 Task: Buy 3 Cheese Slicers from Cheese Tools section under best seller category for shipping address: Jeremy Carter, 4201 Skips Lane, Phoenix, Arizona 85012, Cell Number 9285042162. Pay from credit card ending with 9757, CVV 798
Action: Mouse moved to (30, 109)
Screenshot: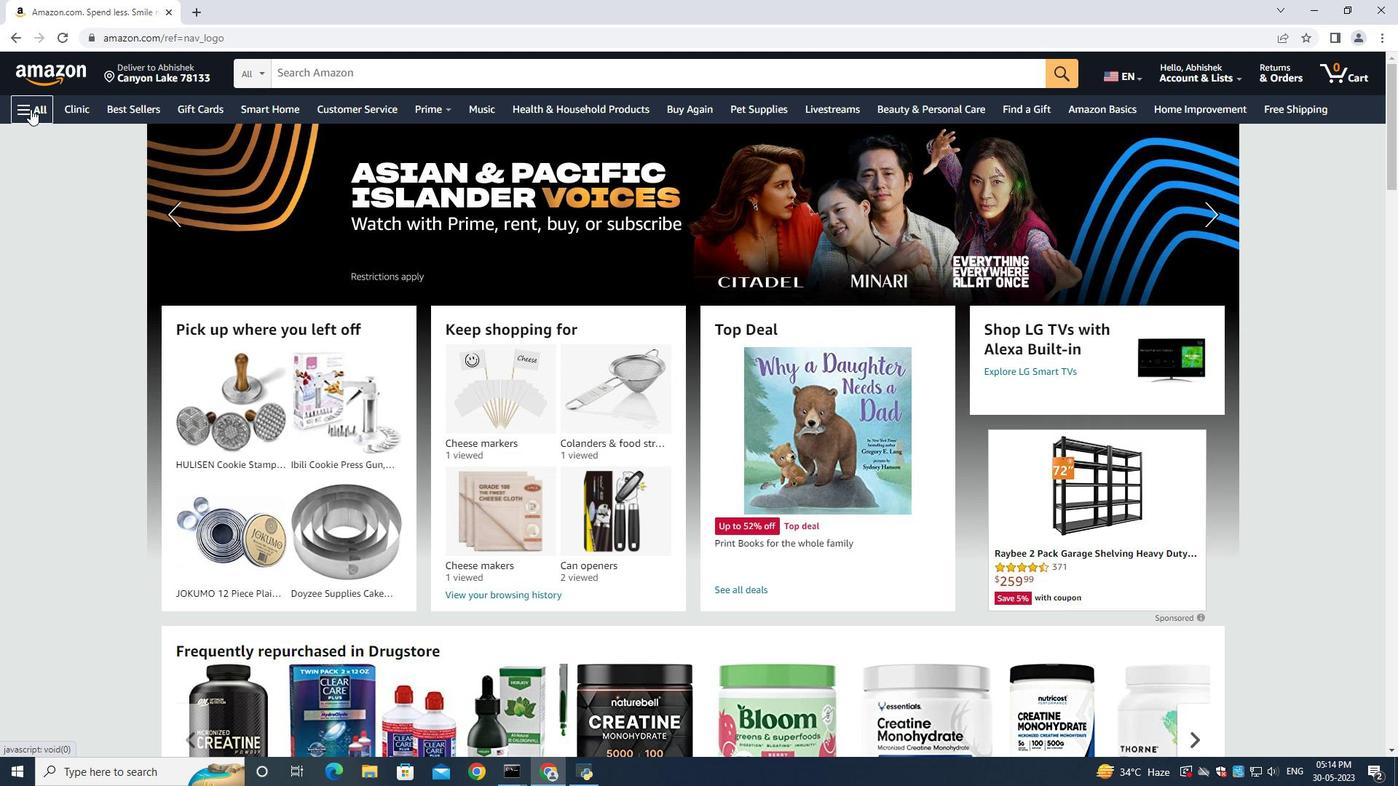 
Action: Mouse pressed left at (30, 109)
Screenshot: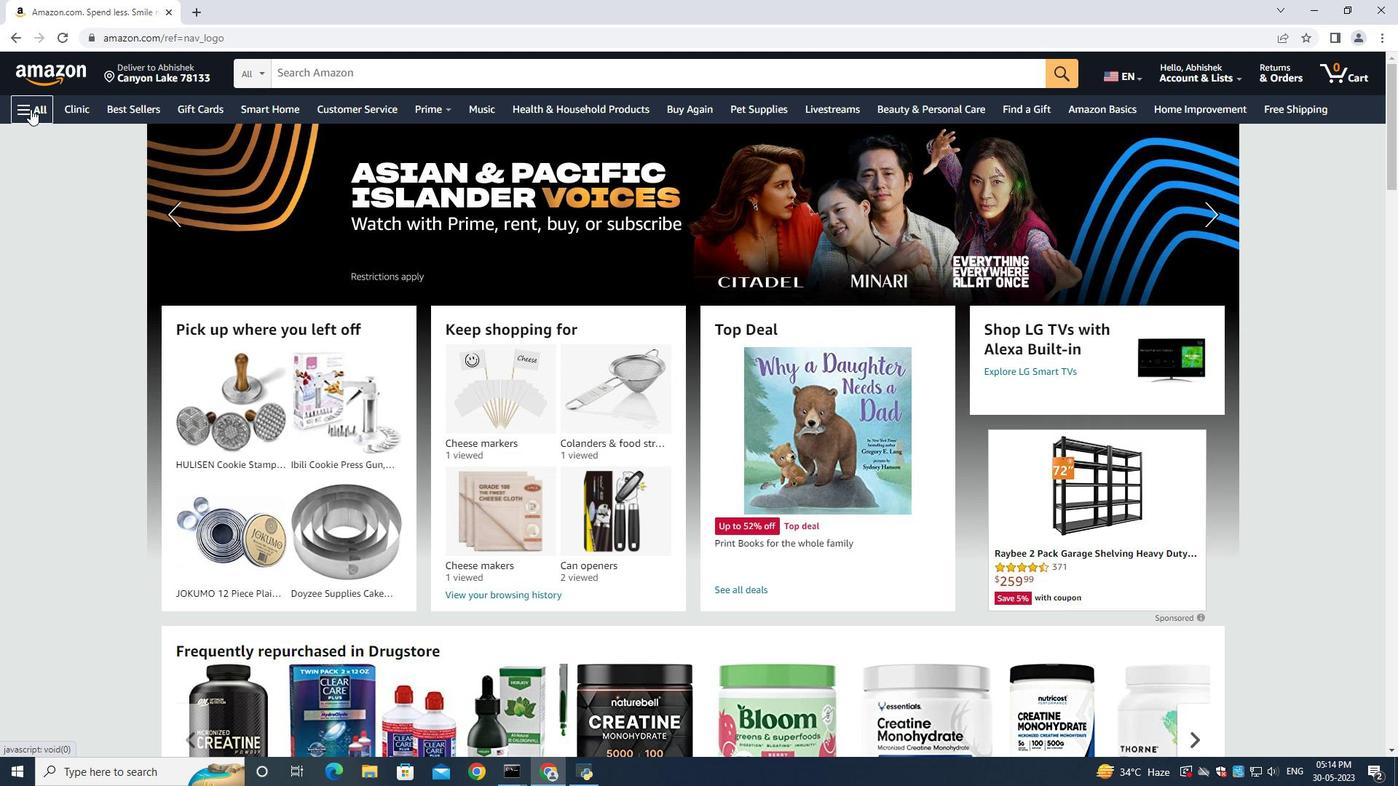 
Action: Mouse moved to (51, 129)
Screenshot: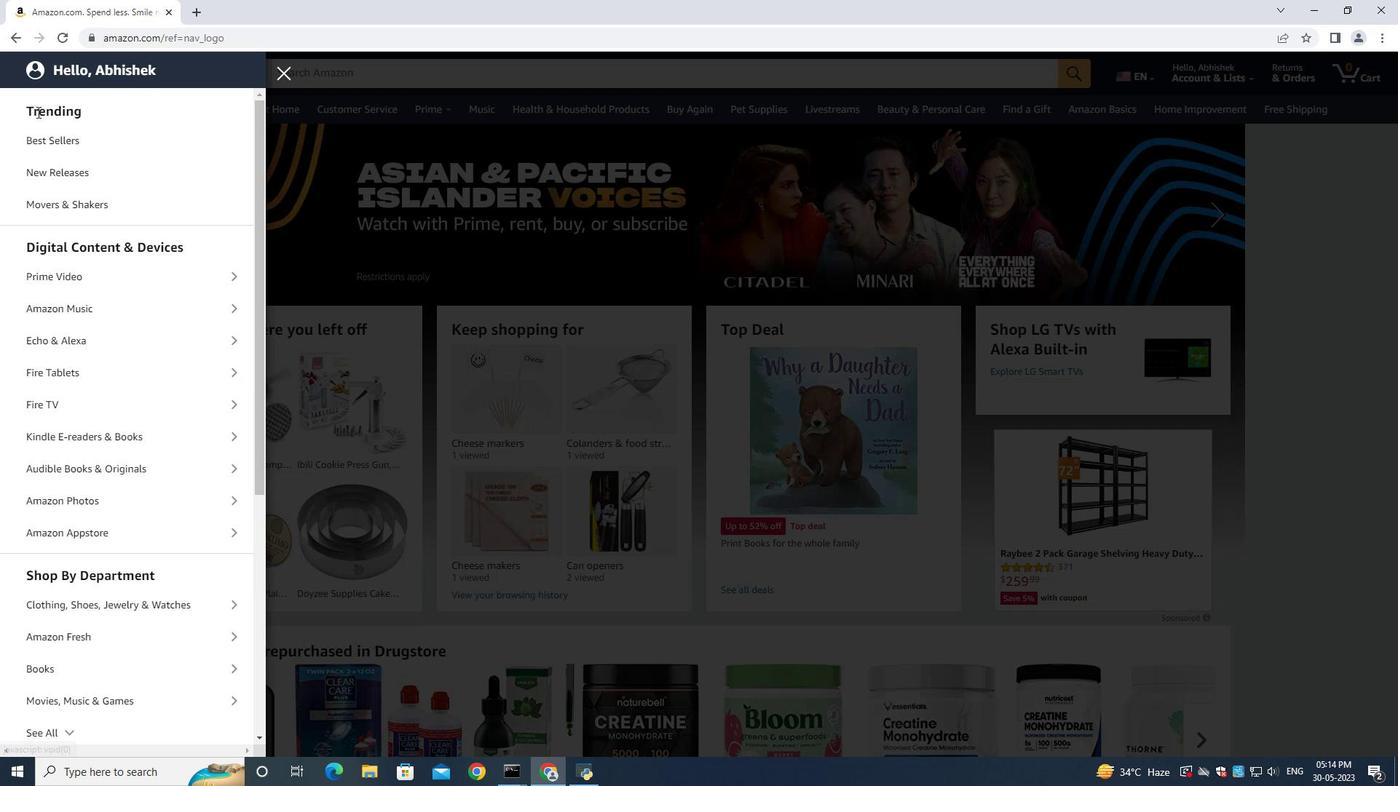 
Action: Mouse pressed left at (51, 129)
Screenshot: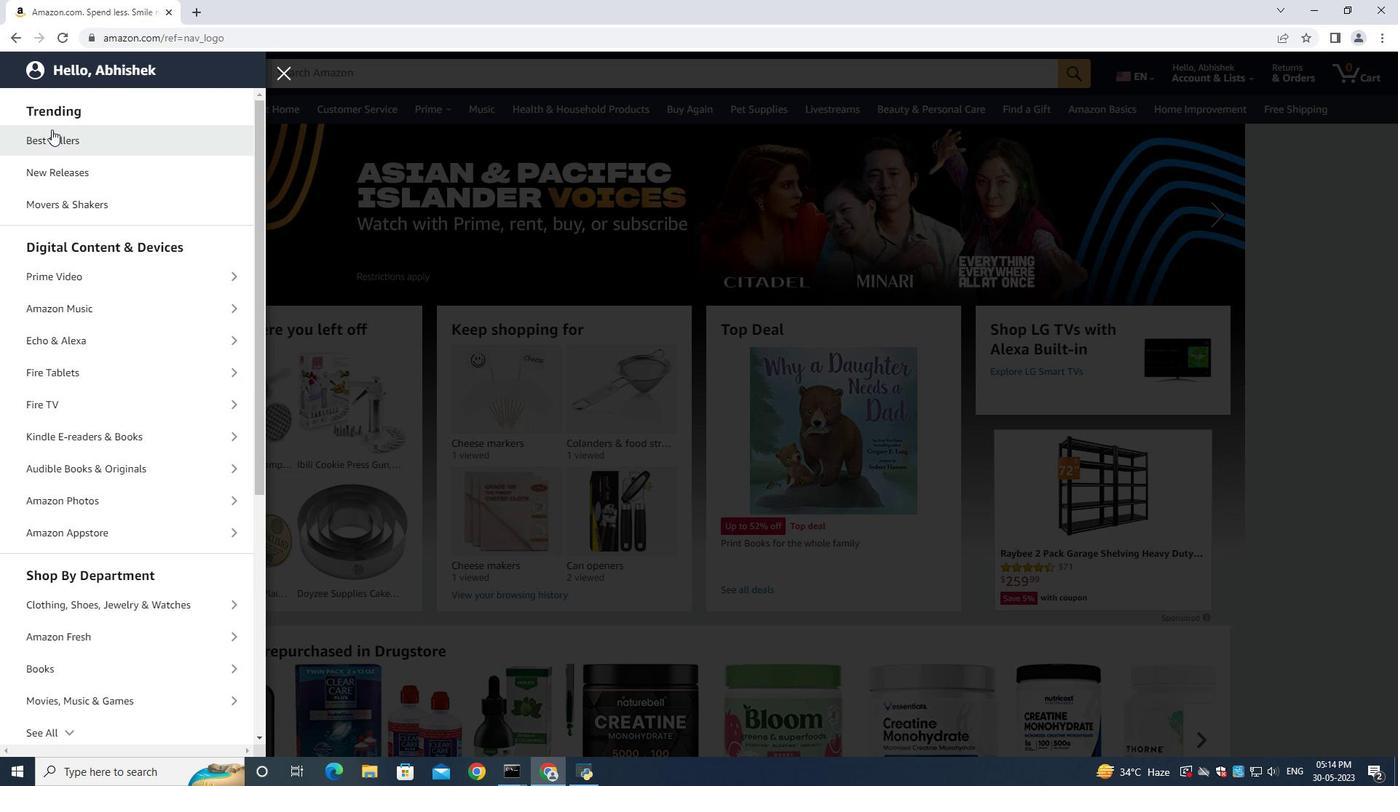 
Action: Mouse moved to (318, 80)
Screenshot: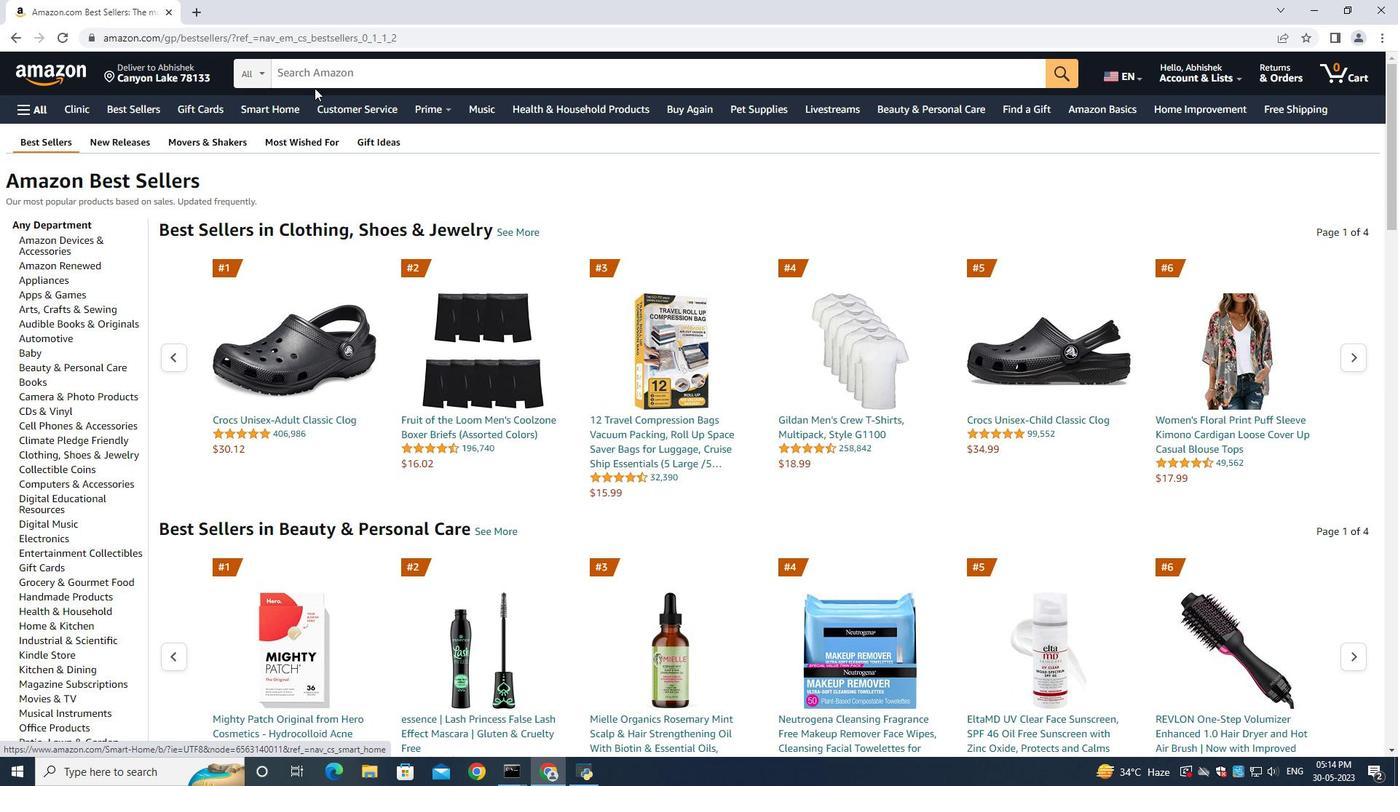 
Action: Mouse pressed left at (318, 80)
Screenshot: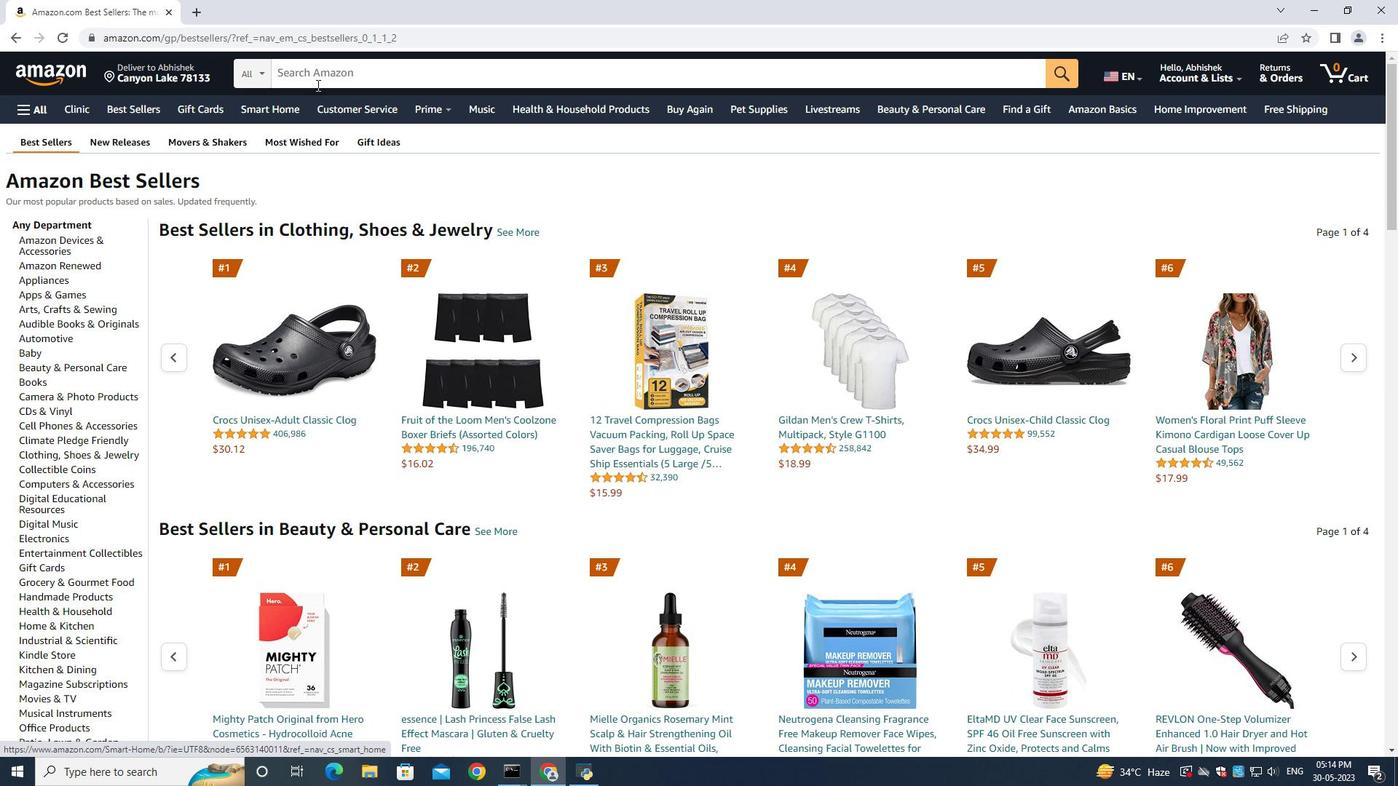 
Action: Key pressed <Key.shift><Key.shift><Key.shift><Key.shift><Key.shift><Key.shift><Key.shift><Key.shift>Cheese<Key.space><Key.shift><Key.shift><Key.shift><Key.shift><Key.shift><Key.shift><Key.shift><Key.shift><Key.shift><Key.shift><Key.shift><Key.shift><Key.shift><Key.shift><Key.shift><Key.shift><Key.shift><Key.shift><Key.shift><Key.shift><Key.shift><Key.shift>Slicers<Key.enter>
Screenshot: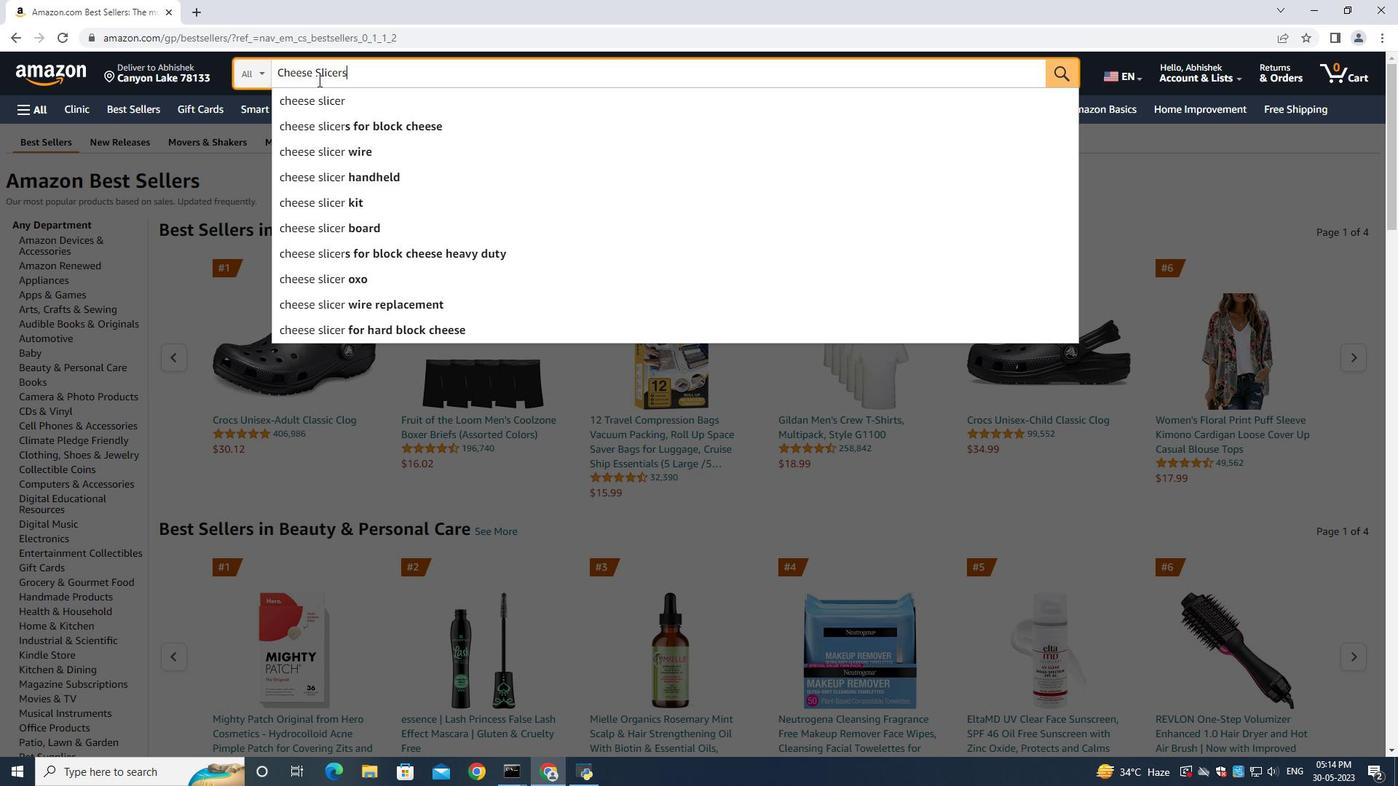 
Action: Mouse moved to (121, 100)
Screenshot: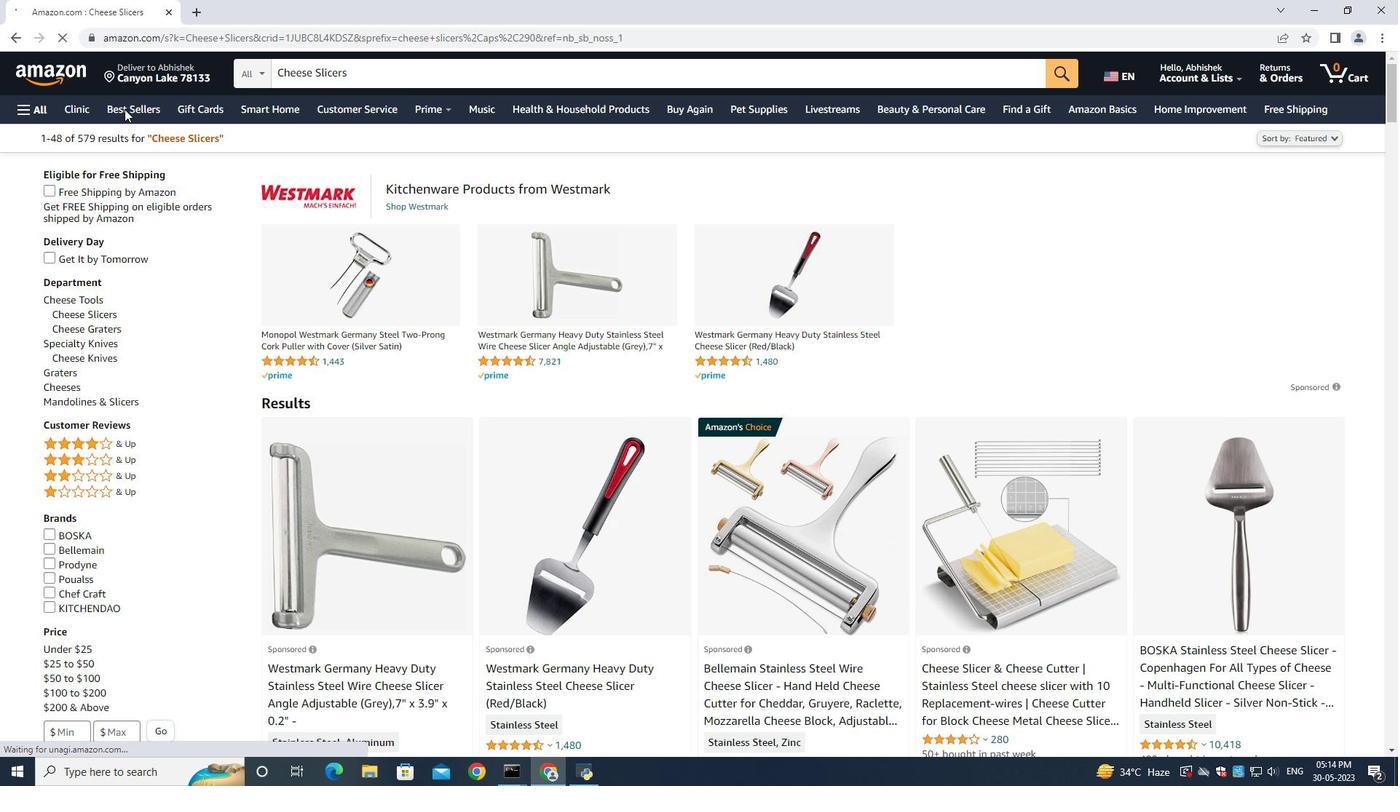 
Action: Mouse pressed left at (121, 100)
Screenshot: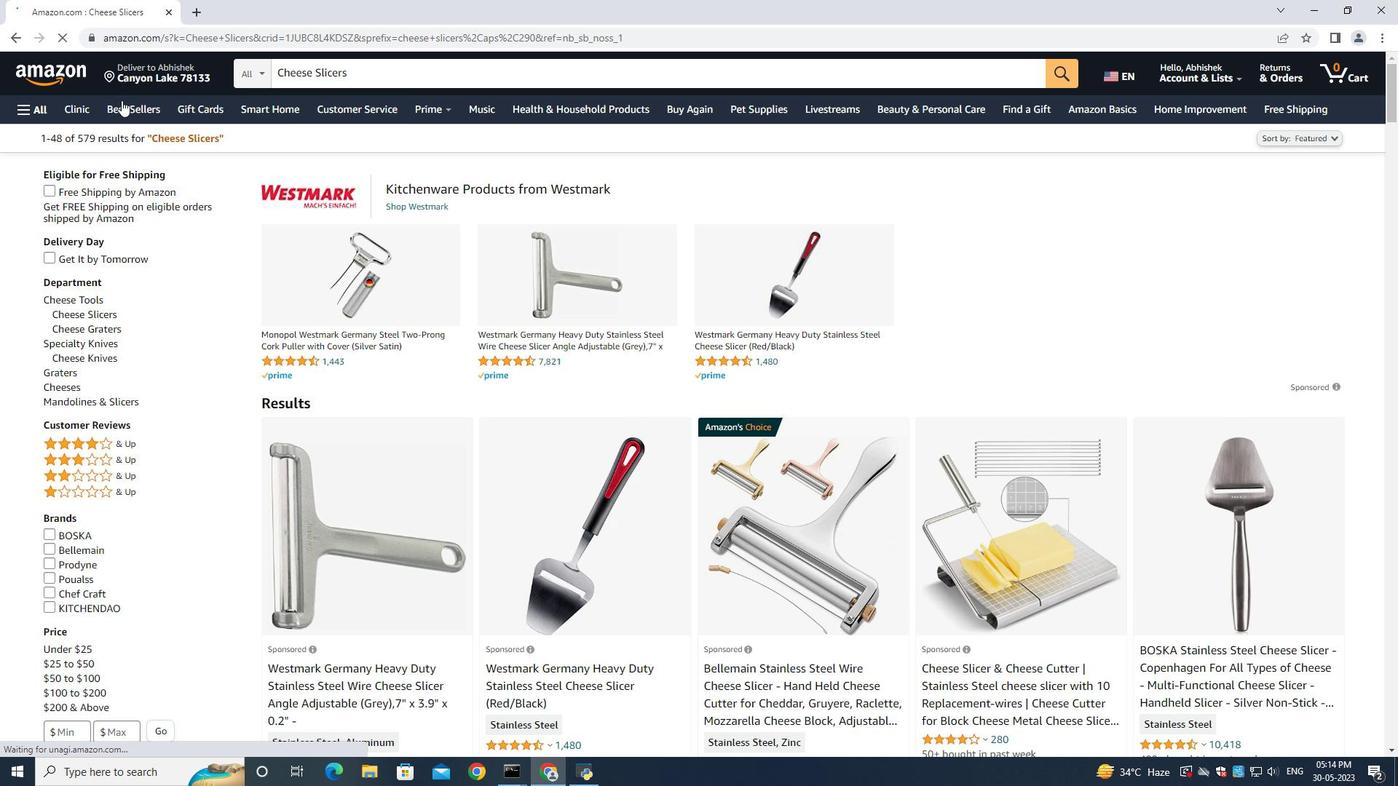 
Action: Mouse moved to (379, 75)
Screenshot: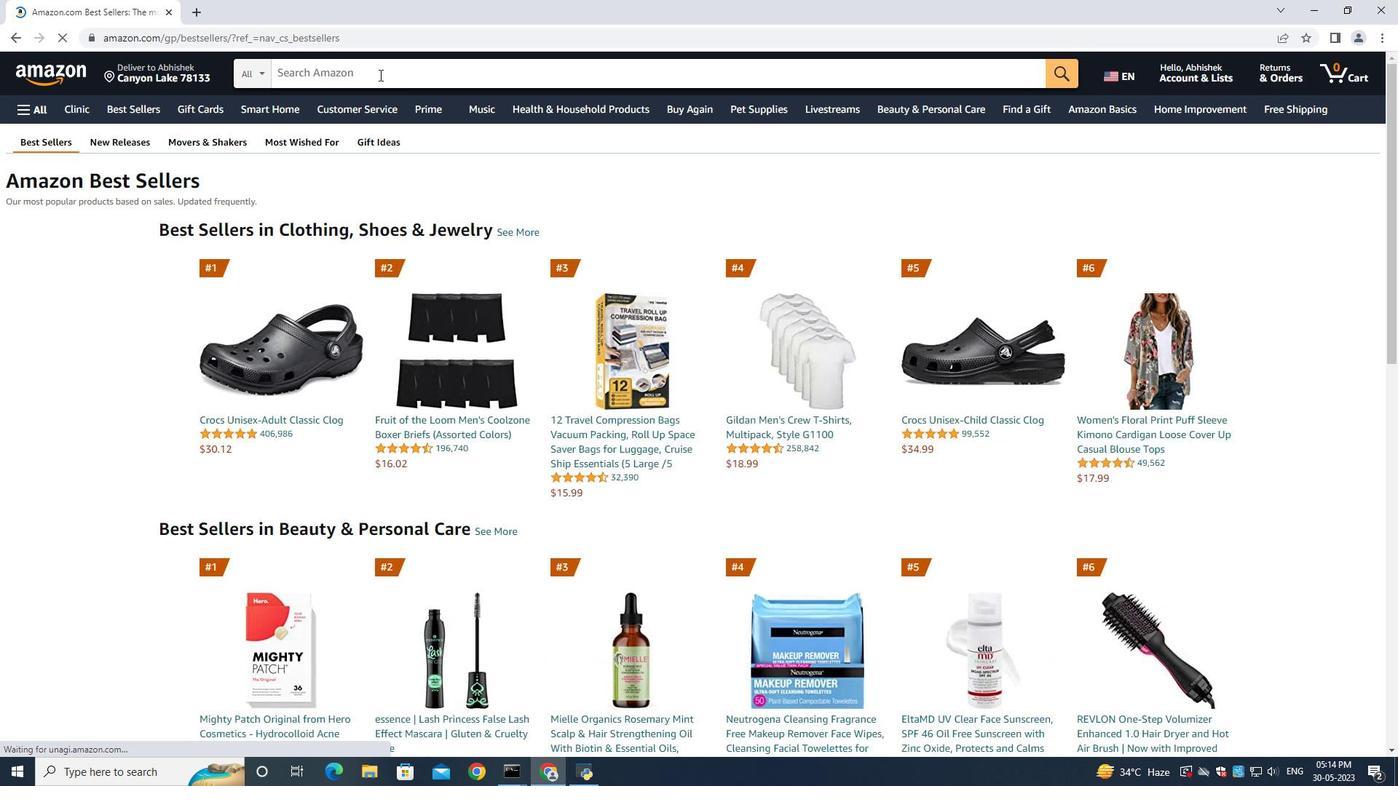 
Action: Mouse pressed left at (379, 75)
Screenshot: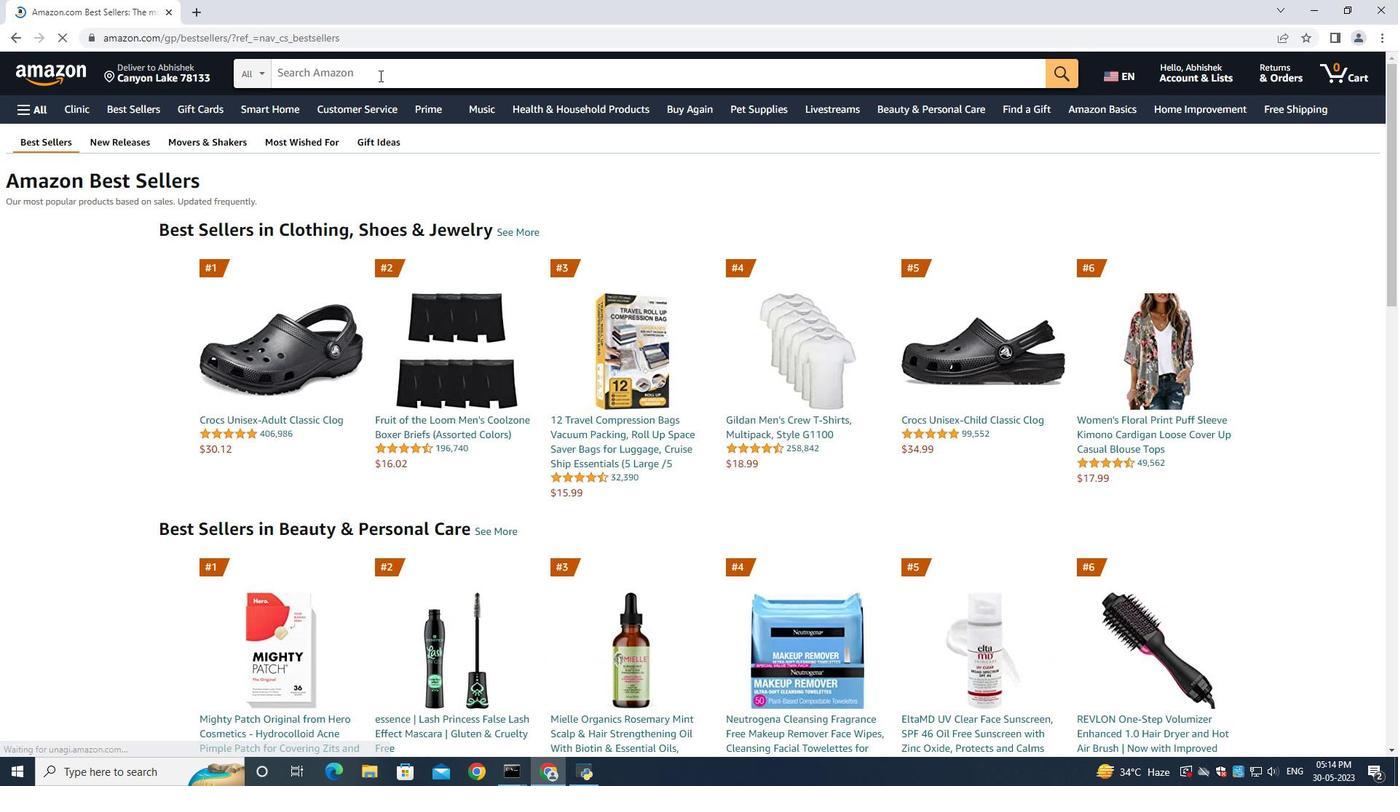 
Action: Mouse moved to (362, 99)
Screenshot: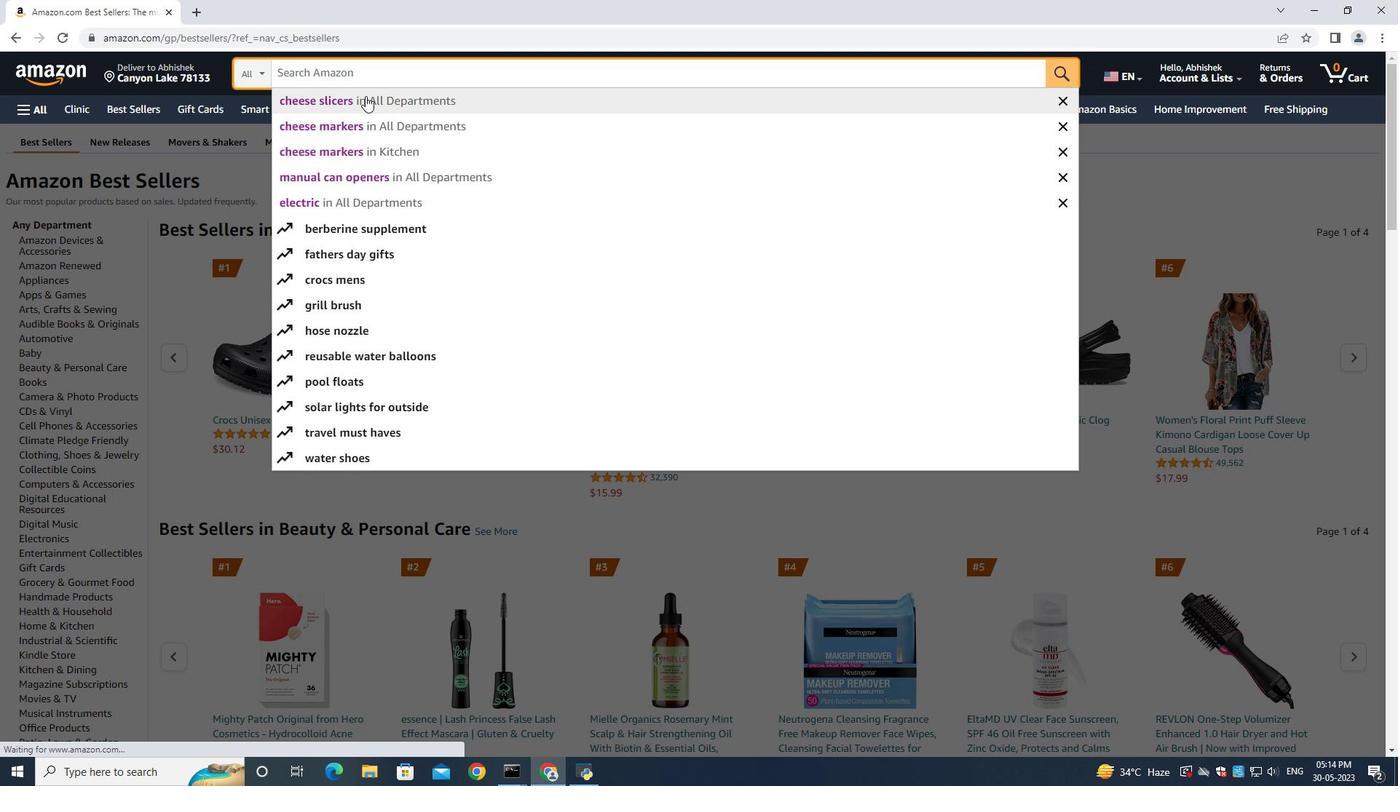 
Action: Mouse pressed left at (362, 99)
Screenshot: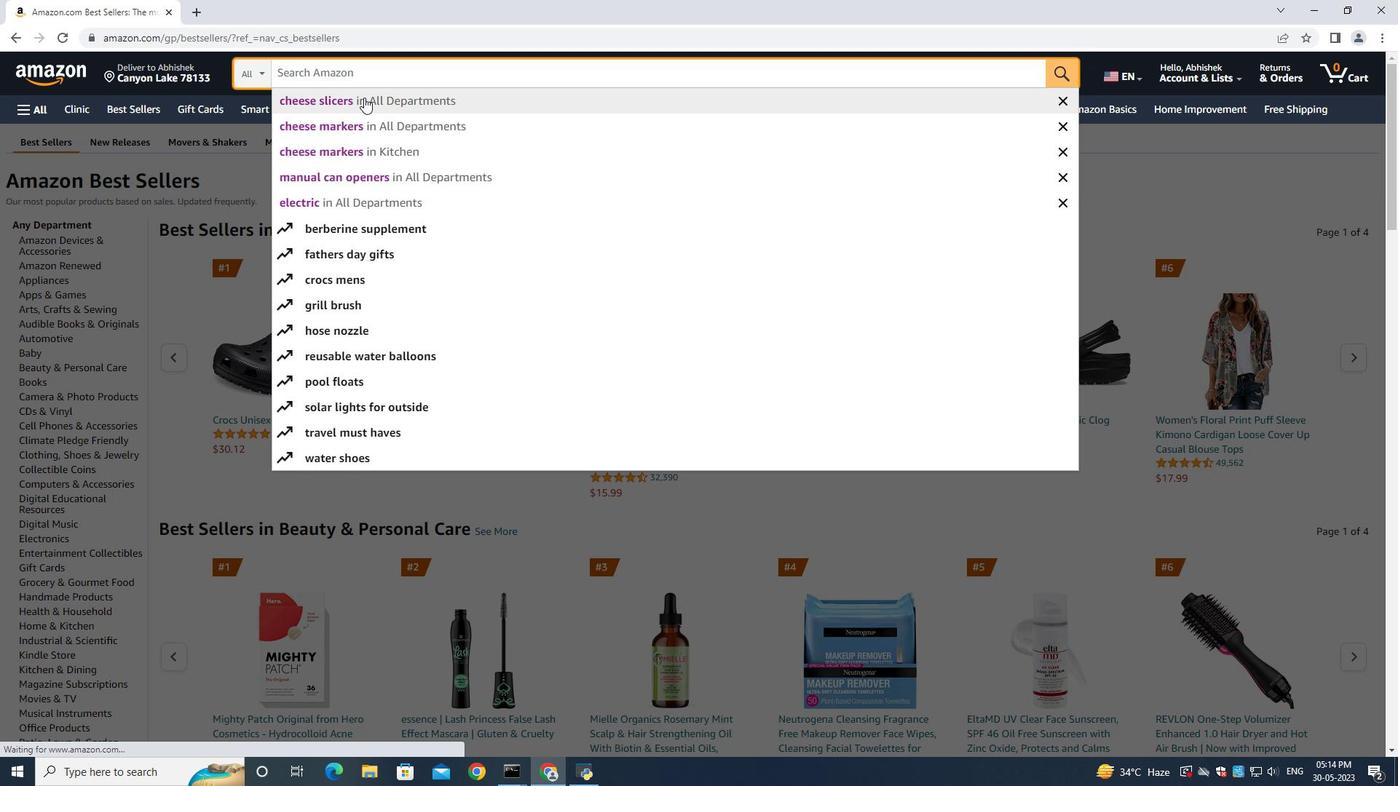 
Action: Mouse moved to (57, 300)
Screenshot: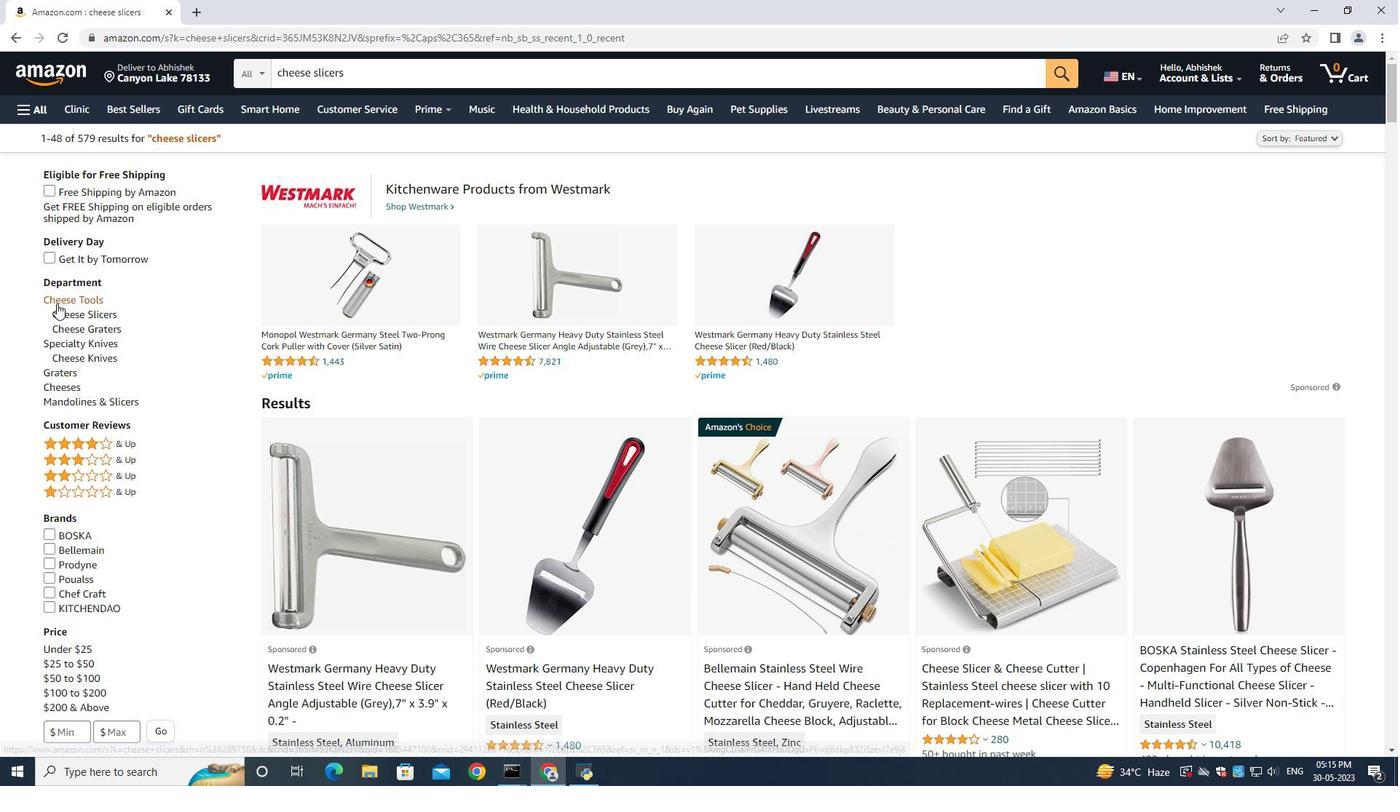 
Action: Mouse pressed left at (57, 300)
Screenshot: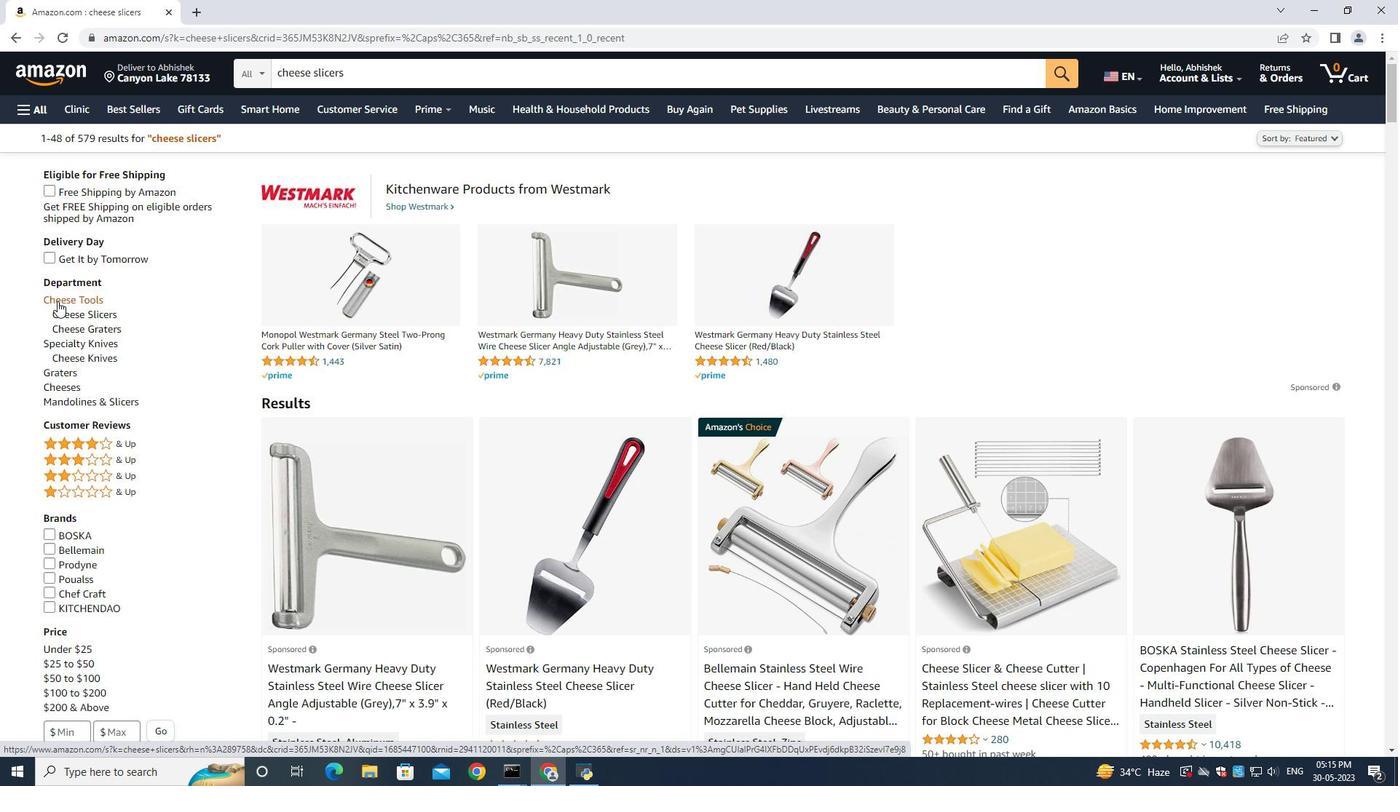 
Action: Mouse moved to (692, 480)
Screenshot: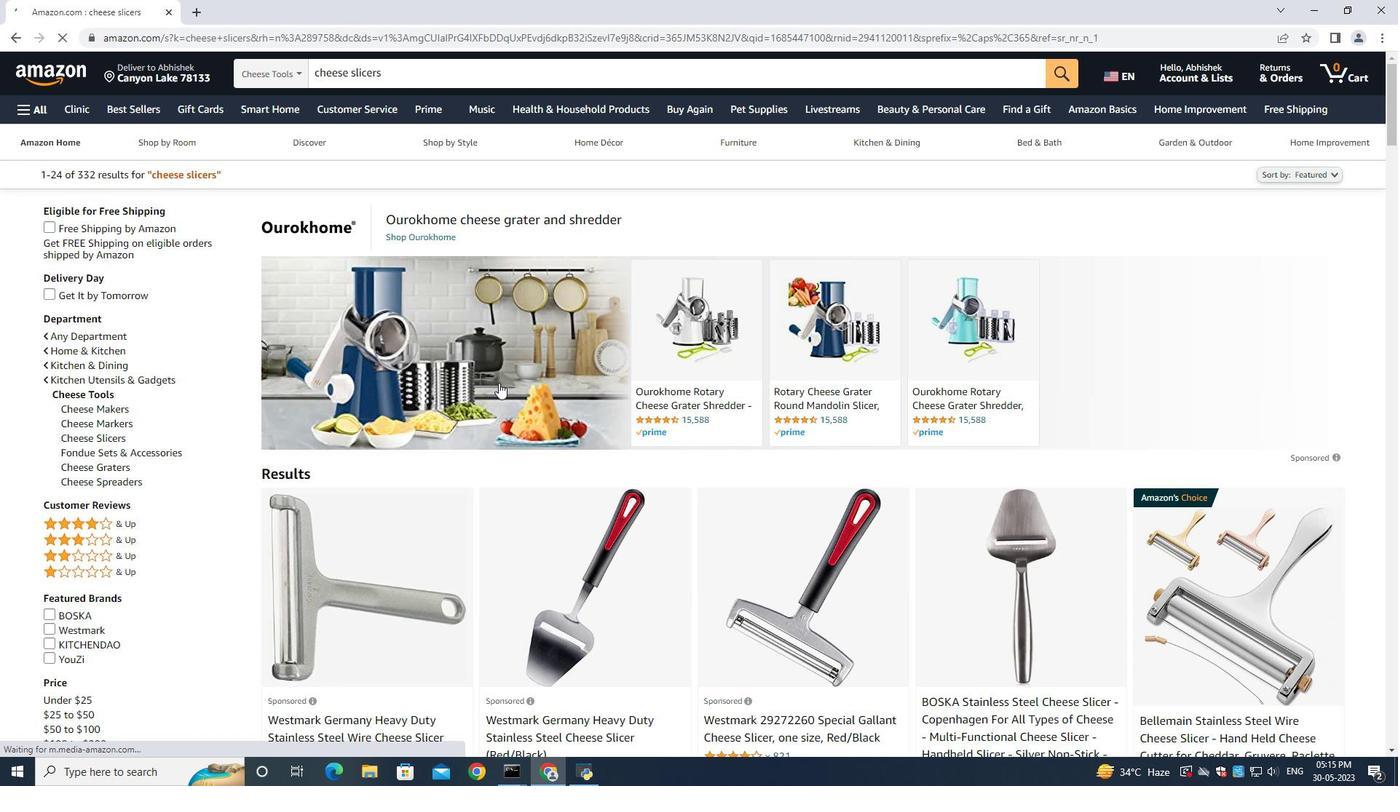 
Action: Mouse scrolled (692, 479) with delta (0, 0)
Screenshot: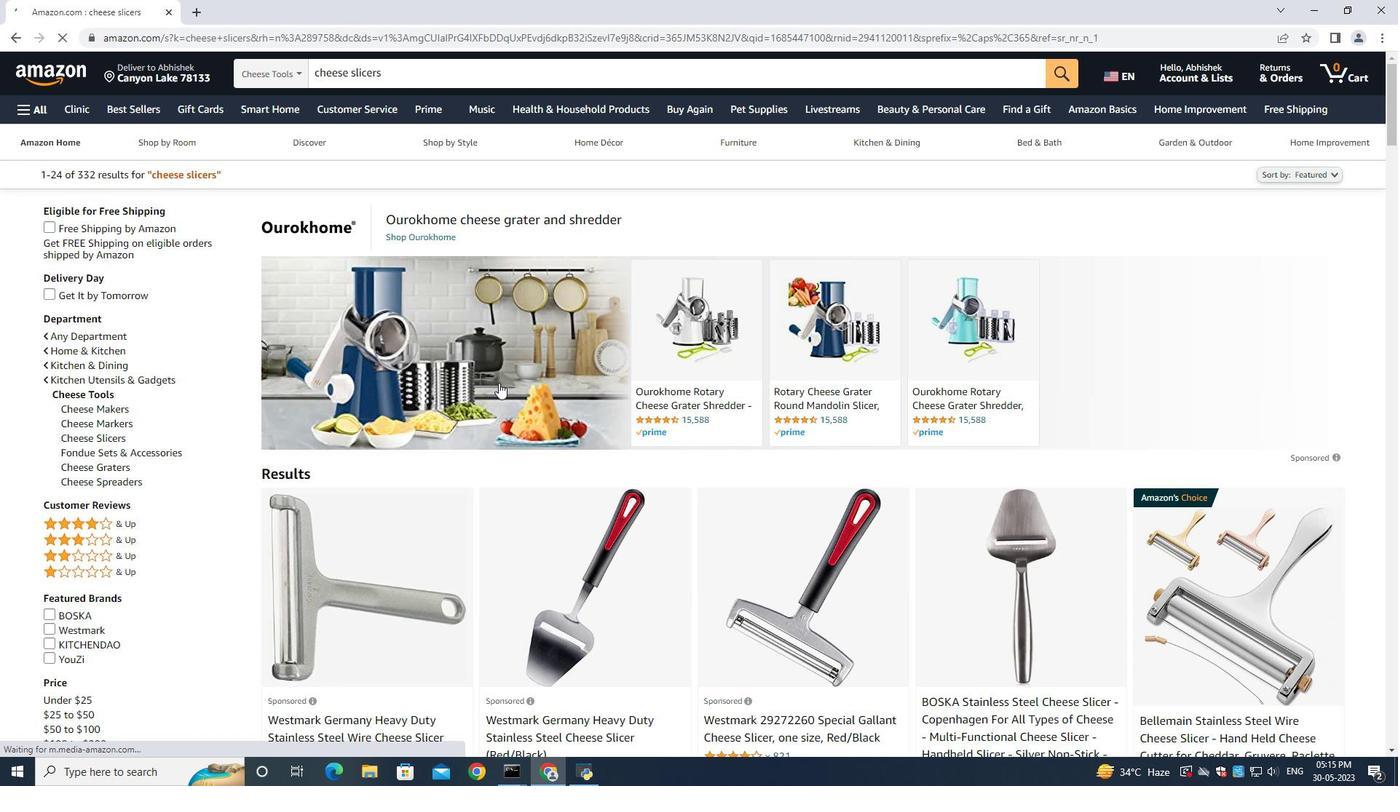 
Action: Mouse moved to (913, 446)
Screenshot: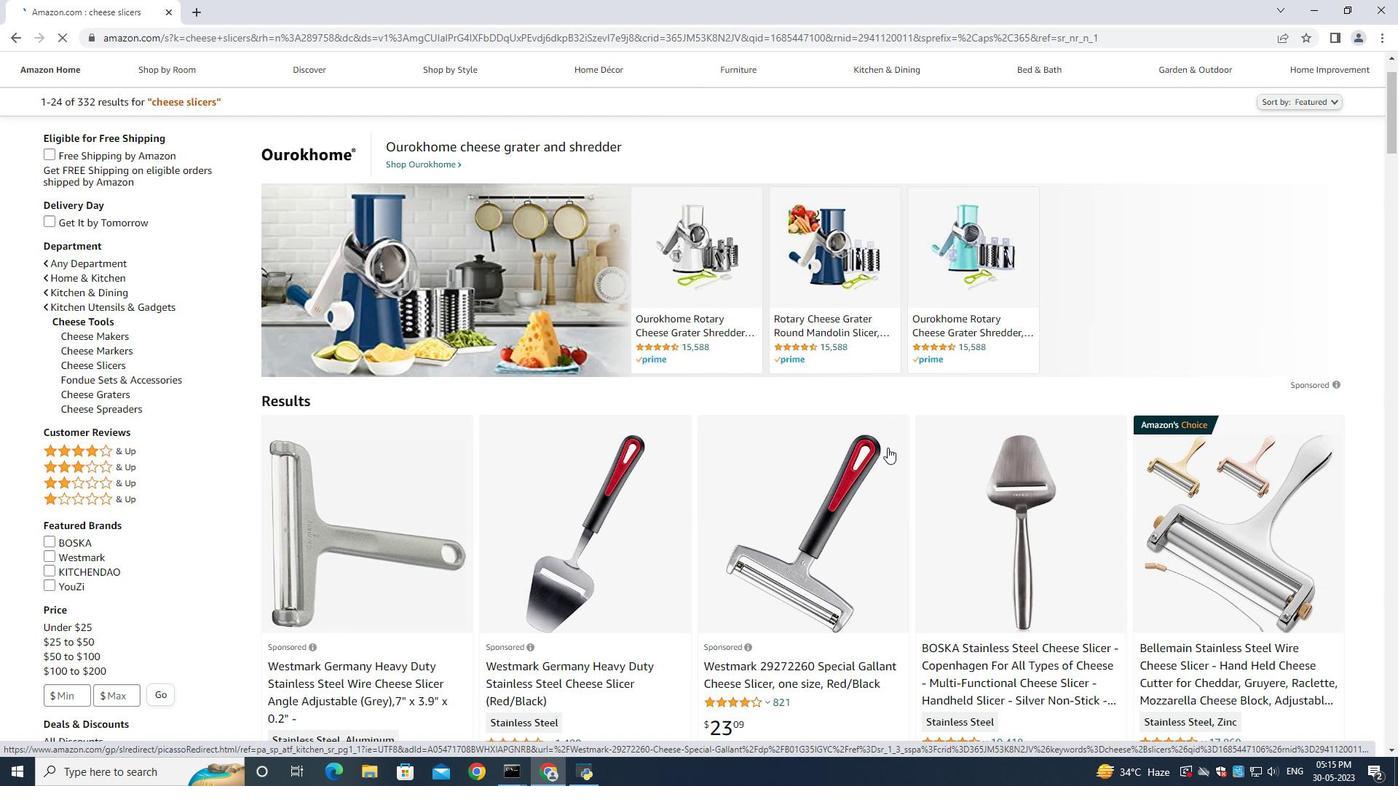 
Action: Mouse scrolled (913, 445) with delta (0, 0)
Screenshot: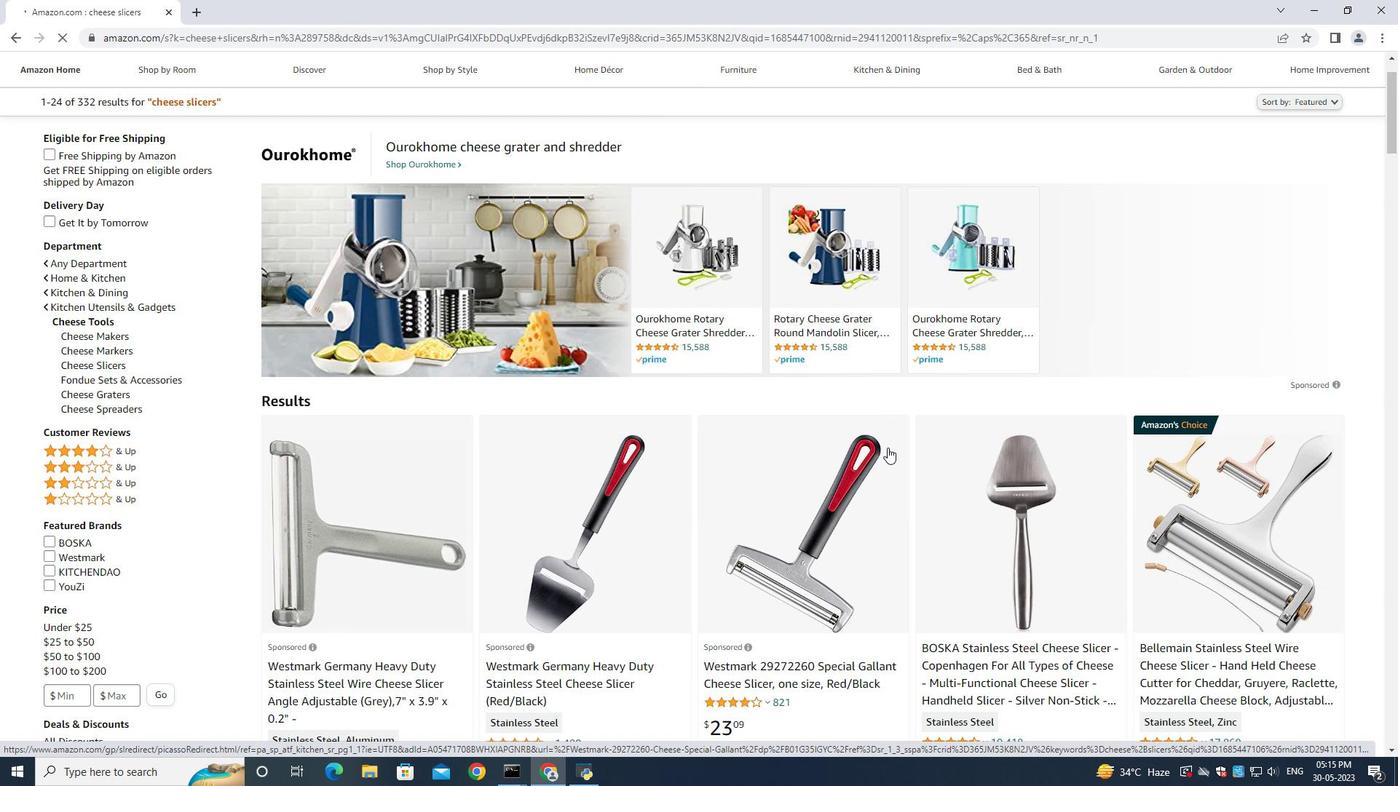 
Action: Mouse scrolled (913, 445) with delta (0, 0)
Screenshot: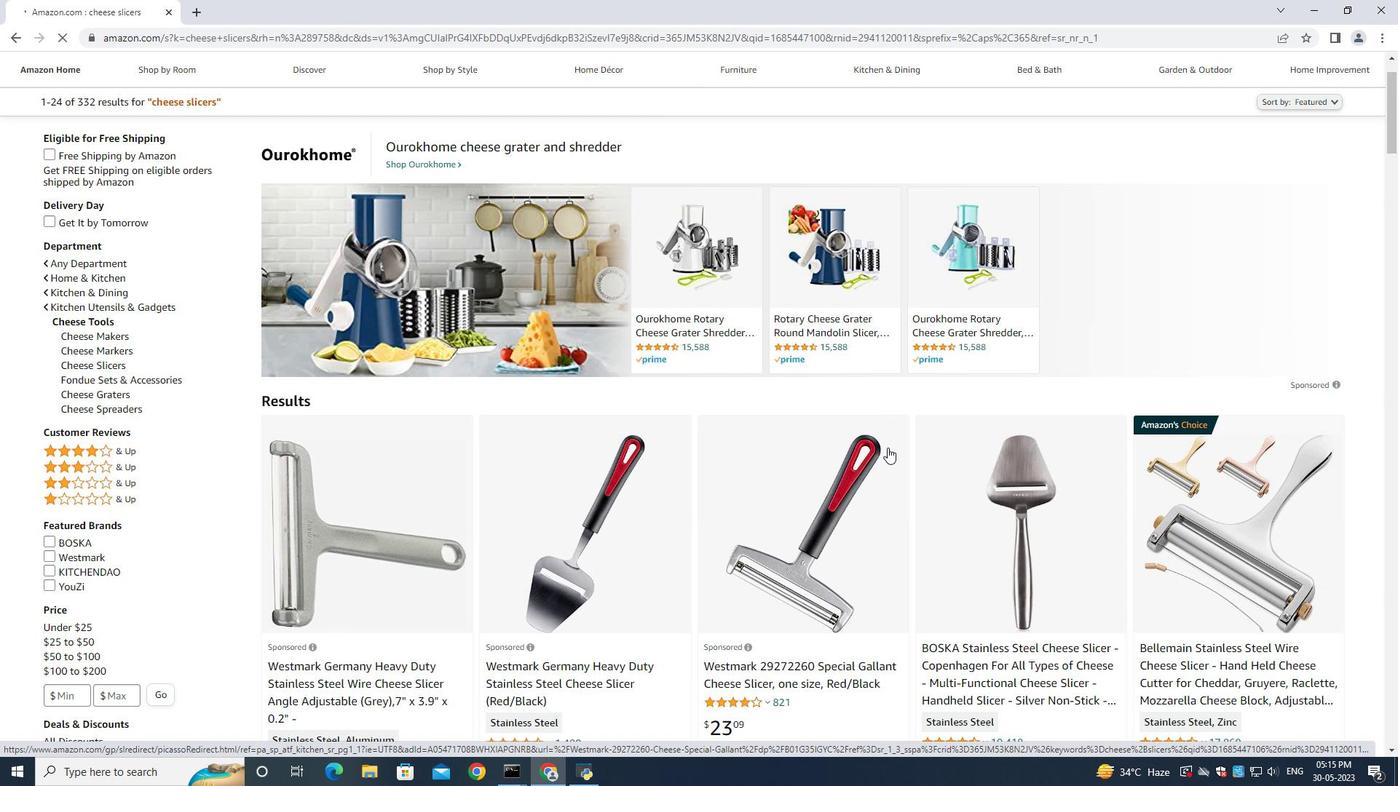 
Action: Mouse moved to (1206, 503)
Screenshot: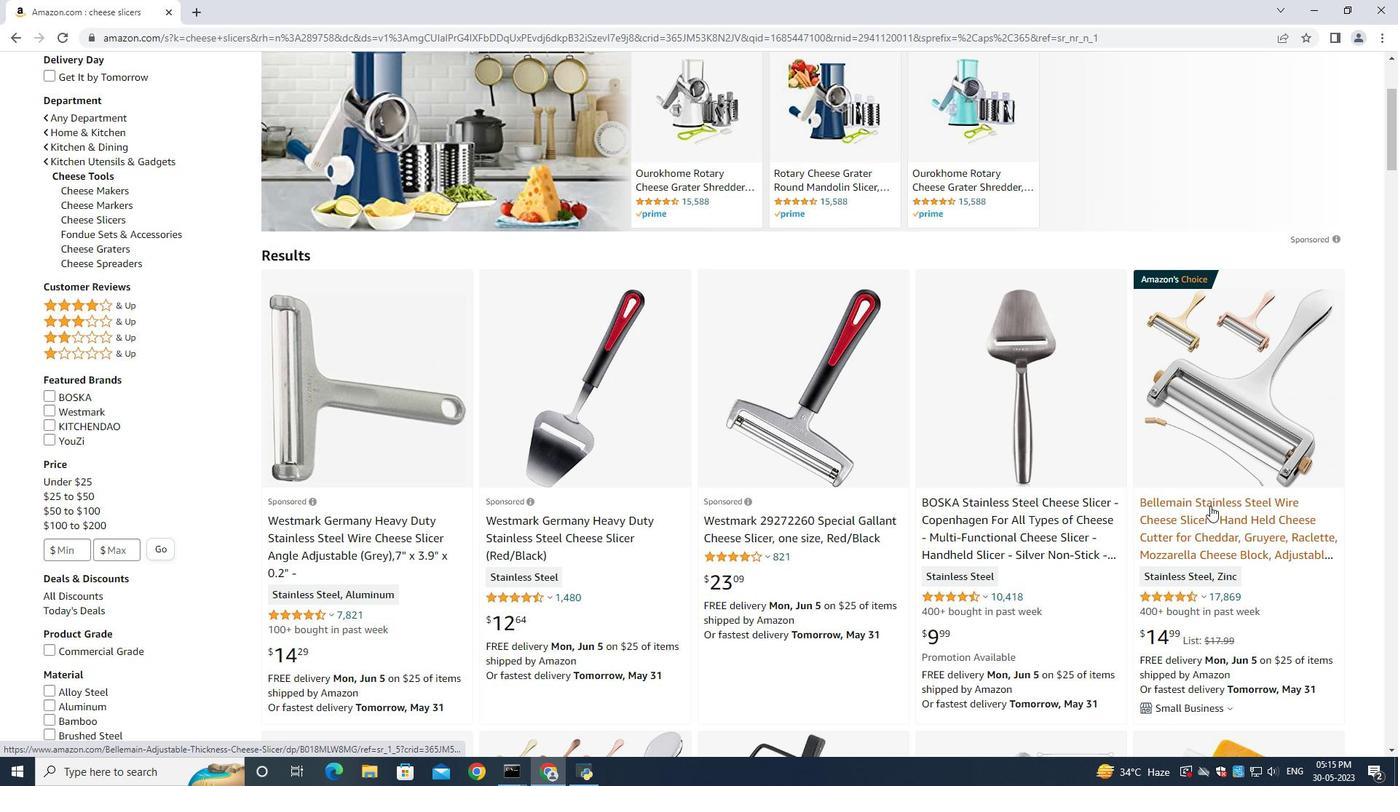 
Action: Mouse pressed left at (1206, 503)
Screenshot: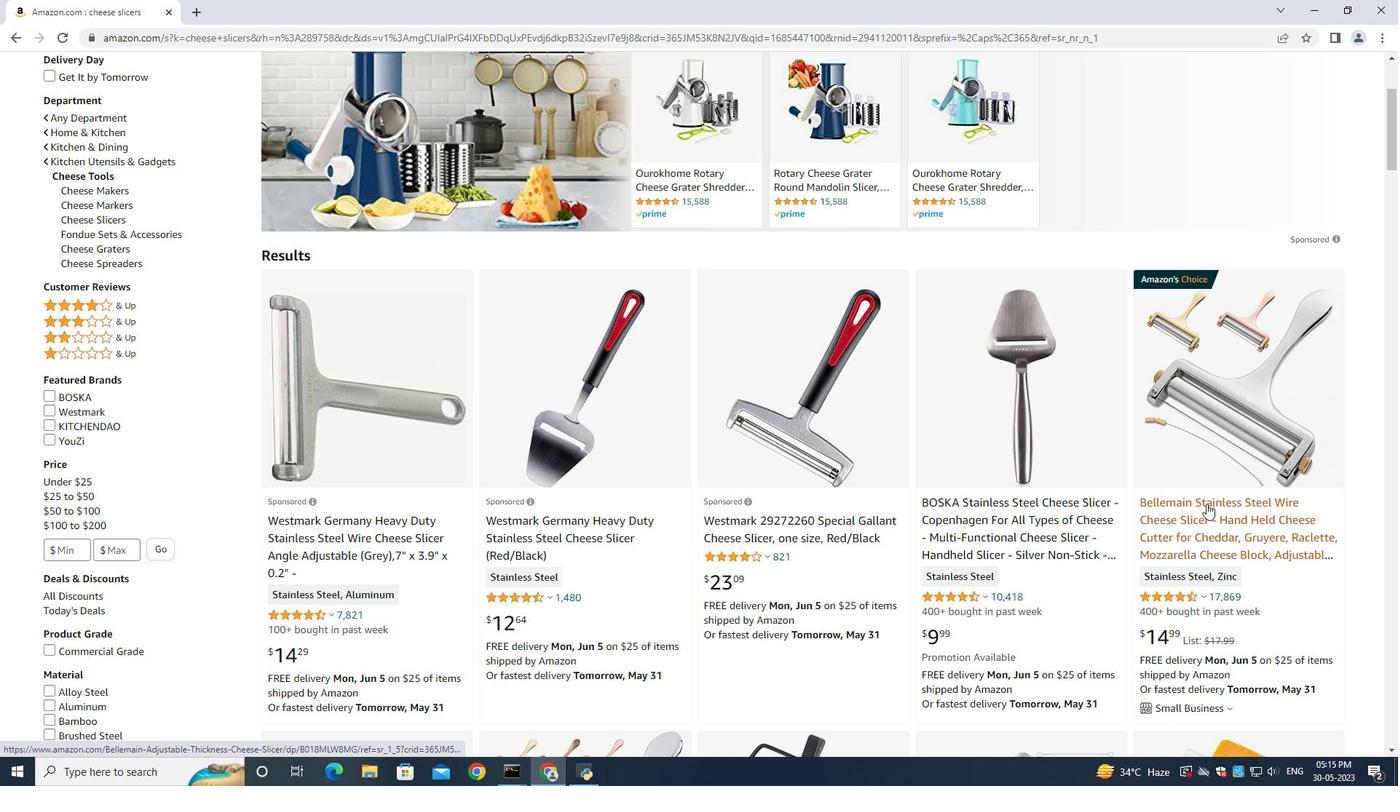 
Action: Mouse moved to (1094, 573)
Screenshot: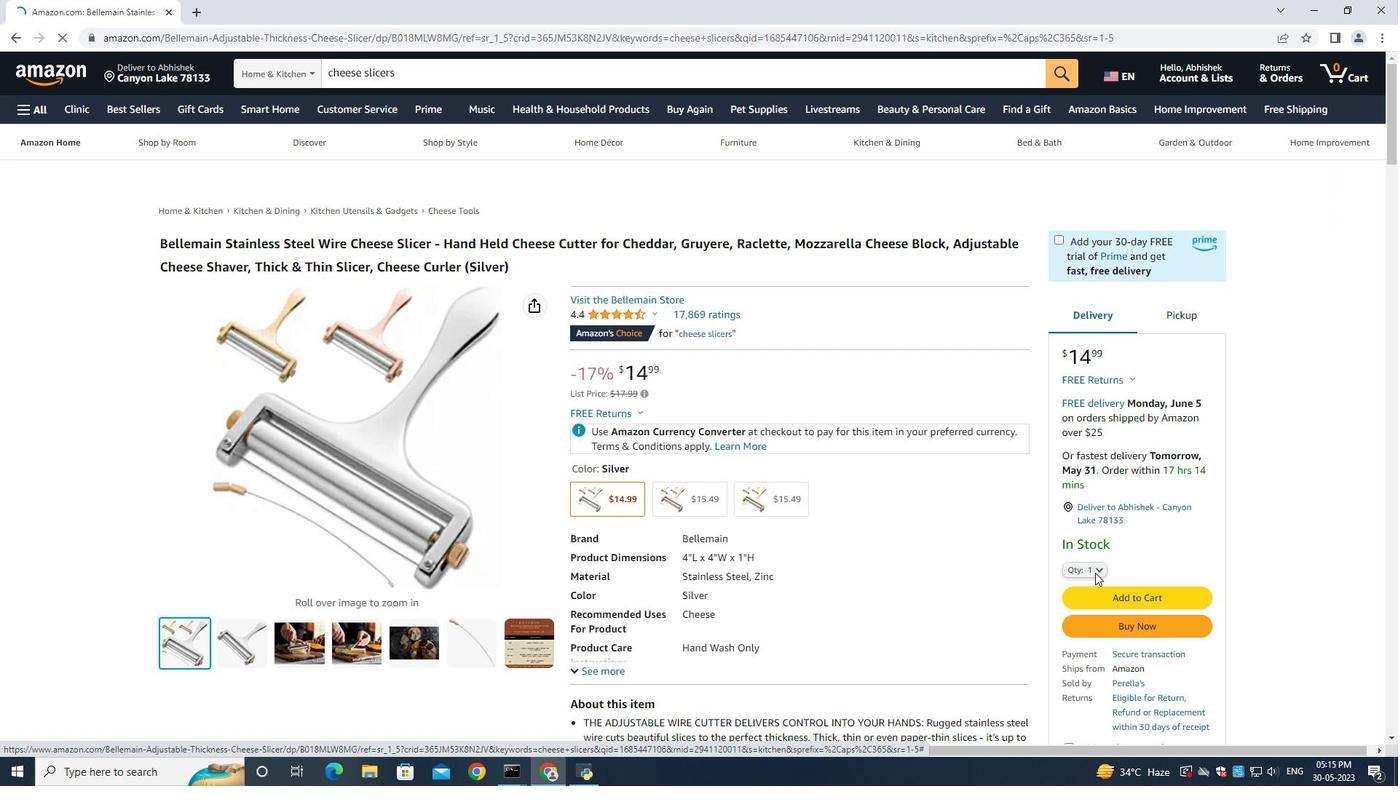 
Action: Mouse pressed left at (1094, 573)
Screenshot: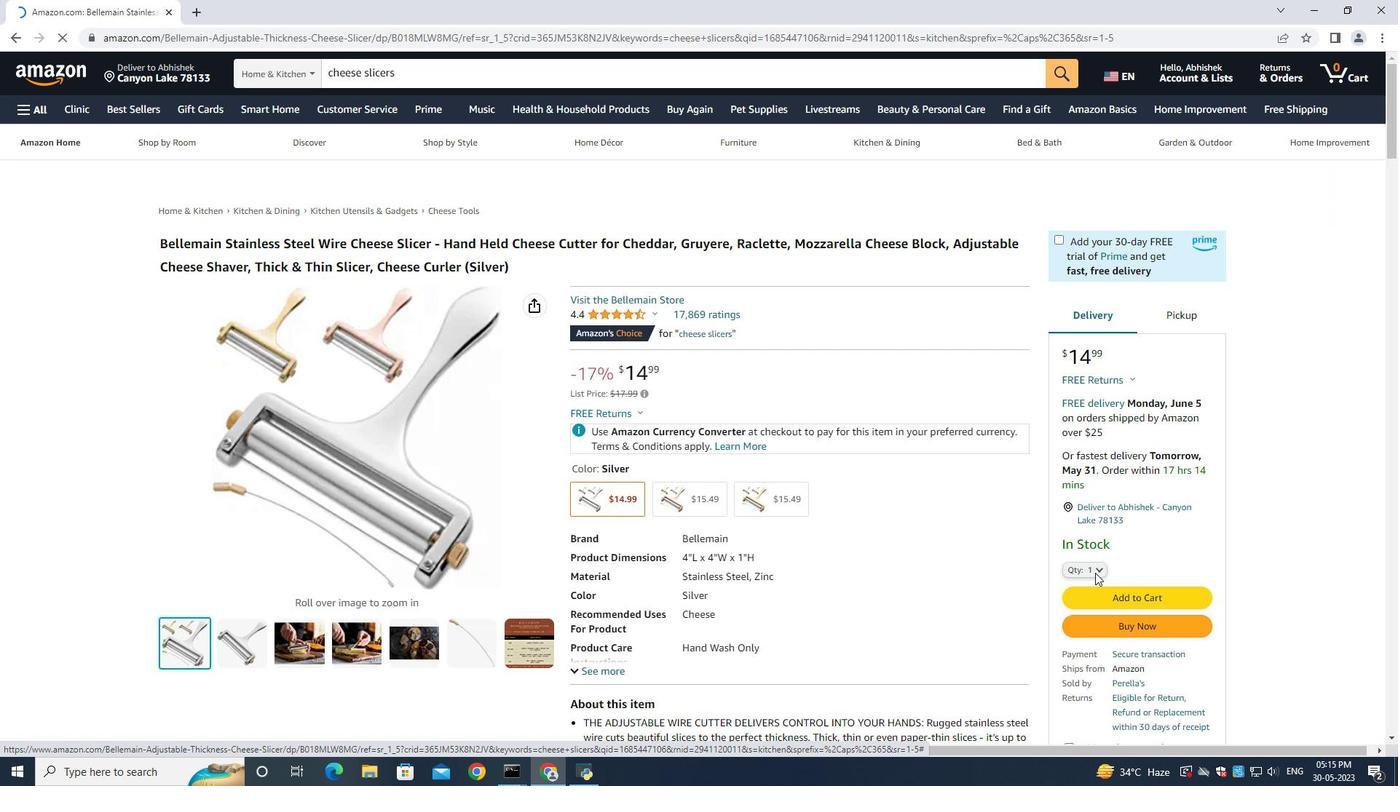 
Action: Mouse moved to (1082, 123)
Screenshot: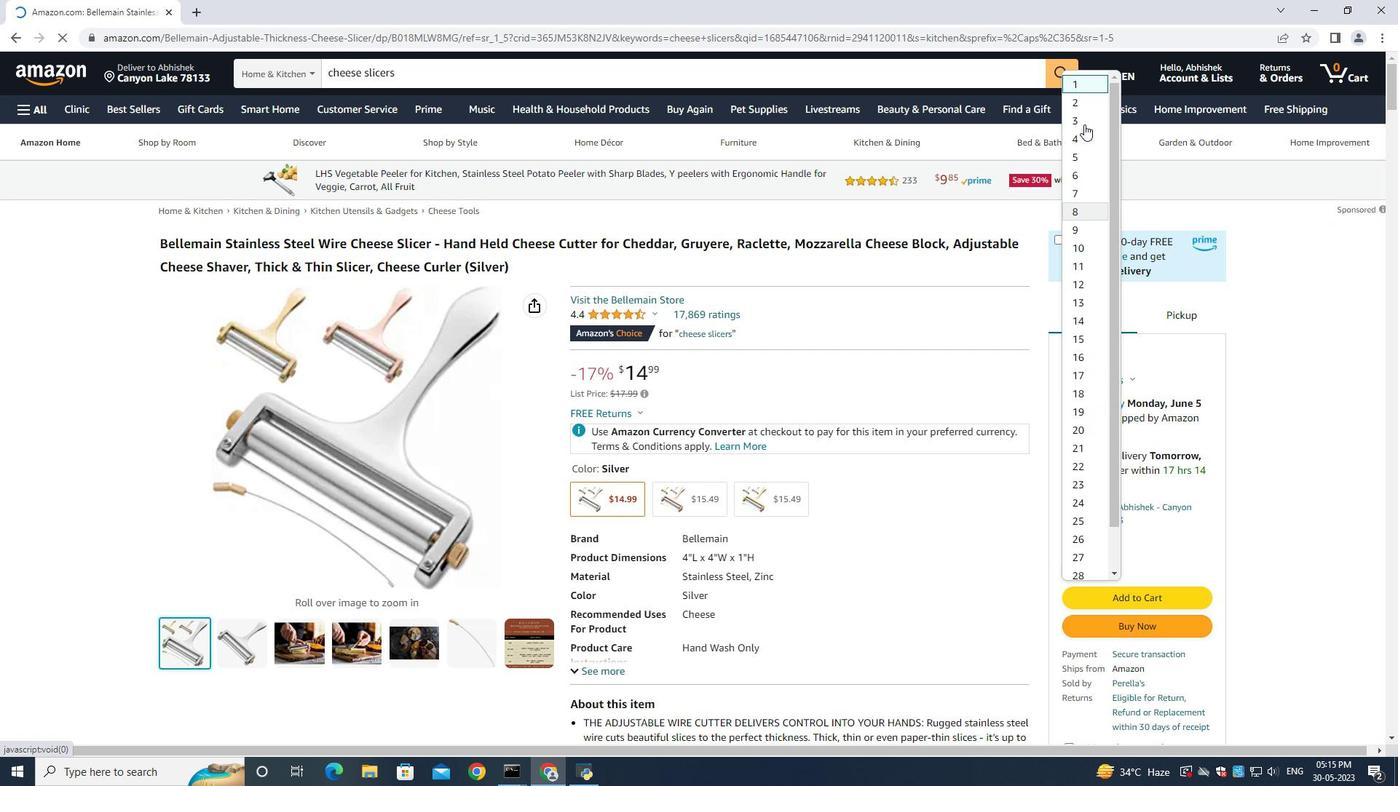 
Action: Mouse pressed left at (1082, 123)
Screenshot: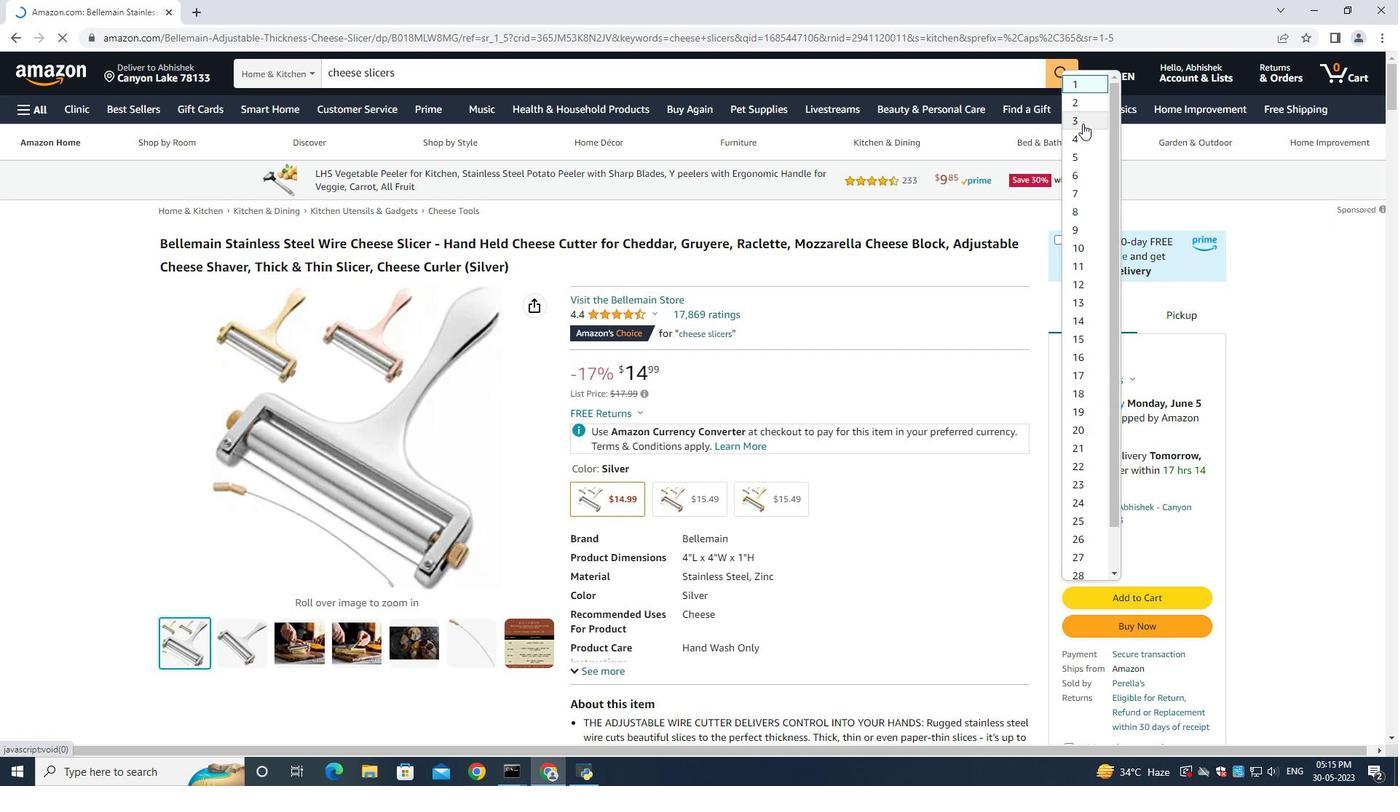 
Action: Mouse moved to (1129, 600)
Screenshot: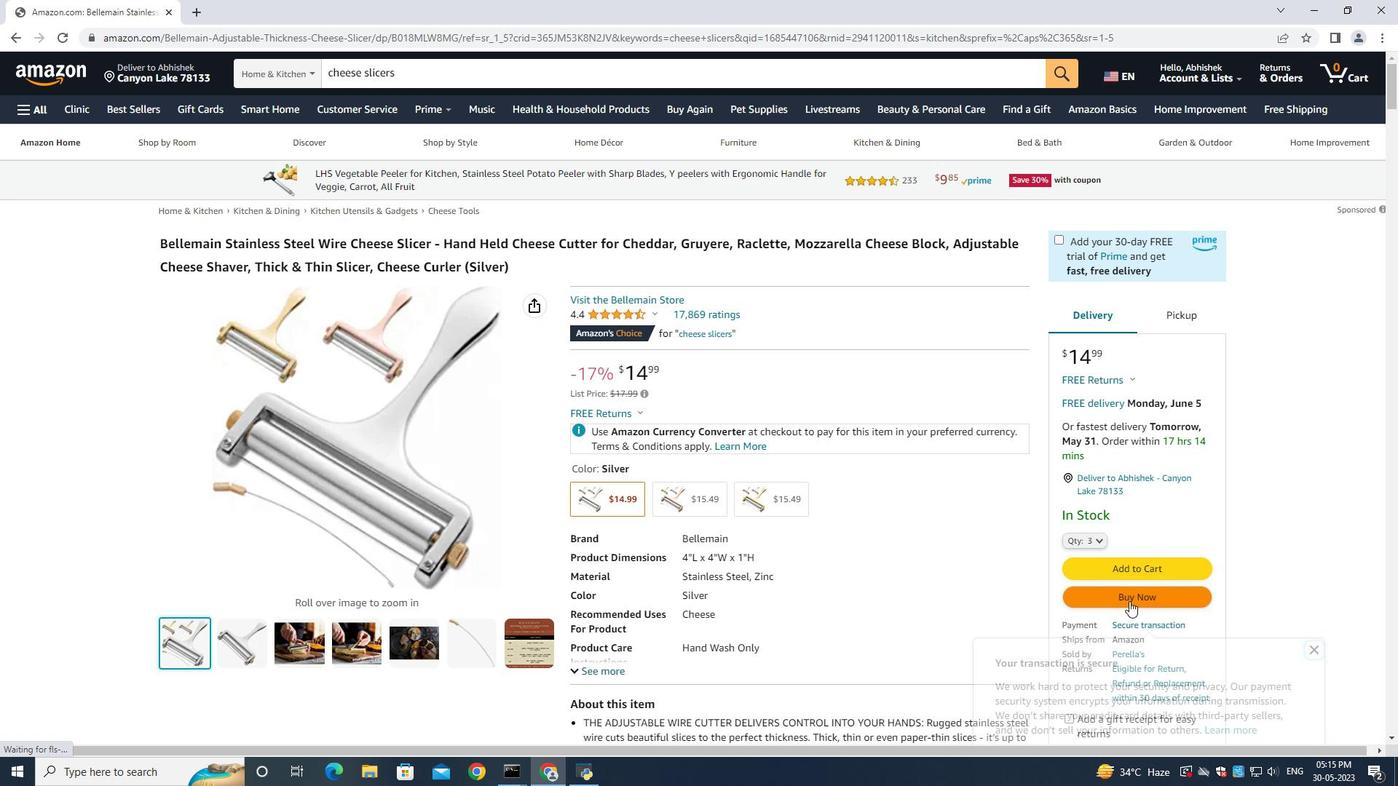 
Action: Mouse pressed left at (1129, 600)
Screenshot: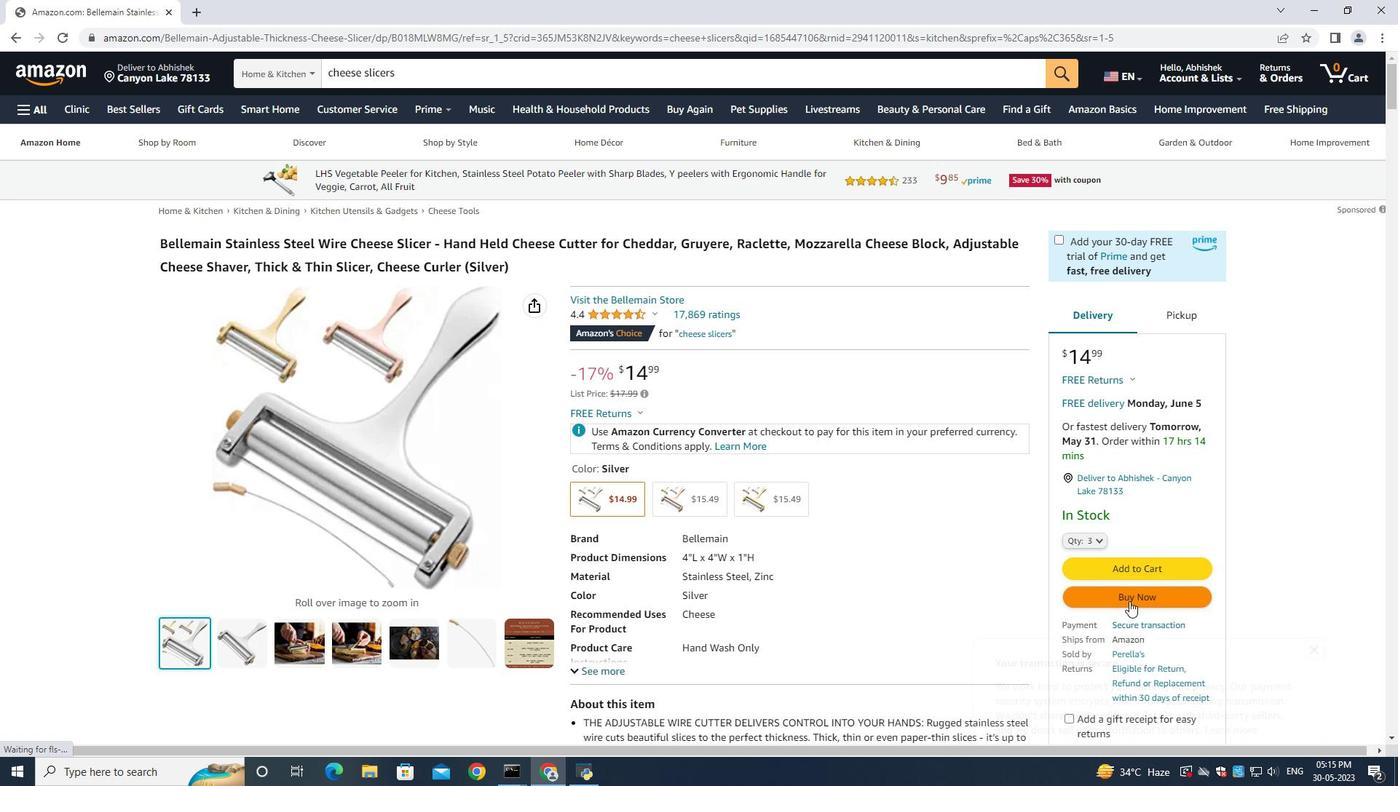 
Action: Mouse moved to (1231, 569)
Screenshot: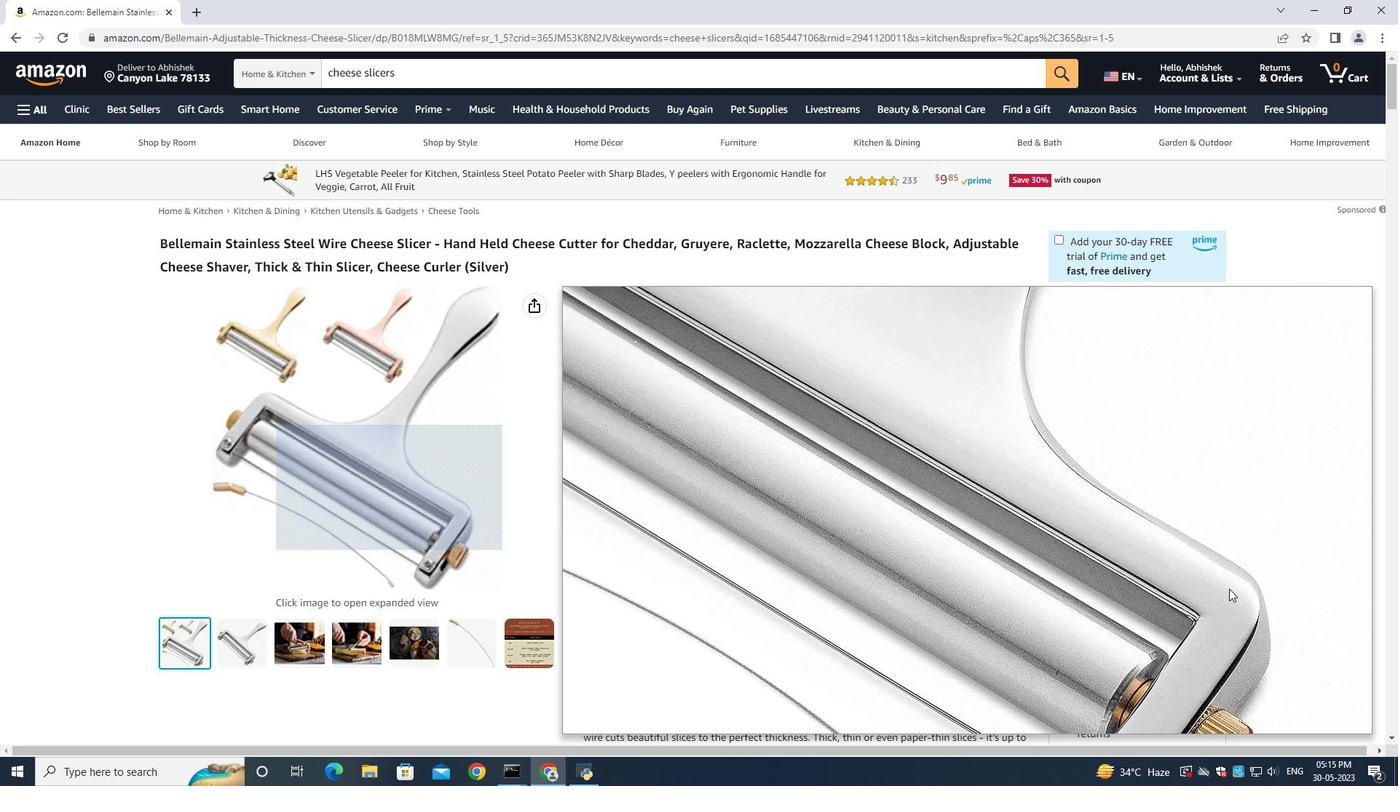 
Action: Mouse scrolled (1231, 568) with delta (0, 0)
Screenshot: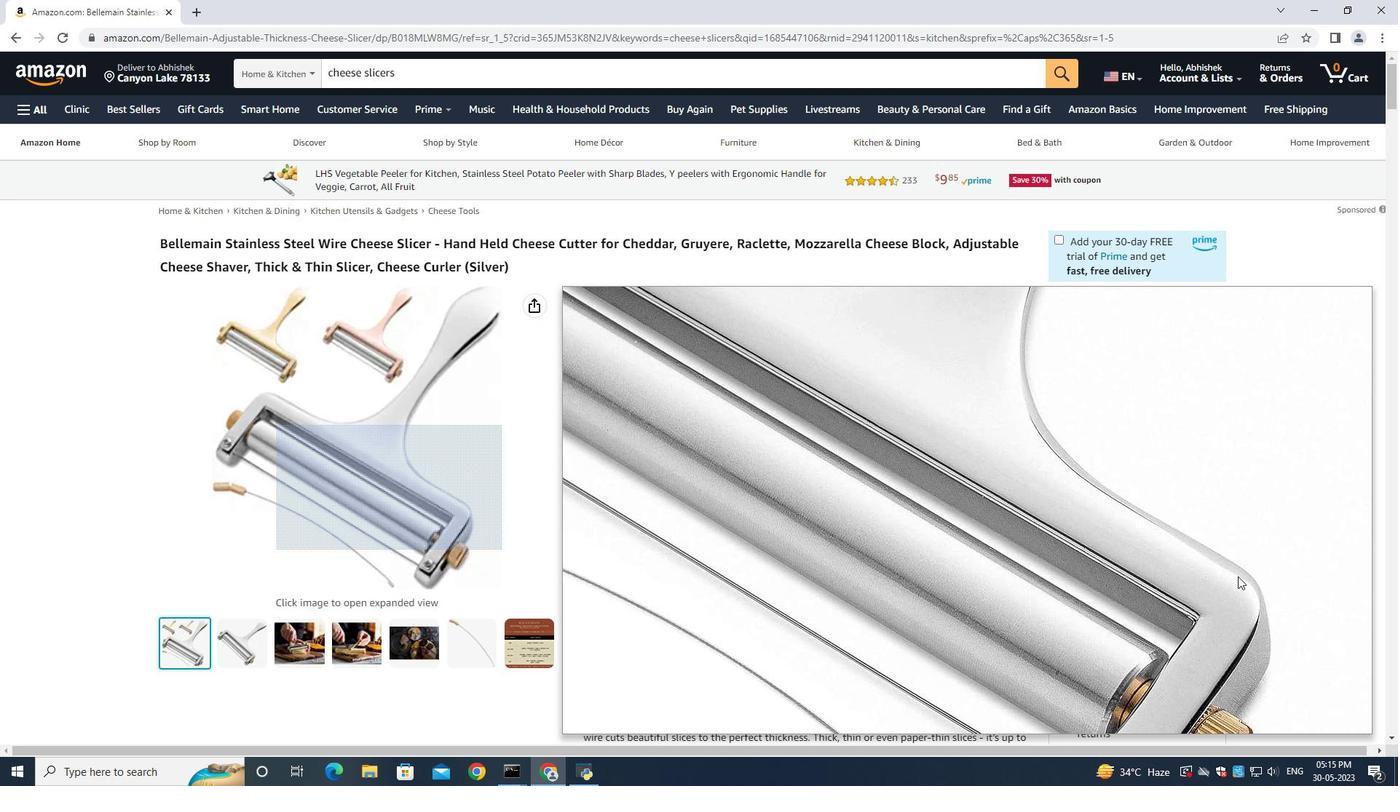 
Action: Mouse scrolled (1231, 568) with delta (0, 0)
Screenshot: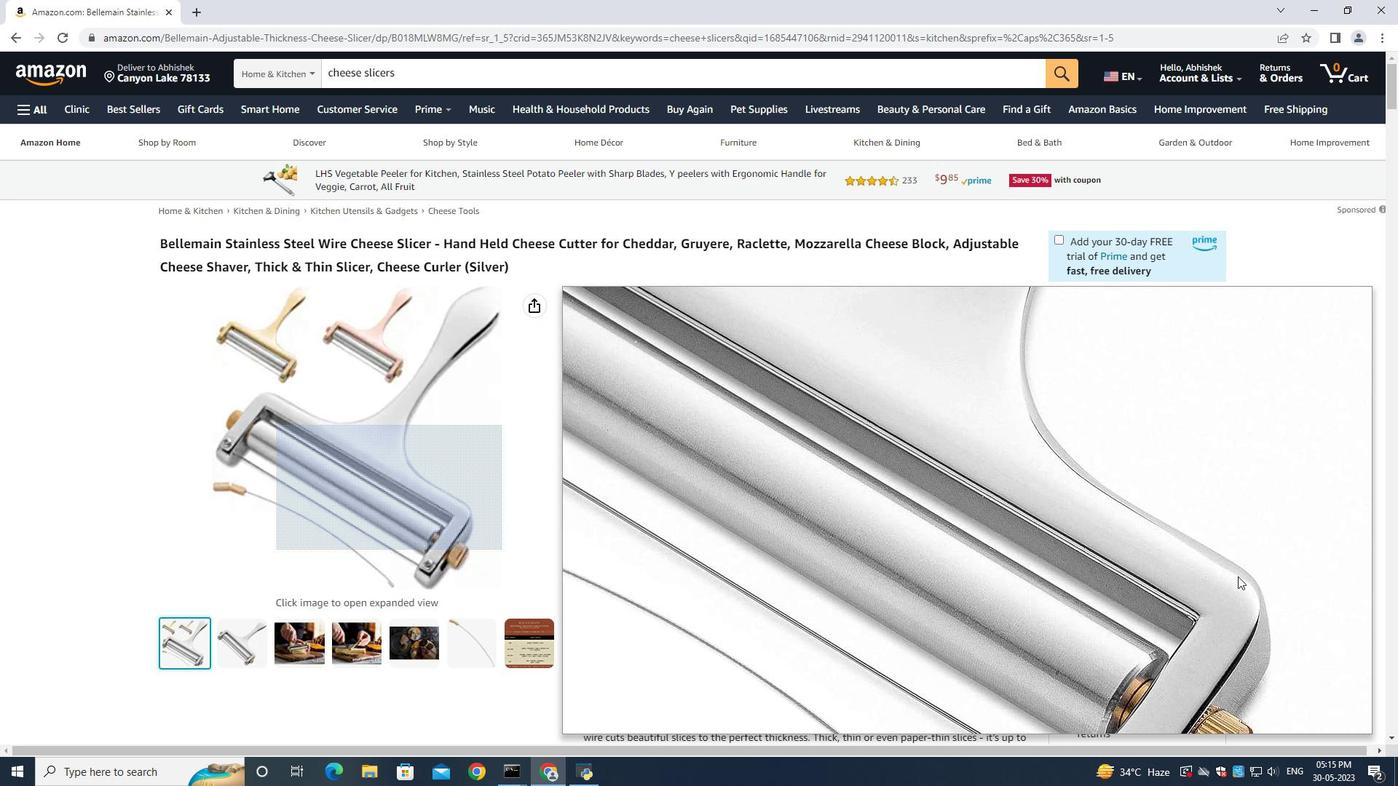 
Action: Mouse scrolled (1231, 568) with delta (0, 0)
Screenshot: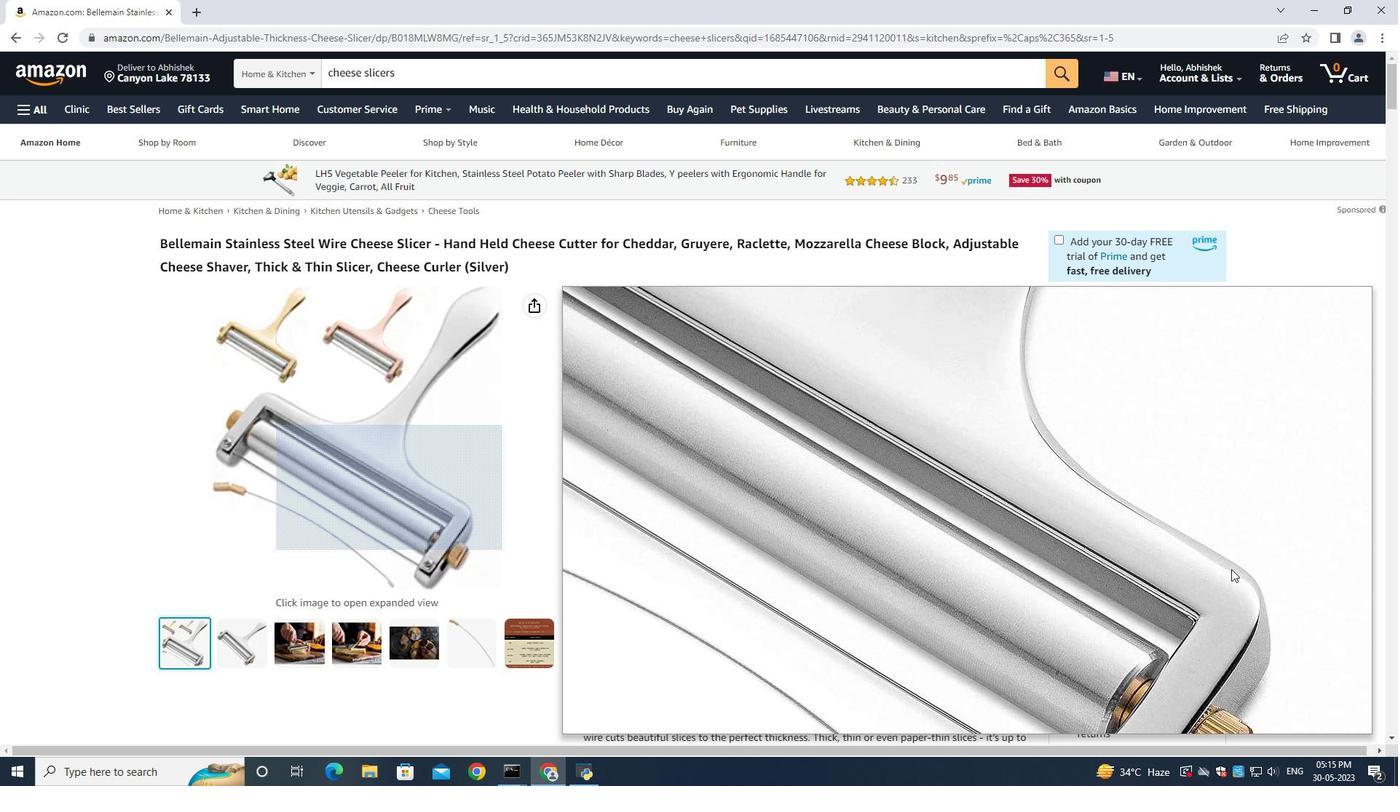 
Action: Mouse moved to (1140, 377)
Screenshot: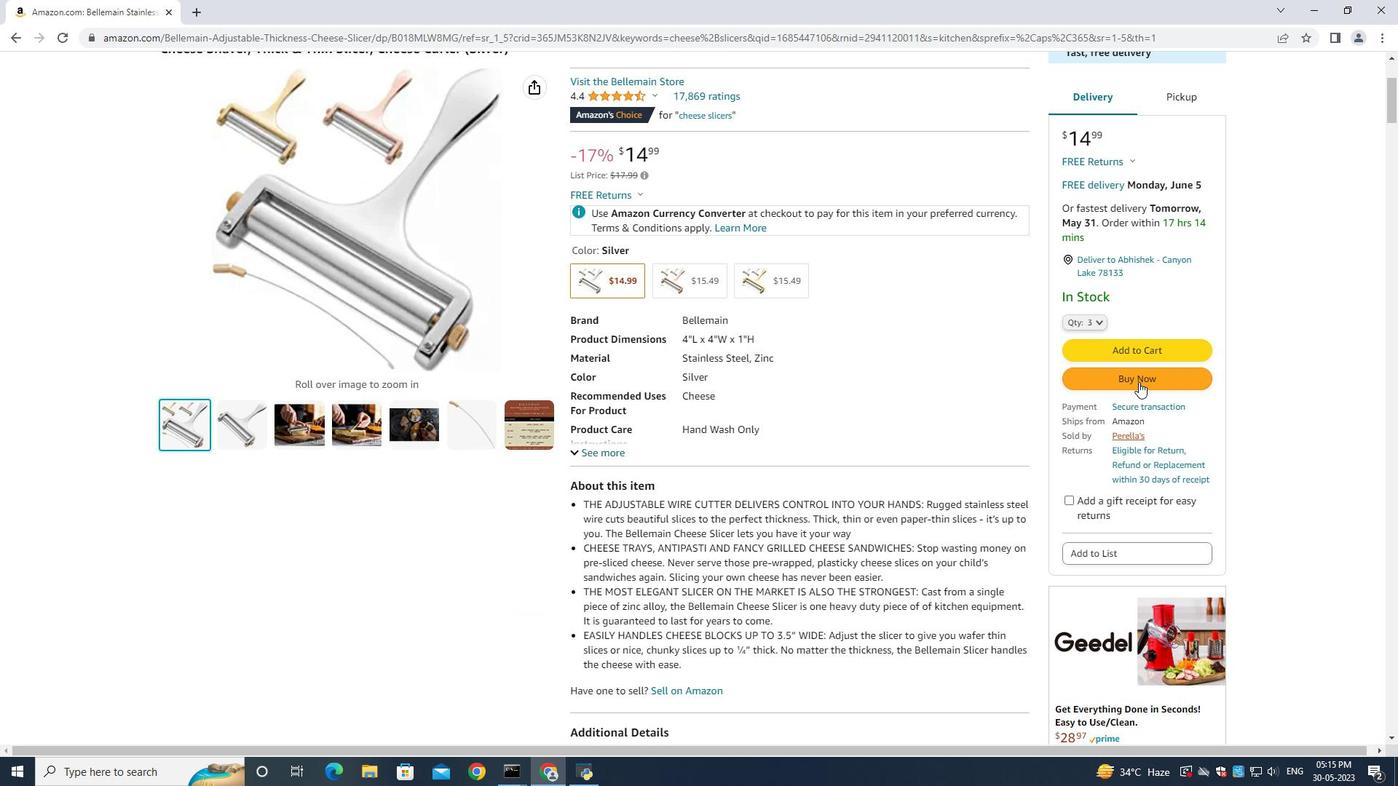 
Action: Mouse pressed left at (1140, 377)
Screenshot: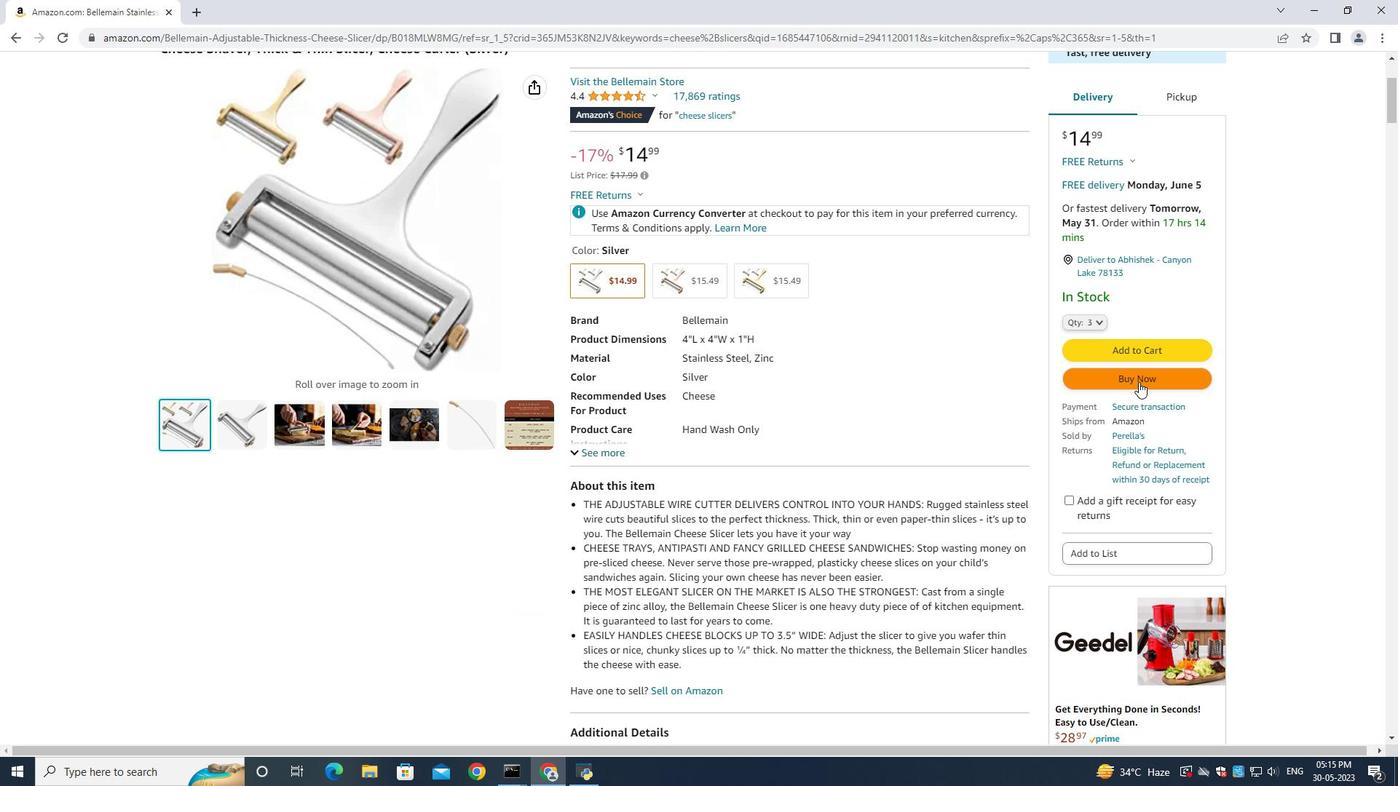 
Action: Mouse moved to (781, 433)
Screenshot: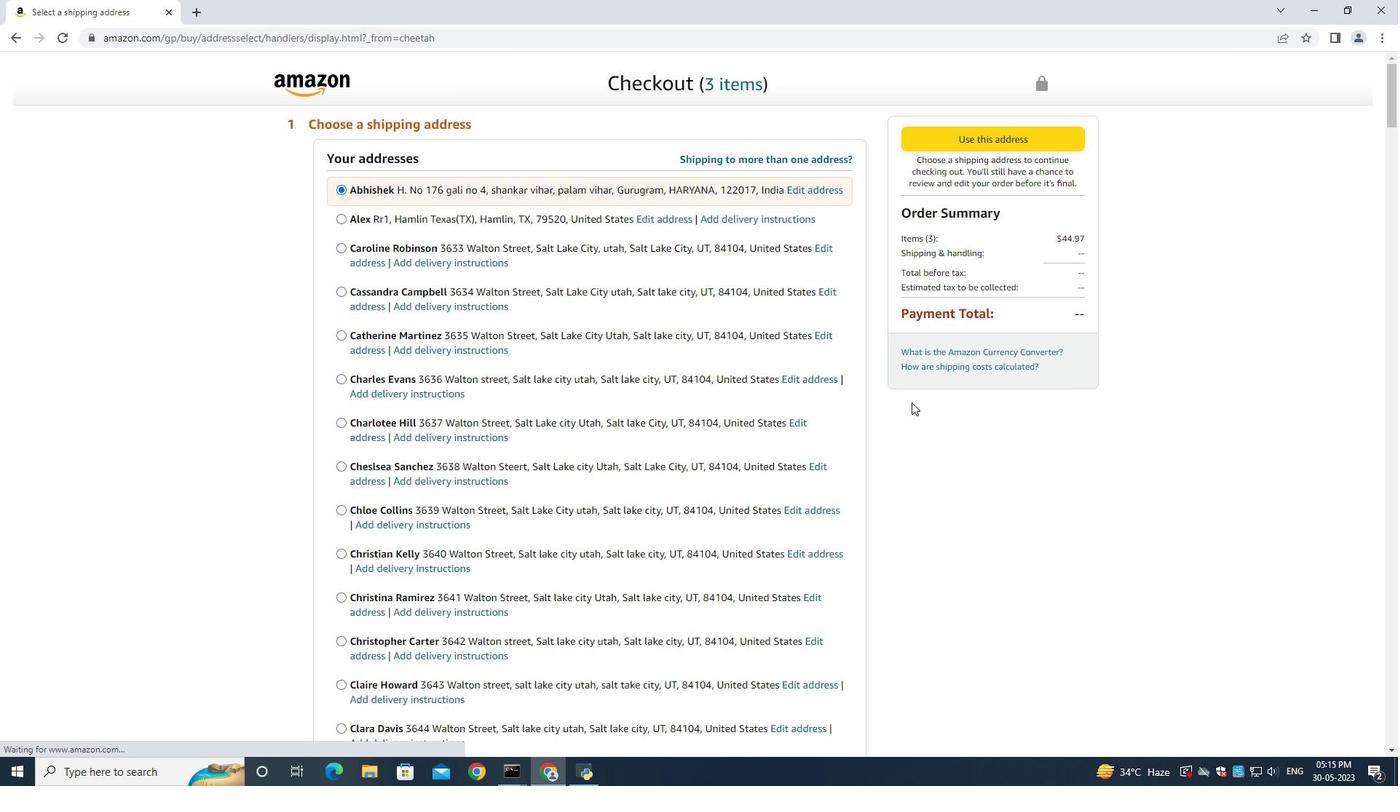 
Action: Mouse scrolled (781, 433) with delta (0, 0)
Screenshot: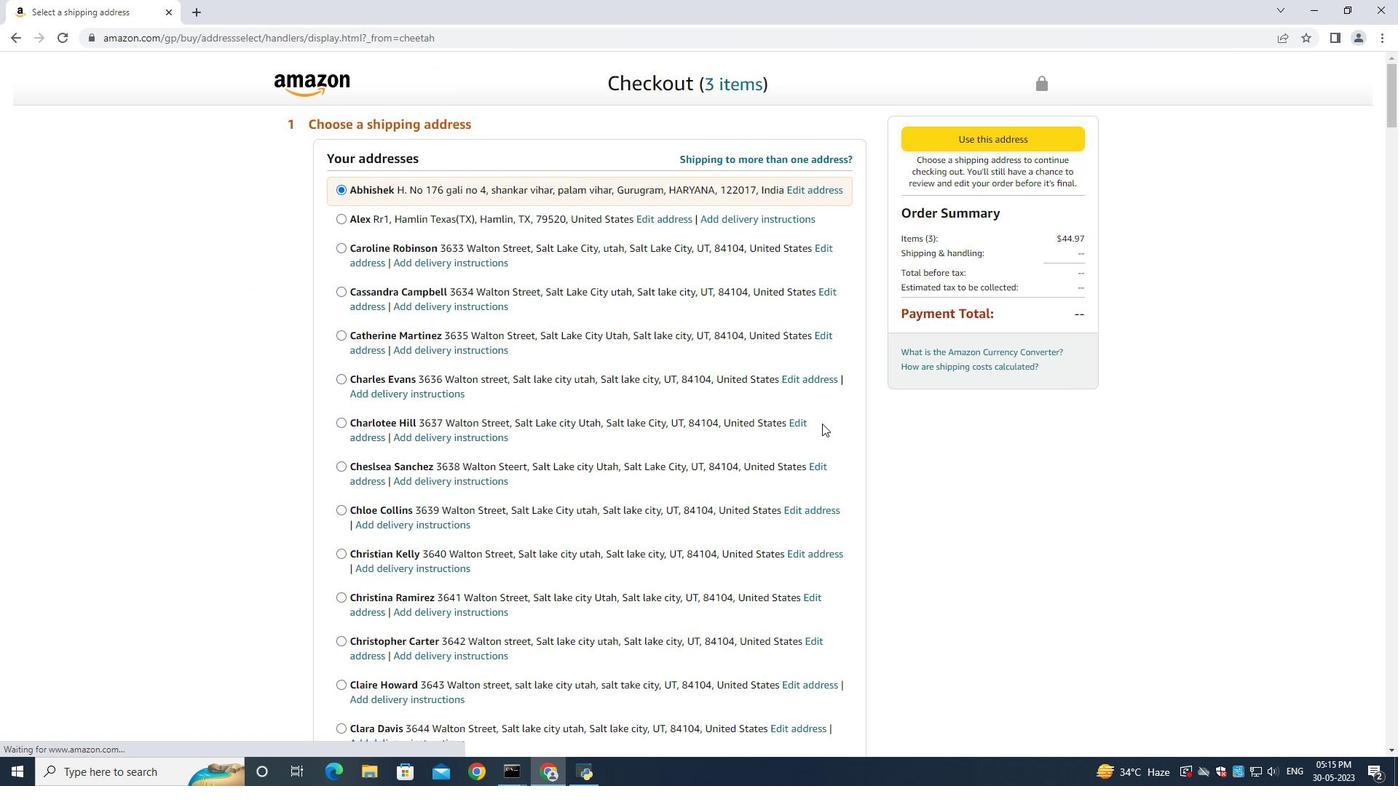 
Action: Mouse moved to (780, 435)
Screenshot: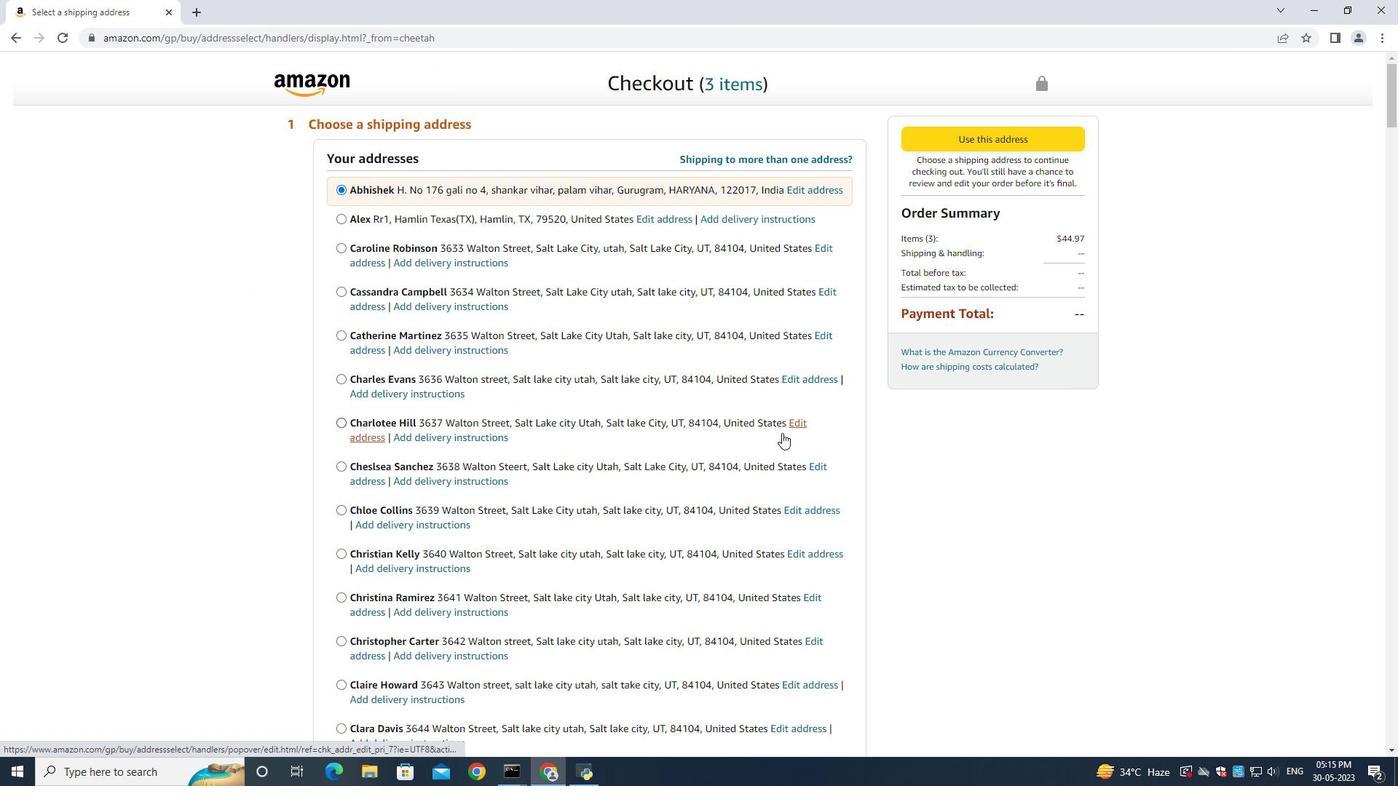 
Action: Mouse scrolled (780, 434) with delta (0, 0)
Screenshot: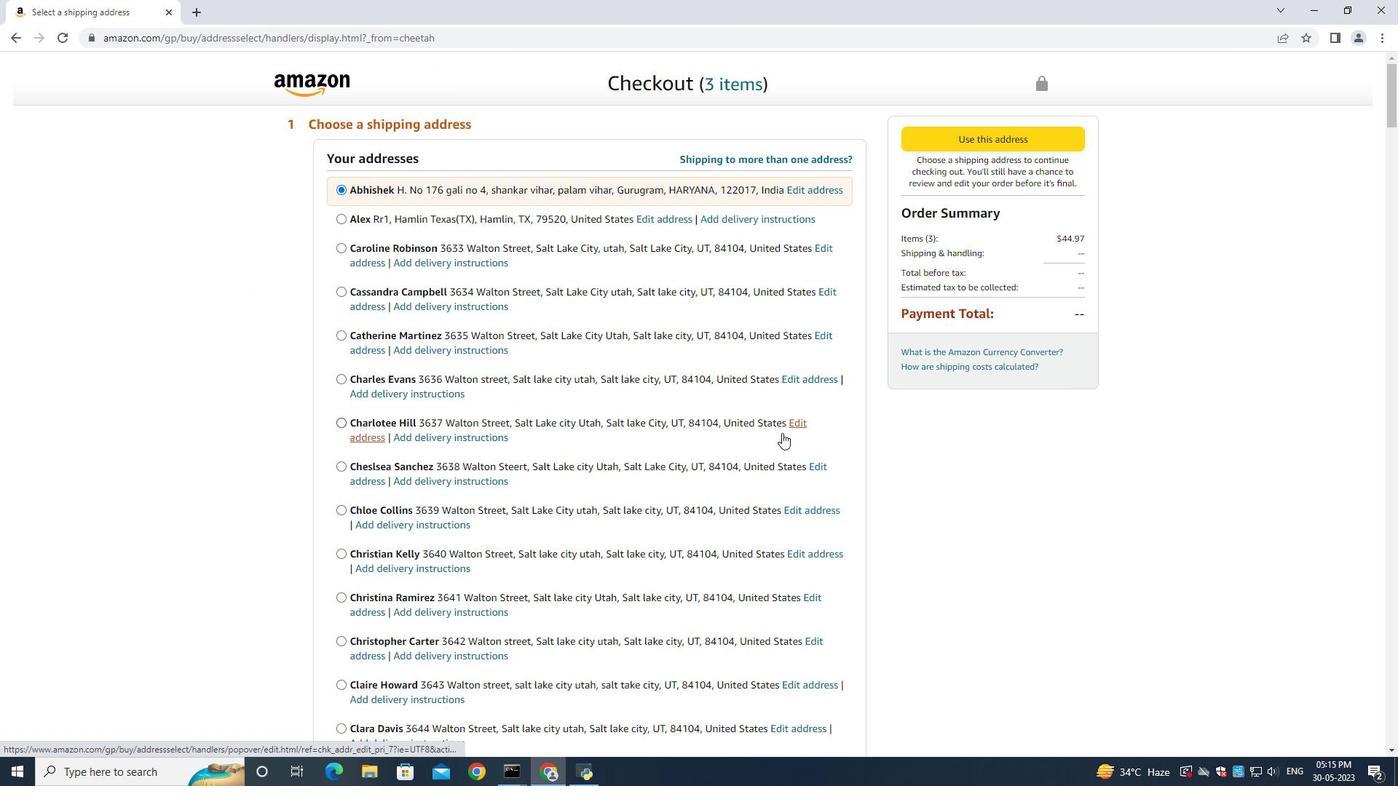 
Action: Mouse moved to (779, 436)
Screenshot: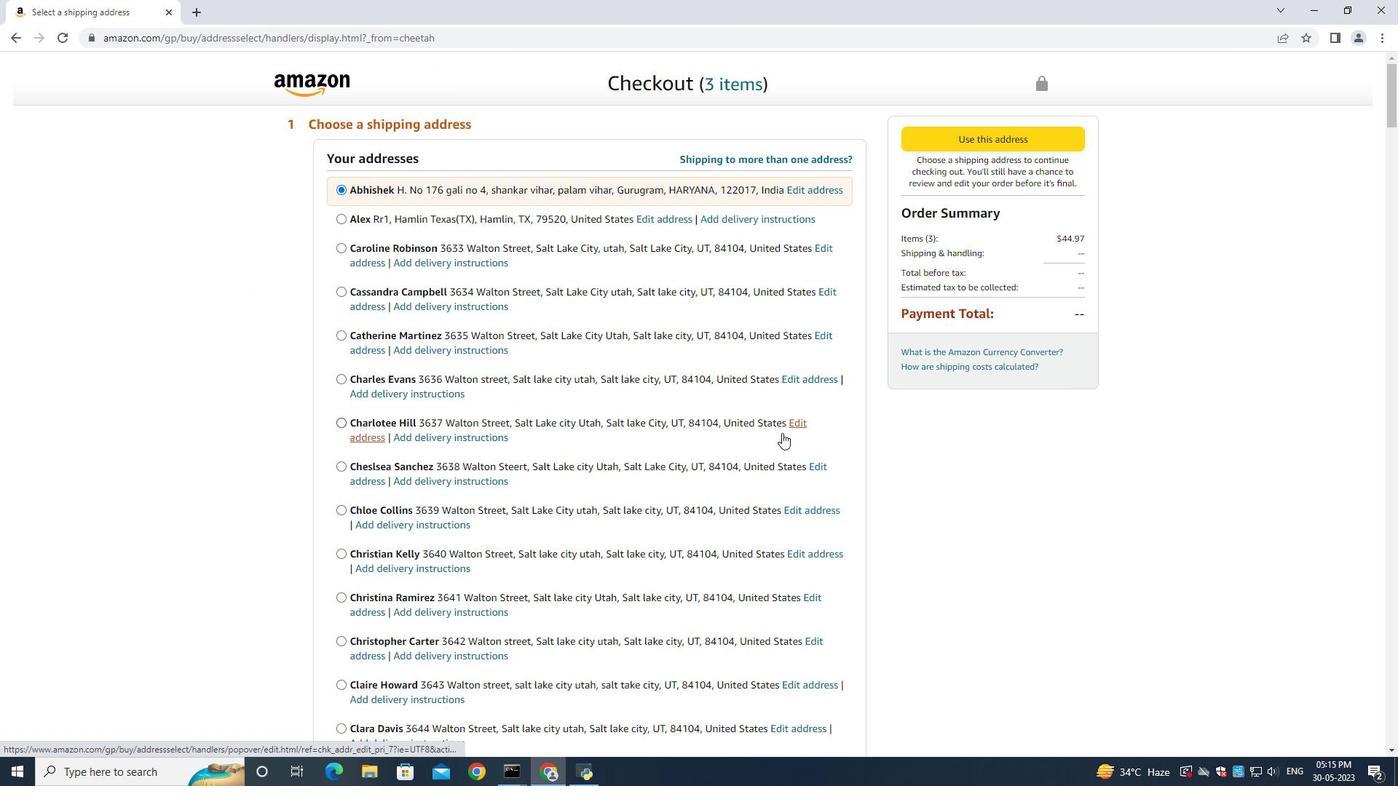 
Action: Mouse scrolled (779, 434) with delta (0, 0)
Screenshot: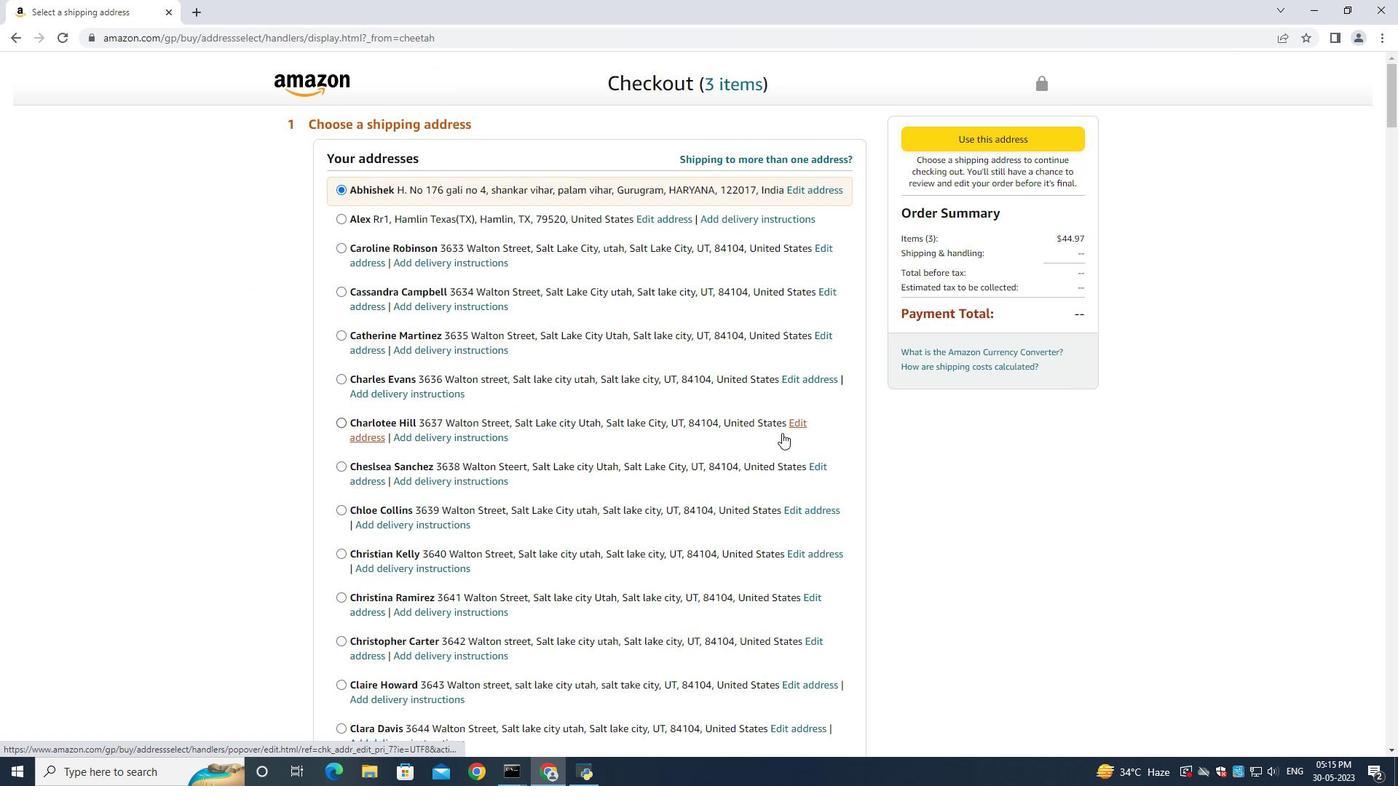 
Action: Mouse moved to (779, 436)
Screenshot: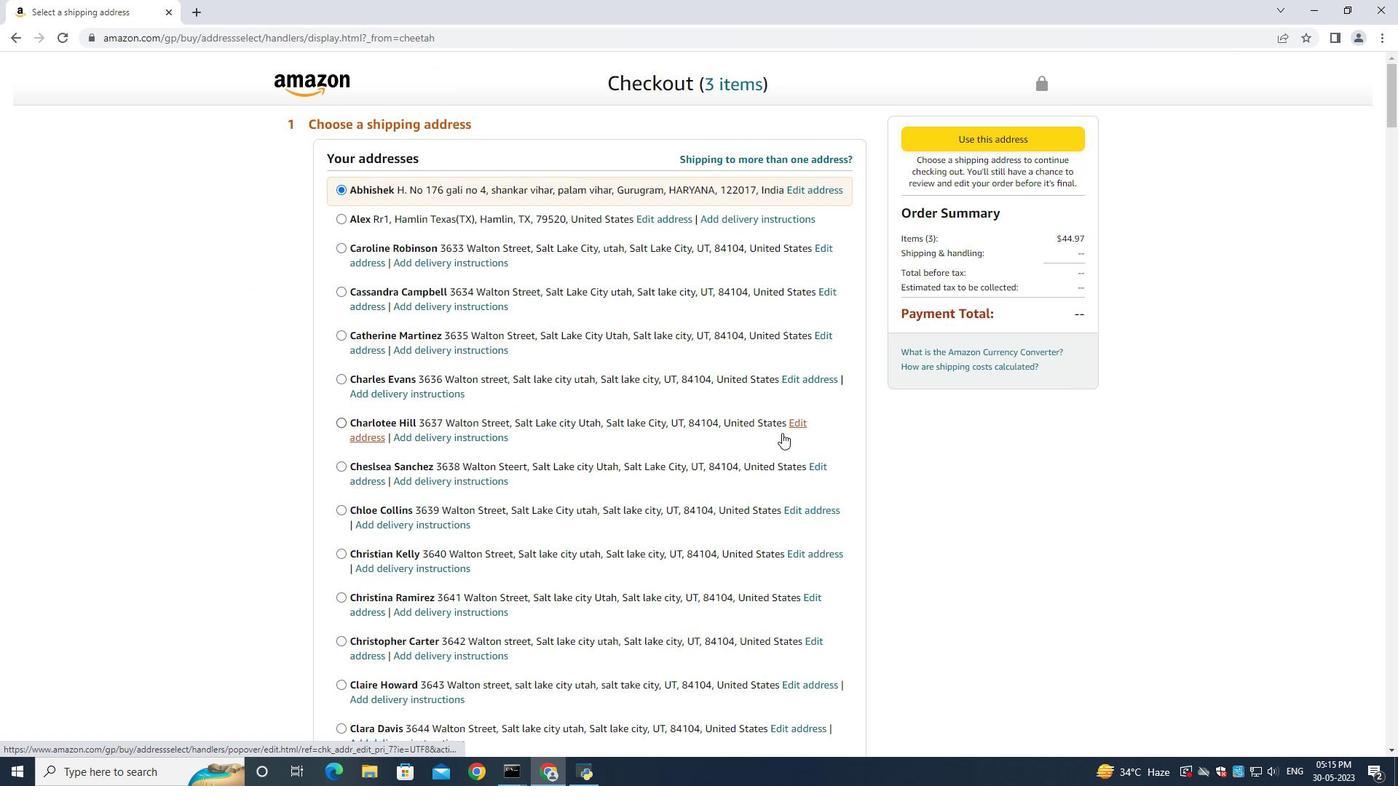 
Action: Mouse scrolled (779, 435) with delta (0, 0)
Screenshot: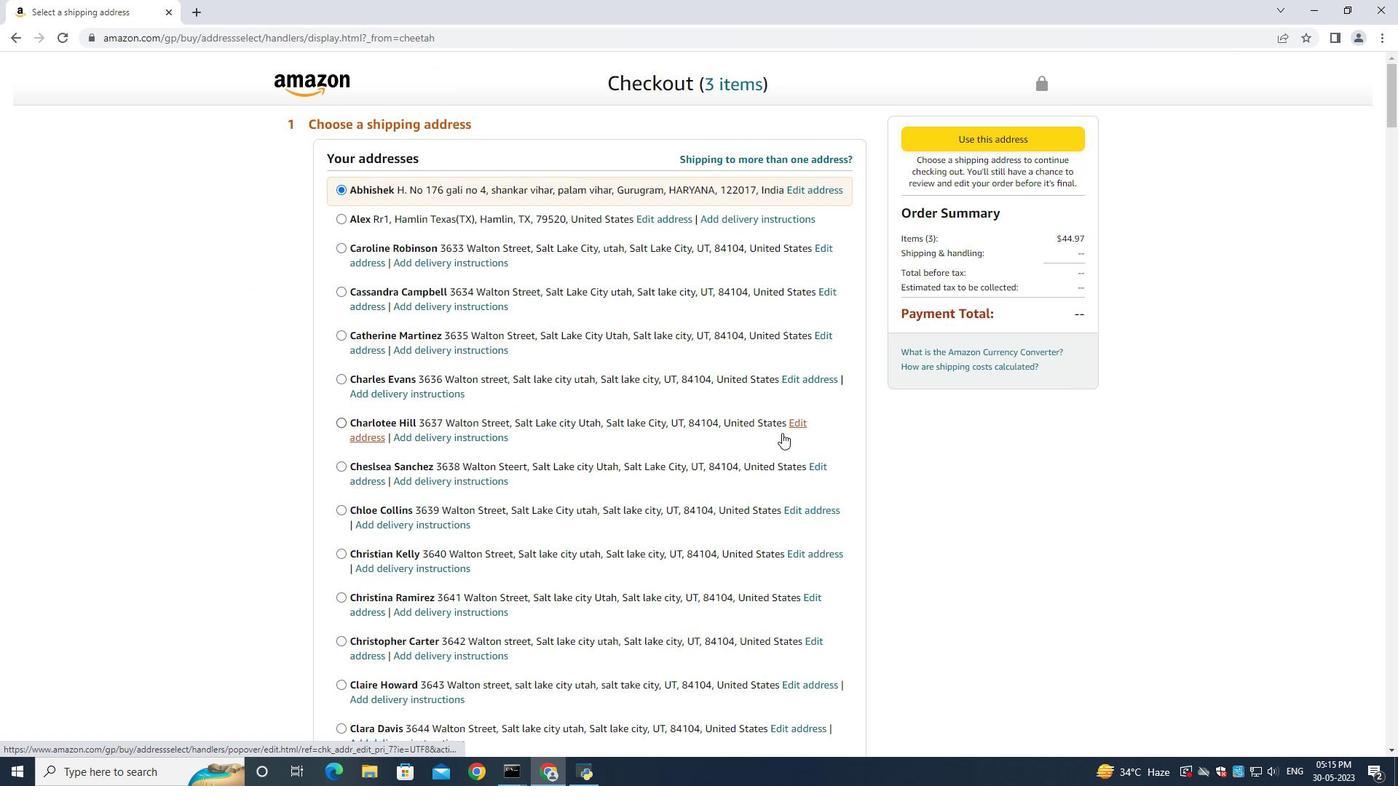 
Action: Mouse scrolled (779, 435) with delta (0, 0)
Screenshot: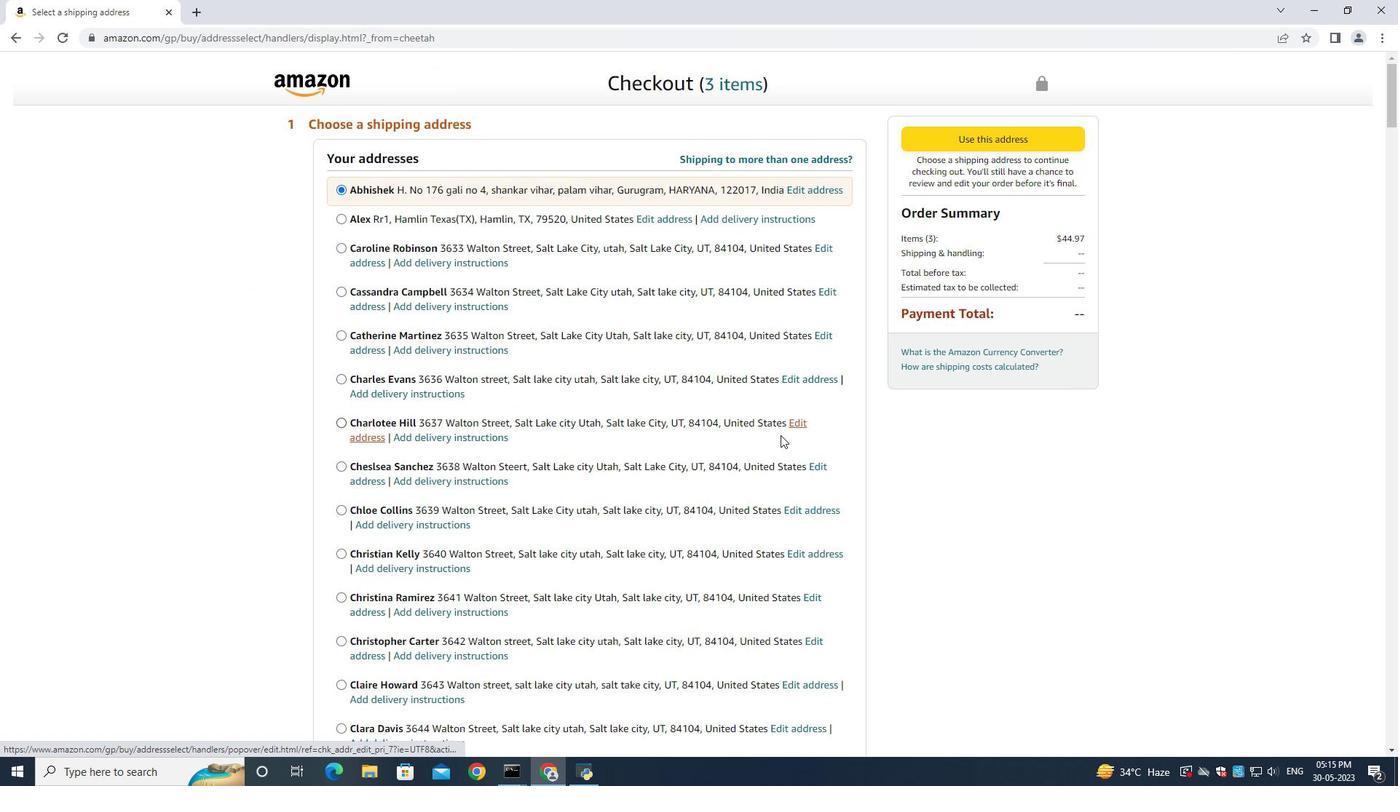 
Action: Mouse scrolled (779, 435) with delta (0, 0)
Screenshot: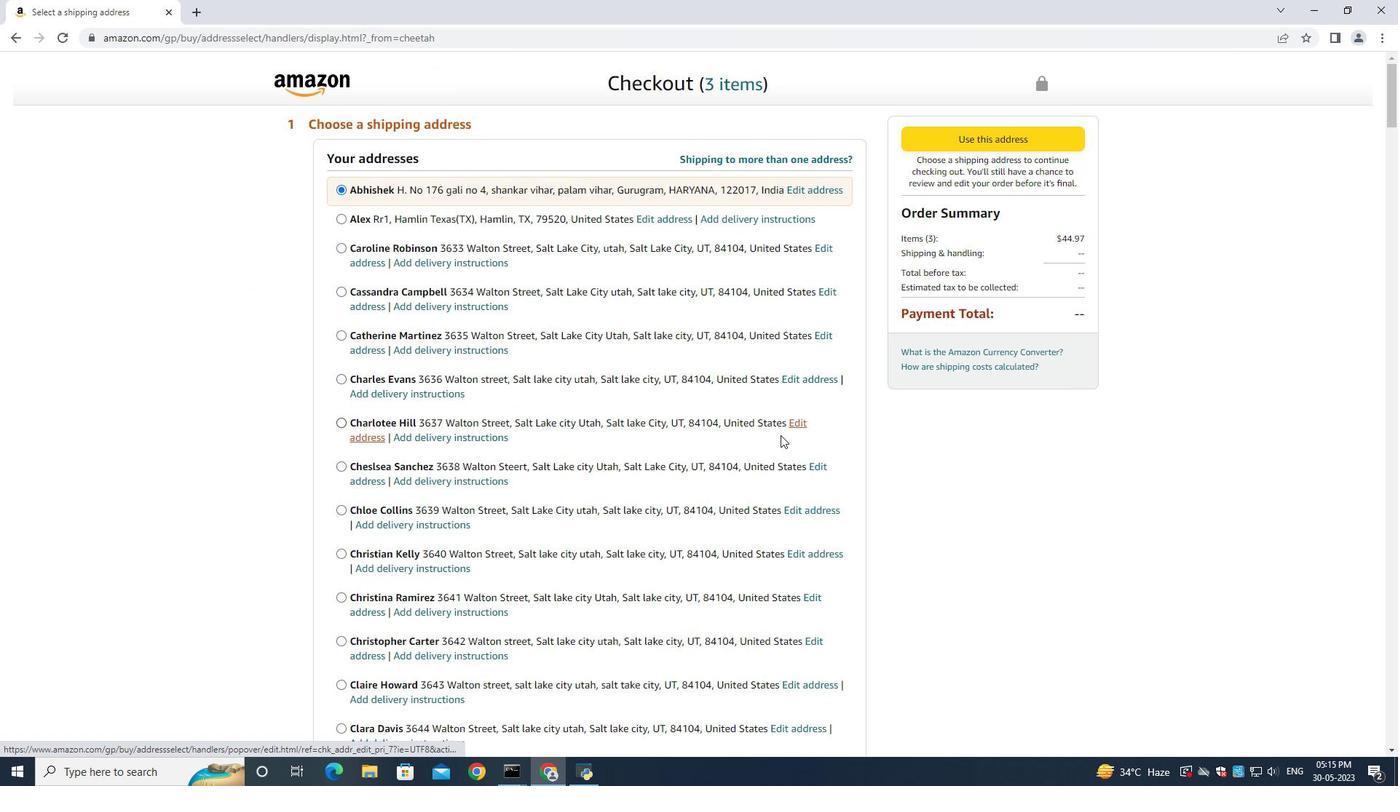 
Action: Mouse scrolled (779, 435) with delta (0, 0)
Screenshot: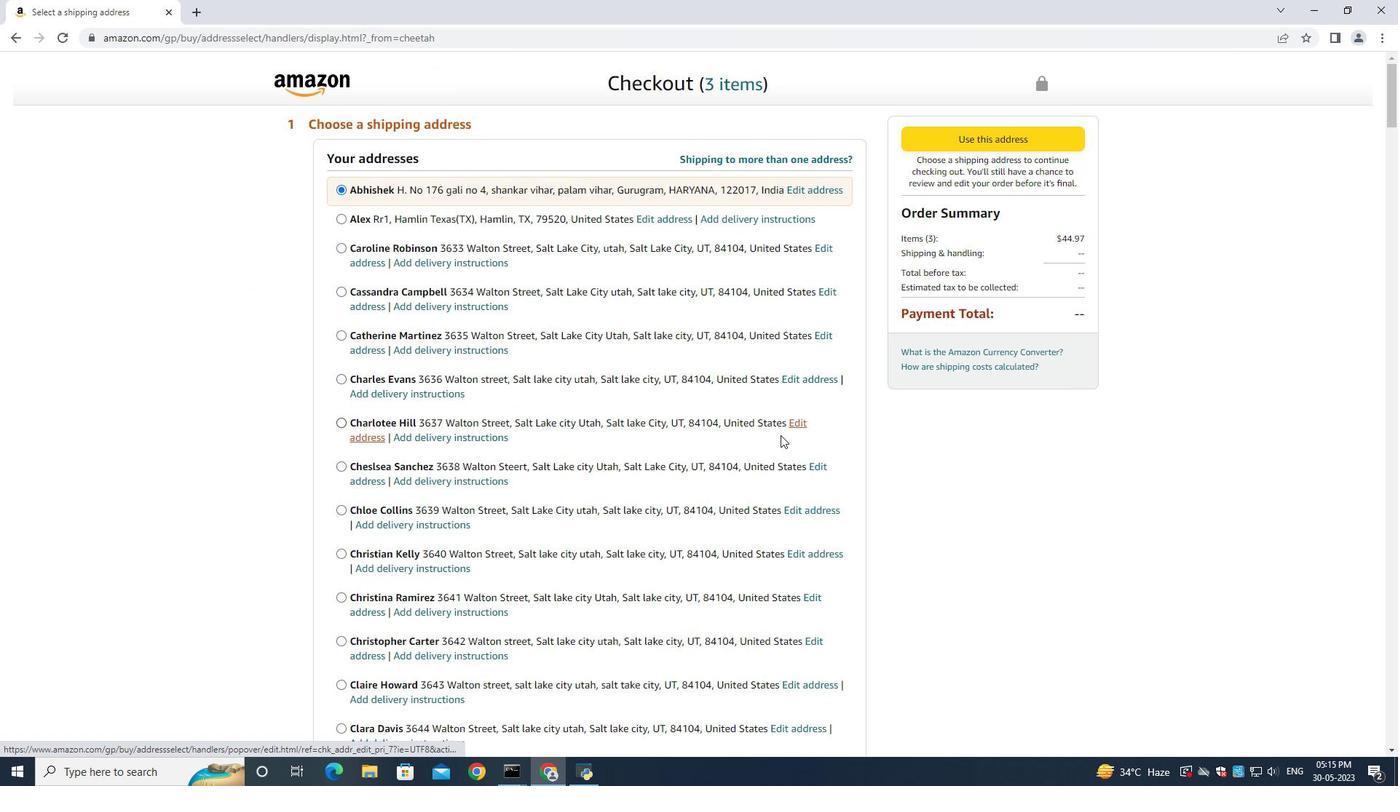 
Action: Mouse moved to (779, 436)
Screenshot: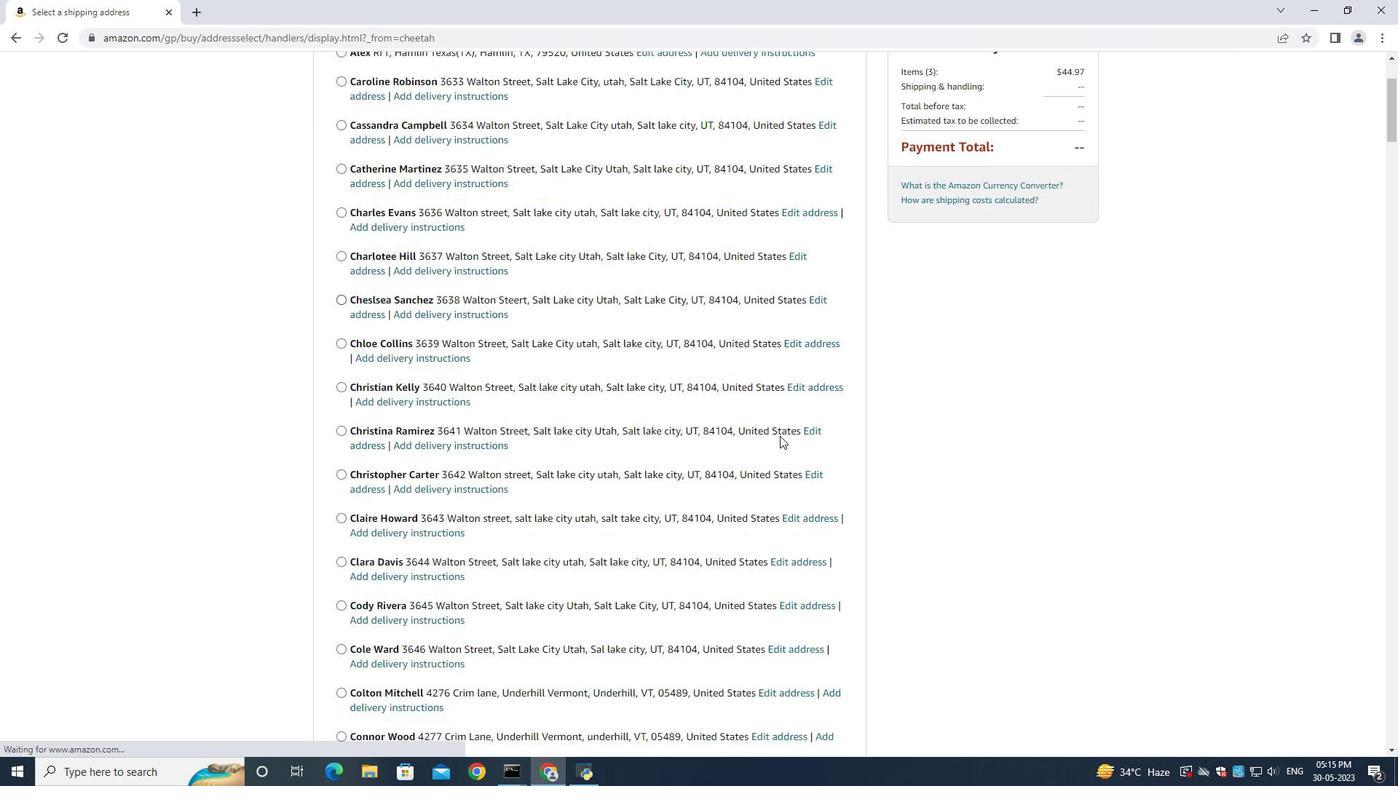 
Action: Mouse scrolled (779, 435) with delta (0, 0)
Screenshot: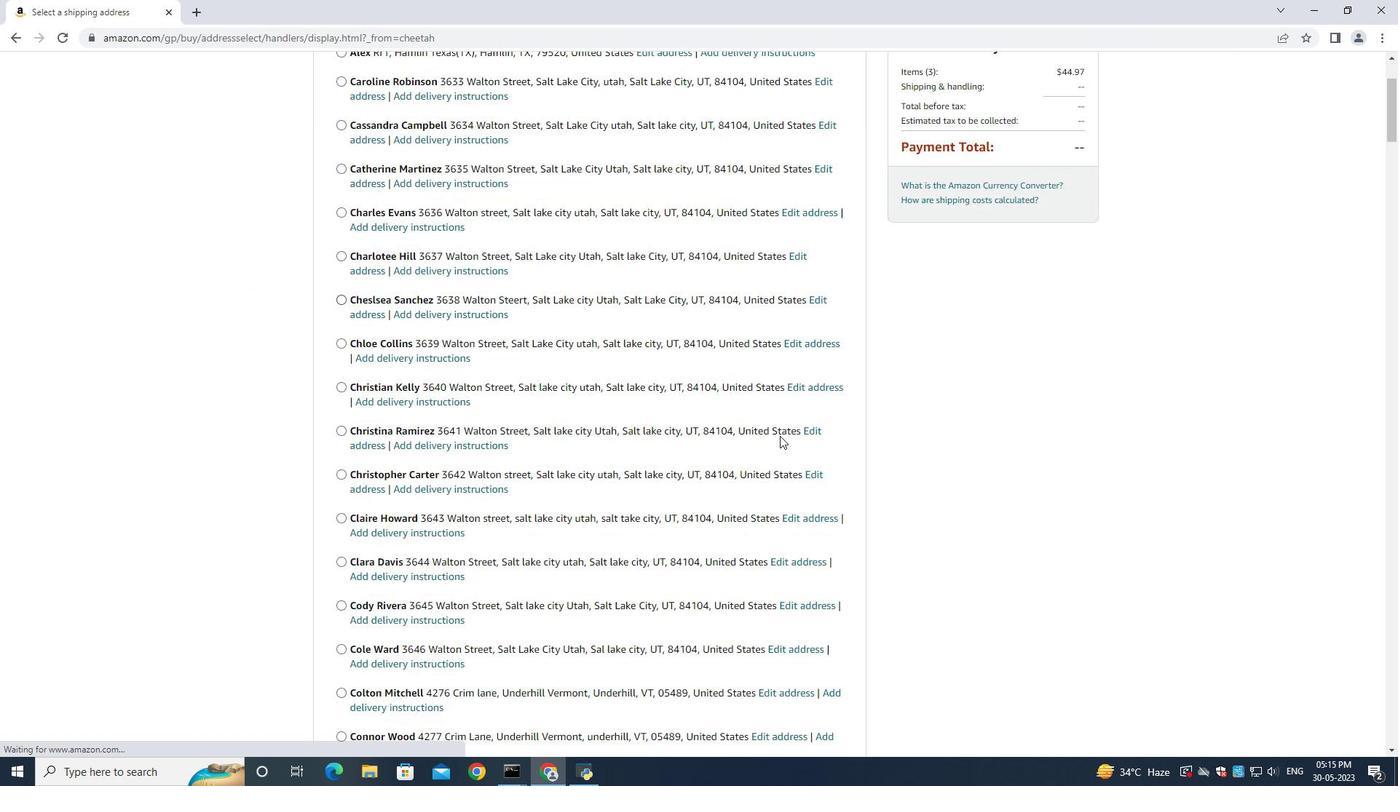 
Action: Mouse scrolled (779, 435) with delta (0, 0)
Screenshot: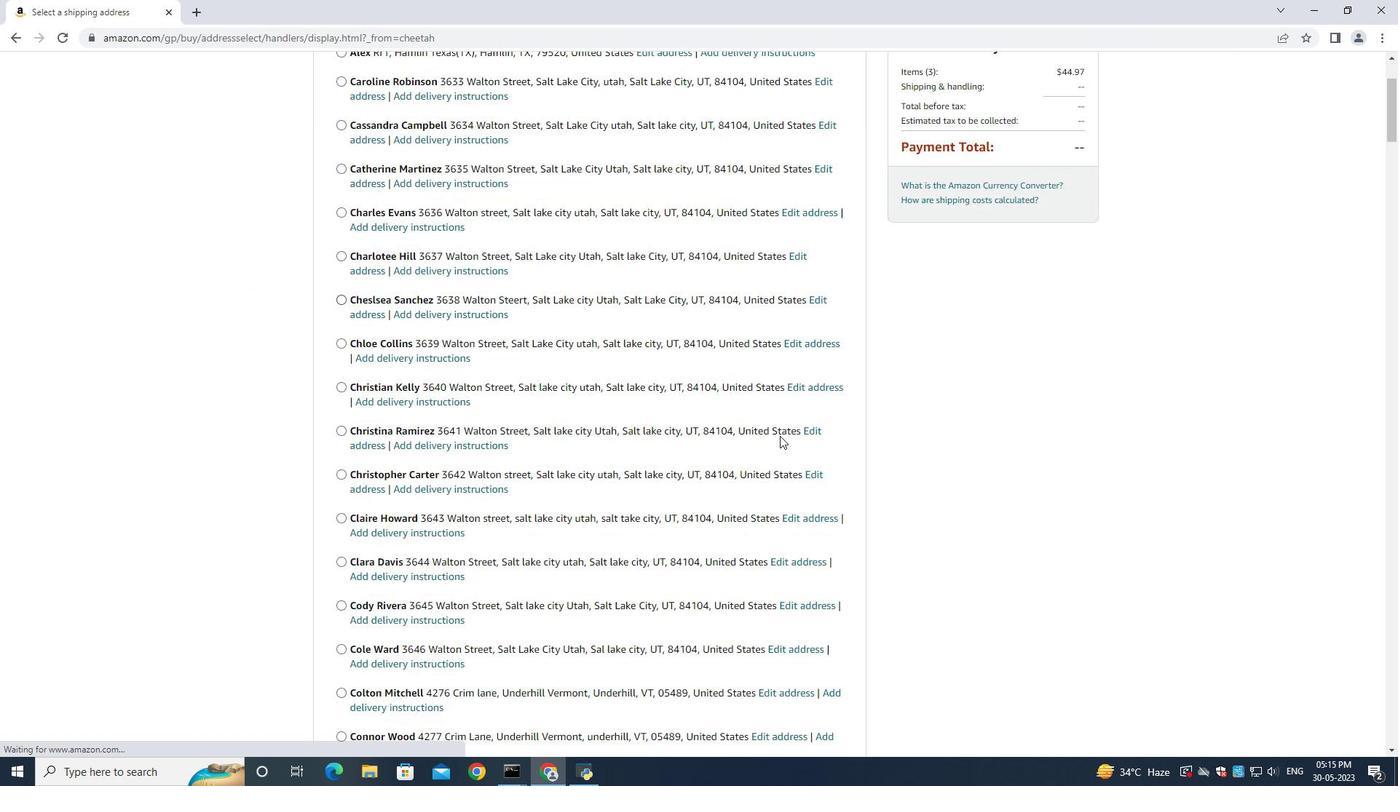 
Action: Mouse scrolled (779, 435) with delta (0, 0)
Screenshot: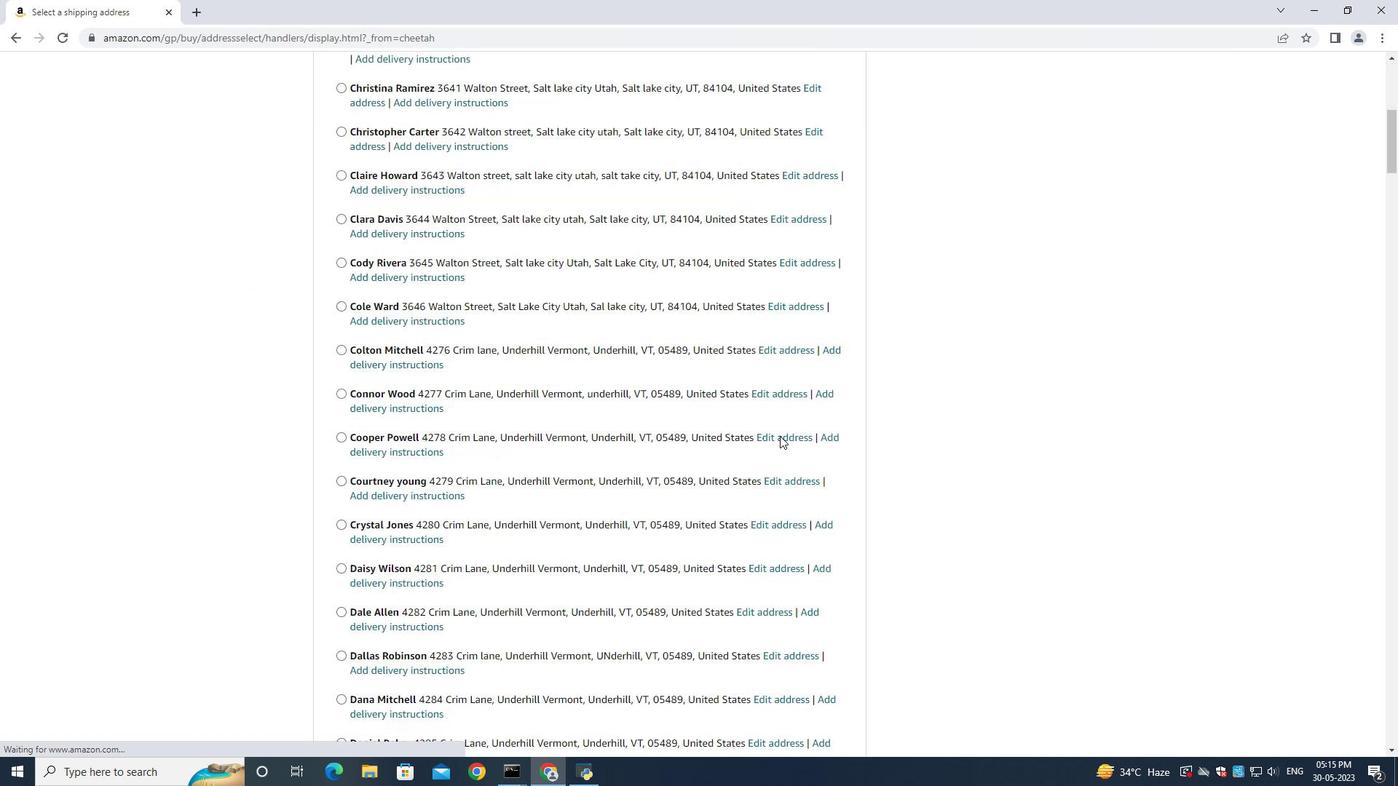 
Action: Mouse scrolled (779, 435) with delta (0, 0)
Screenshot: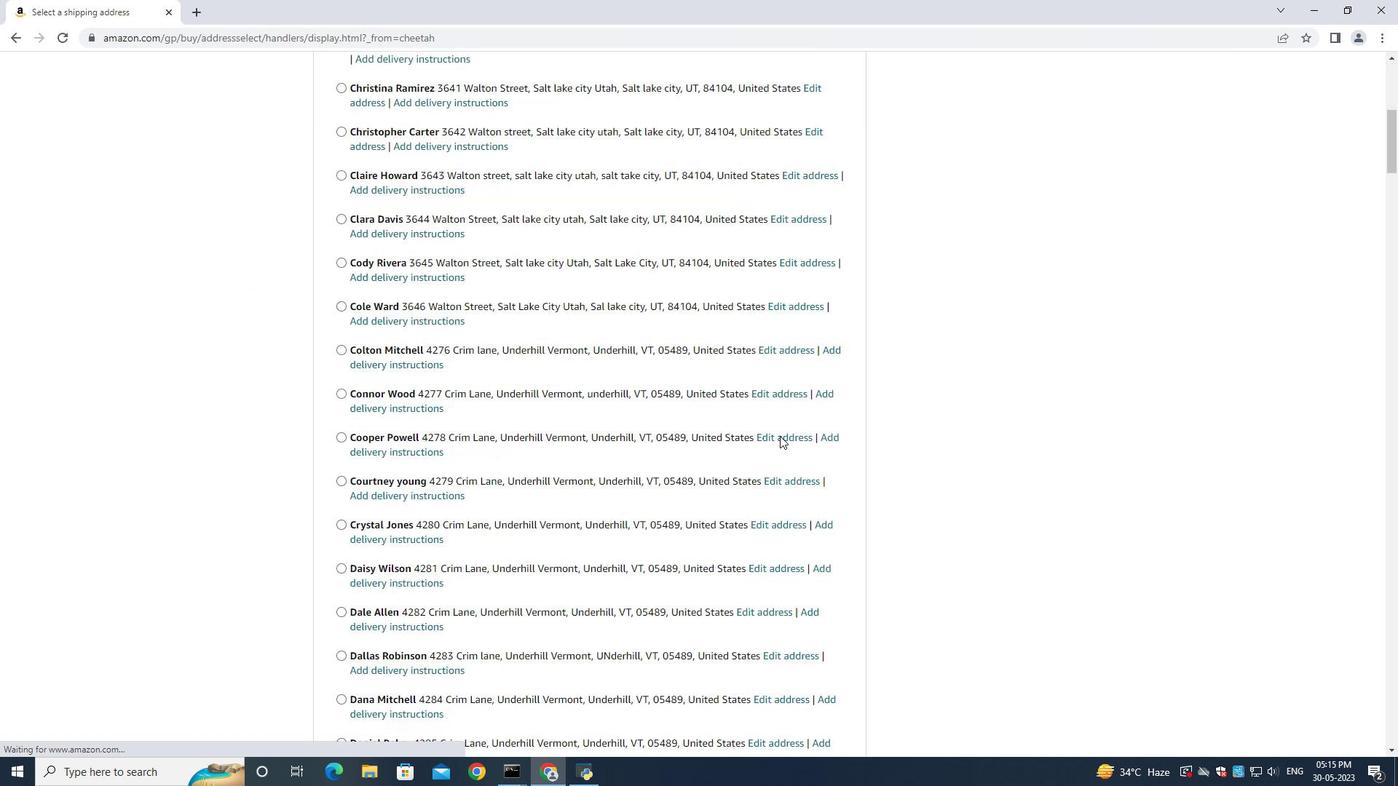 
Action: Mouse scrolled (779, 435) with delta (0, 0)
Screenshot: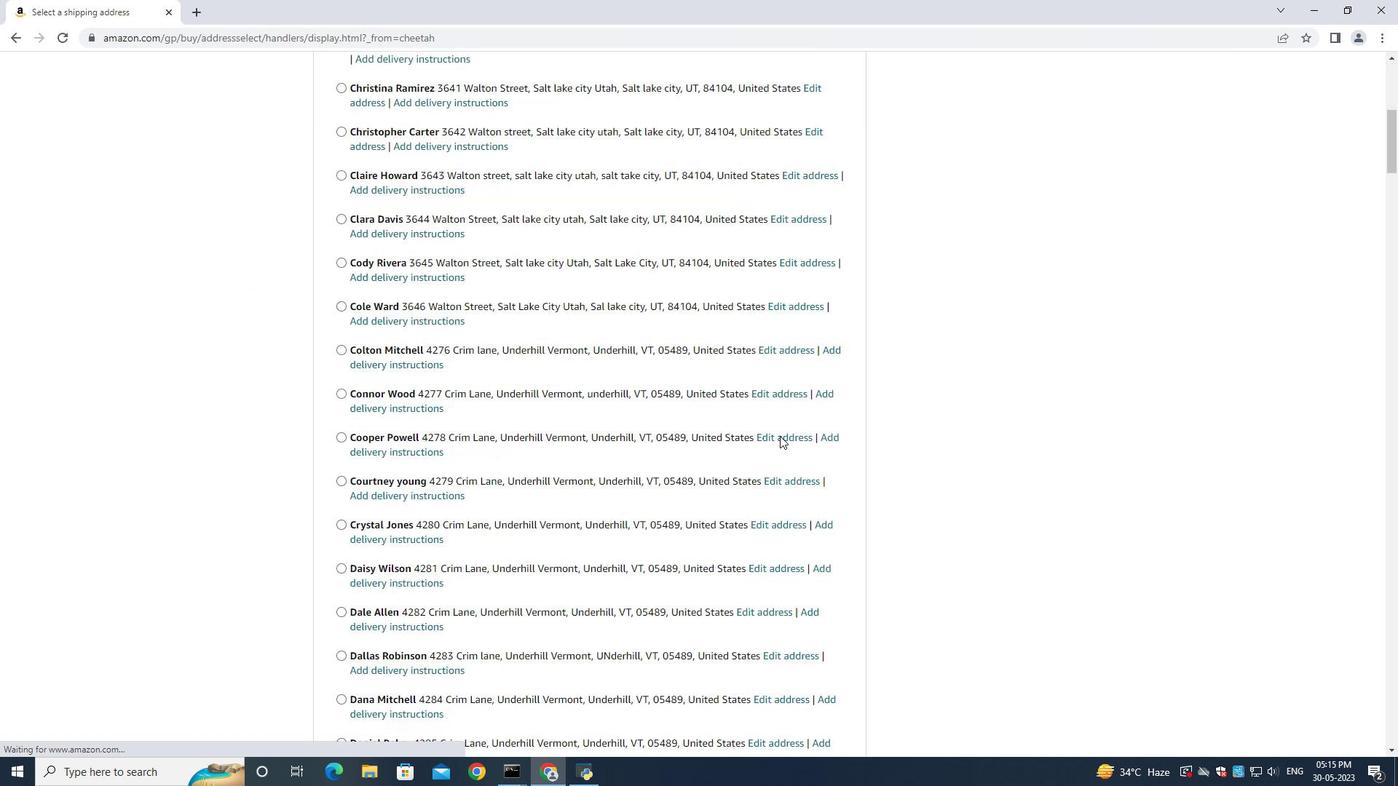 
Action: Mouse scrolled (779, 435) with delta (0, 0)
Screenshot: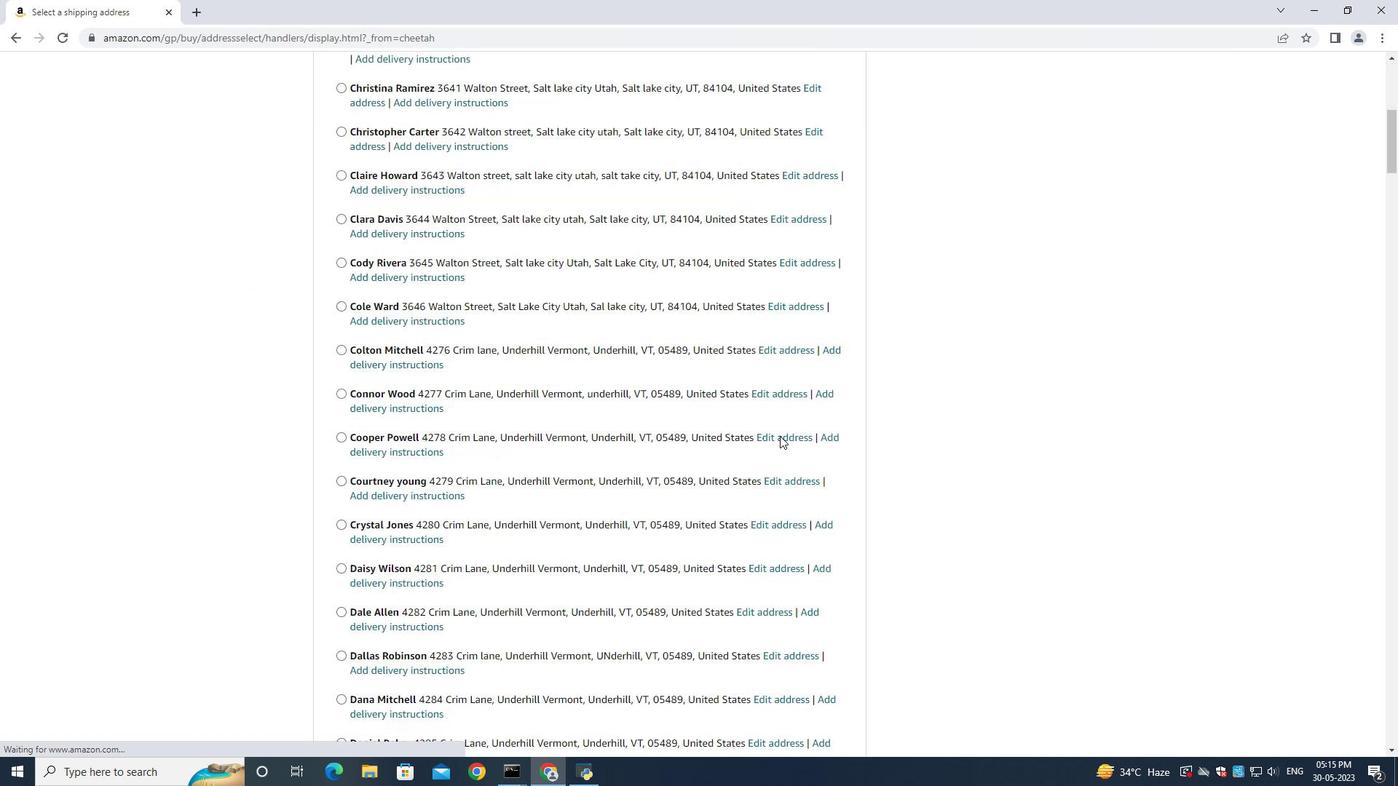 
Action: Mouse scrolled (779, 435) with delta (0, 0)
Screenshot: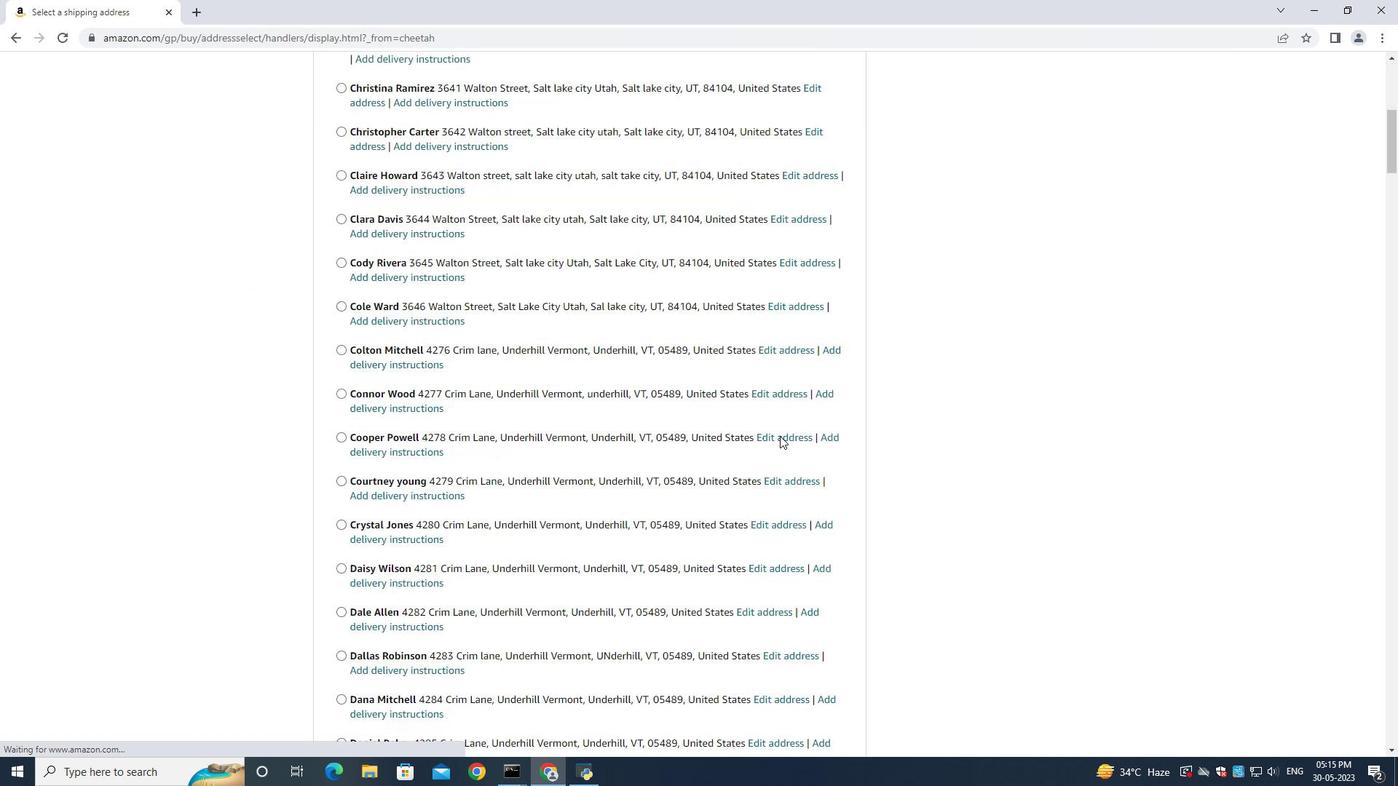 
Action: Mouse scrolled (779, 435) with delta (0, 0)
Screenshot: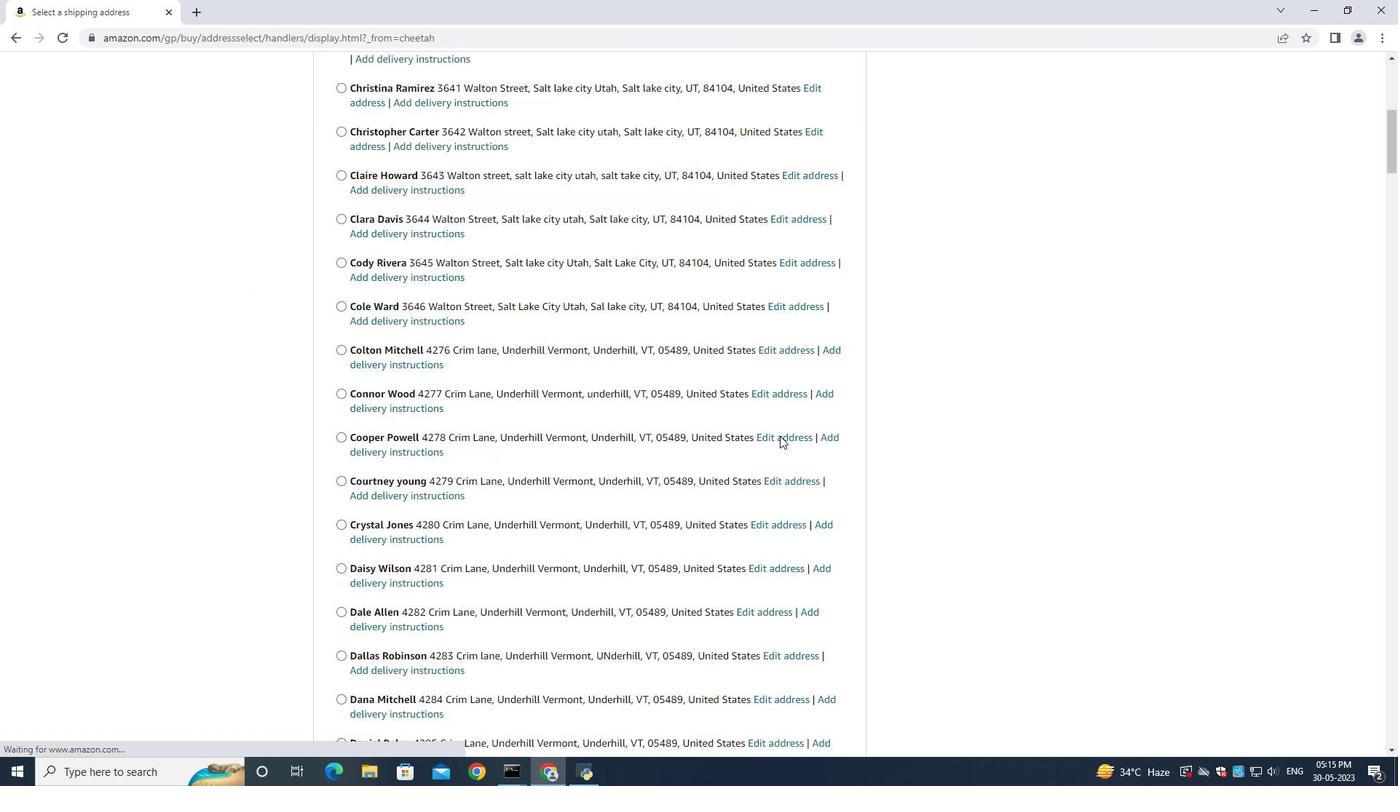
Action: Mouse scrolled (779, 435) with delta (0, 0)
Screenshot: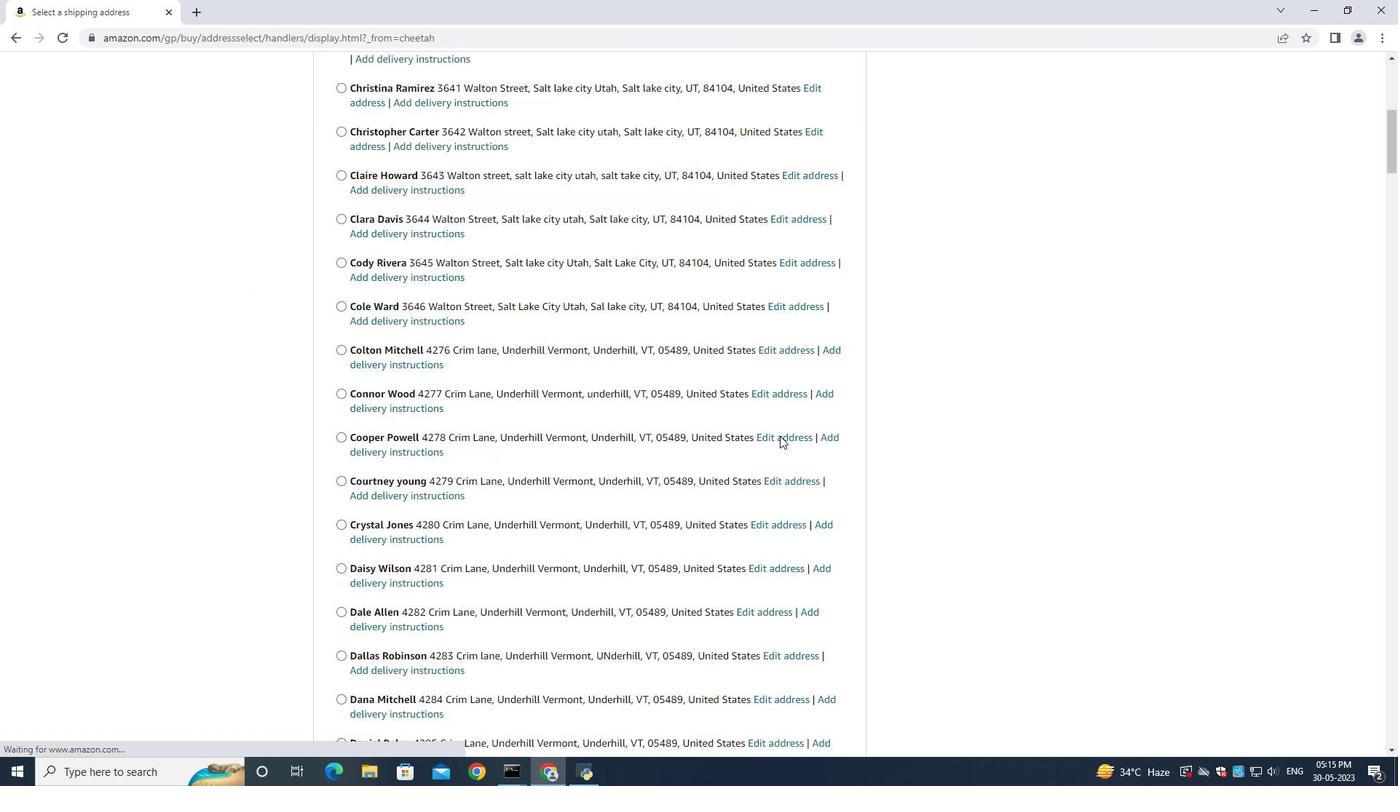 
Action: Mouse moved to (779, 431)
Screenshot: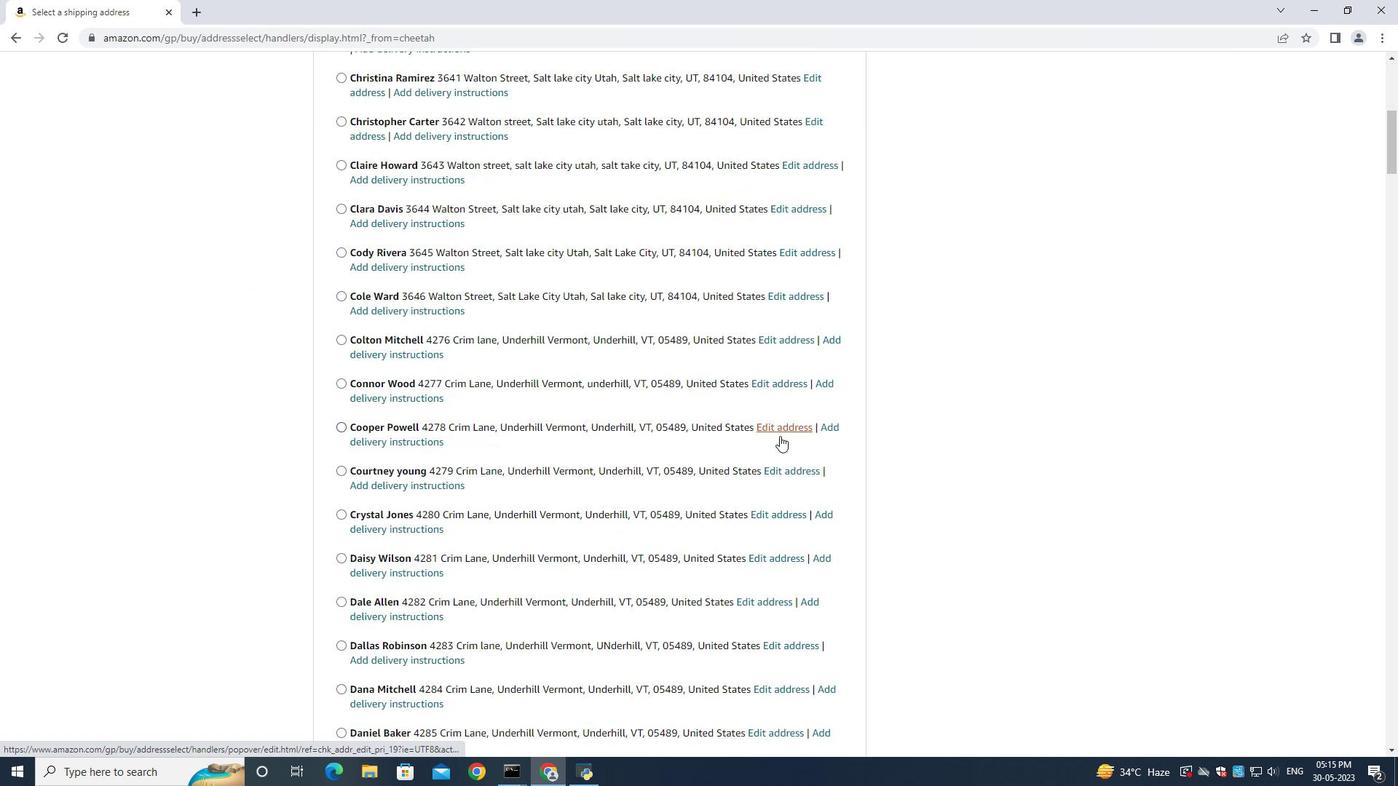 
Action: Mouse scrolled (779, 431) with delta (0, 0)
Screenshot: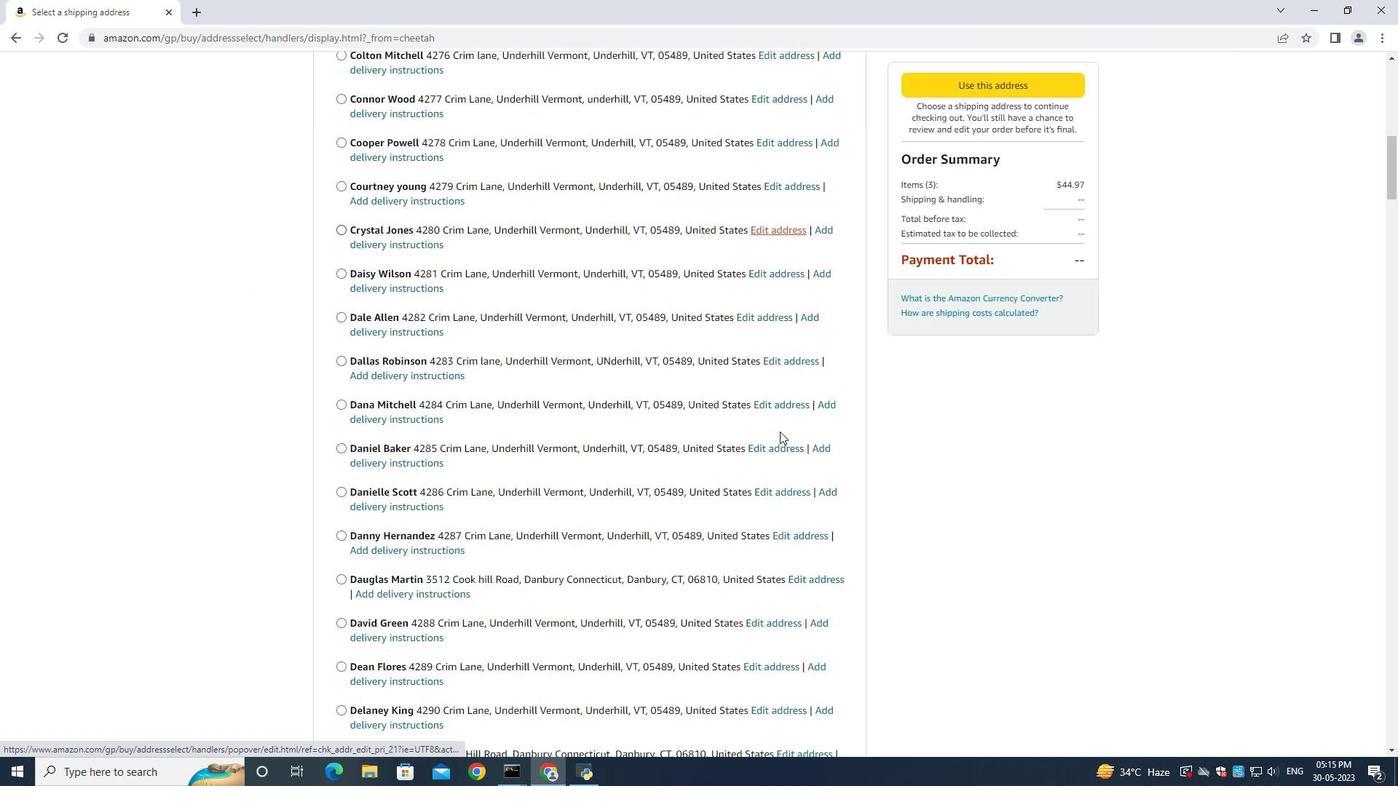 
Action: Mouse scrolled (779, 431) with delta (0, 0)
Screenshot: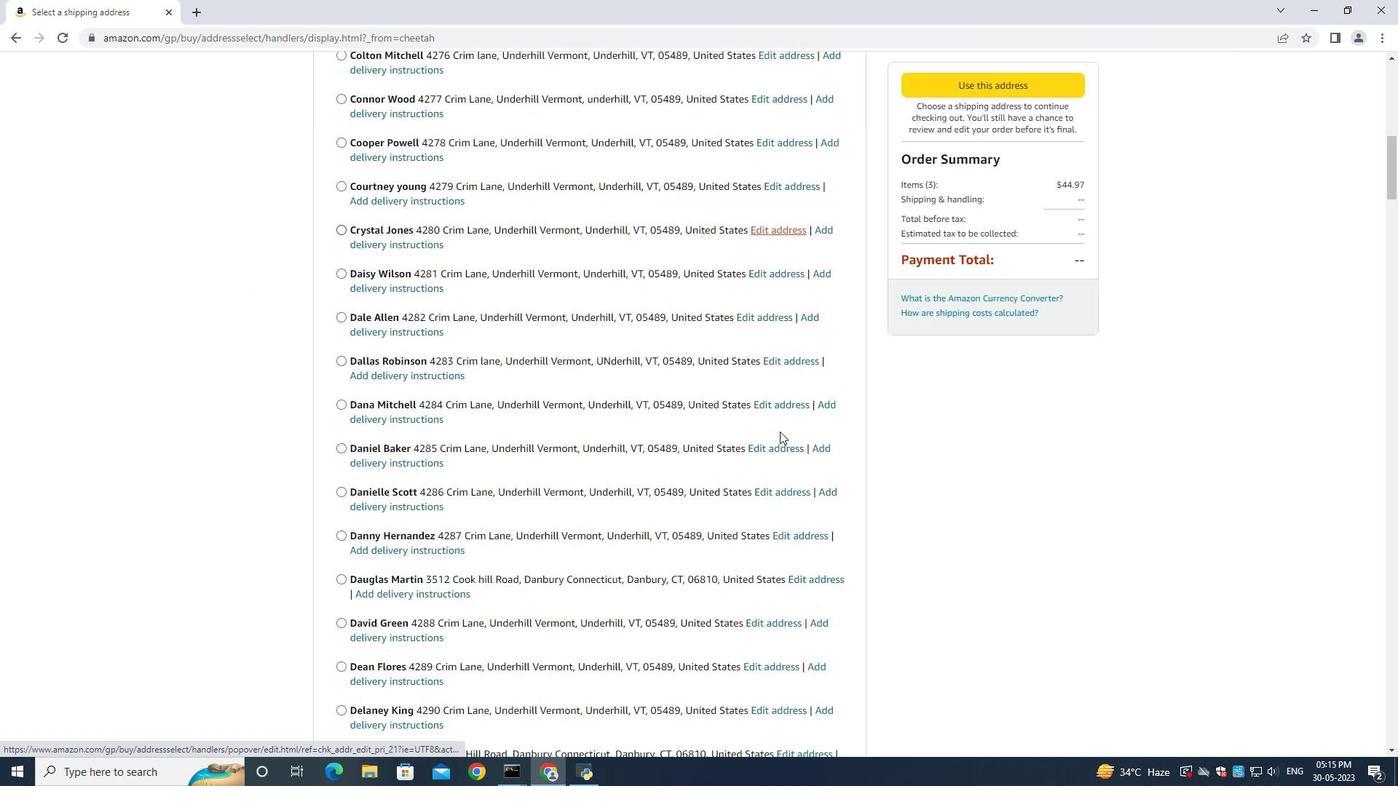 
Action: Mouse scrolled (779, 431) with delta (0, 0)
Screenshot: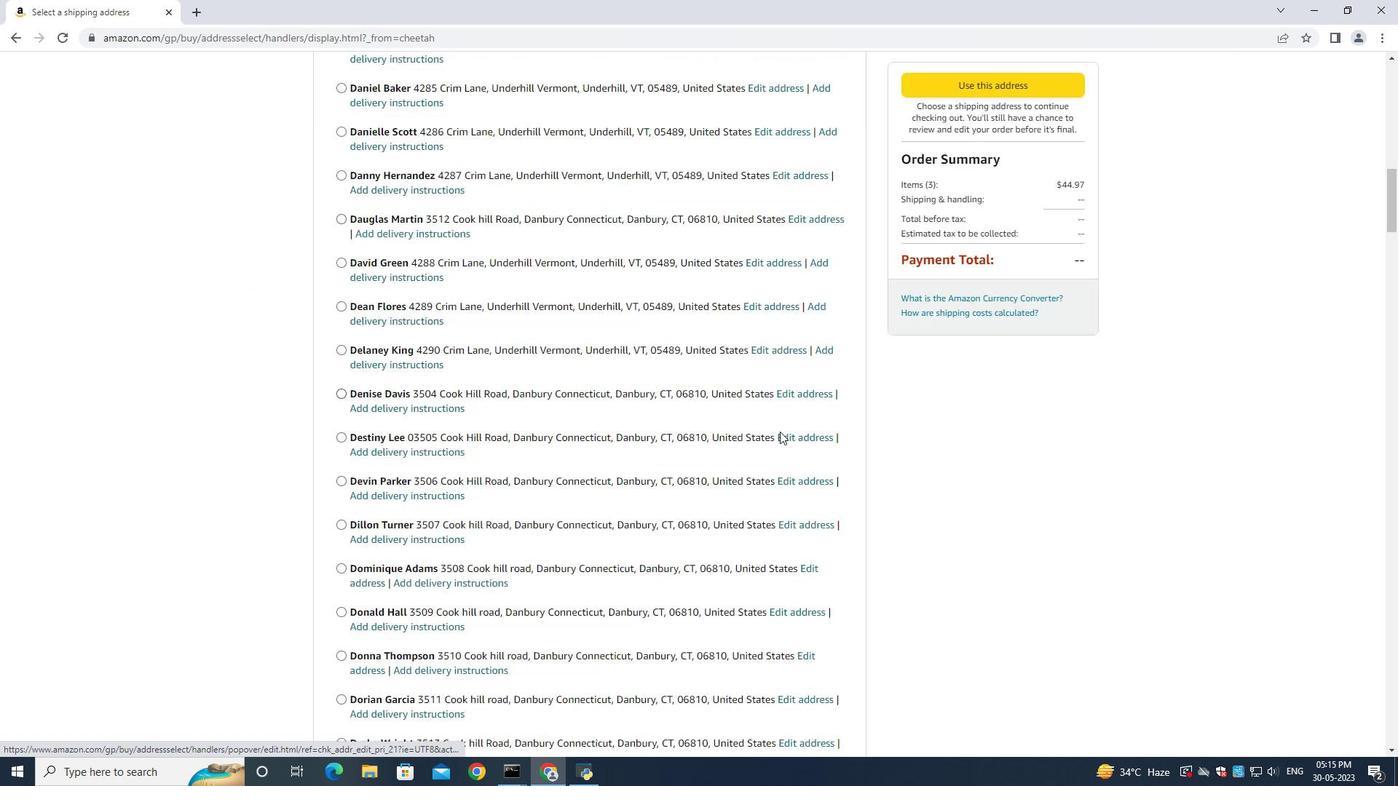 
Action: Mouse scrolled (779, 430) with delta (0, -1)
Screenshot: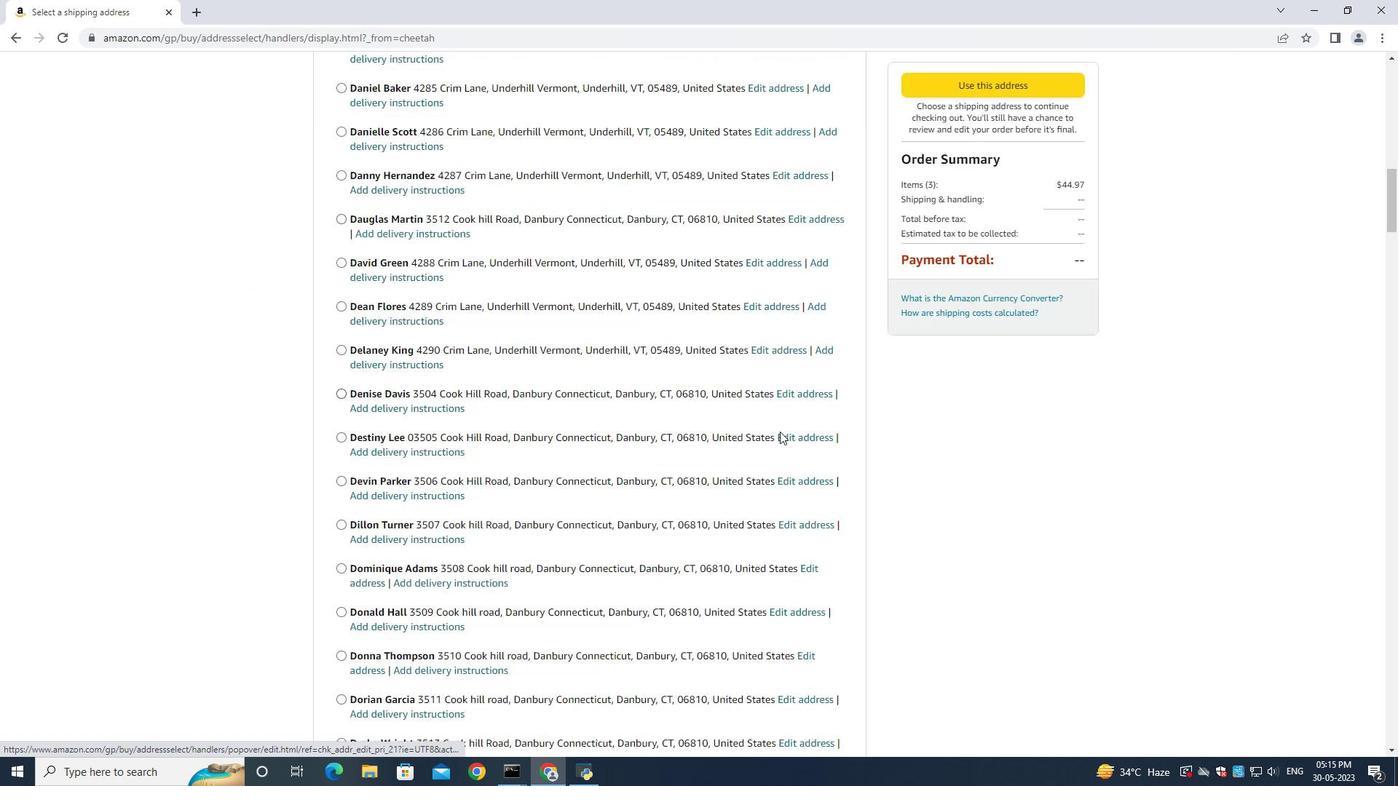 
Action: Mouse scrolled (779, 431) with delta (0, 0)
Screenshot: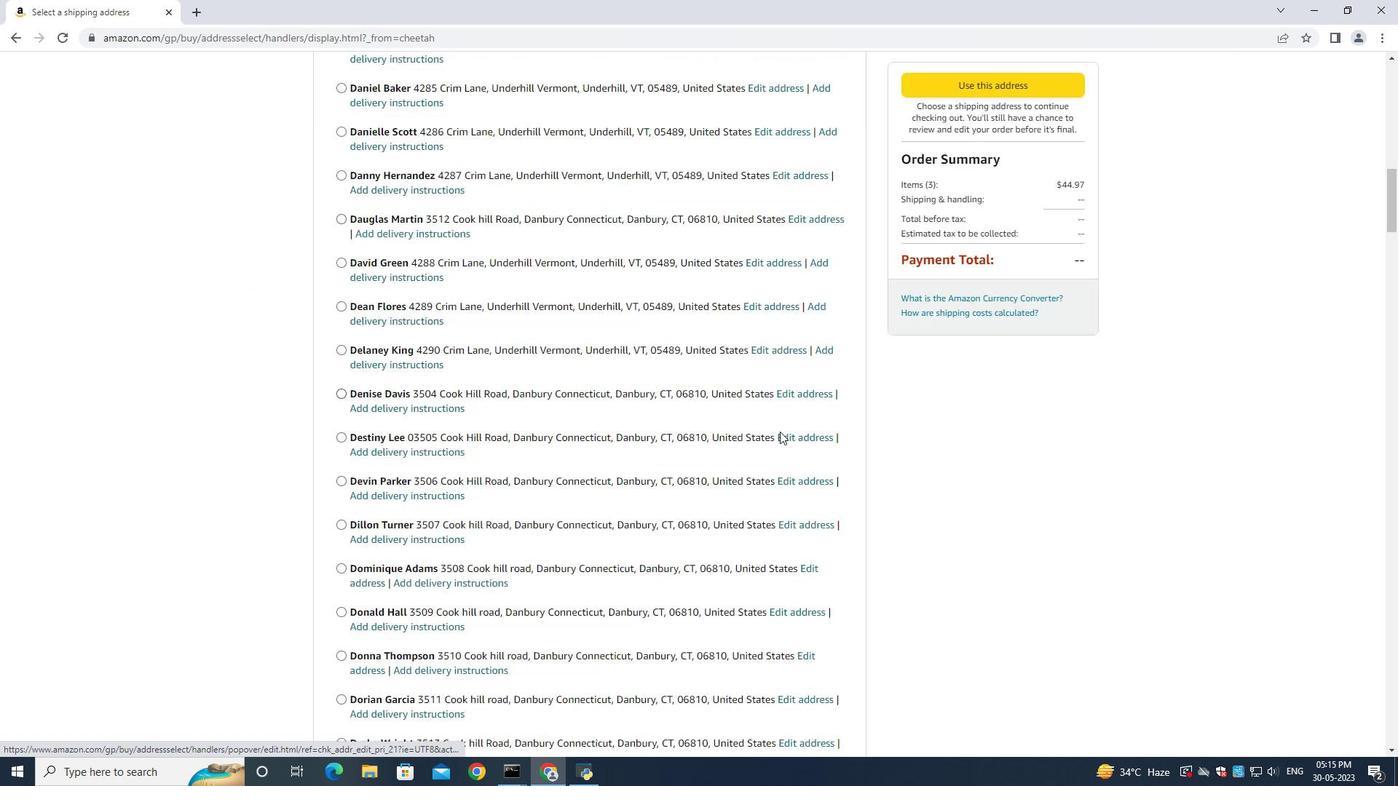 
Action: Mouse scrolled (779, 431) with delta (0, 0)
Screenshot: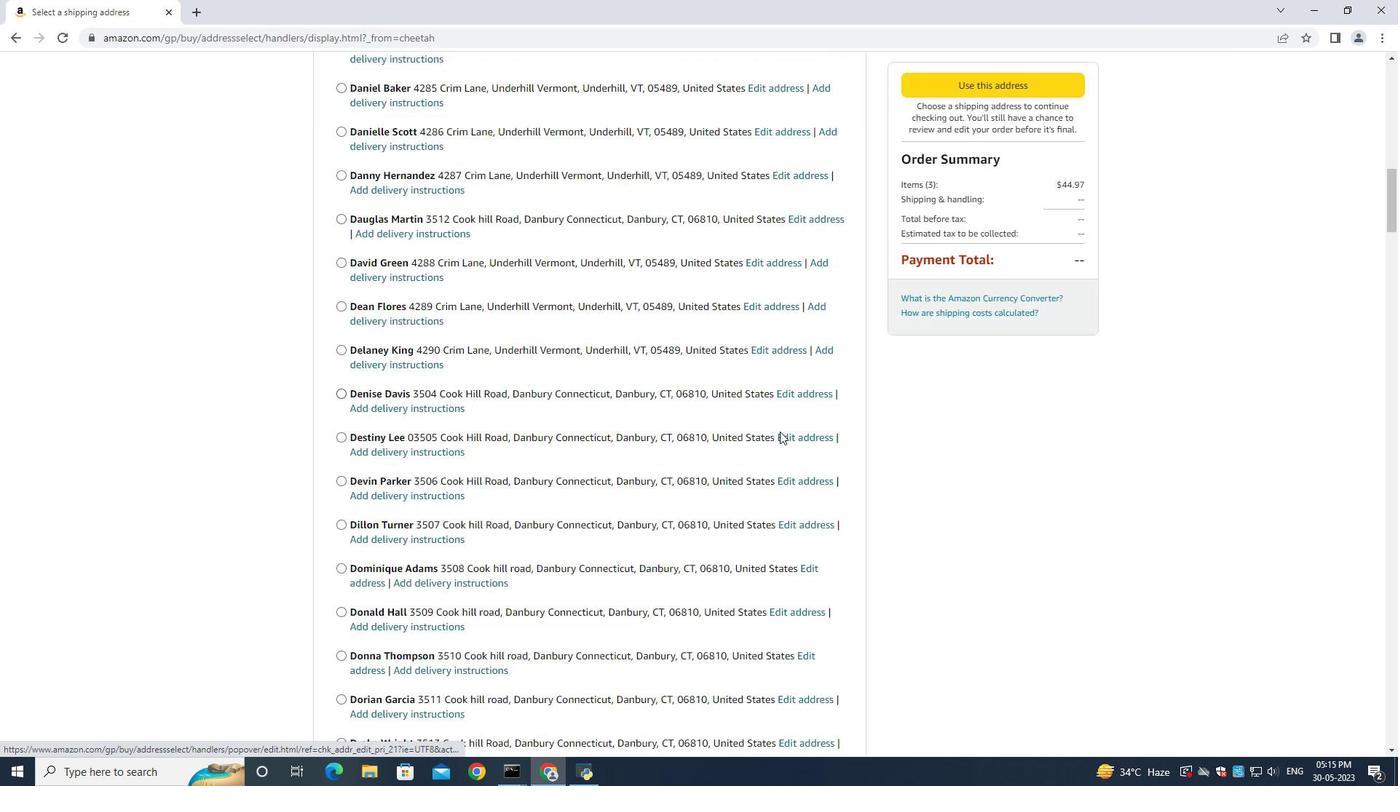 
Action: Mouse scrolled (779, 431) with delta (0, 0)
Screenshot: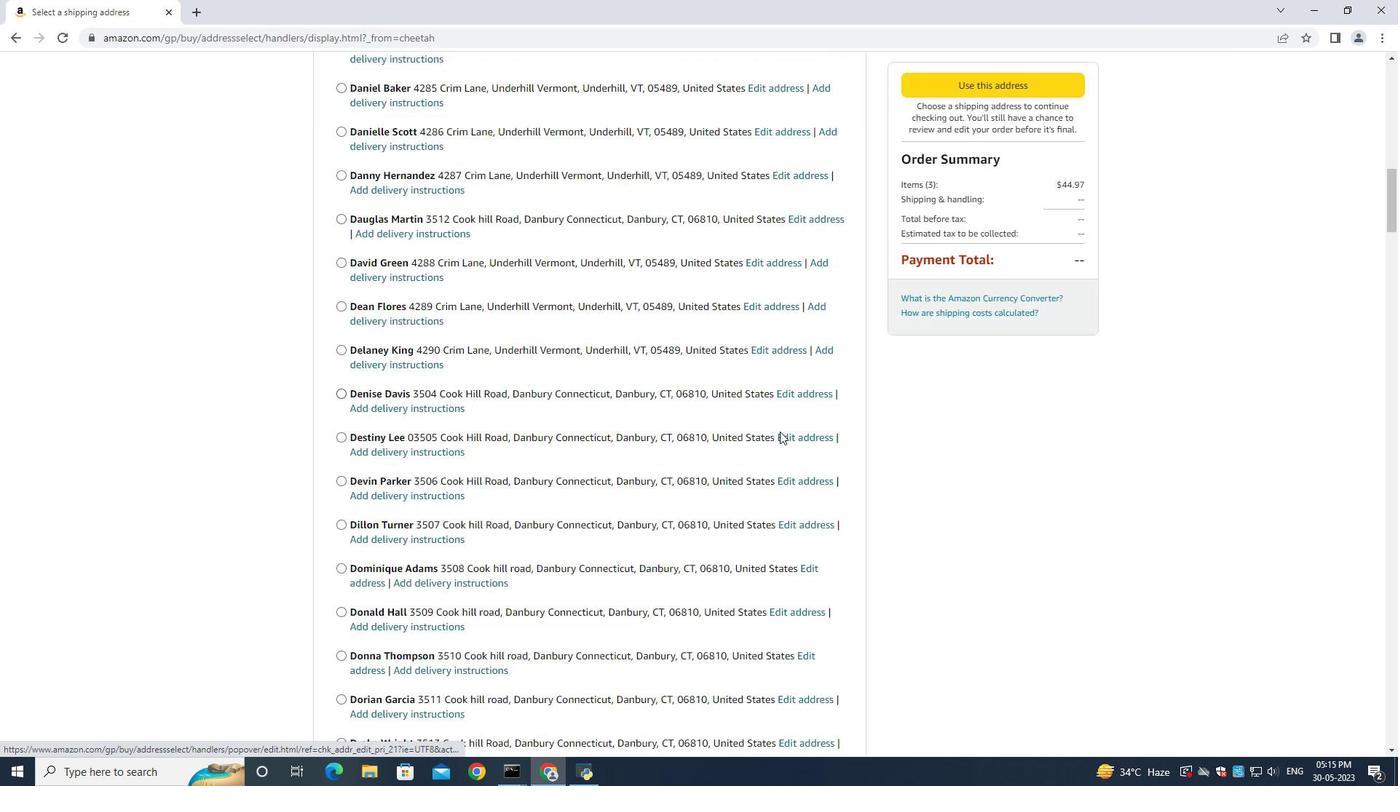 
Action: Mouse moved to (779, 431)
Screenshot: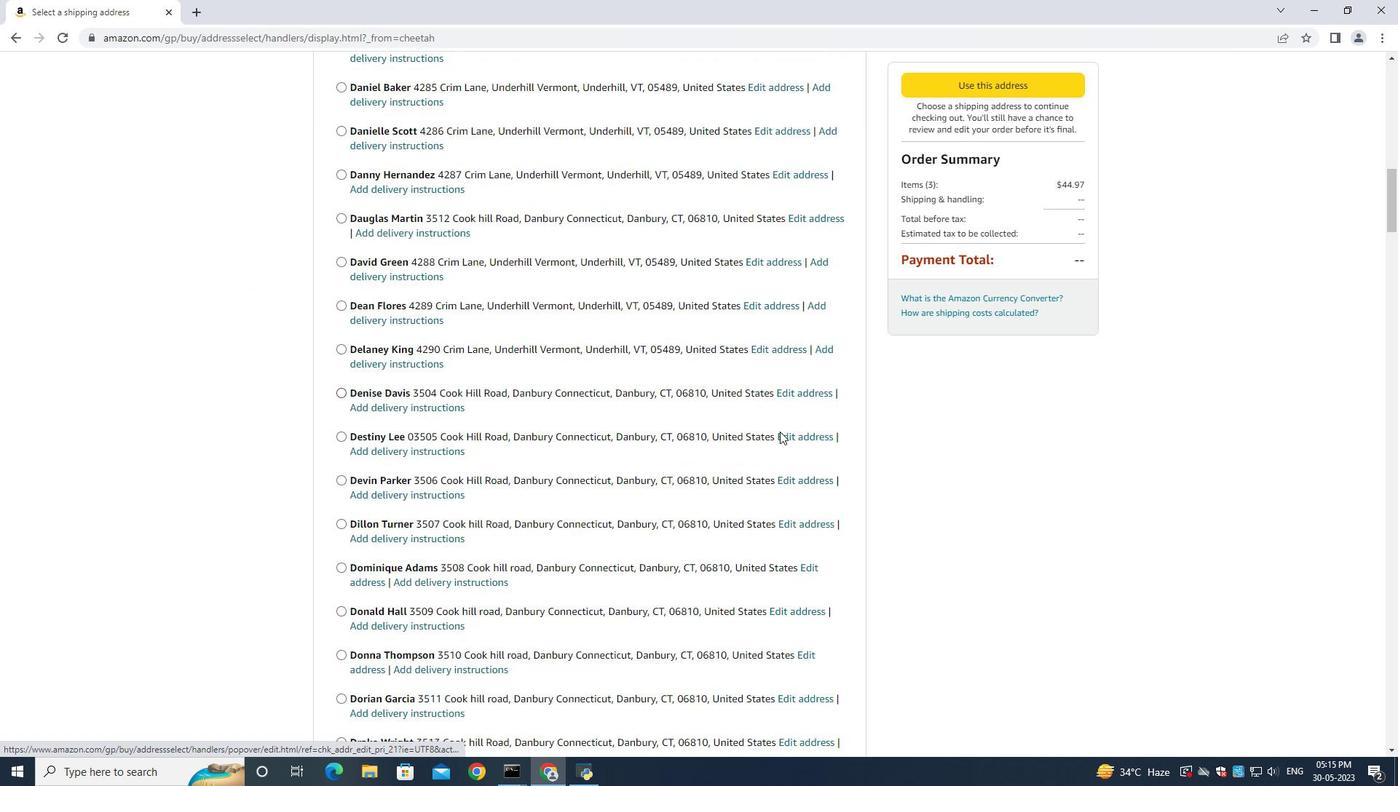 
Action: Mouse scrolled (779, 430) with delta (0, 0)
Screenshot: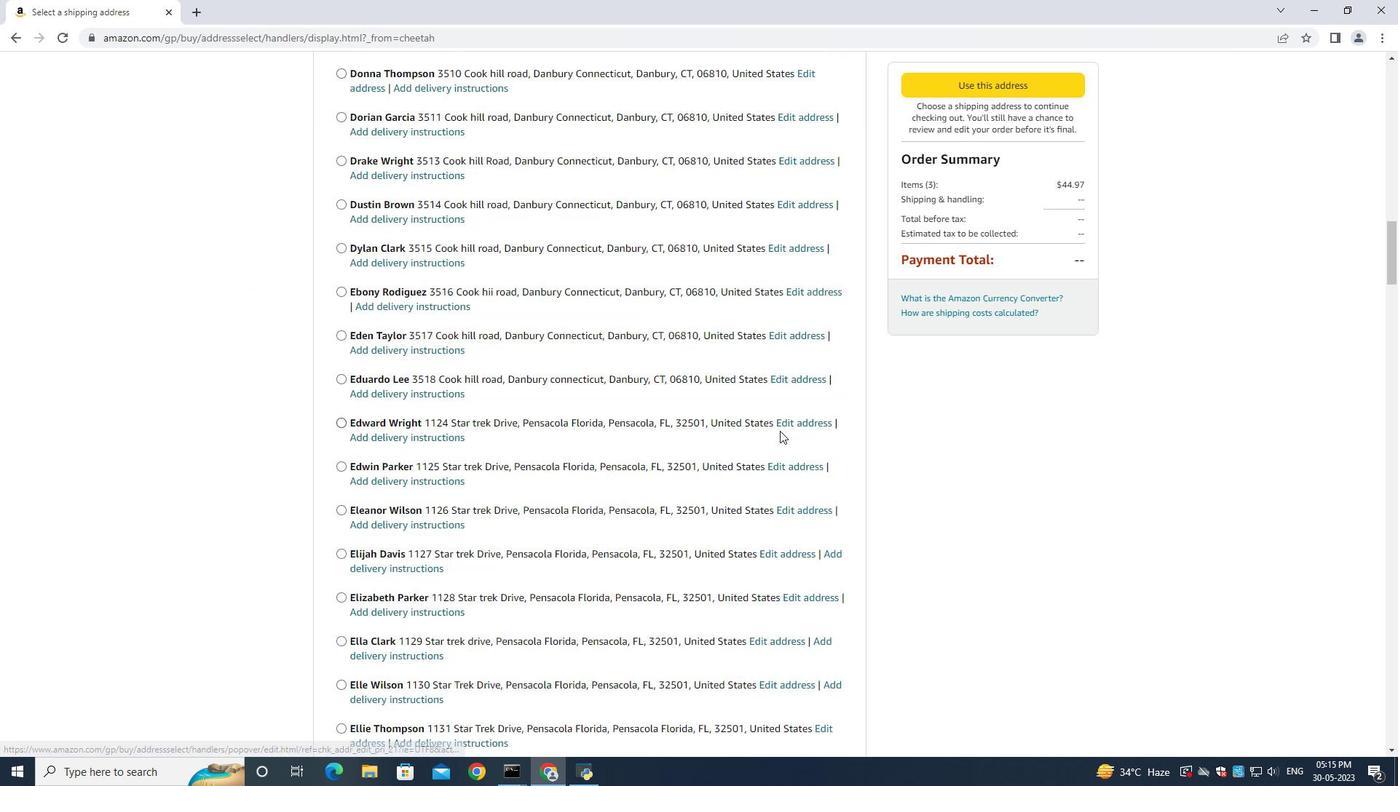 
Action: Mouse scrolled (779, 430) with delta (0, 0)
Screenshot: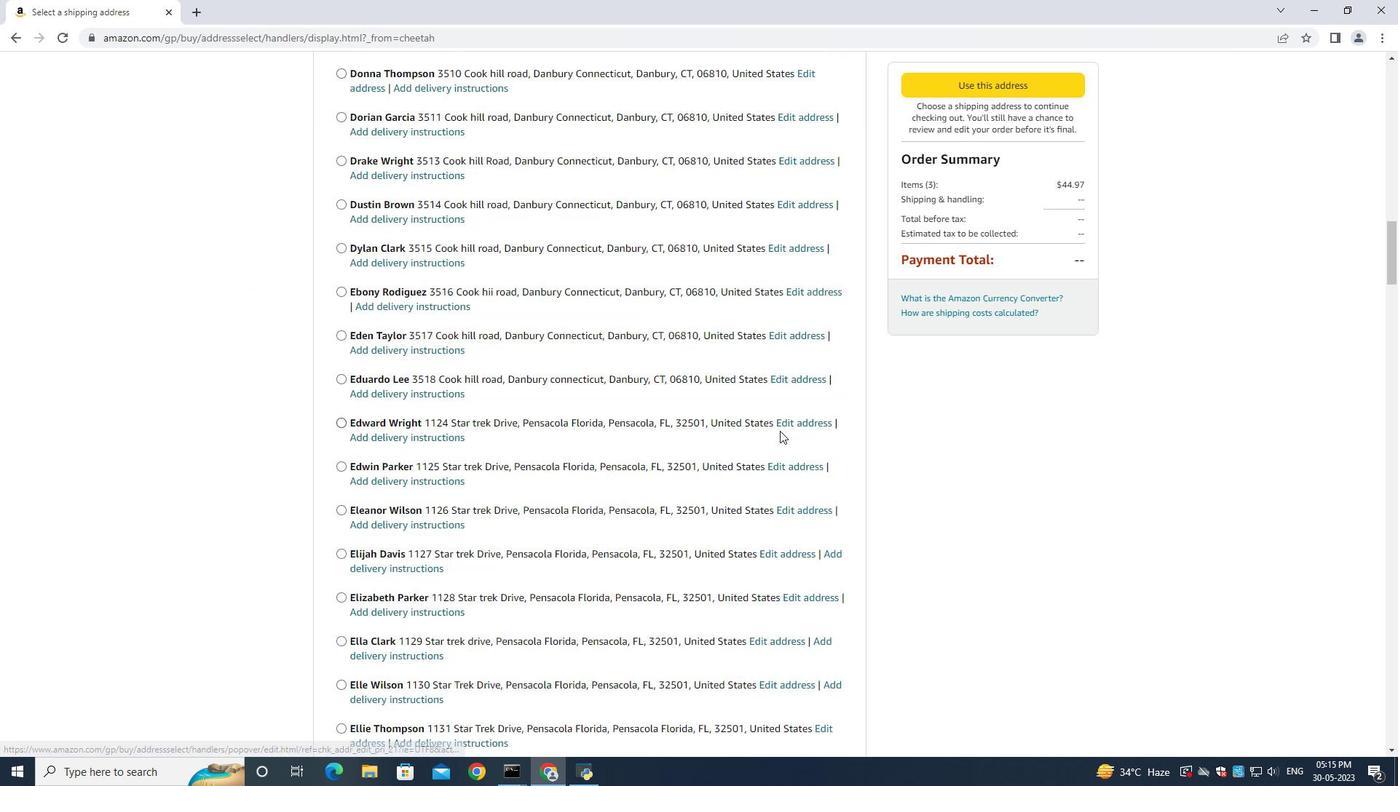 
Action: Mouse scrolled (779, 430) with delta (0, 0)
Screenshot: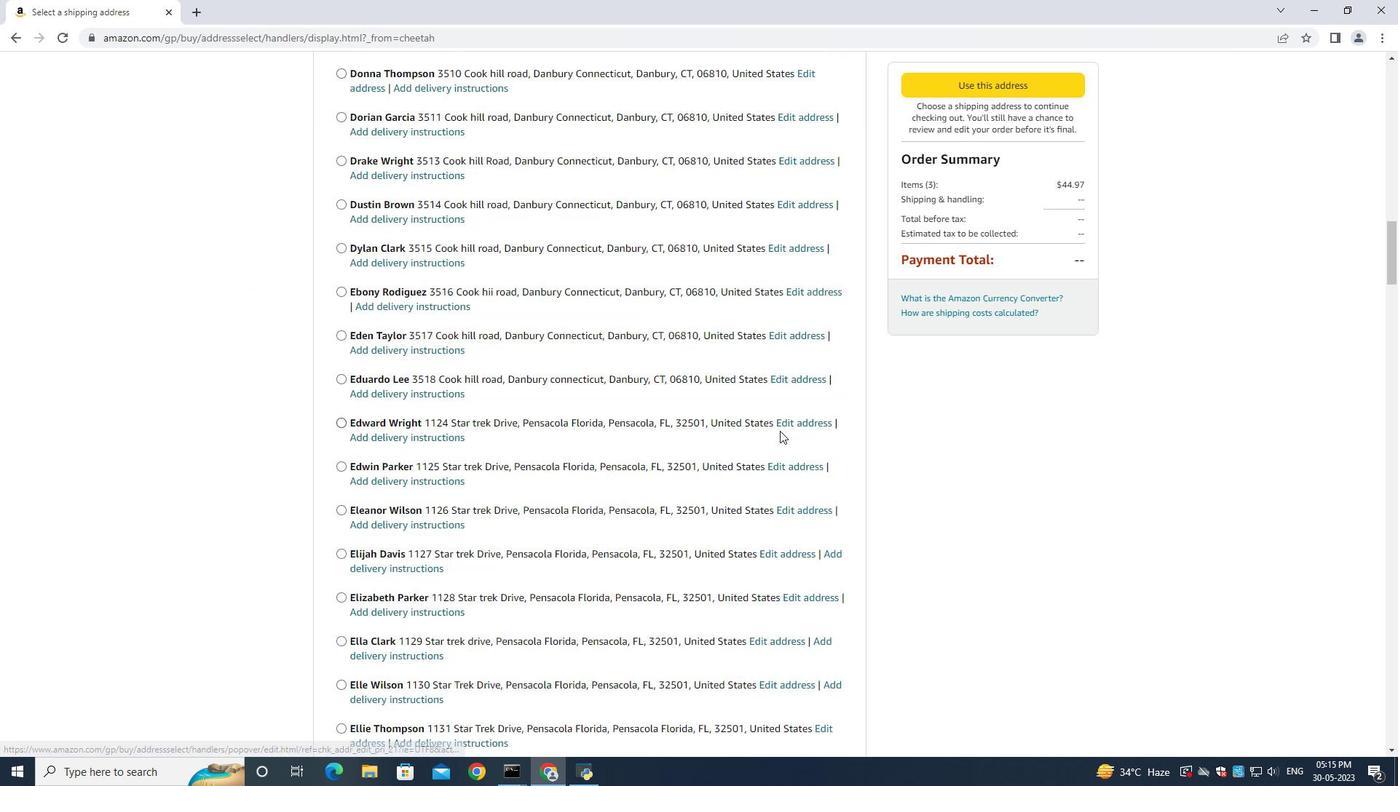 
Action: Mouse scrolled (779, 429) with delta (0, -1)
Screenshot: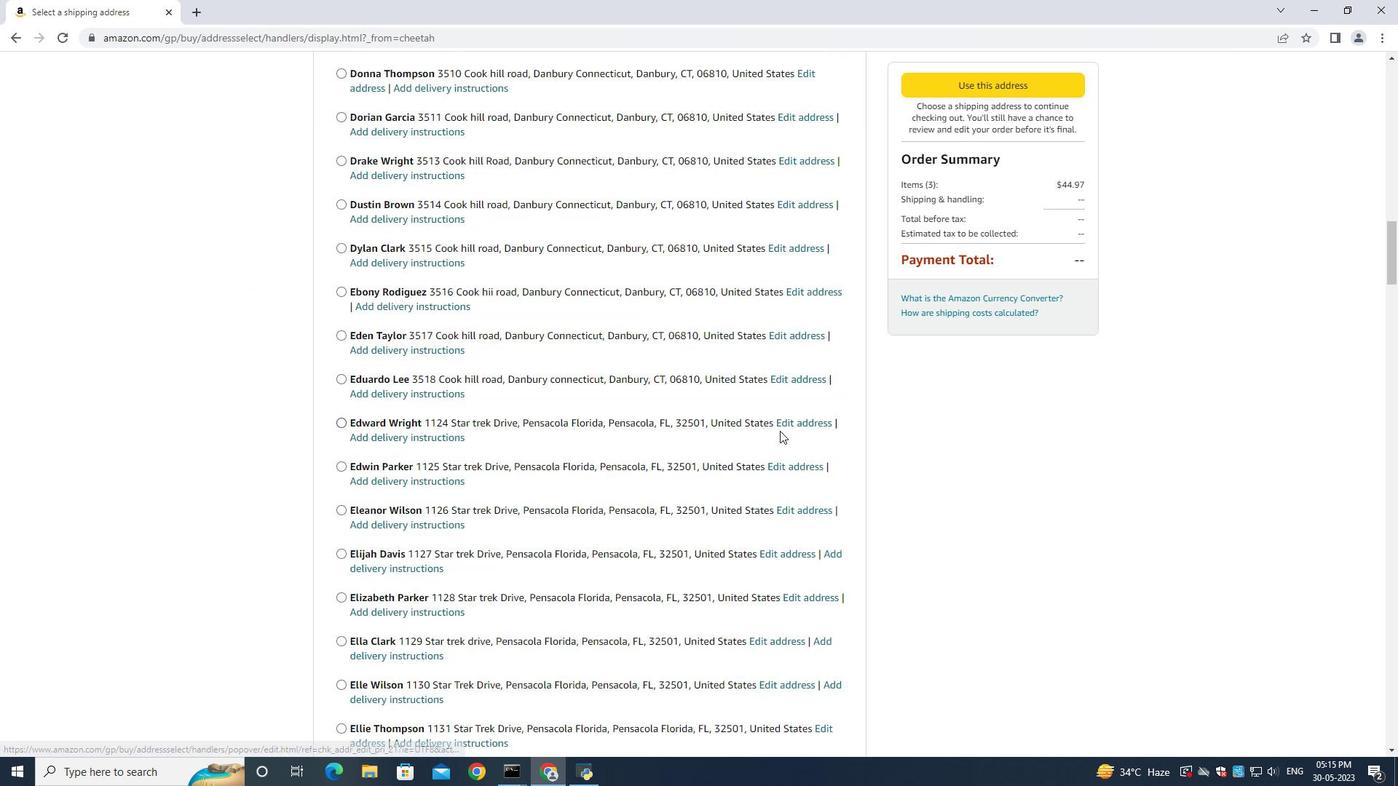 
Action: Mouse scrolled (779, 430) with delta (0, 0)
Screenshot: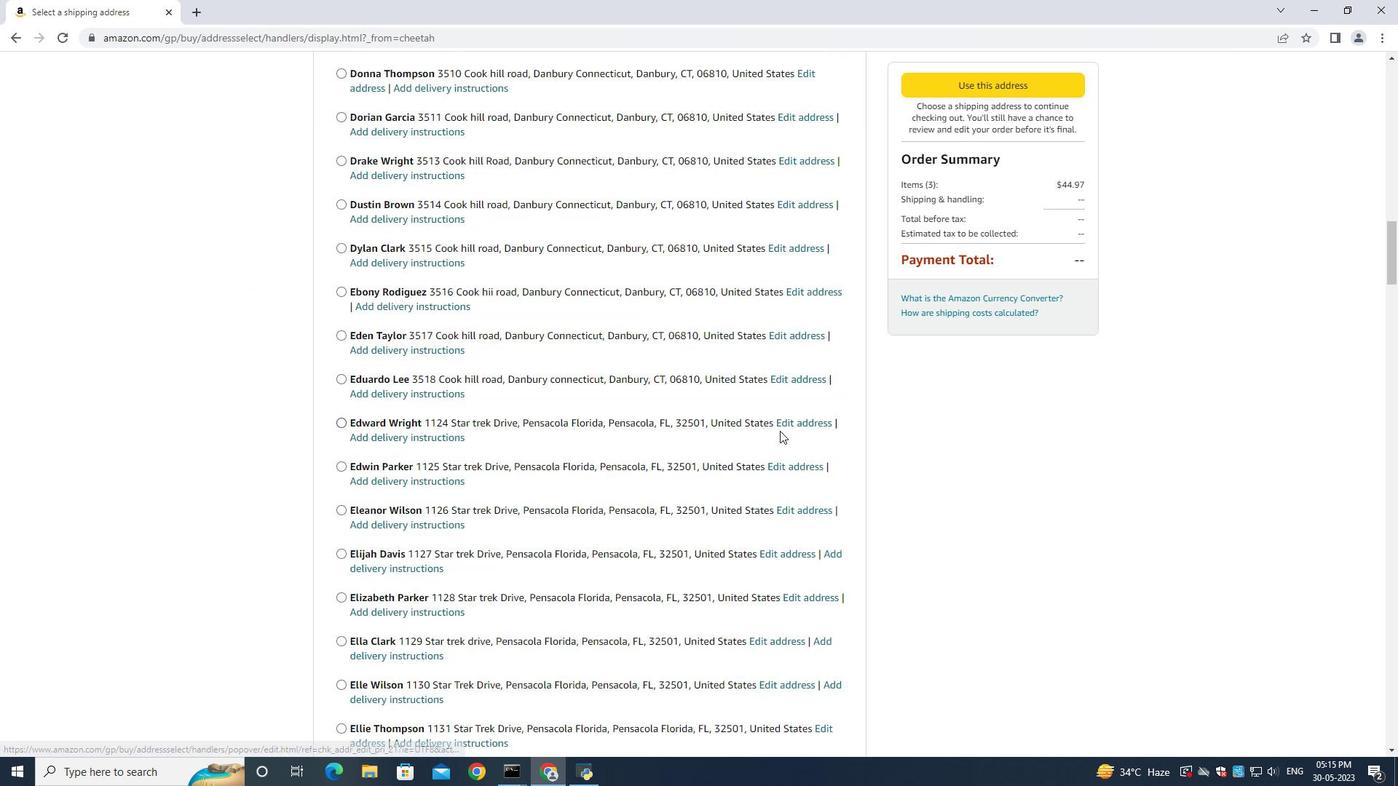 
Action: Mouse scrolled (779, 430) with delta (0, 0)
Screenshot: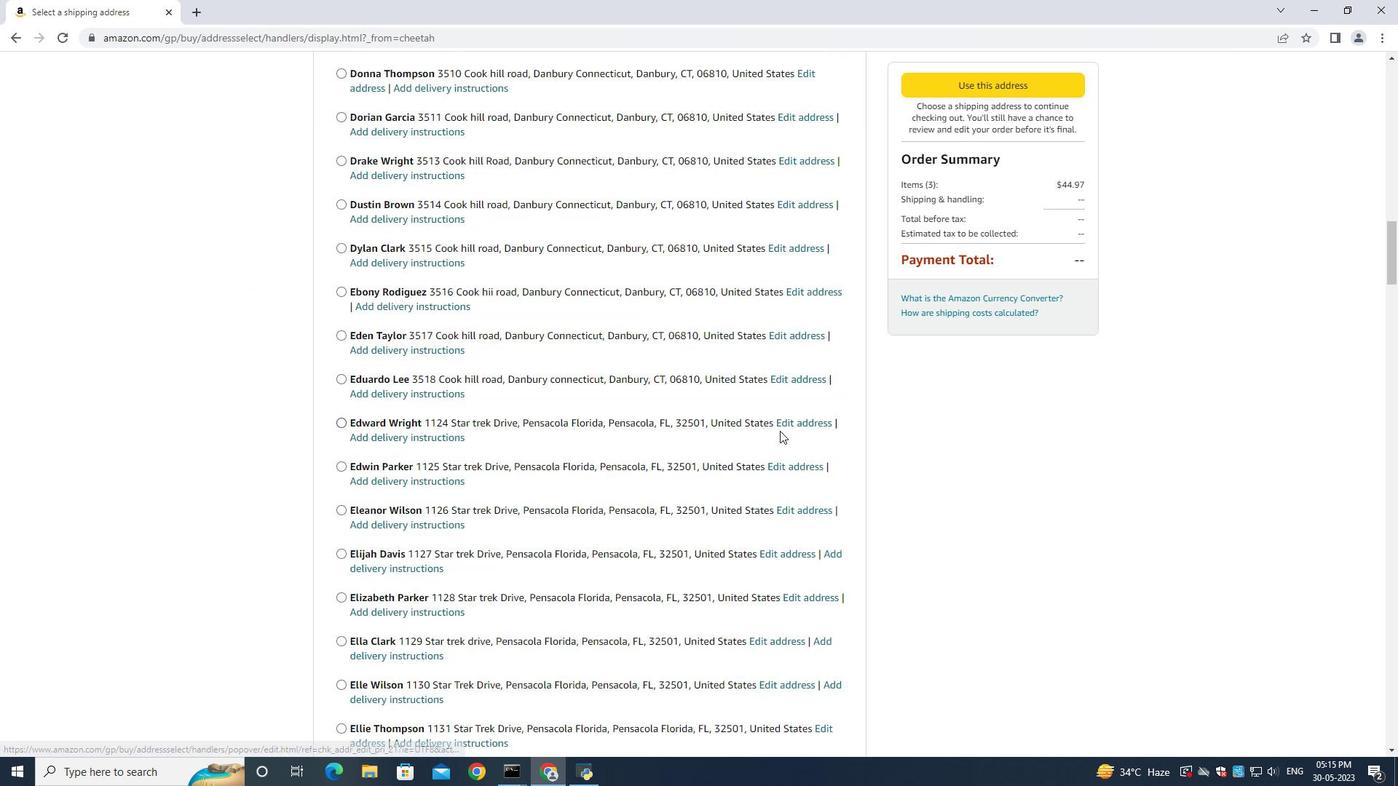 
Action: Mouse scrolled (779, 430) with delta (0, 0)
Screenshot: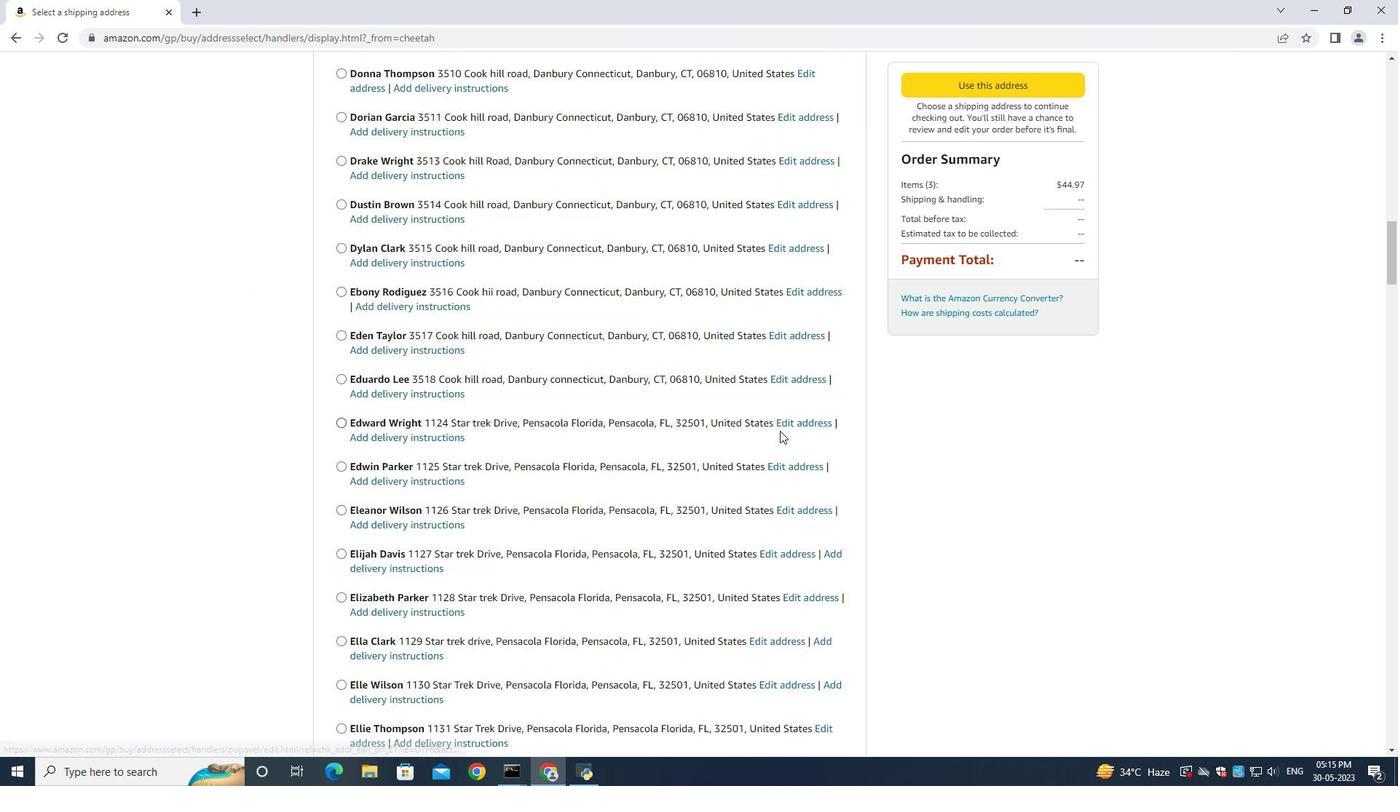 
Action: Mouse scrolled (779, 430) with delta (0, 0)
Screenshot: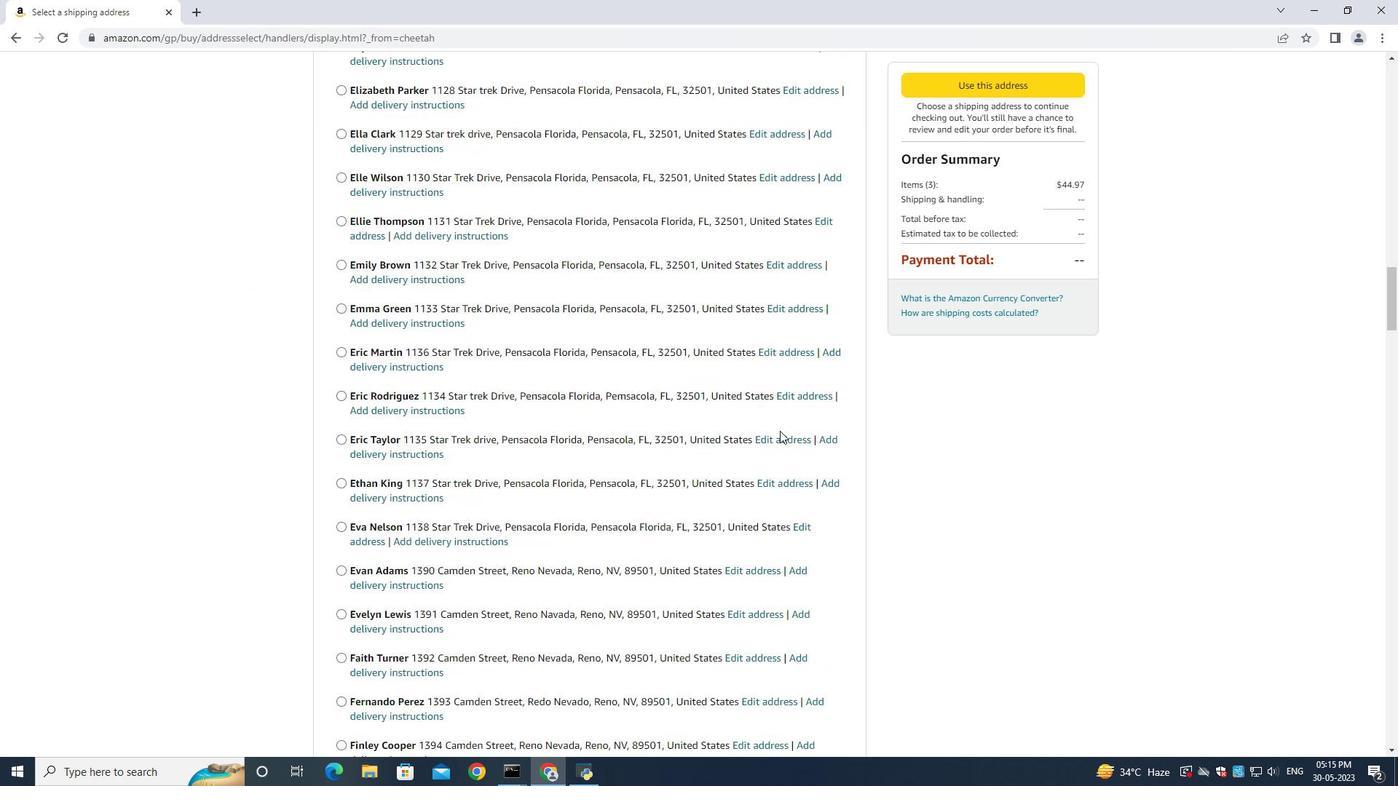 
Action: Mouse scrolled (779, 430) with delta (0, 0)
Screenshot: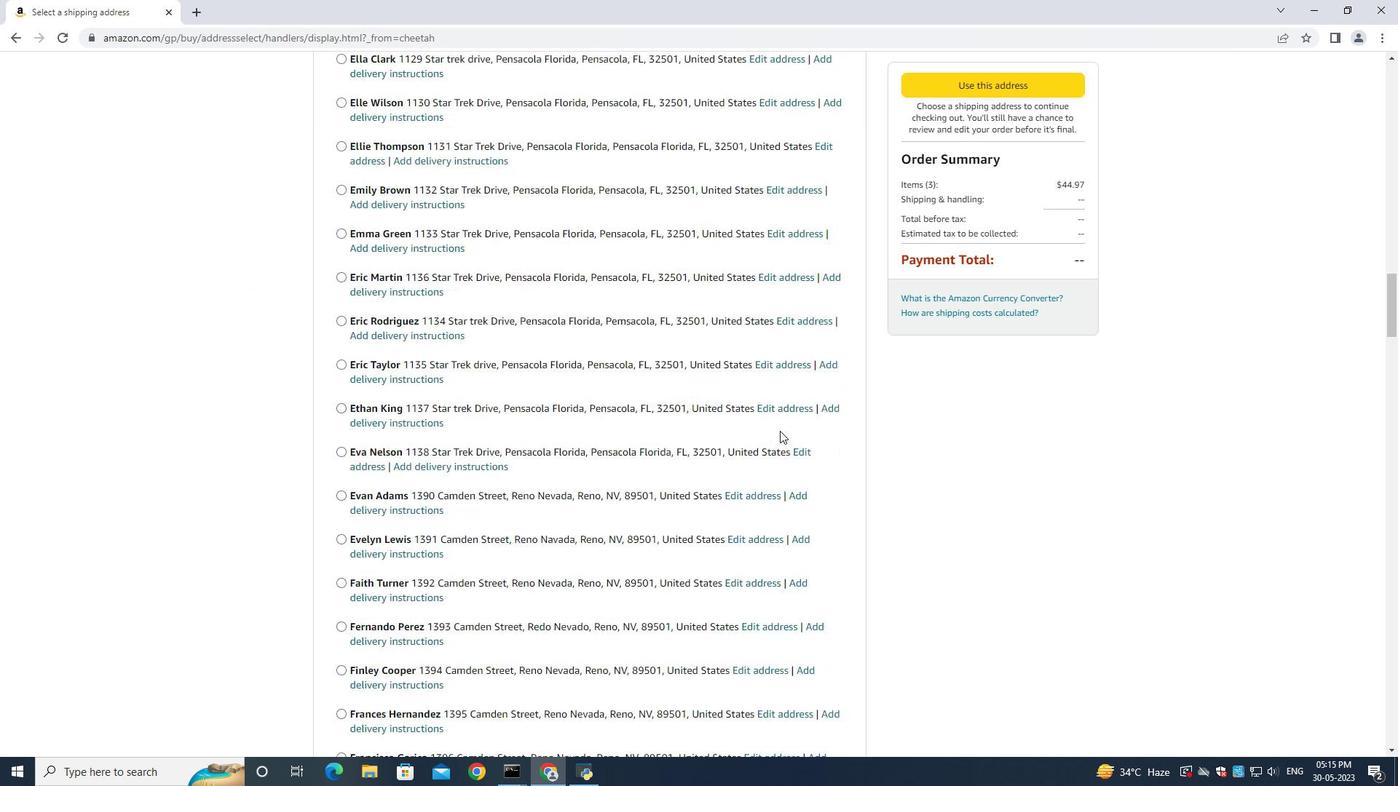 
Action: Mouse scrolled (779, 430) with delta (0, 0)
Screenshot: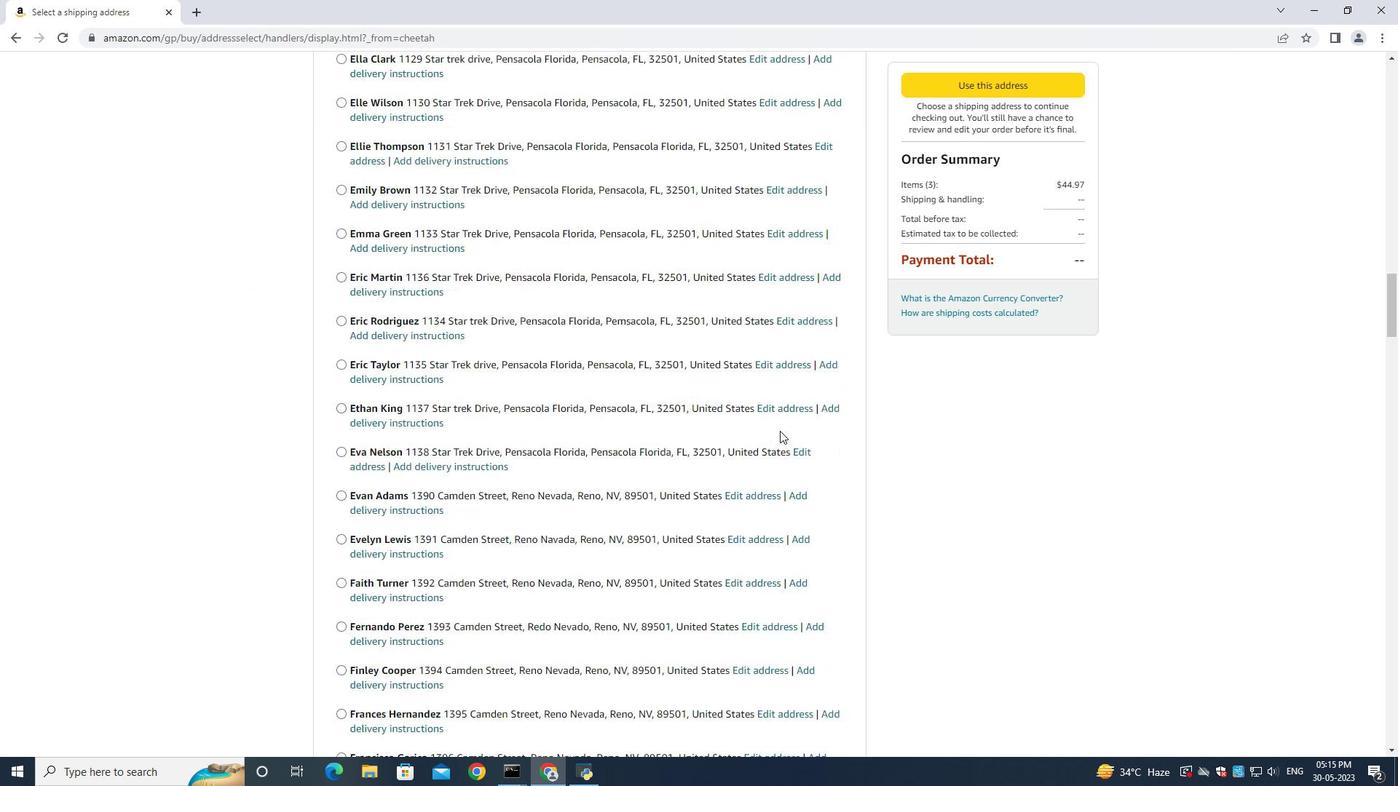 
Action: Mouse scrolled (779, 430) with delta (0, 0)
Screenshot: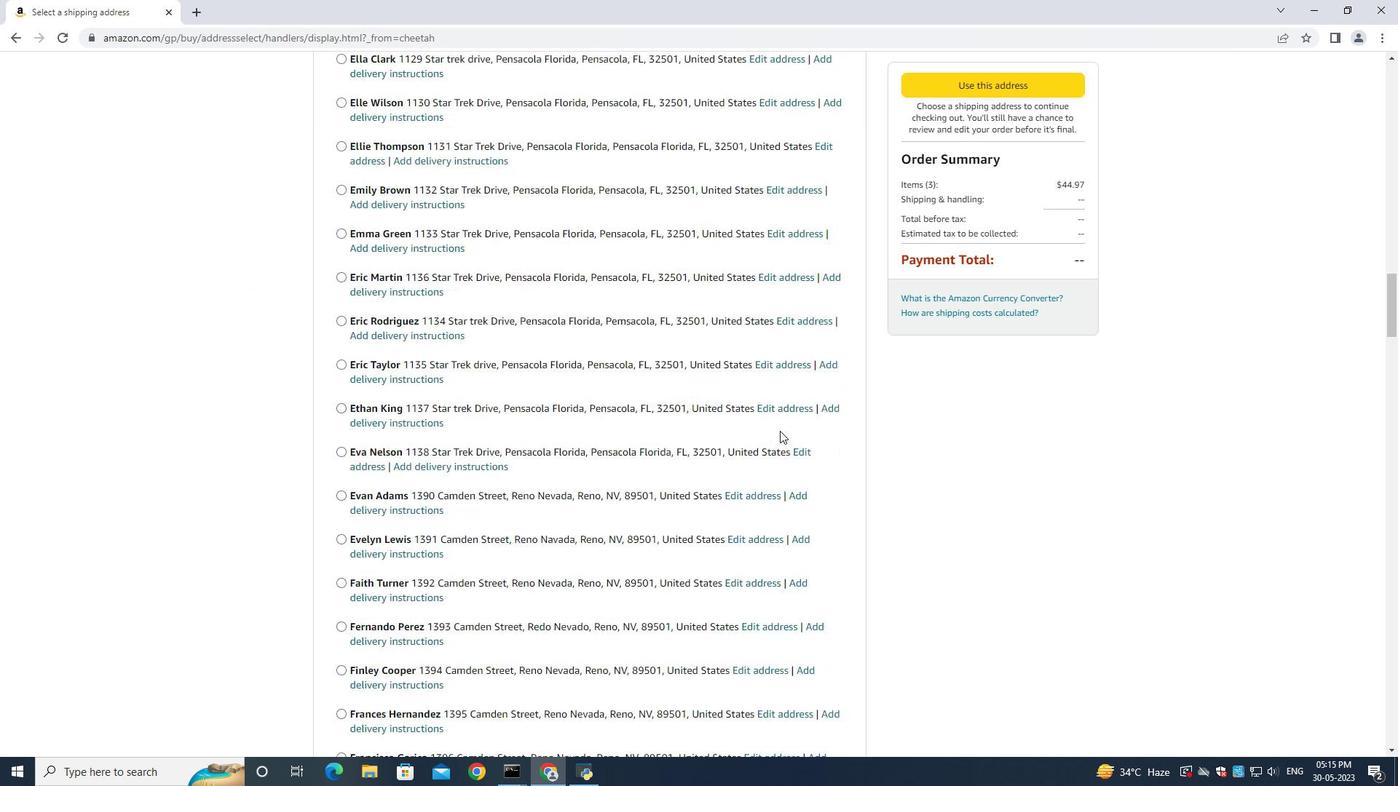 
Action: Mouse scrolled (779, 430) with delta (0, 0)
Screenshot: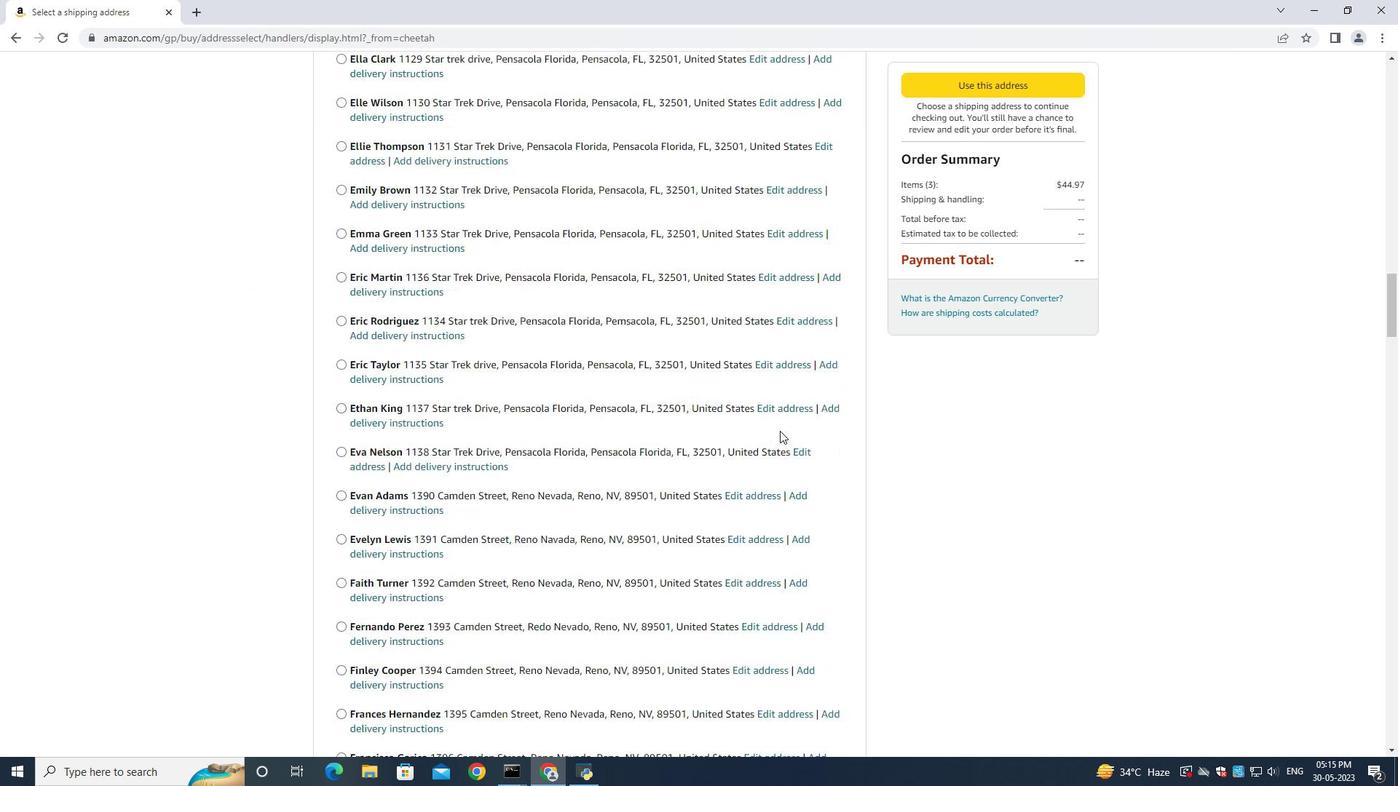 
Action: Mouse scrolled (779, 430) with delta (0, 0)
Screenshot: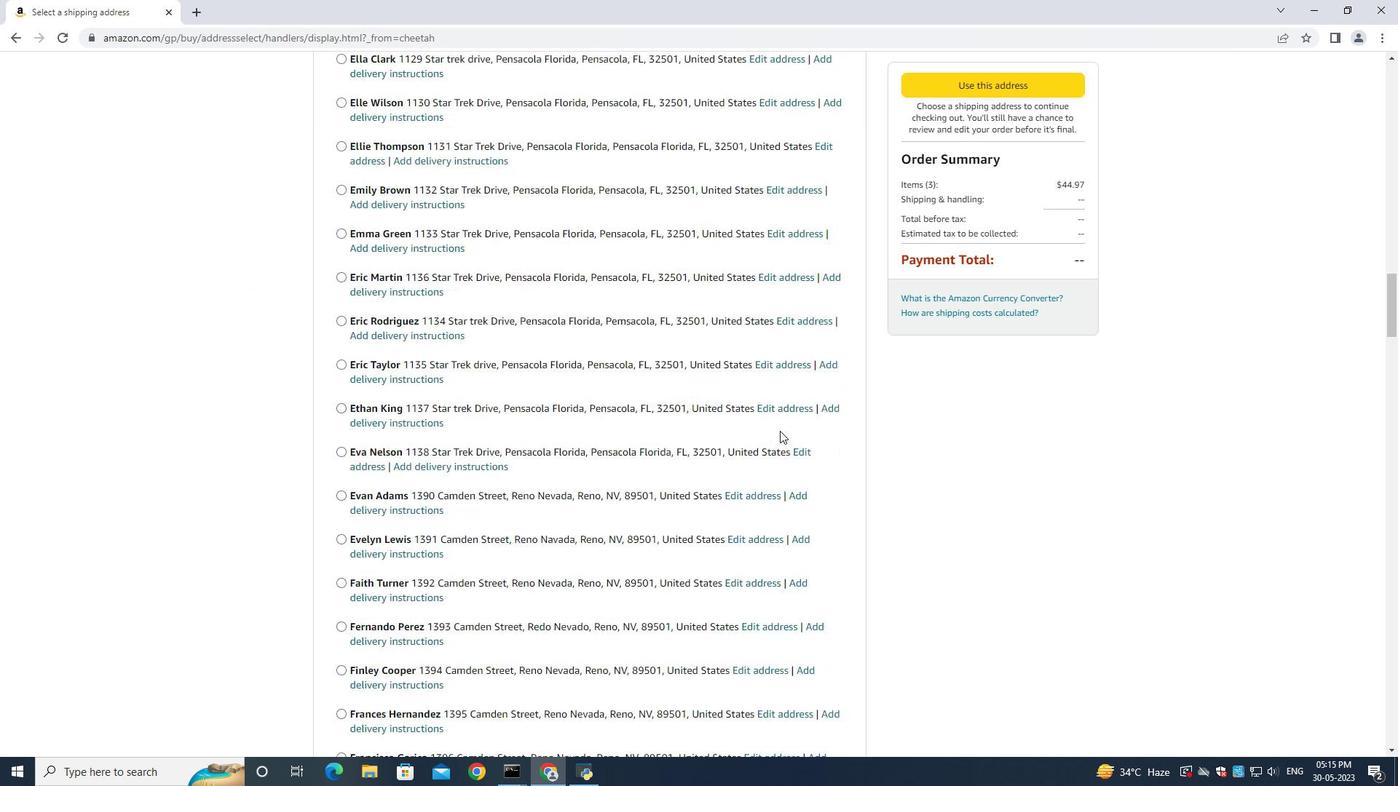 
Action: Mouse scrolled (779, 430) with delta (0, 0)
Screenshot: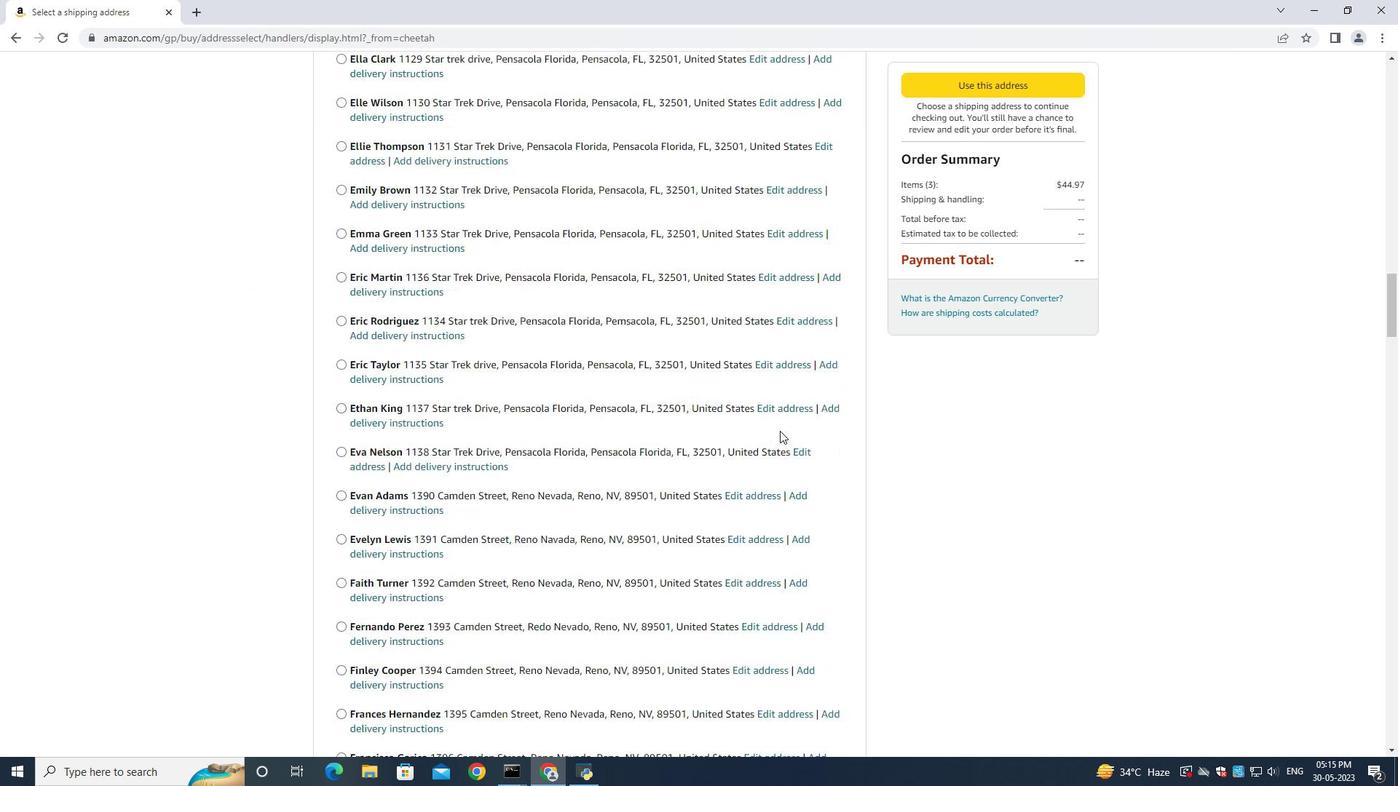 
Action: Mouse scrolled (779, 430) with delta (0, 0)
Screenshot: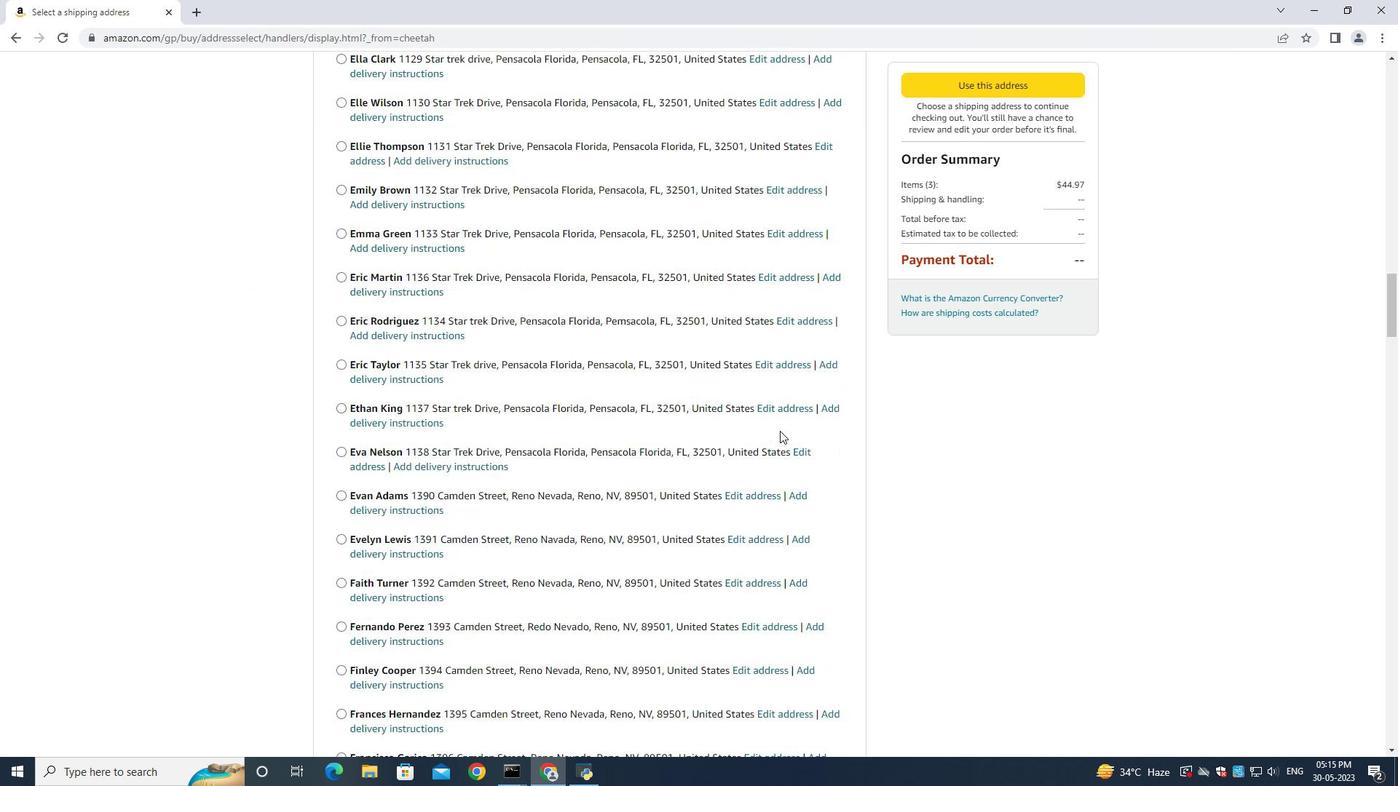 
Action: Mouse scrolled (779, 430) with delta (0, 0)
Screenshot: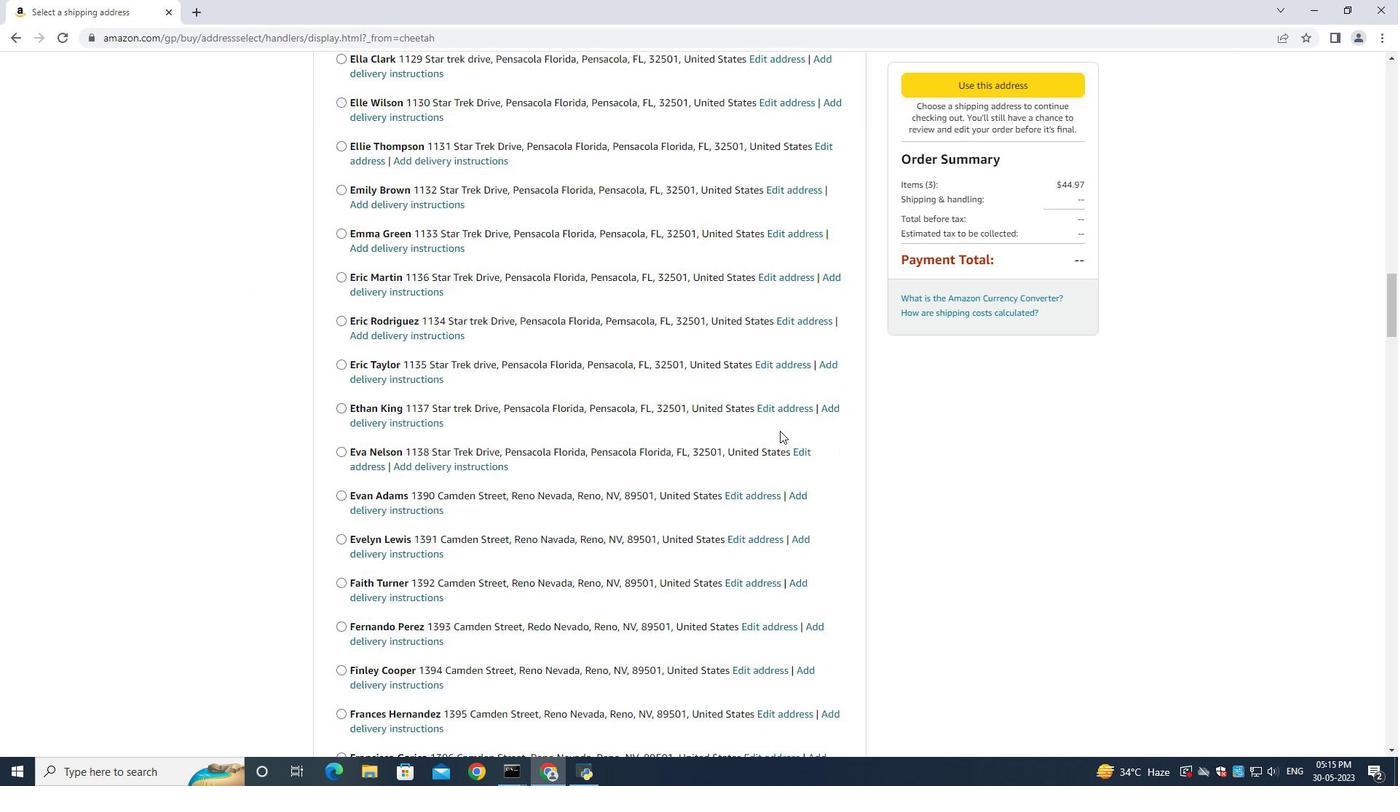 
Action: Mouse moved to (779, 431)
Screenshot: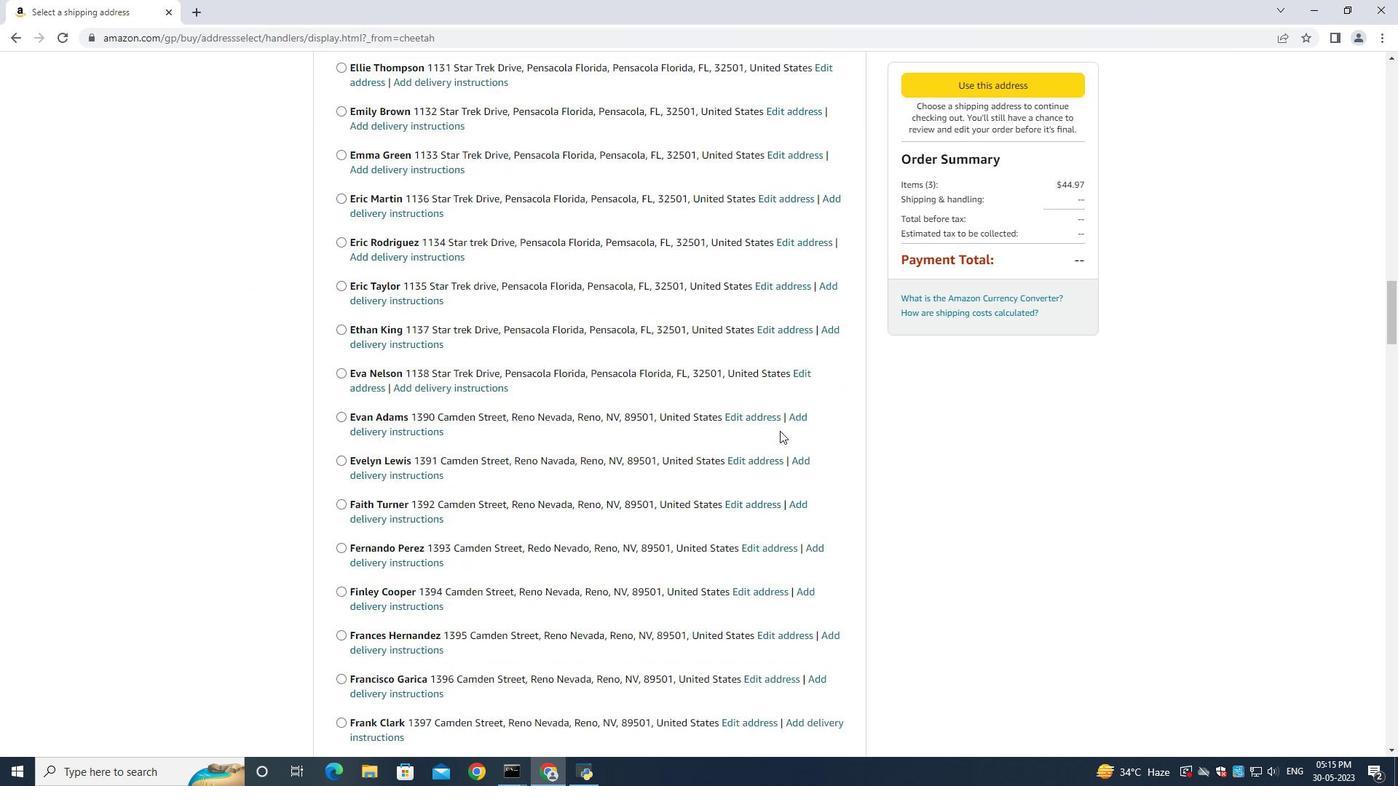 
Action: Mouse scrolled (779, 430) with delta (0, 0)
Screenshot: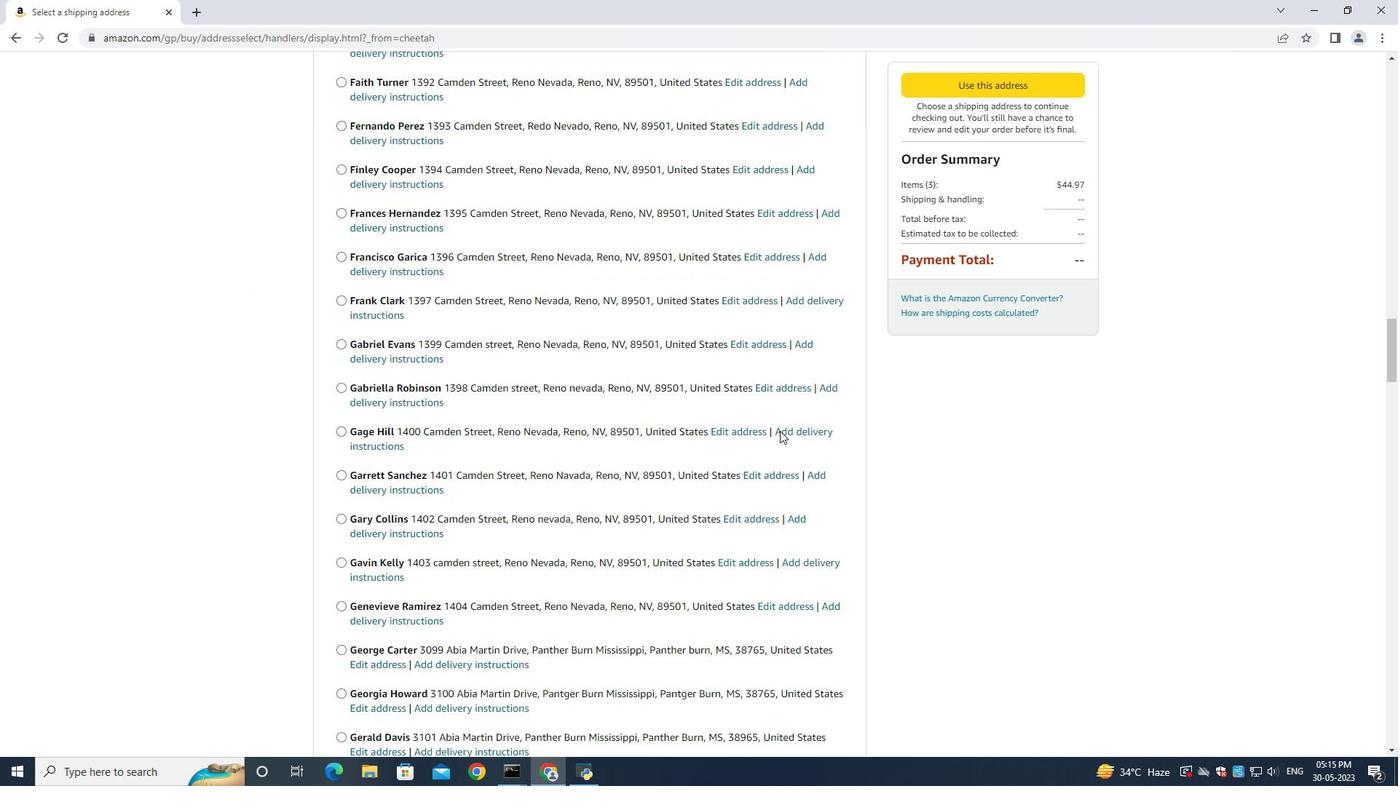 
Action: Mouse scrolled (779, 430) with delta (0, 0)
Screenshot: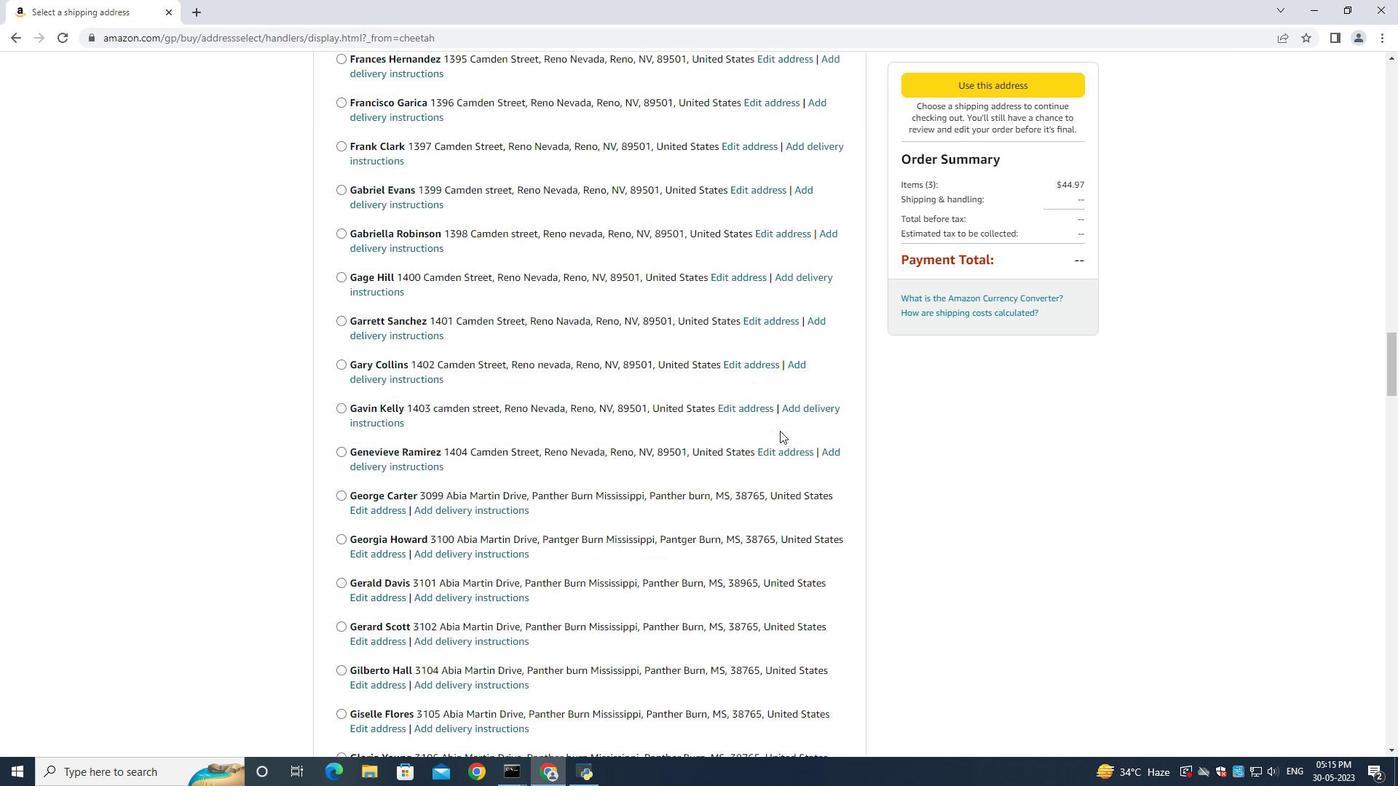 
Action: Mouse scrolled (779, 430) with delta (0, 0)
Screenshot: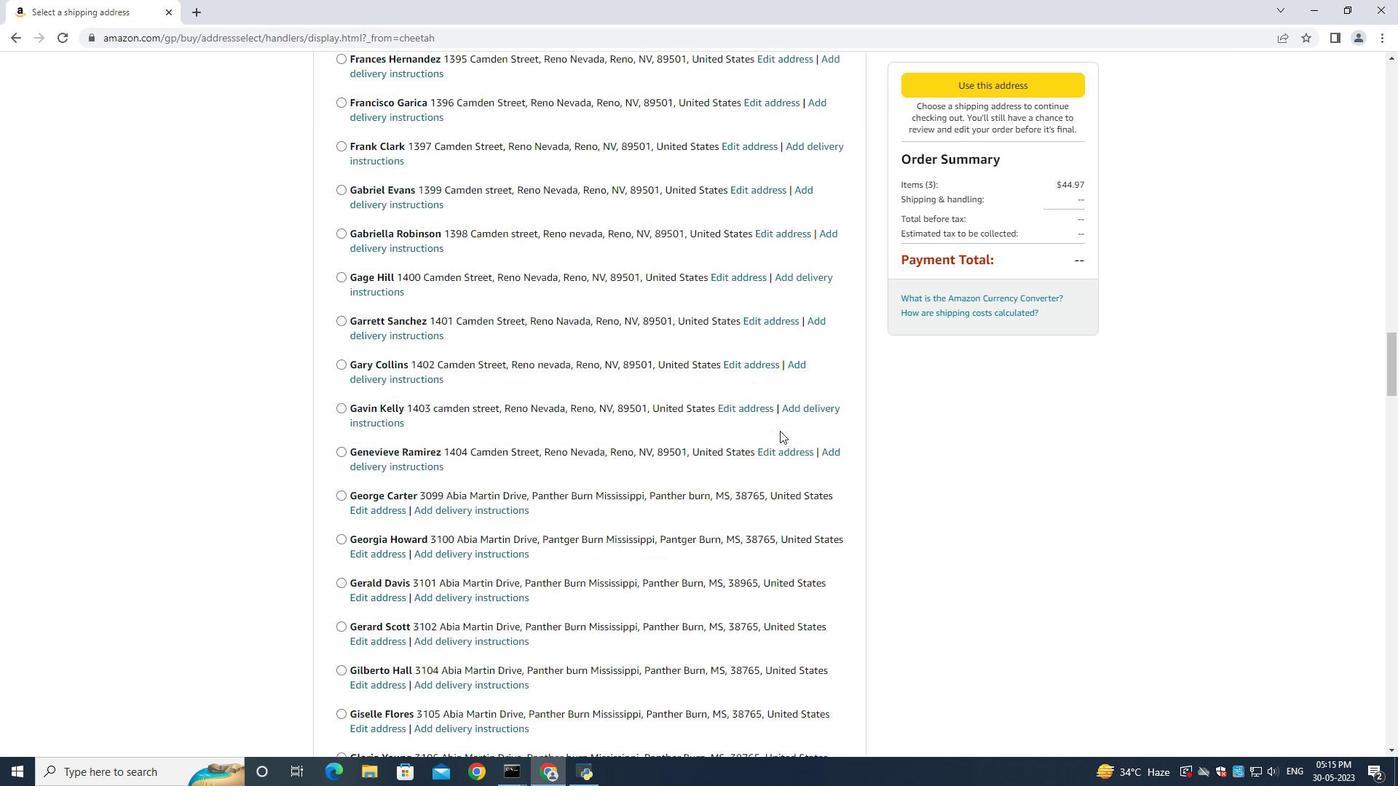 
Action: Mouse scrolled (779, 430) with delta (0, 0)
Screenshot: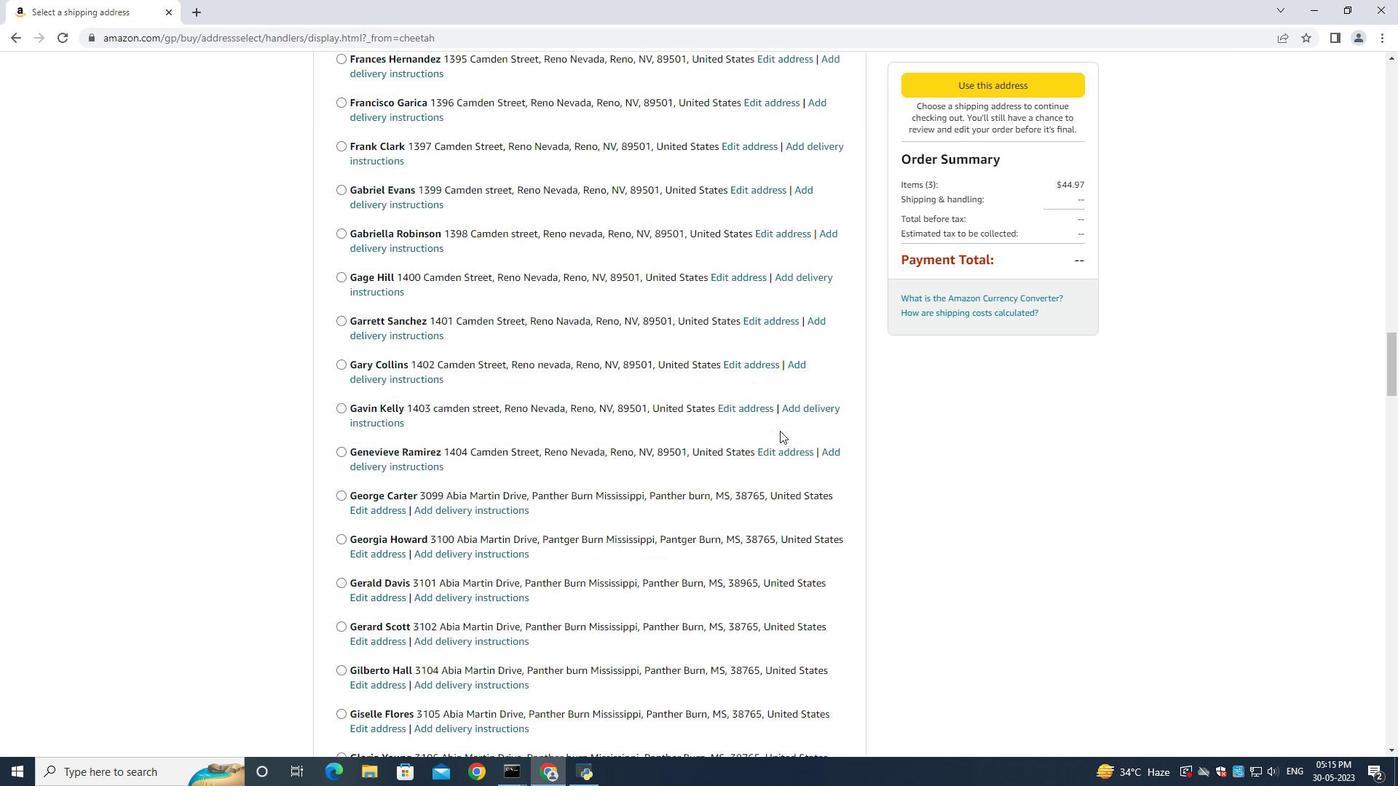 
Action: Mouse scrolled (779, 430) with delta (0, 0)
Screenshot: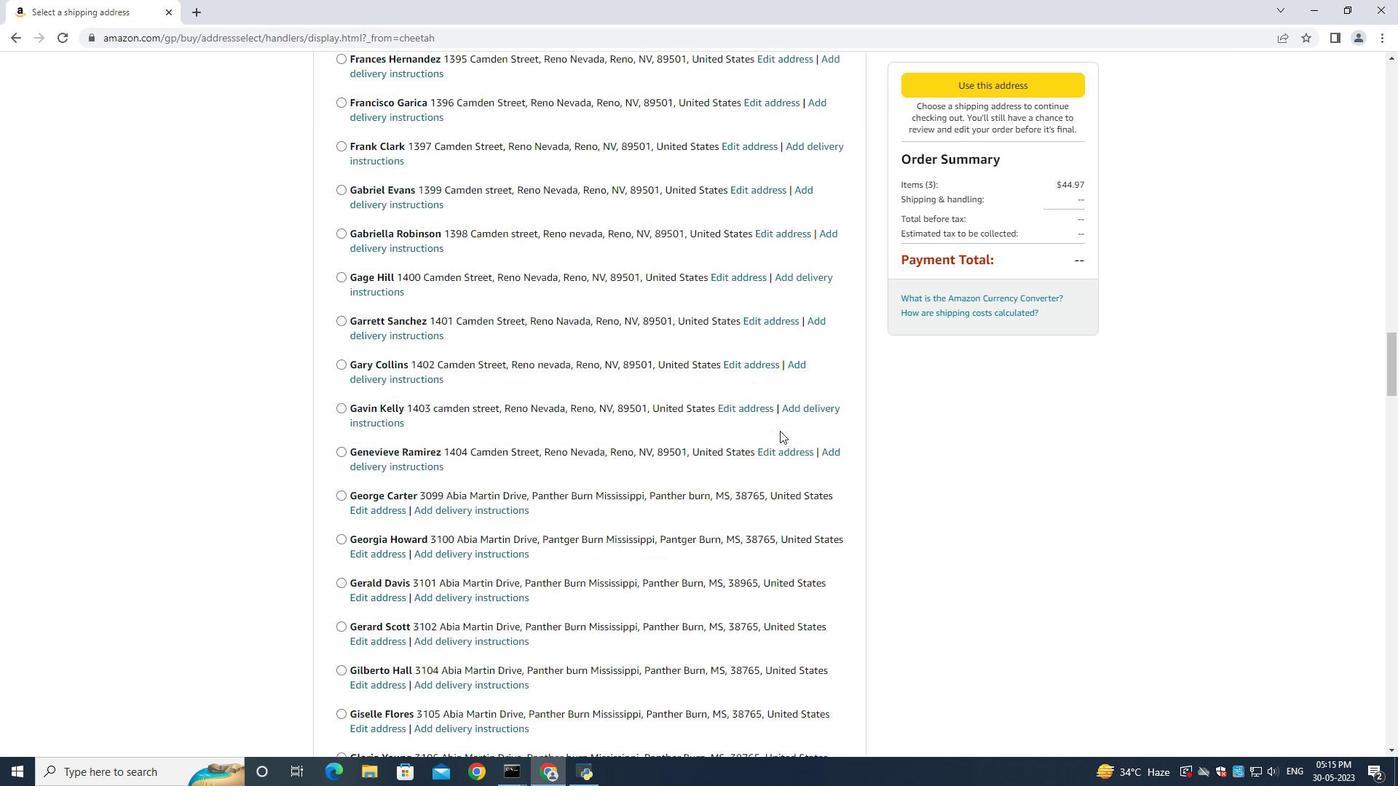 
Action: Mouse scrolled (779, 430) with delta (0, 0)
Screenshot: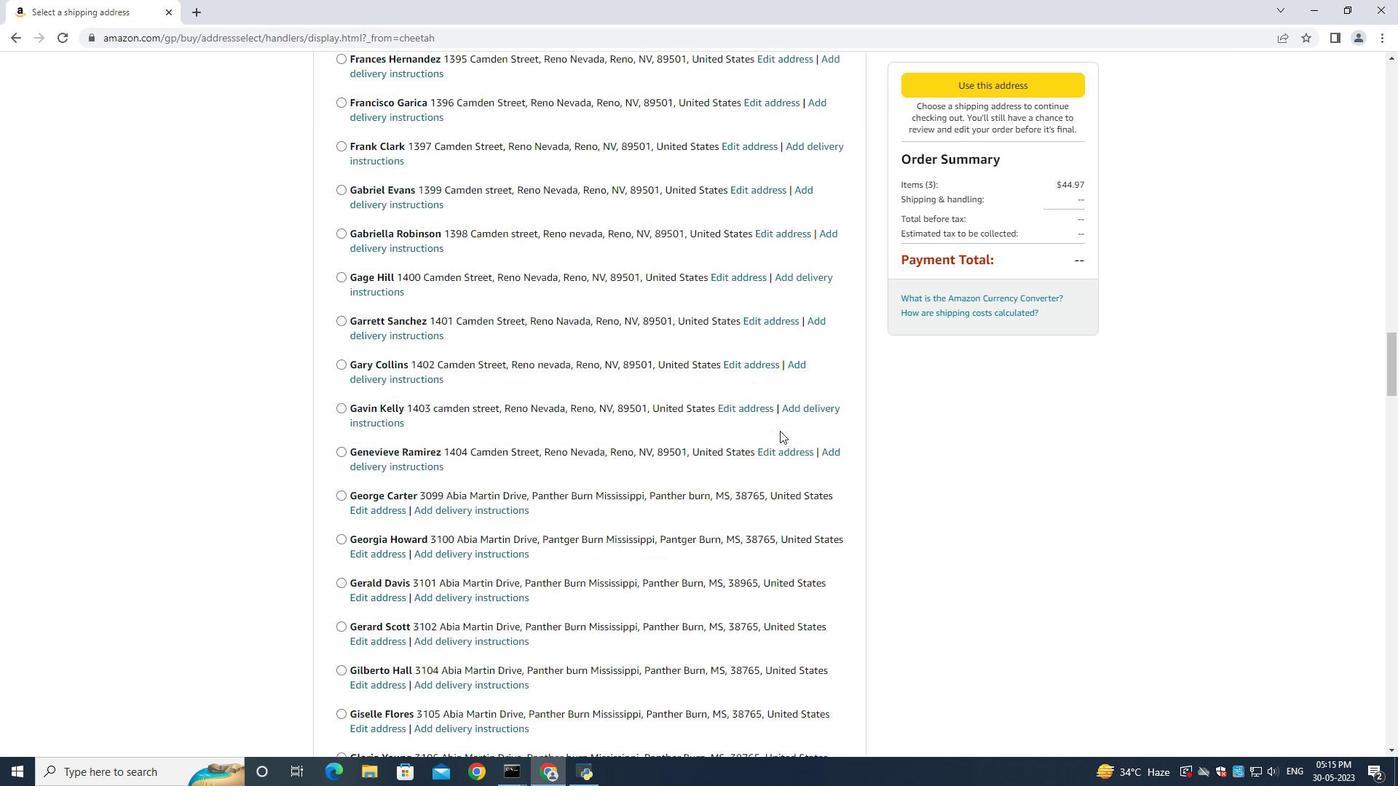 
Action: Mouse scrolled (779, 430) with delta (0, 0)
Screenshot: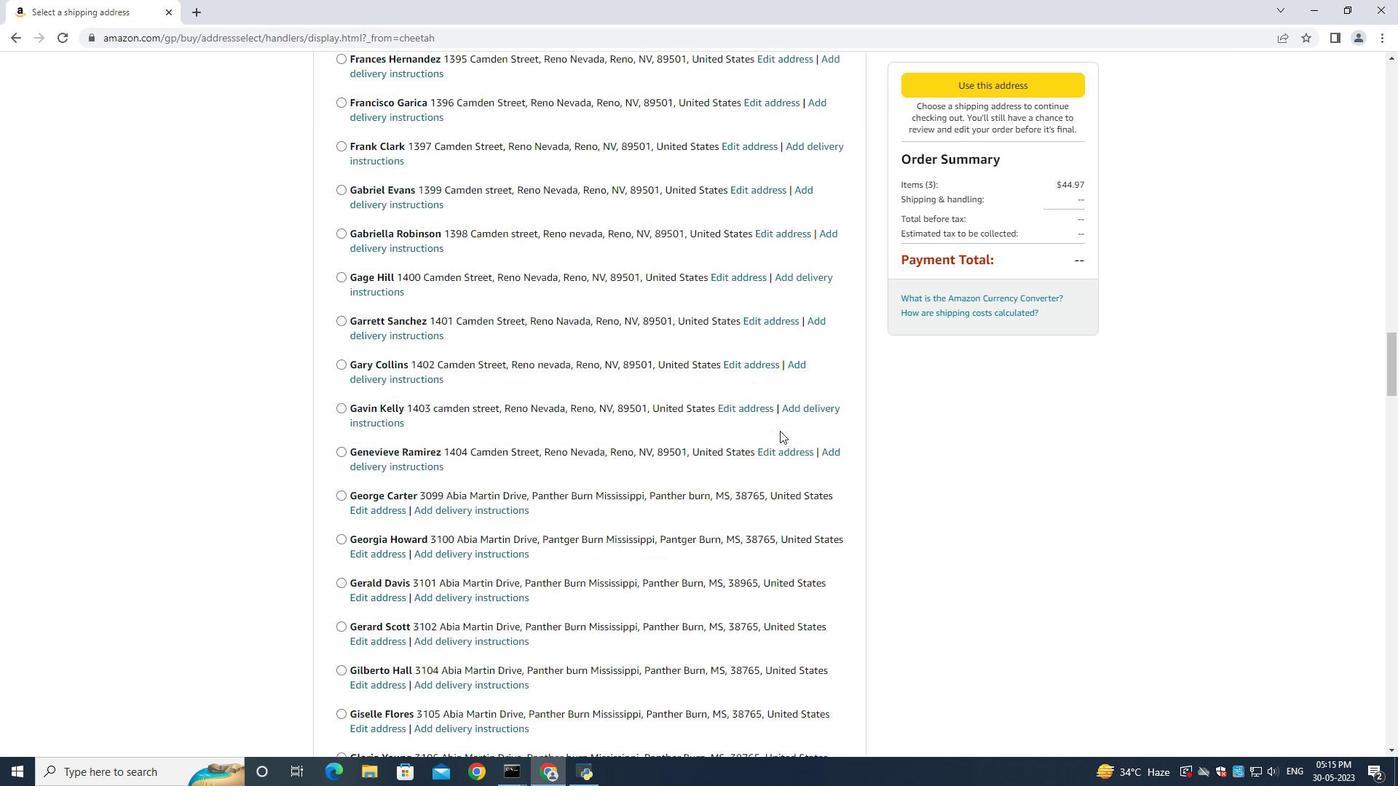 
Action: Mouse scrolled (779, 430) with delta (0, 0)
Screenshot: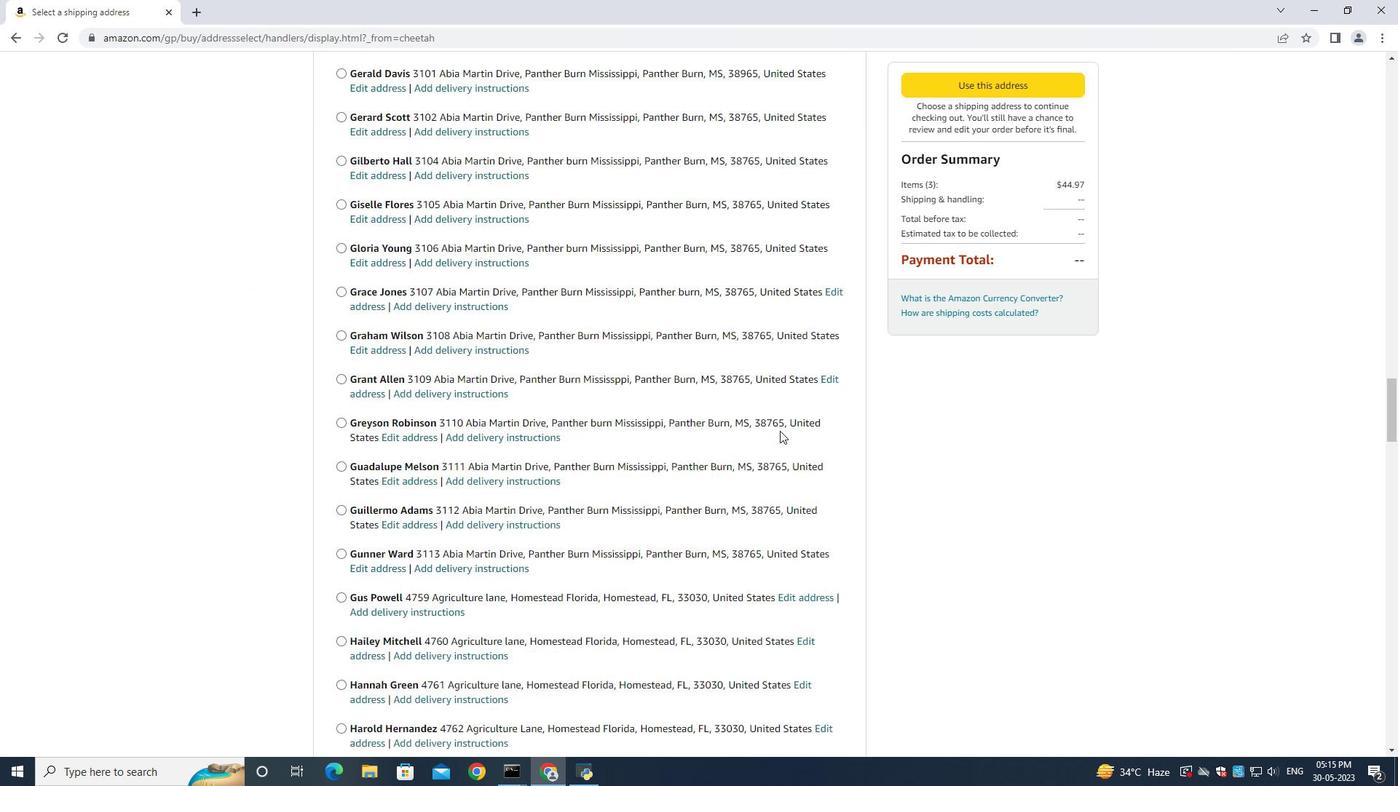 
Action: Mouse scrolled (779, 430) with delta (0, 0)
Screenshot: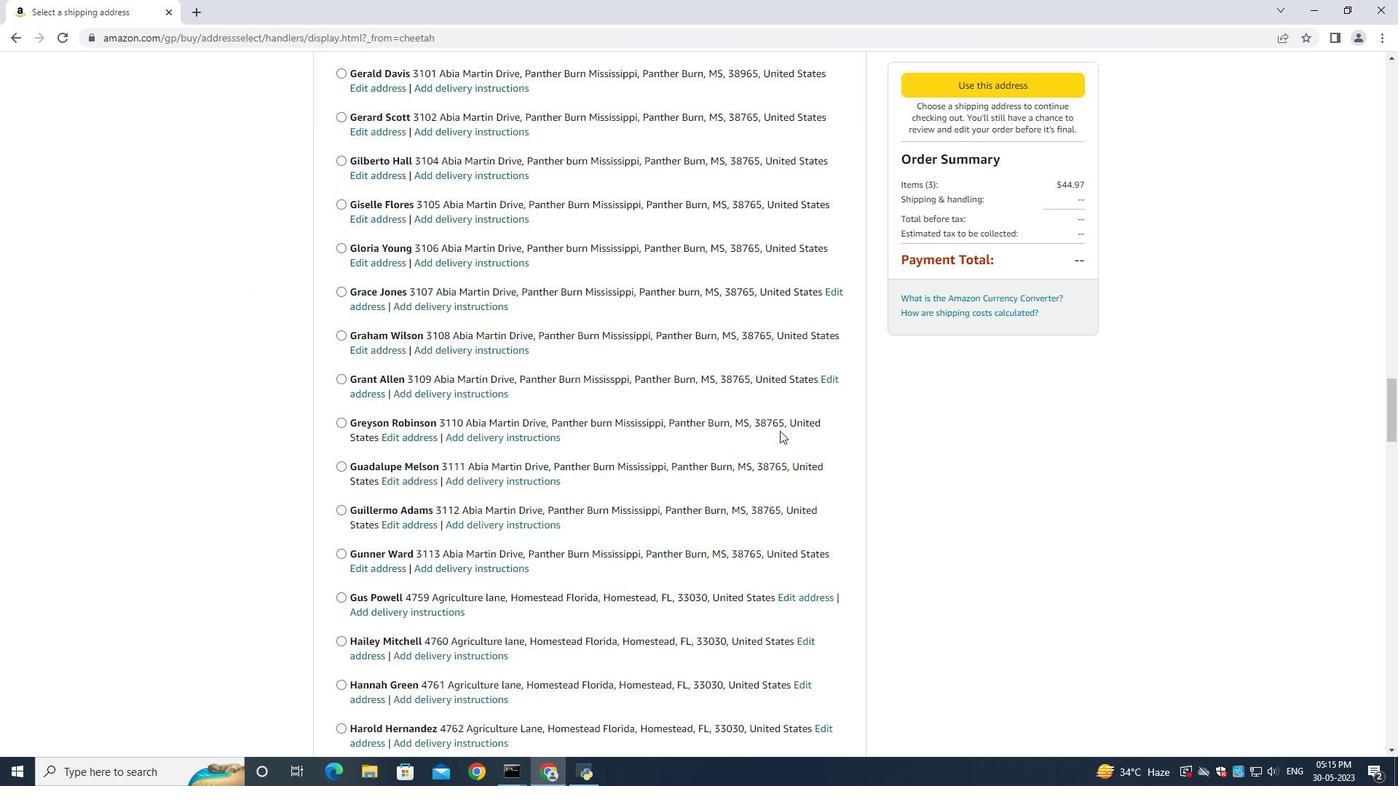 
Action: Mouse scrolled (779, 430) with delta (0, 0)
Screenshot: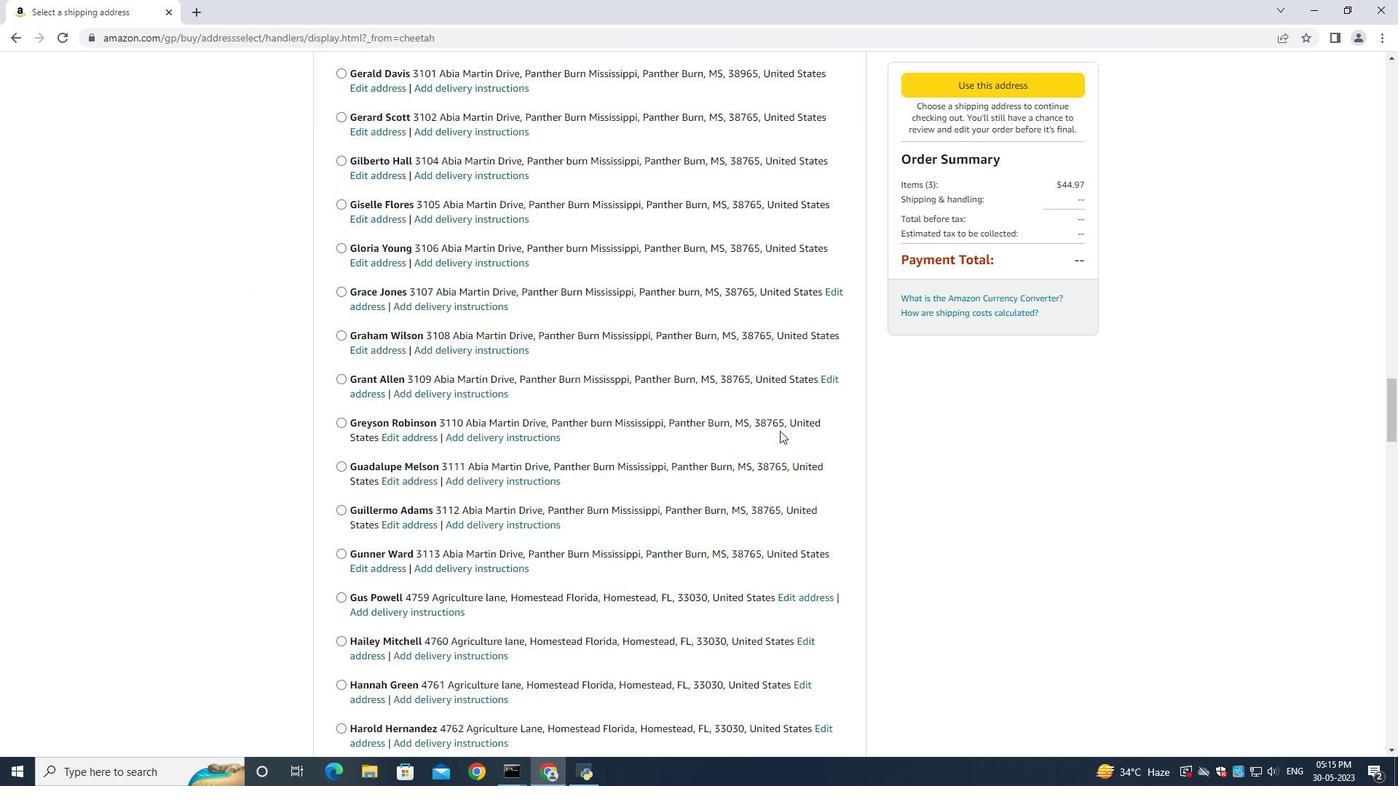 
Action: Mouse scrolled (779, 429) with delta (0, -1)
Screenshot: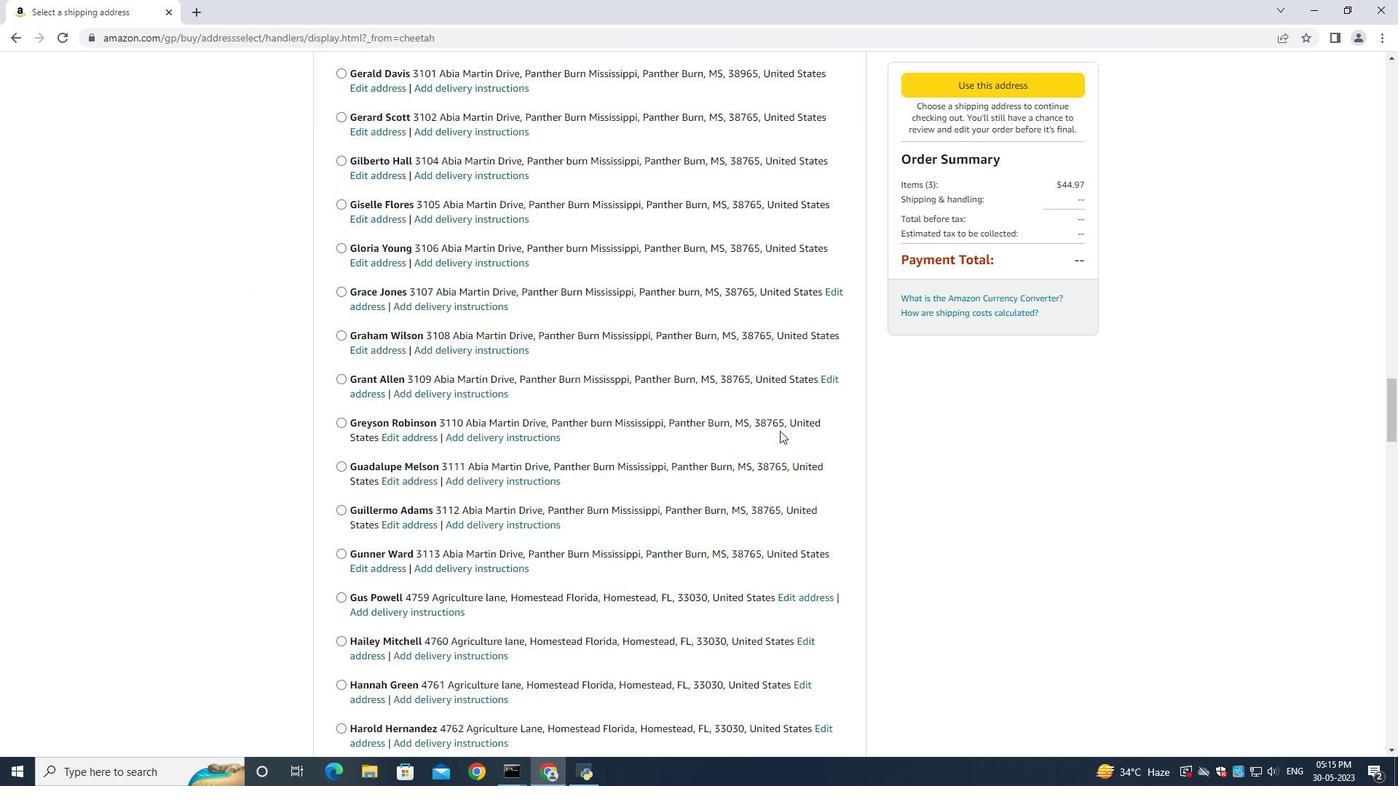 
Action: Mouse scrolled (779, 430) with delta (0, 0)
Screenshot: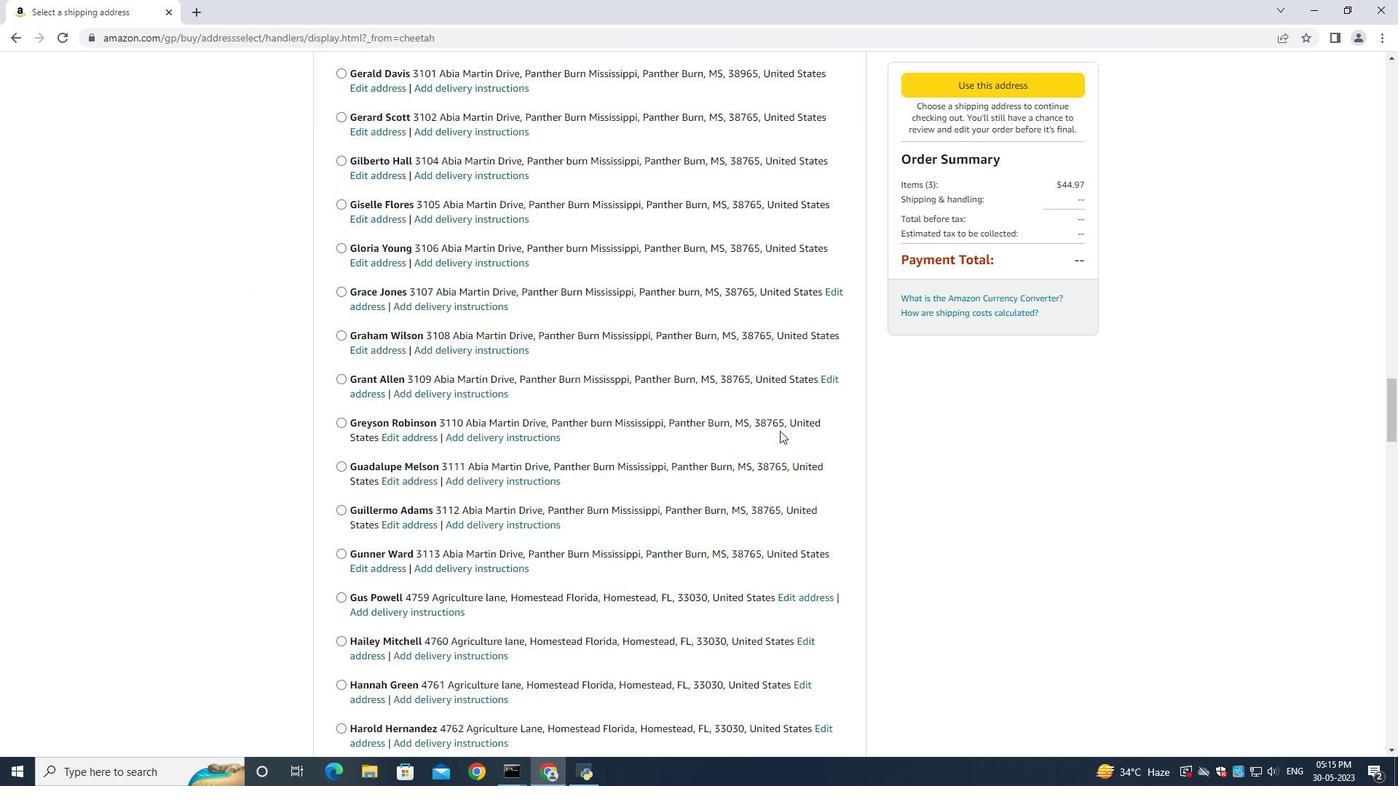 
Action: Mouse scrolled (779, 430) with delta (0, 0)
Screenshot: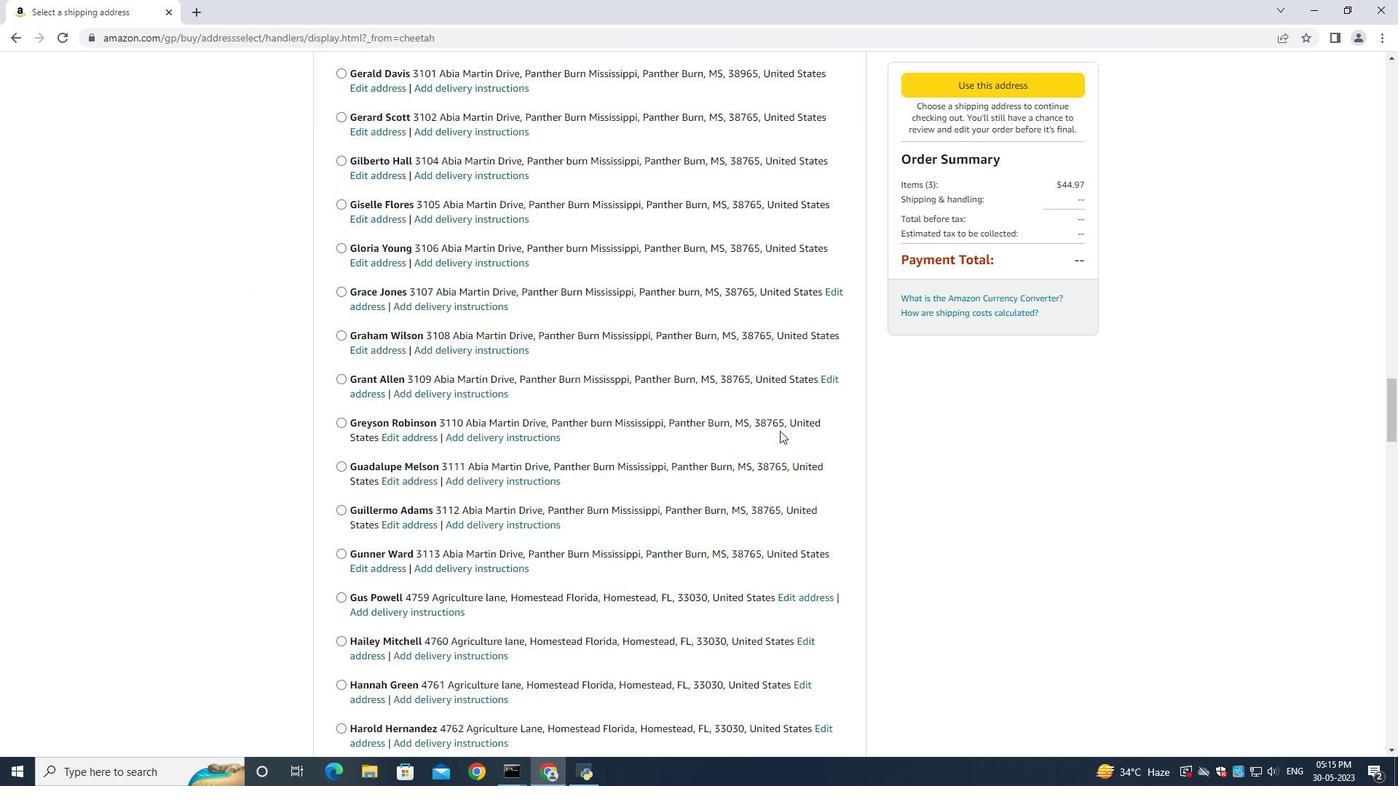 
Action: Mouse scrolled (779, 430) with delta (0, 0)
Screenshot: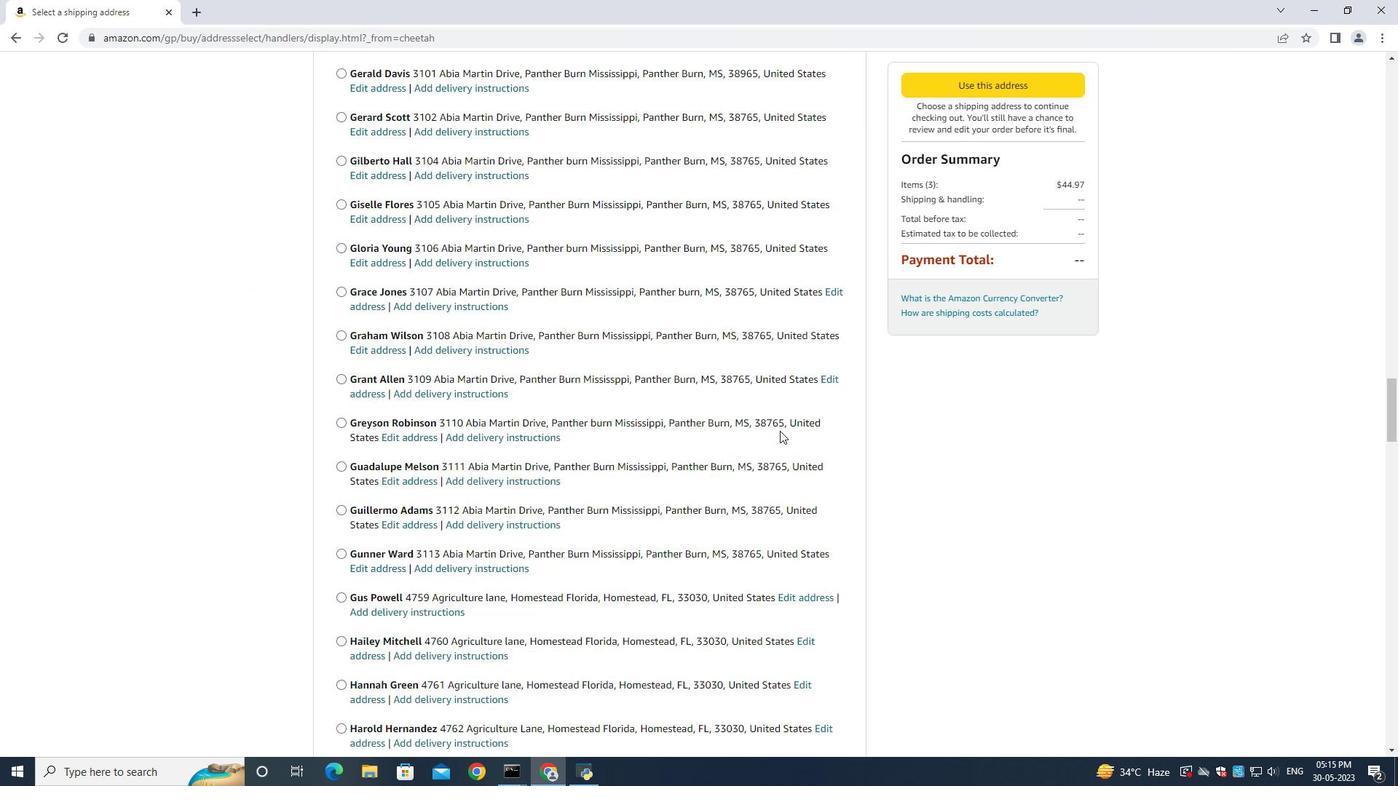 
Action: Mouse scrolled (779, 430) with delta (0, 0)
Screenshot: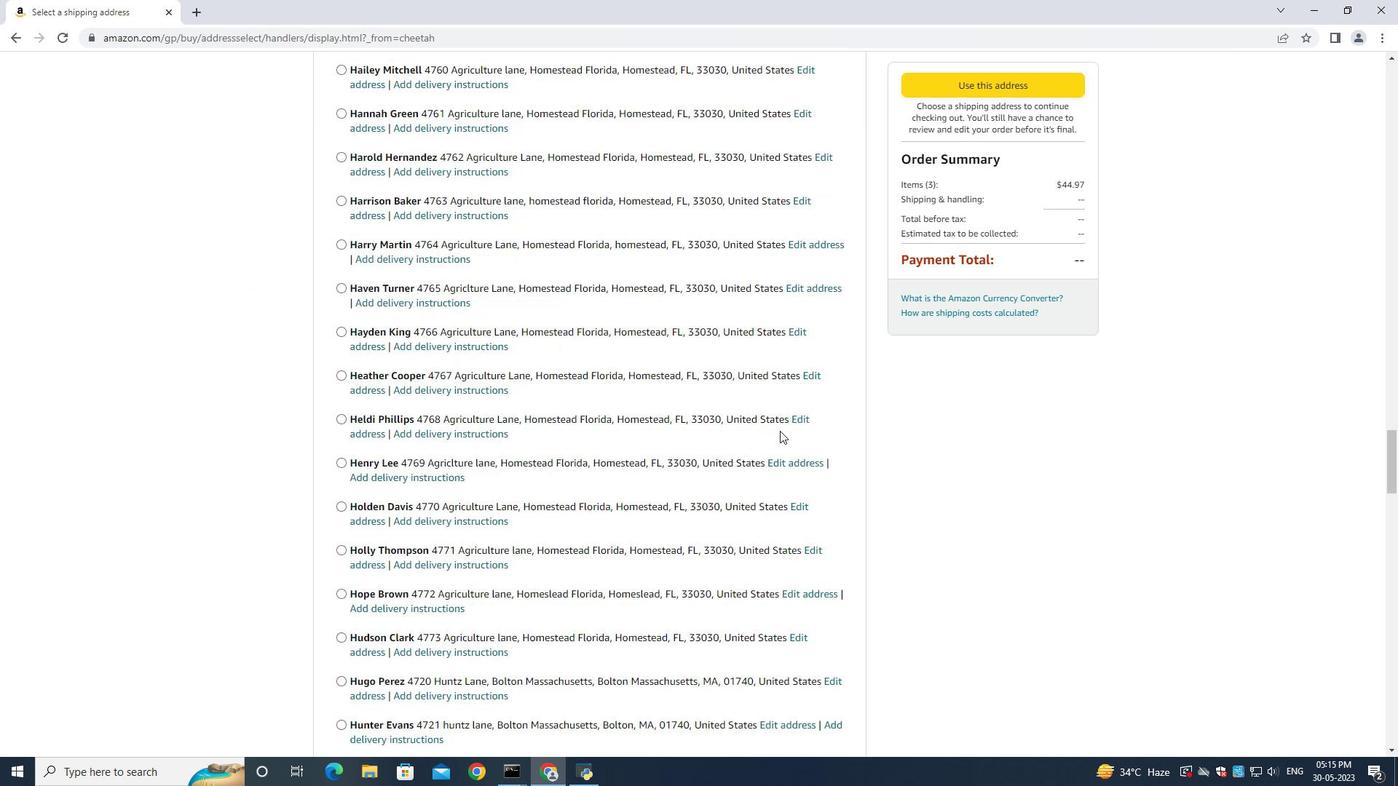 
Action: Mouse scrolled (779, 430) with delta (0, 0)
Screenshot: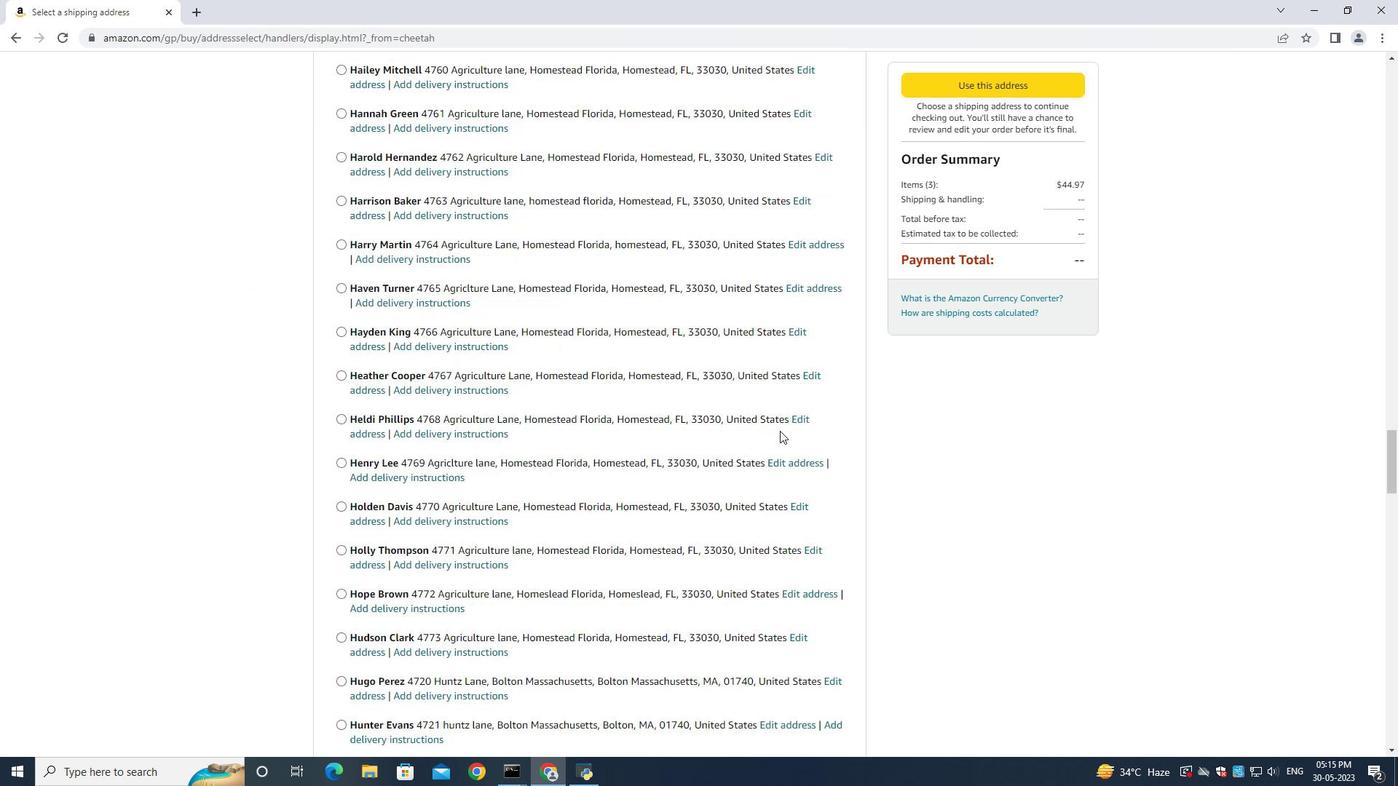 
Action: Mouse scrolled (779, 430) with delta (0, 0)
Screenshot: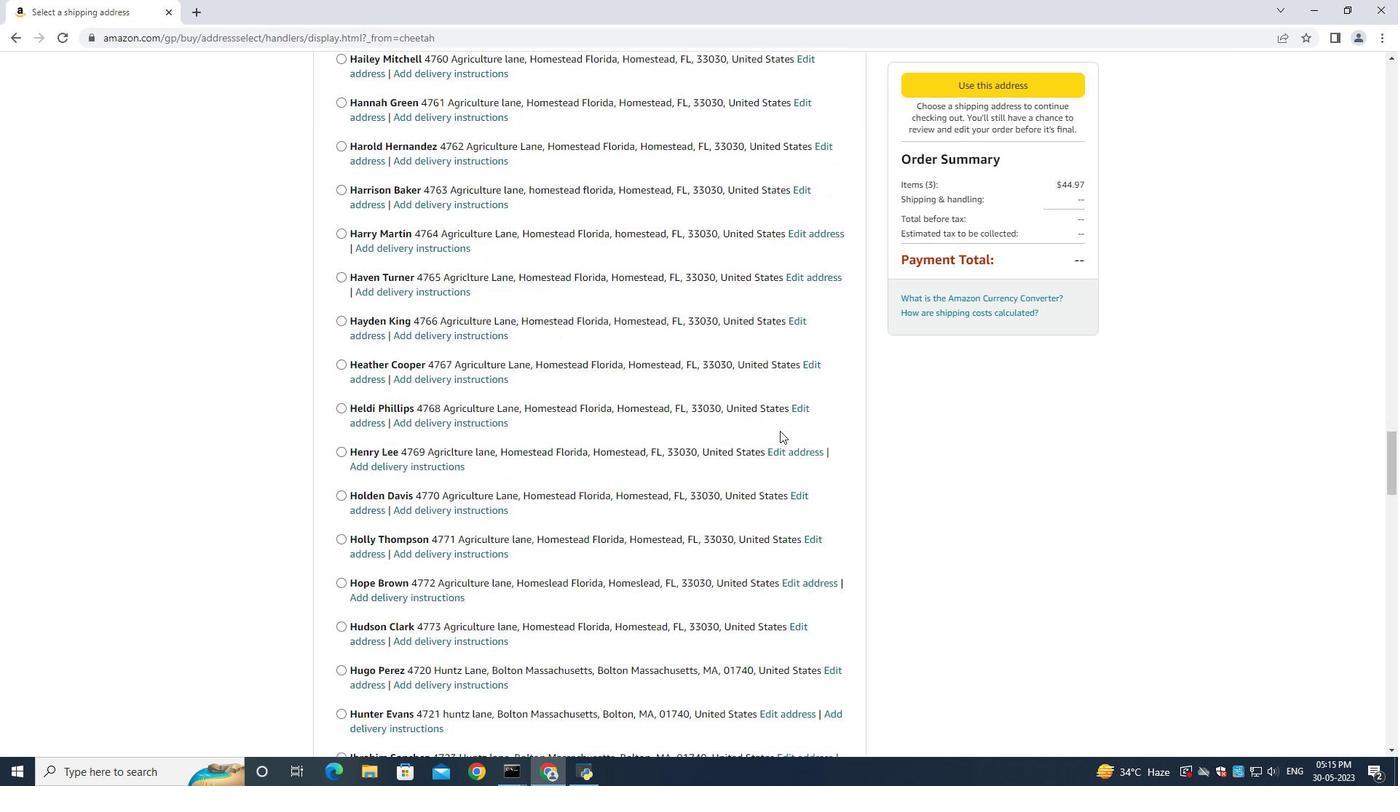 
Action: Mouse scrolled (779, 430) with delta (0, 0)
Screenshot: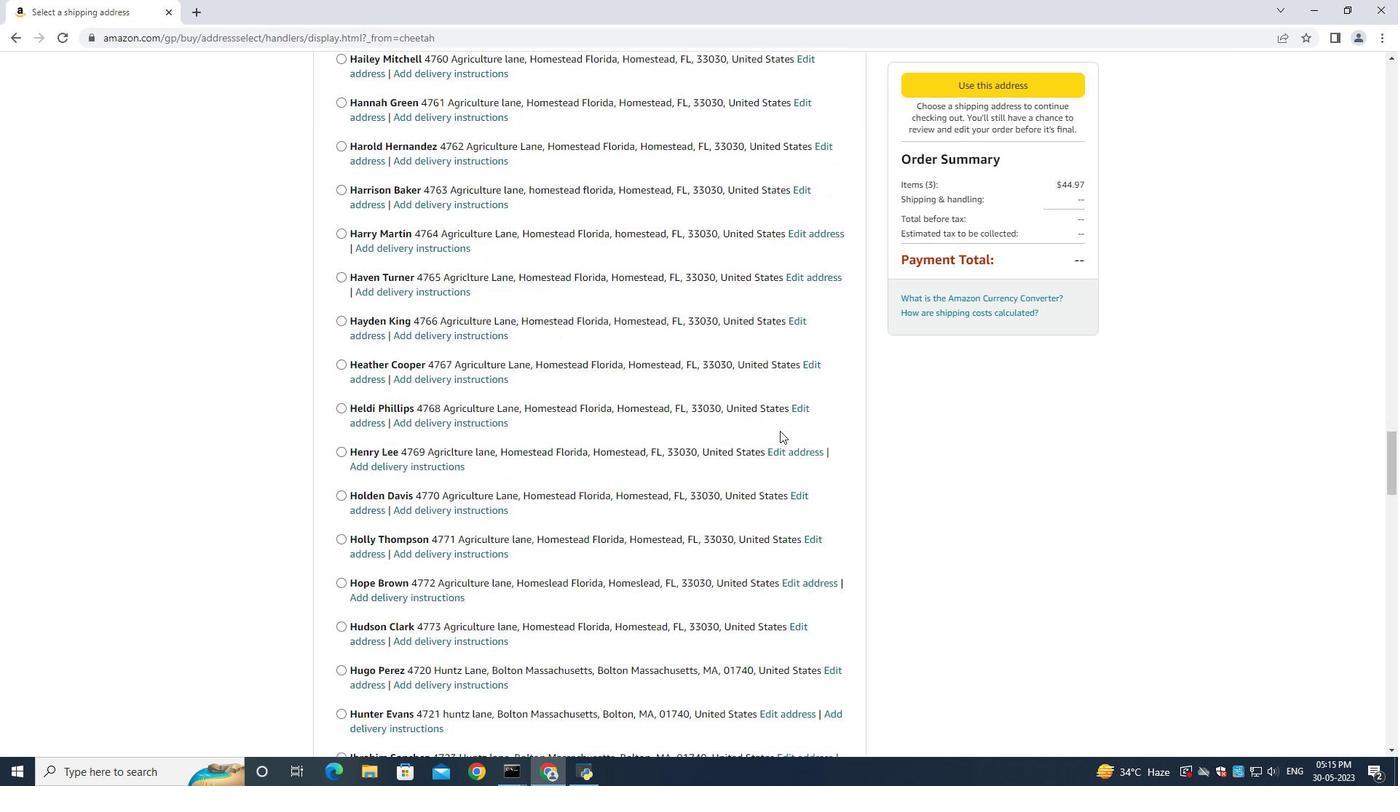 
Action: Mouse scrolled (779, 430) with delta (0, 0)
Screenshot: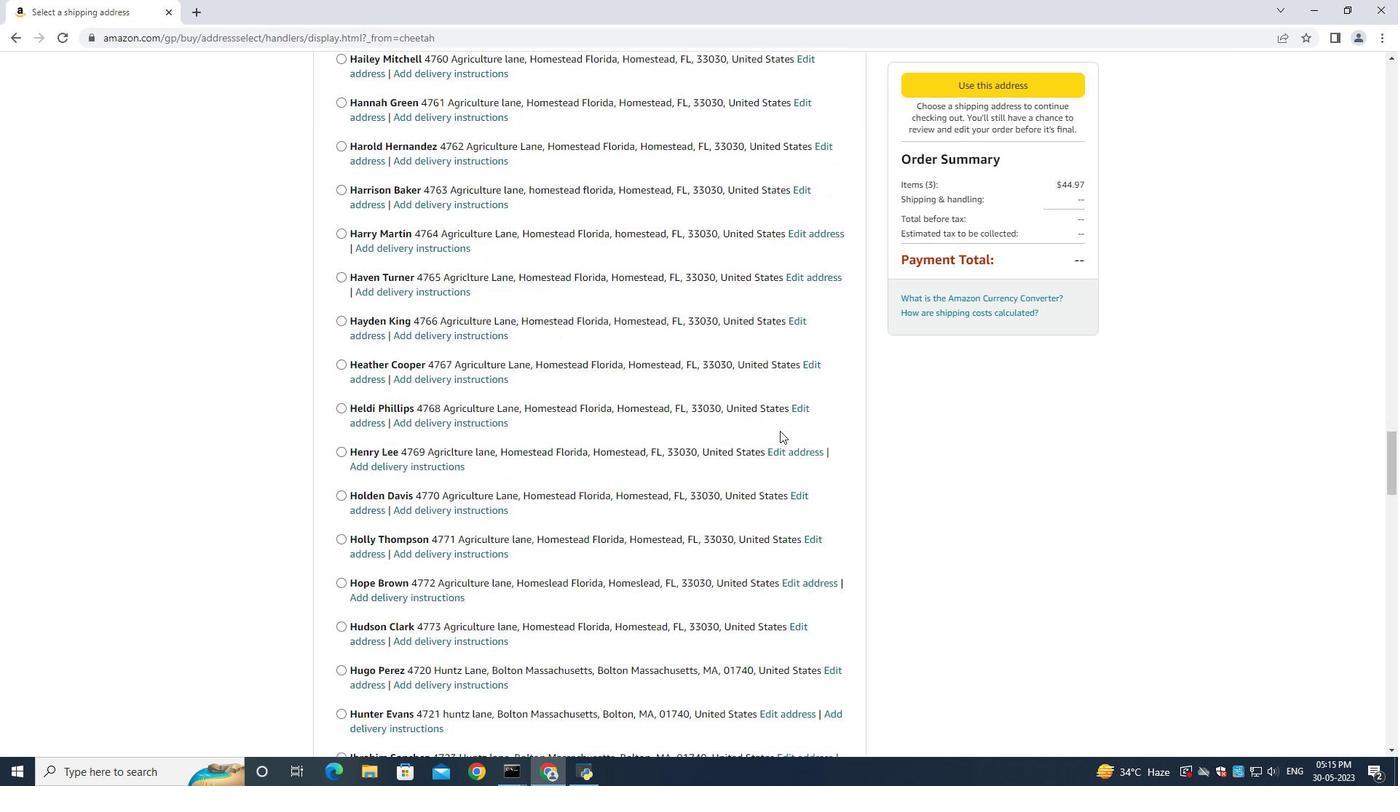 
Action: Mouse scrolled (779, 430) with delta (0, 0)
Screenshot: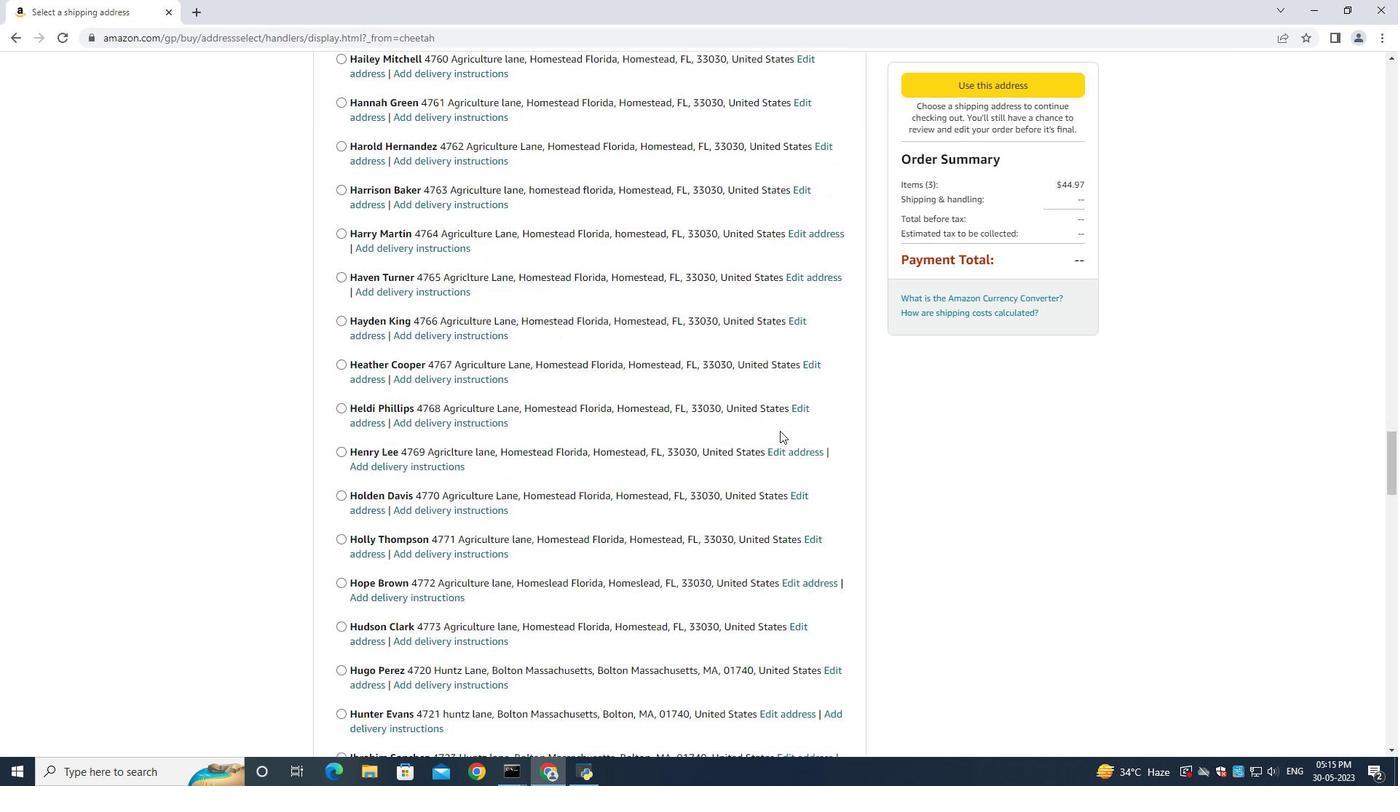 
Action: Mouse scrolled (779, 430) with delta (0, 0)
Screenshot: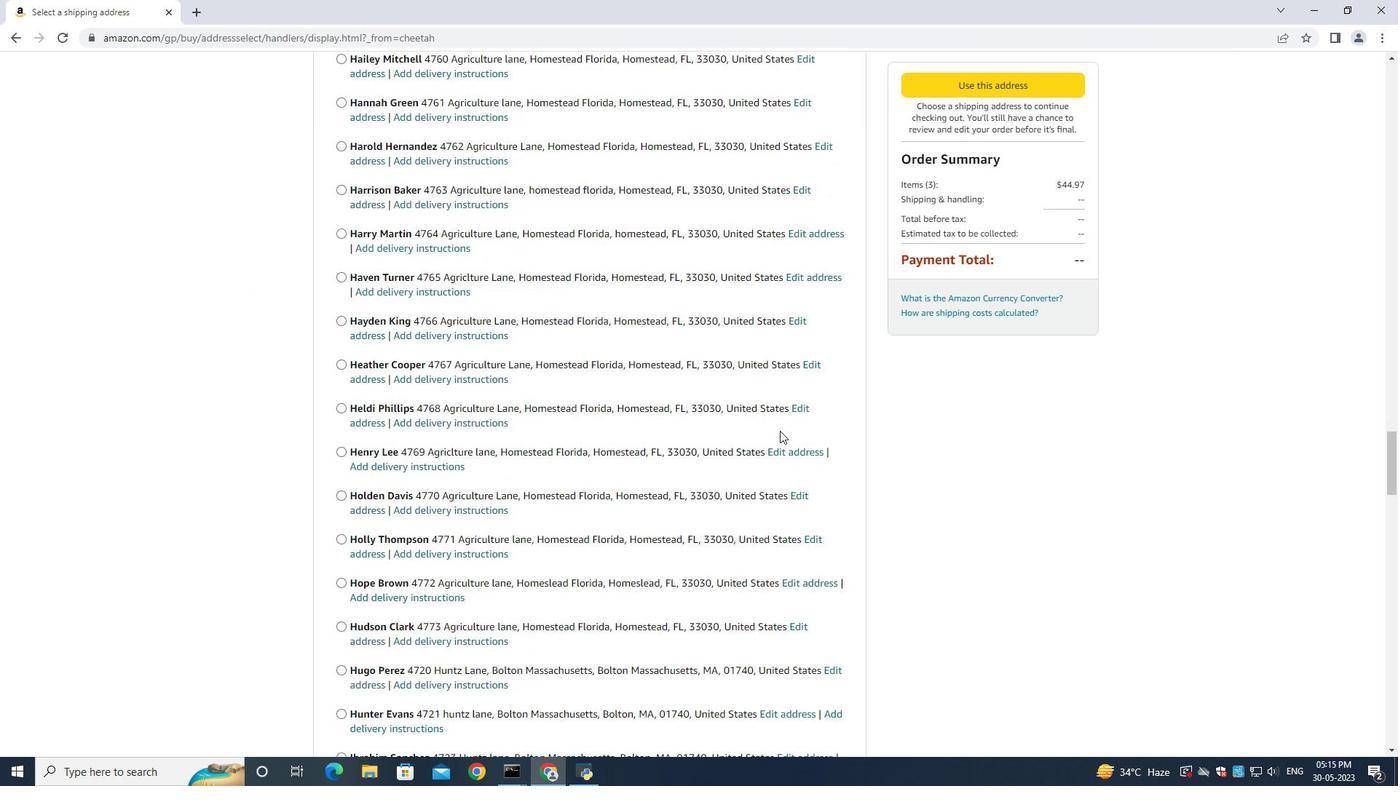 
Action: Mouse moved to (779, 427)
Screenshot: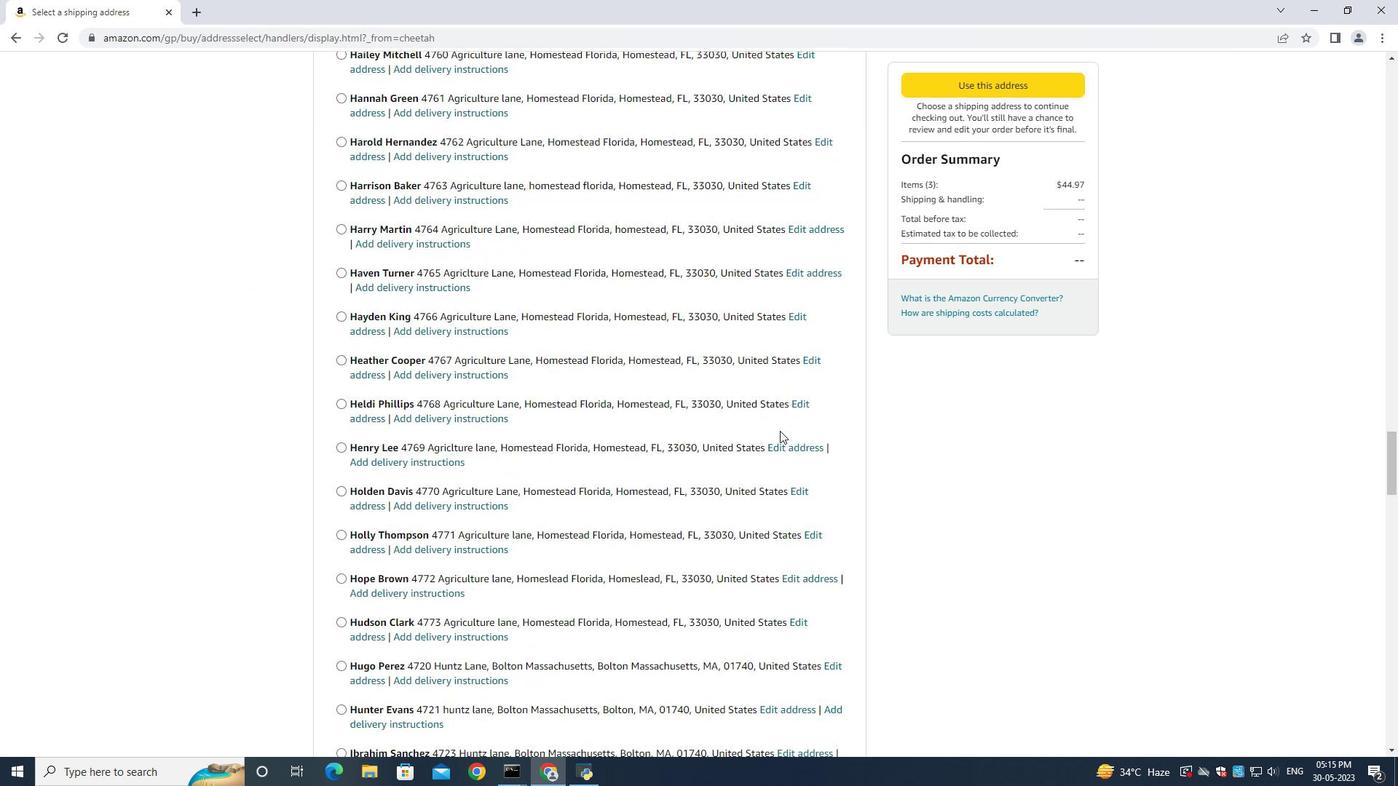 
Action: Mouse scrolled (779, 426) with delta (0, 0)
Screenshot: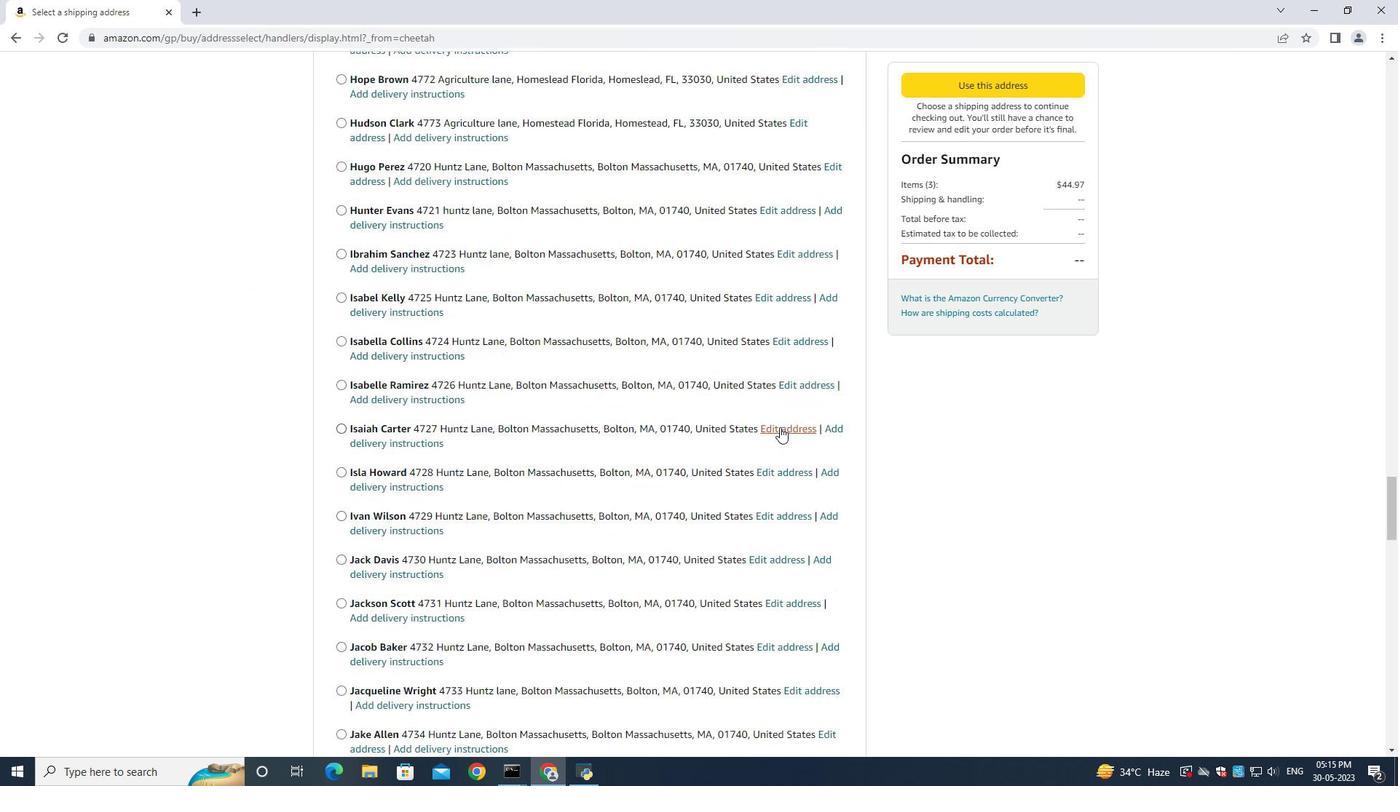 
Action: Mouse scrolled (779, 426) with delta (0, 0)
Screenshot: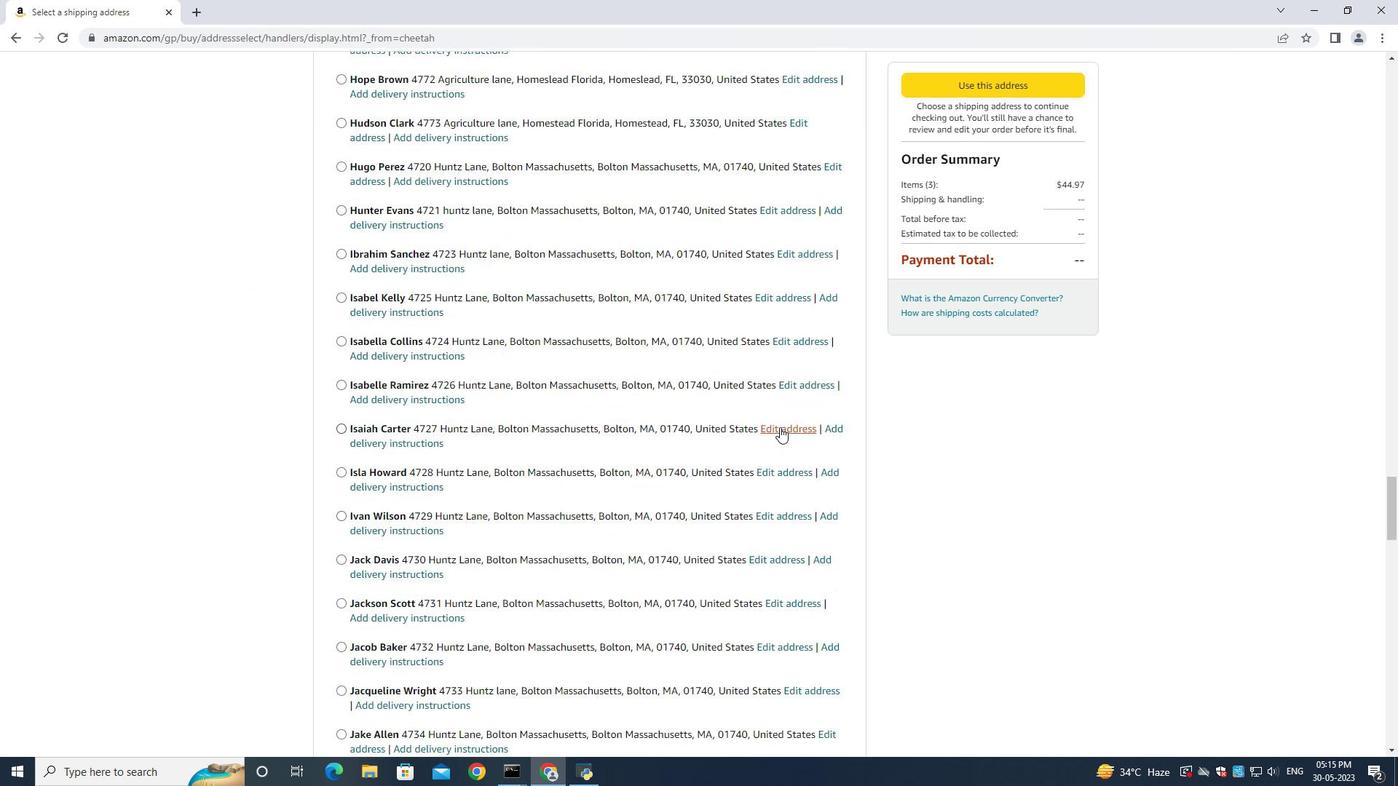 
Action: Mouse scrolled (779, 426) with delta (0, 0)
Screenshot: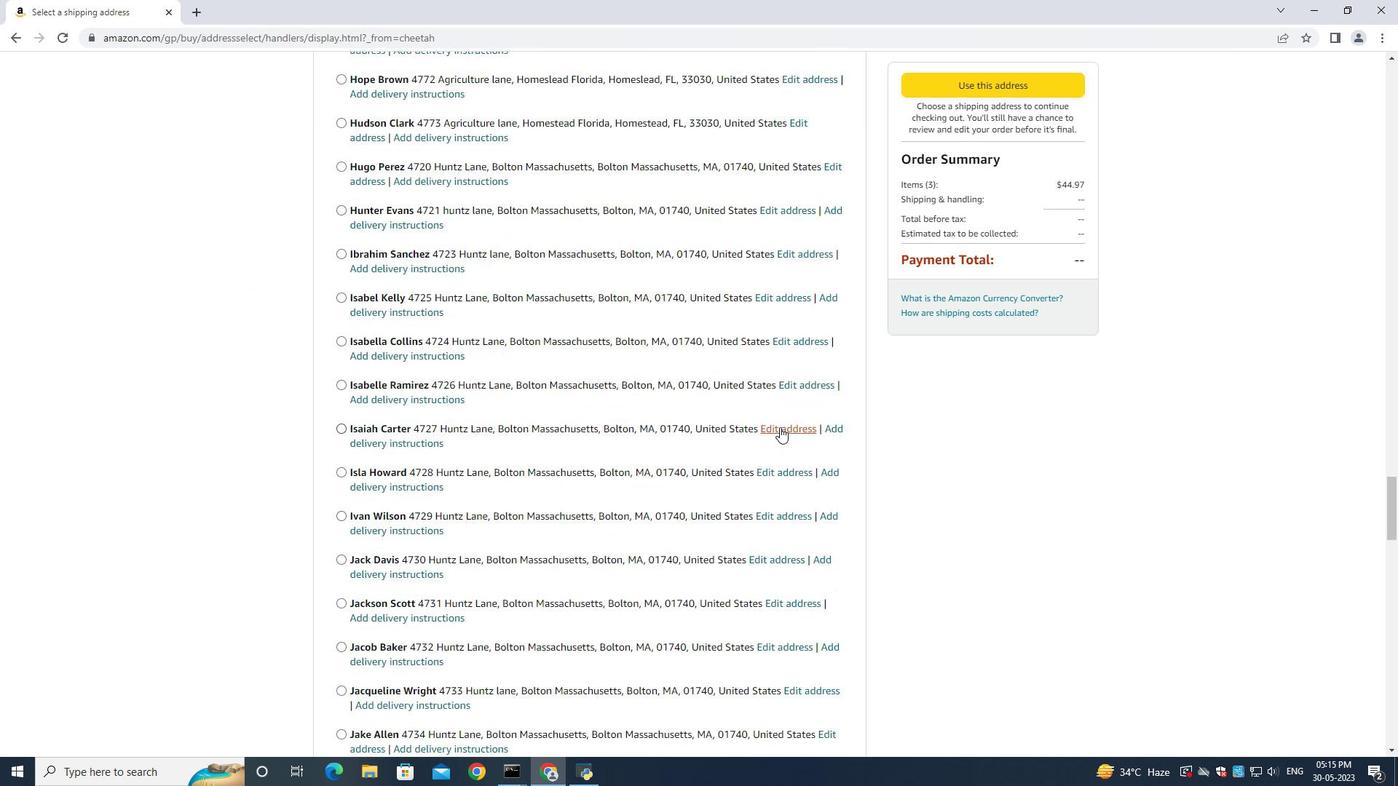 
Action: Mouse scrolled (779, 426) with delta (0, 0)
Screenshot: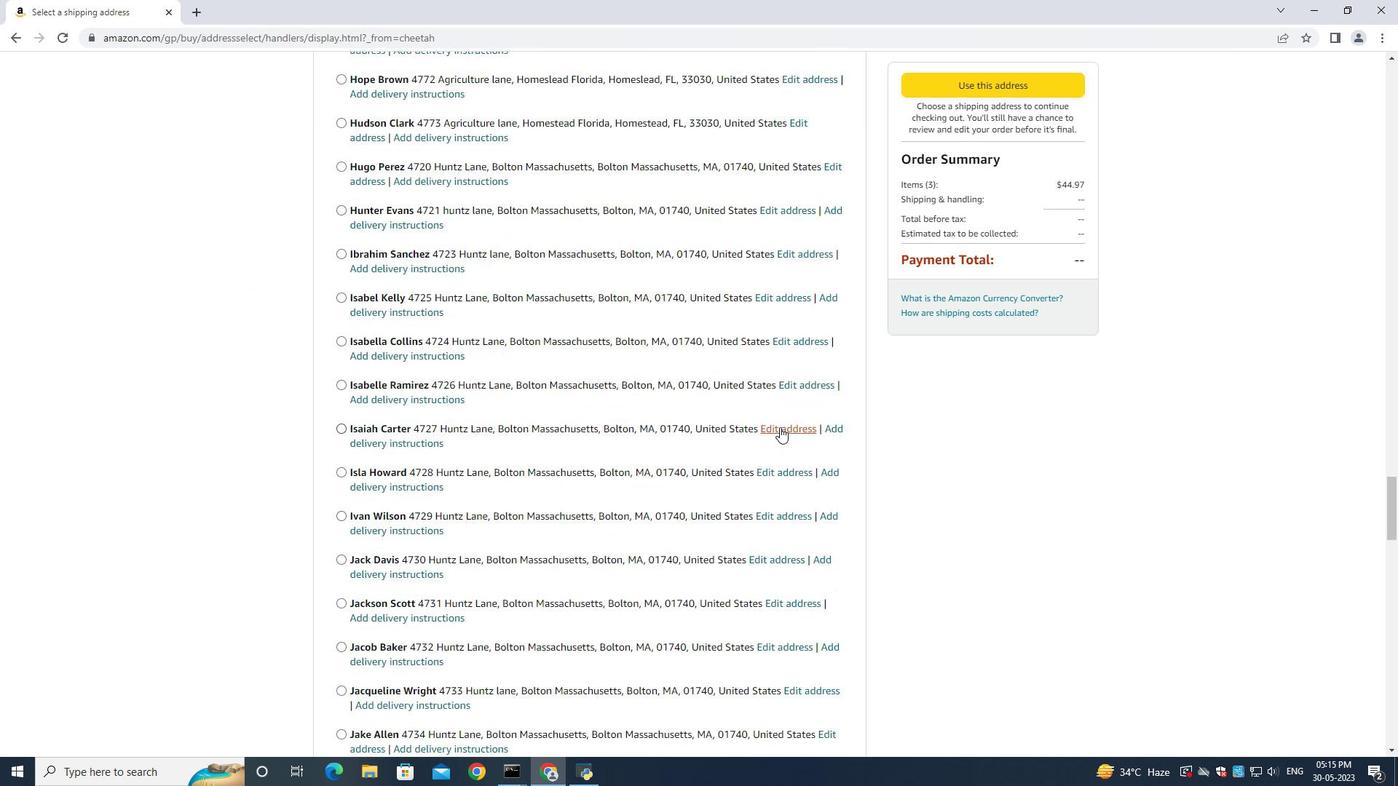 
Action: Mouse scrolled (779, 426) with delta (0, 0)
Screenshot: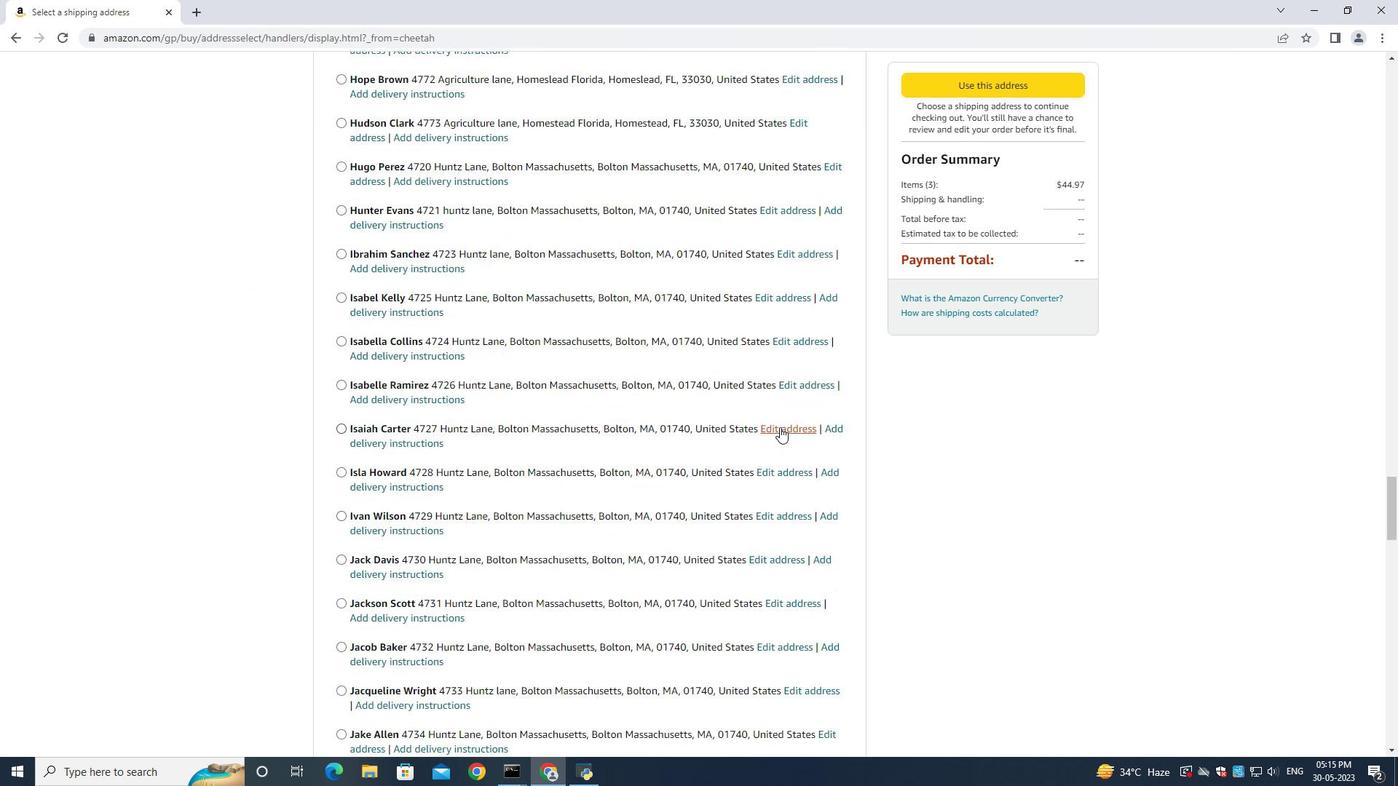 
Action: Mouse scrolled (779, 426) with delta (0, 0)
Screenshot: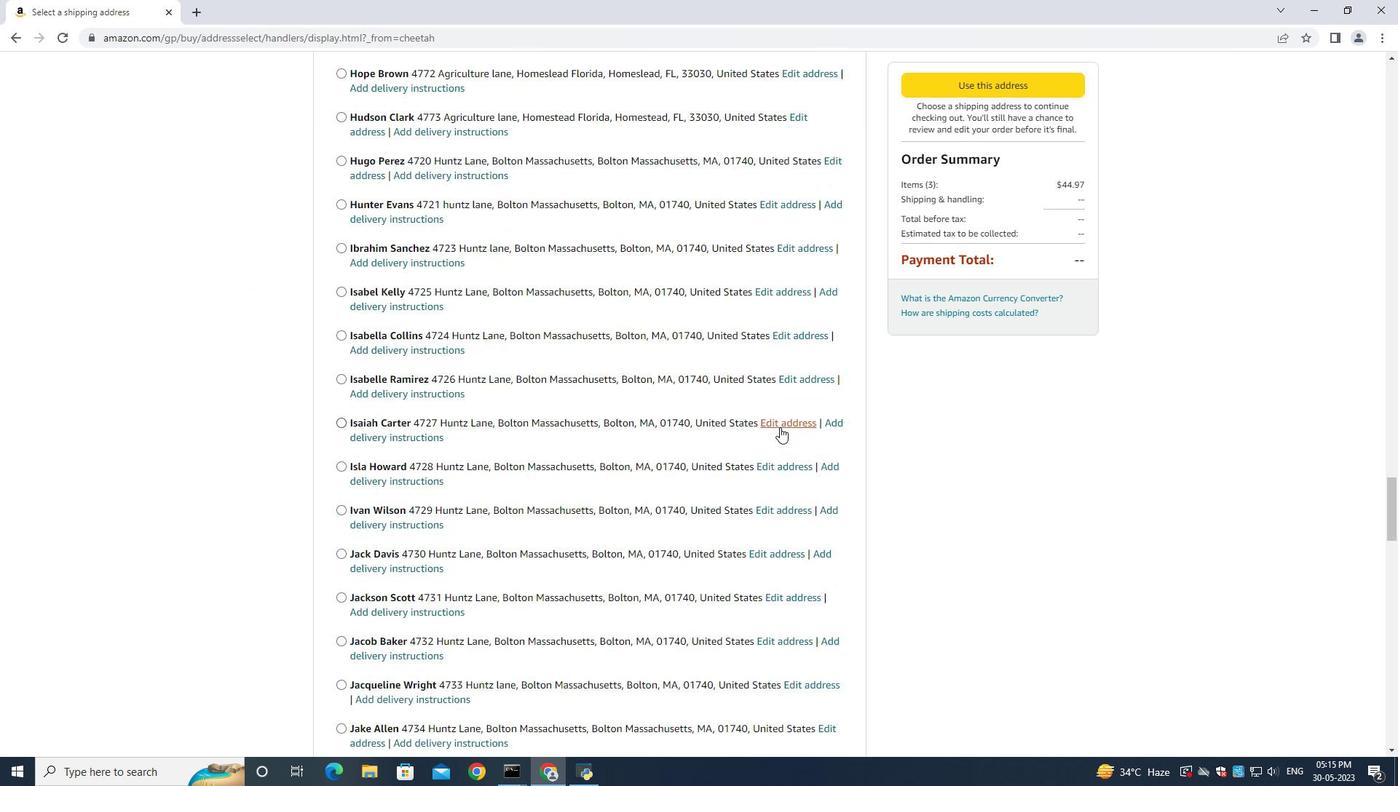 
Action: Mouse scrolled (779, 426) with delta (0, 0)
Screenshot: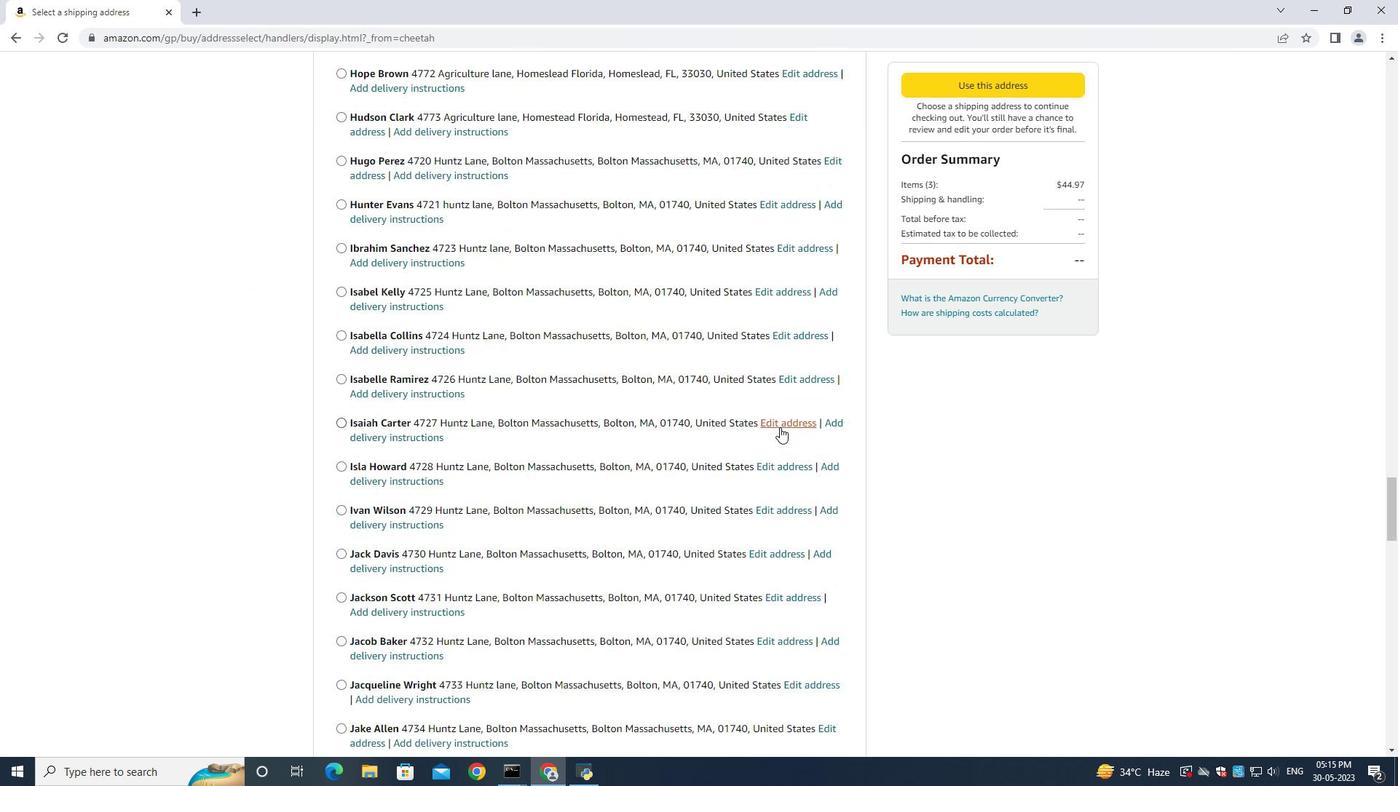 
Action: Mouse scrolled (779, 426) with delta (0, 0)
Screenshot: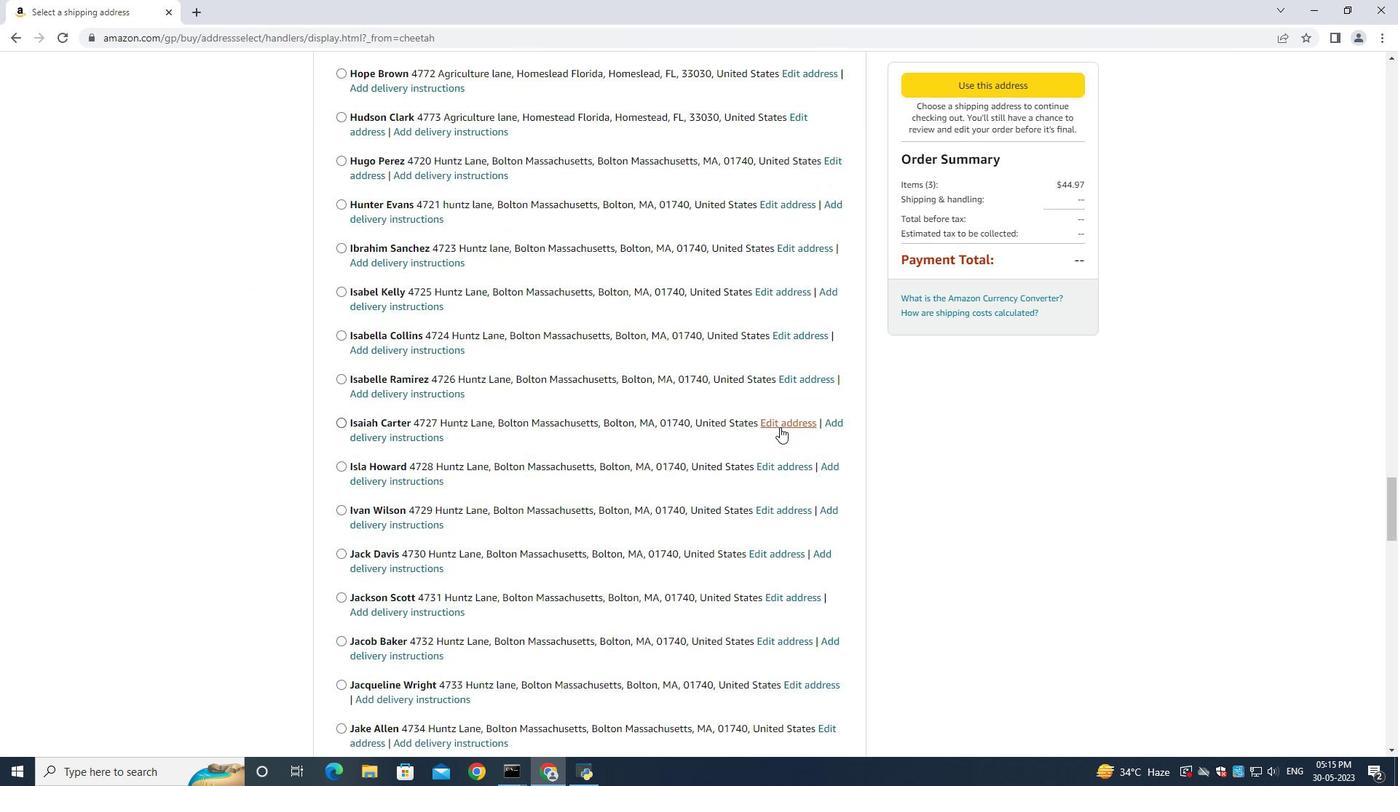 
Action: Mouse scrolled (779, 426) with delta (0, 0)
Screenshot: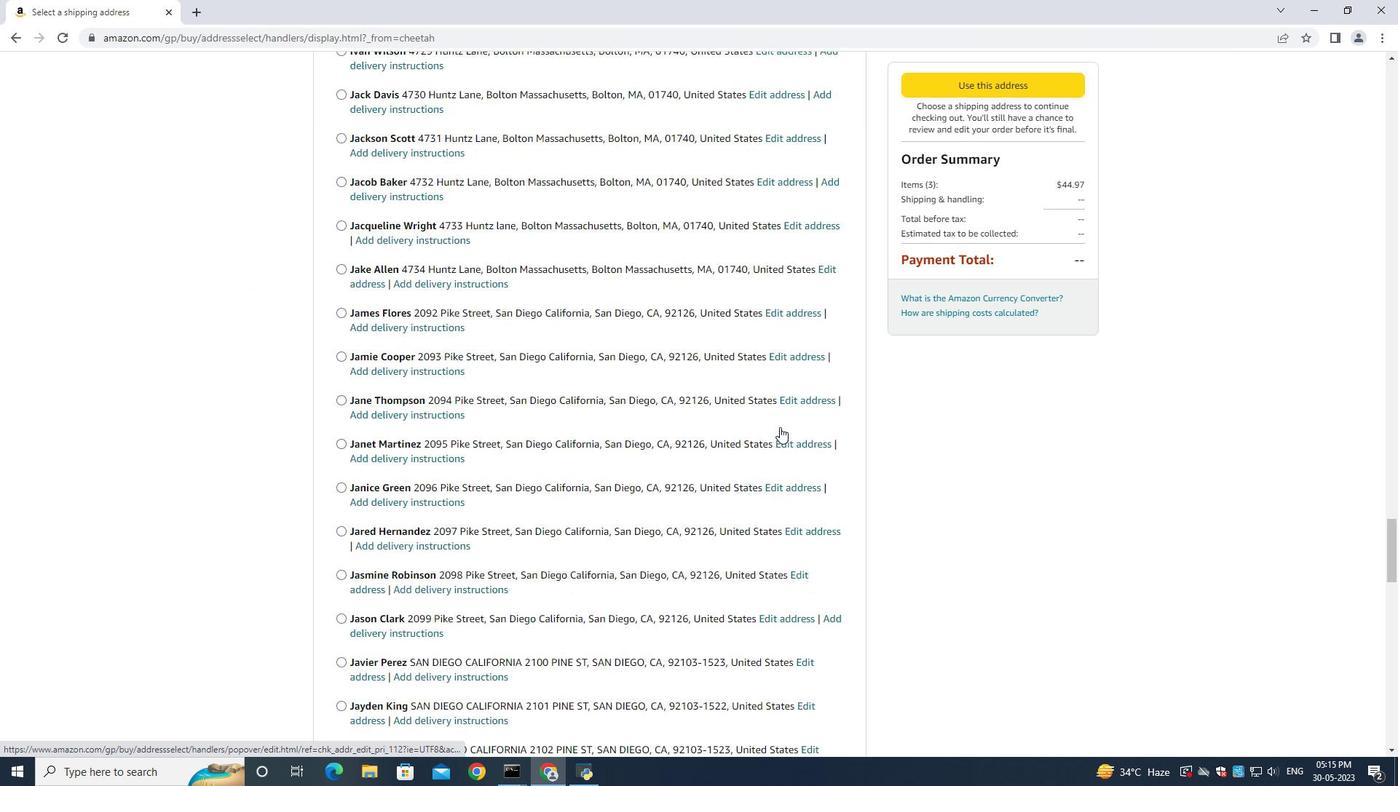 
Action: Mouse scrolled (779, 426) with delta (0, 0)
Screenshot: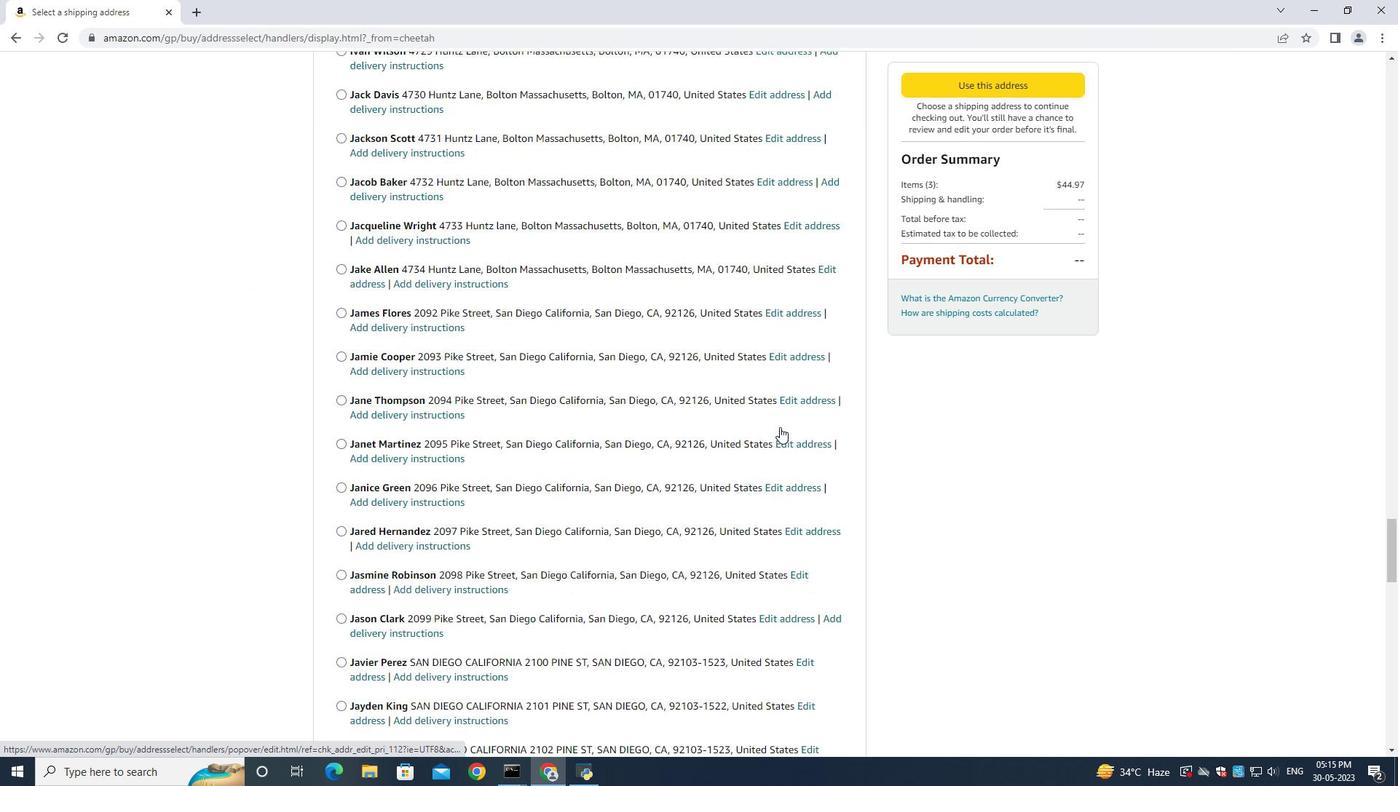 
Action: Mouse scrolled (779, 426) with delta (0, 0)
Screenshot: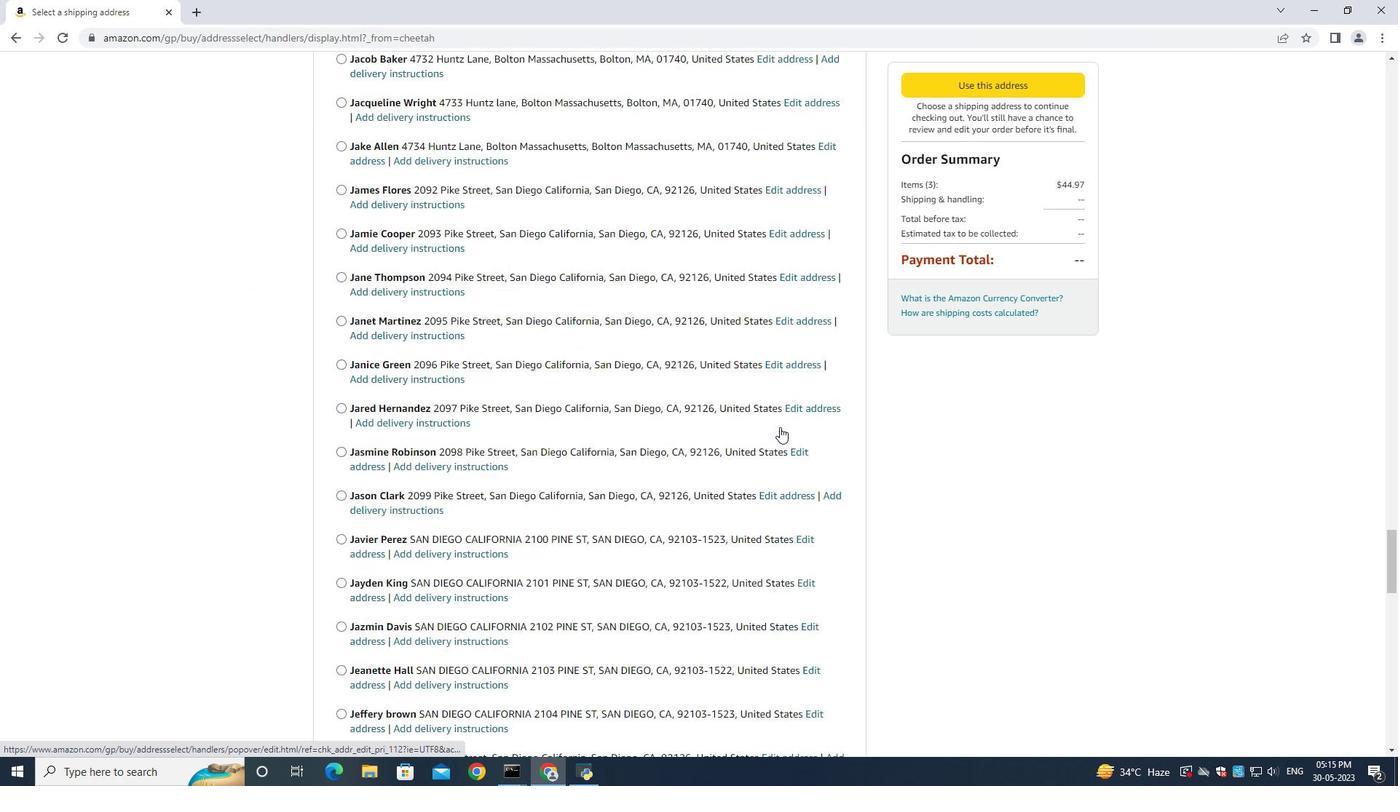 
Action: Mouse scrolled (779, 426) with delta (0, 0)
Screenshot: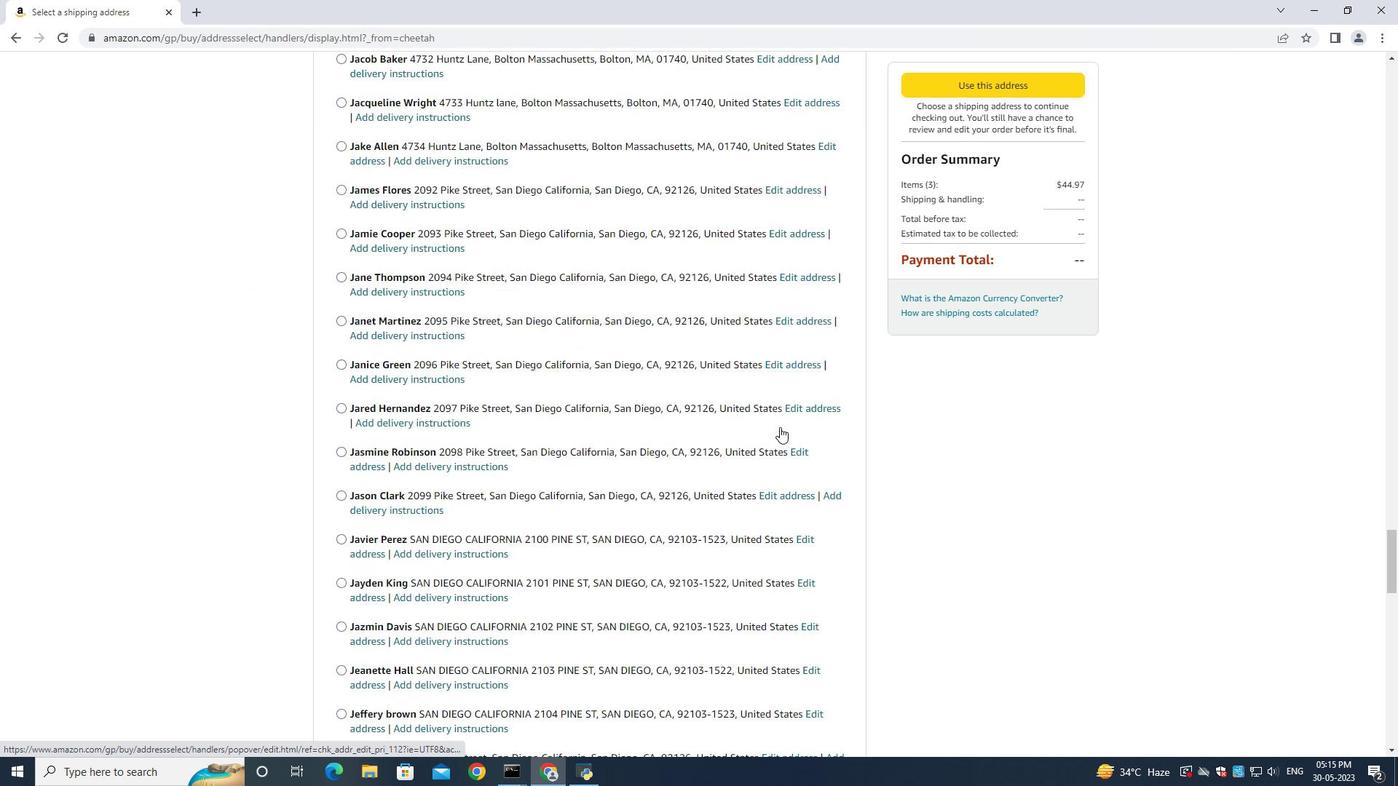 
Action: Mouse scrolled (779, 426) with delta (0, 0)
Screenshot: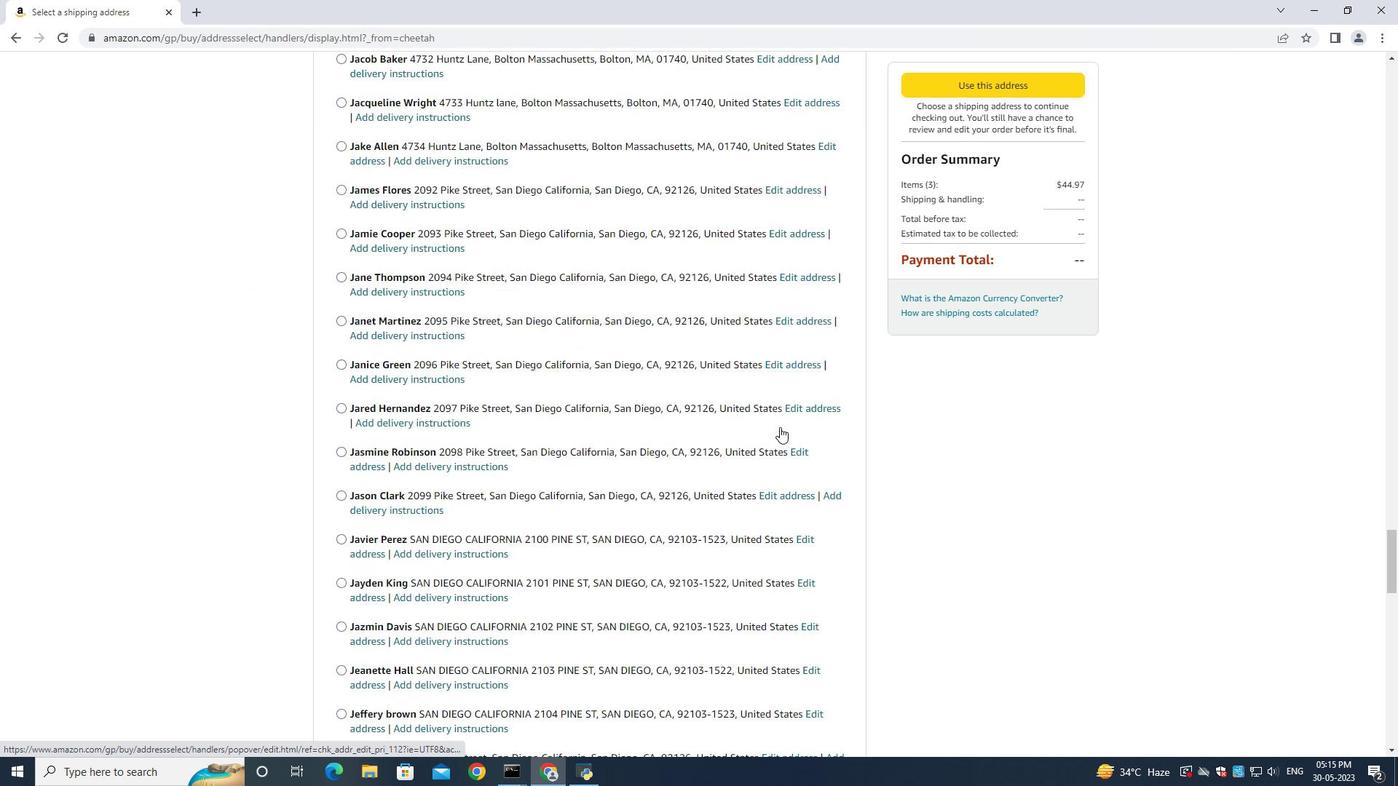 
Action: Mouse scrolled (779, 426) with delta (0, 0)
Screenshot: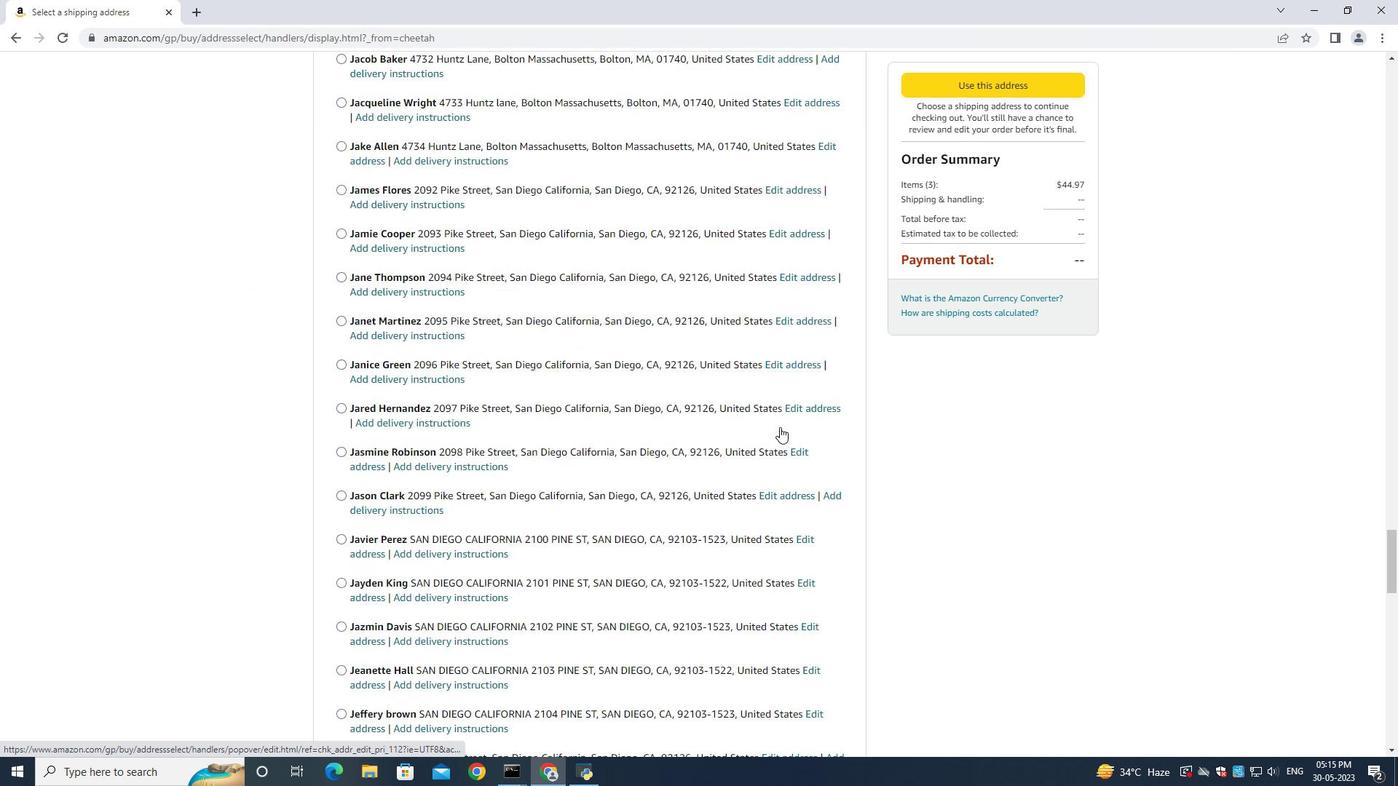 
Action: Mouse scrolled (779, 426) with delta (0, 0)
Screenshot: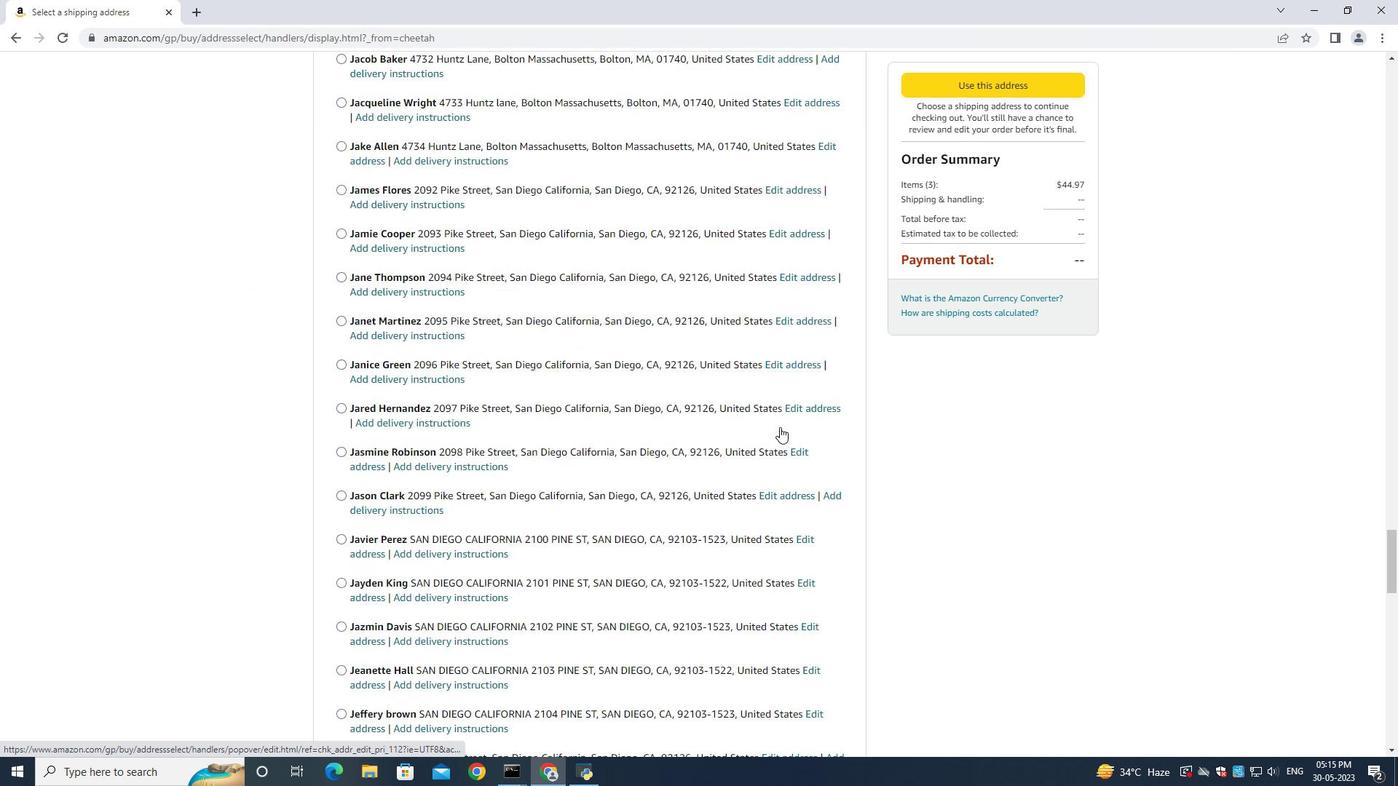 
Action: Mouse moved to (779, 427)
Screenshot: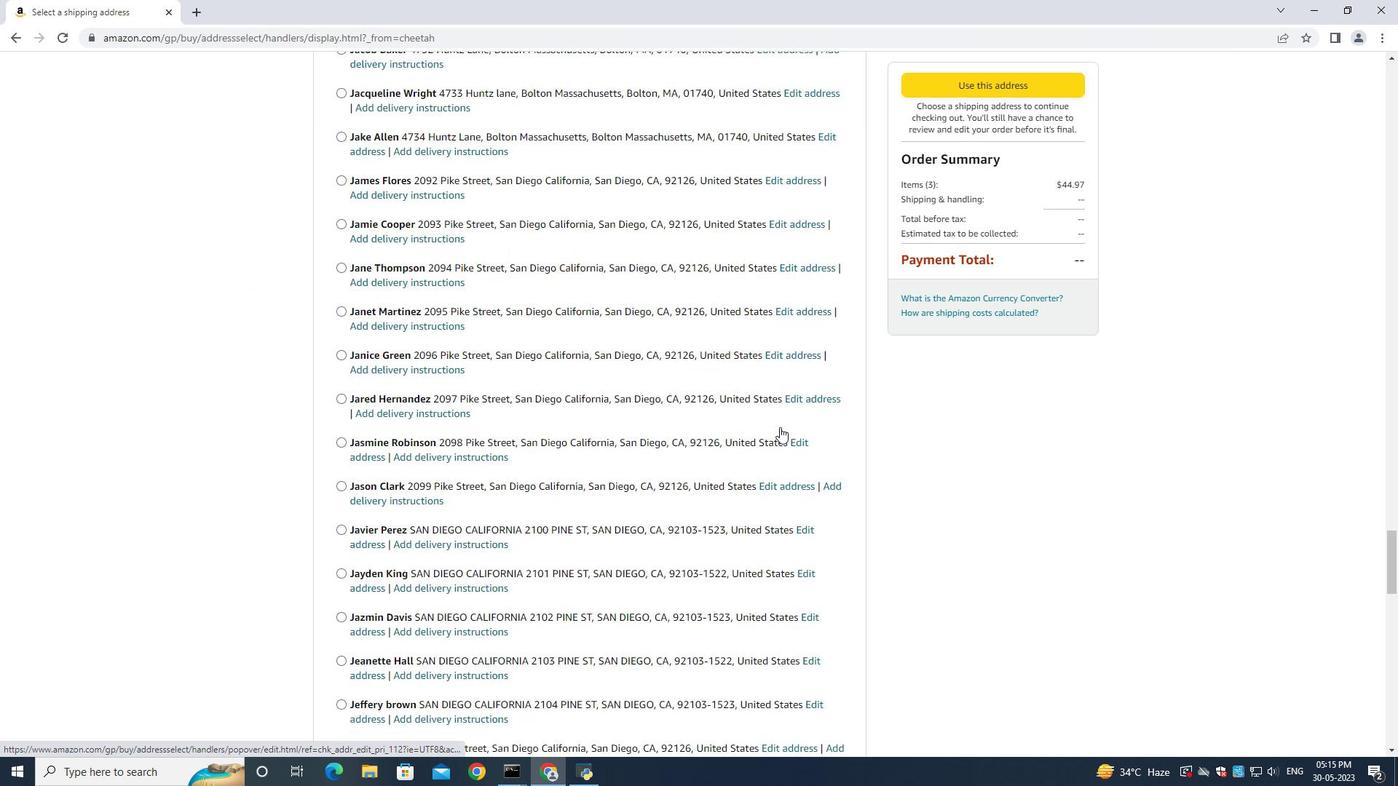 
Action: Mouse scrolled (779, 426) with delta (0, 0)
Screenshot: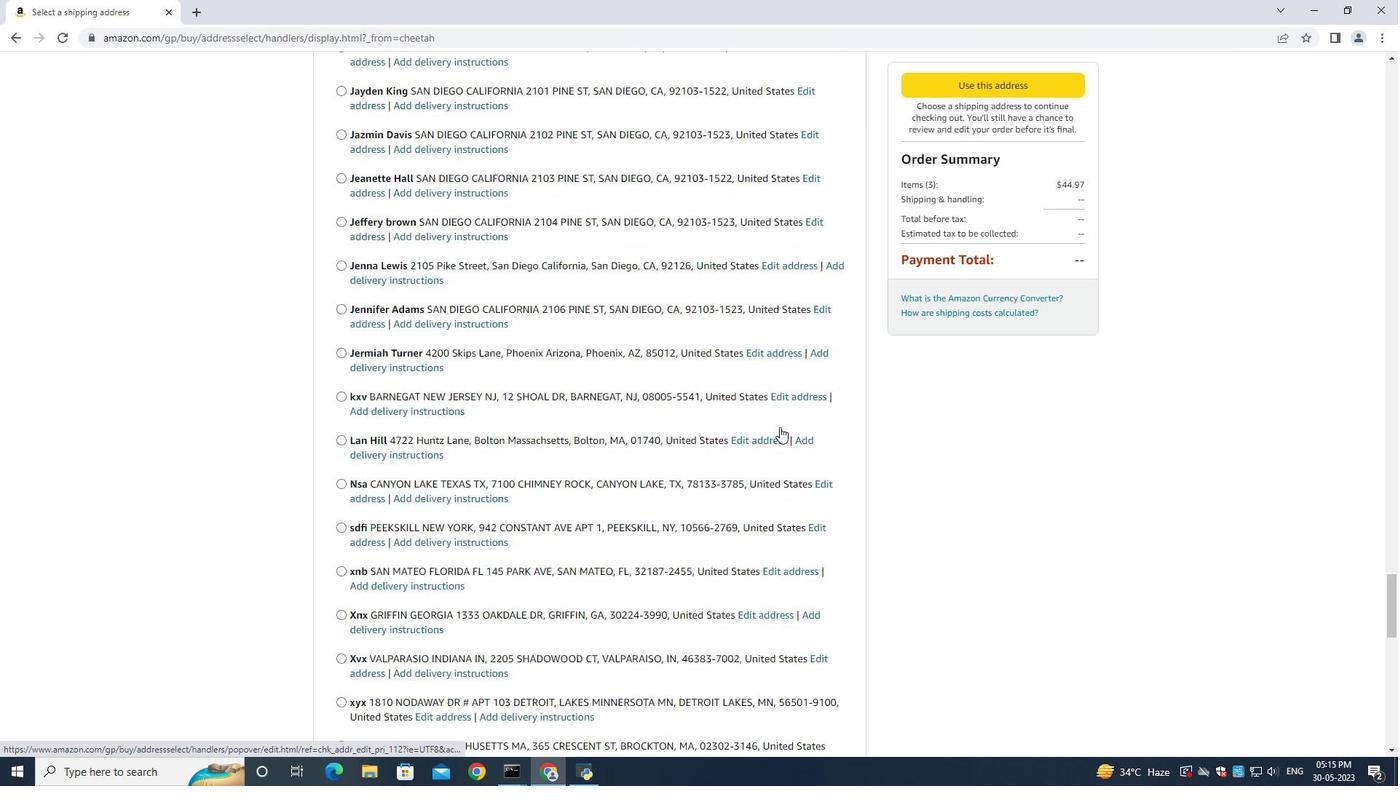 
Action: Mouse scrolled (779, 426) with delta (0, 0)
Screenshot: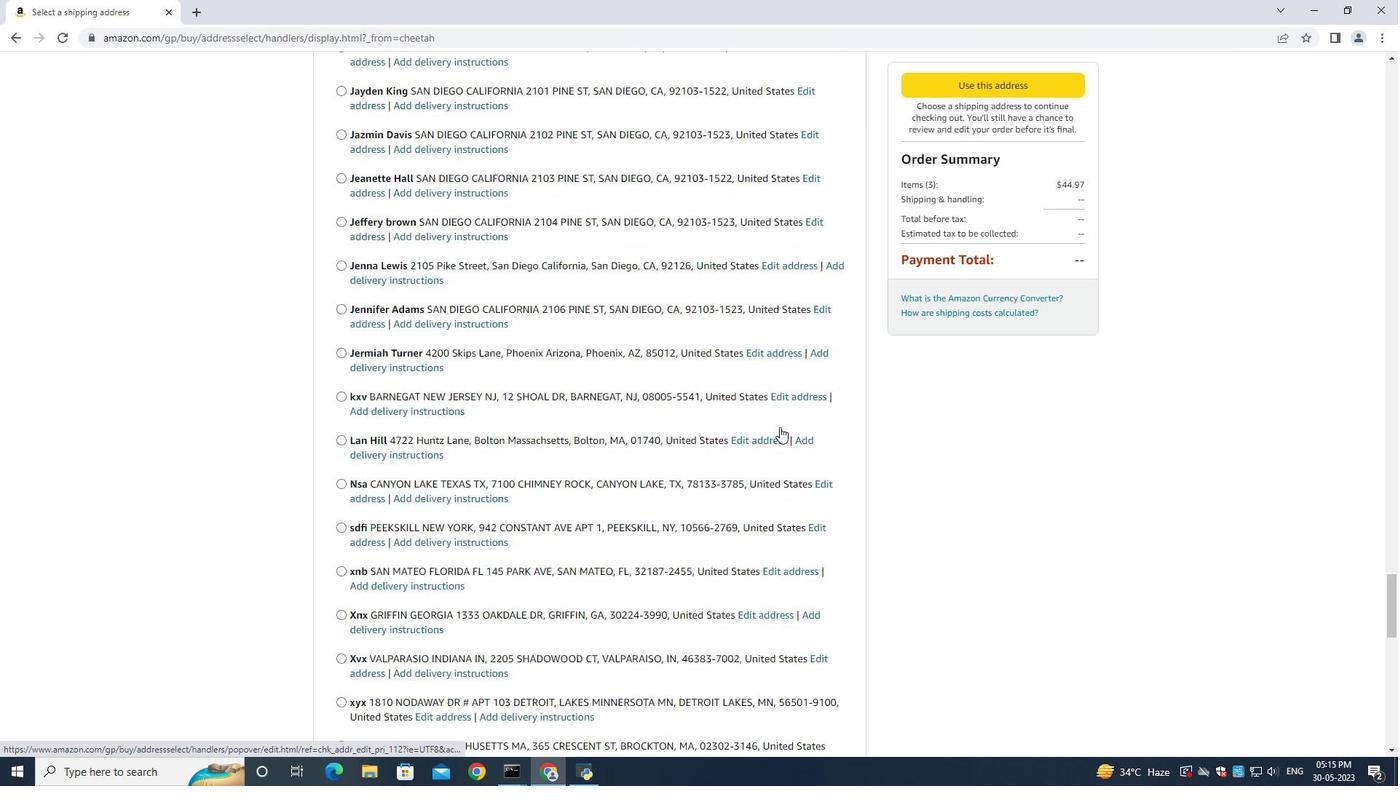 
Action: Mouse scrolled (779, 426) with delta (0, 0)
Screenshot: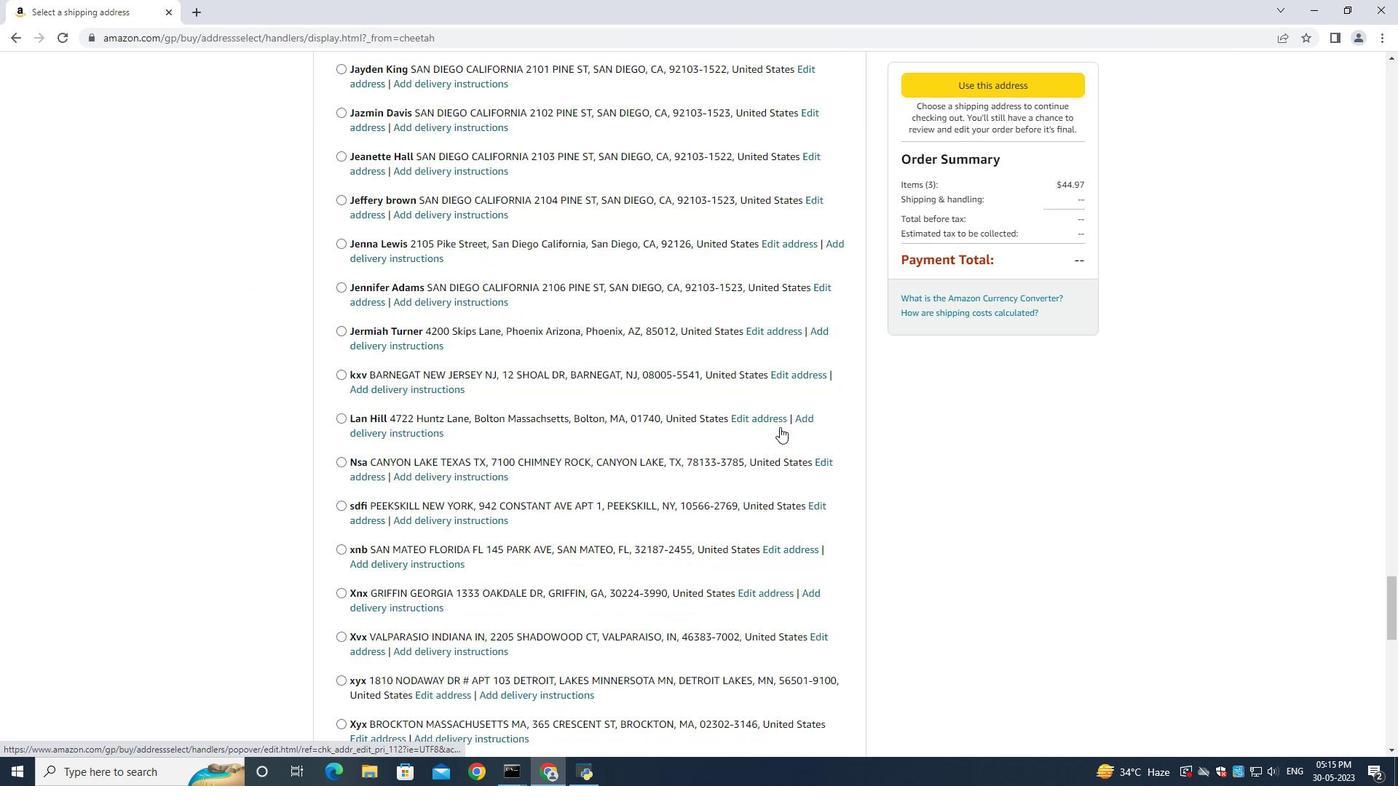 
Action: Mouse scrolled (779, 426) with delta (0, 0)
Screenshot: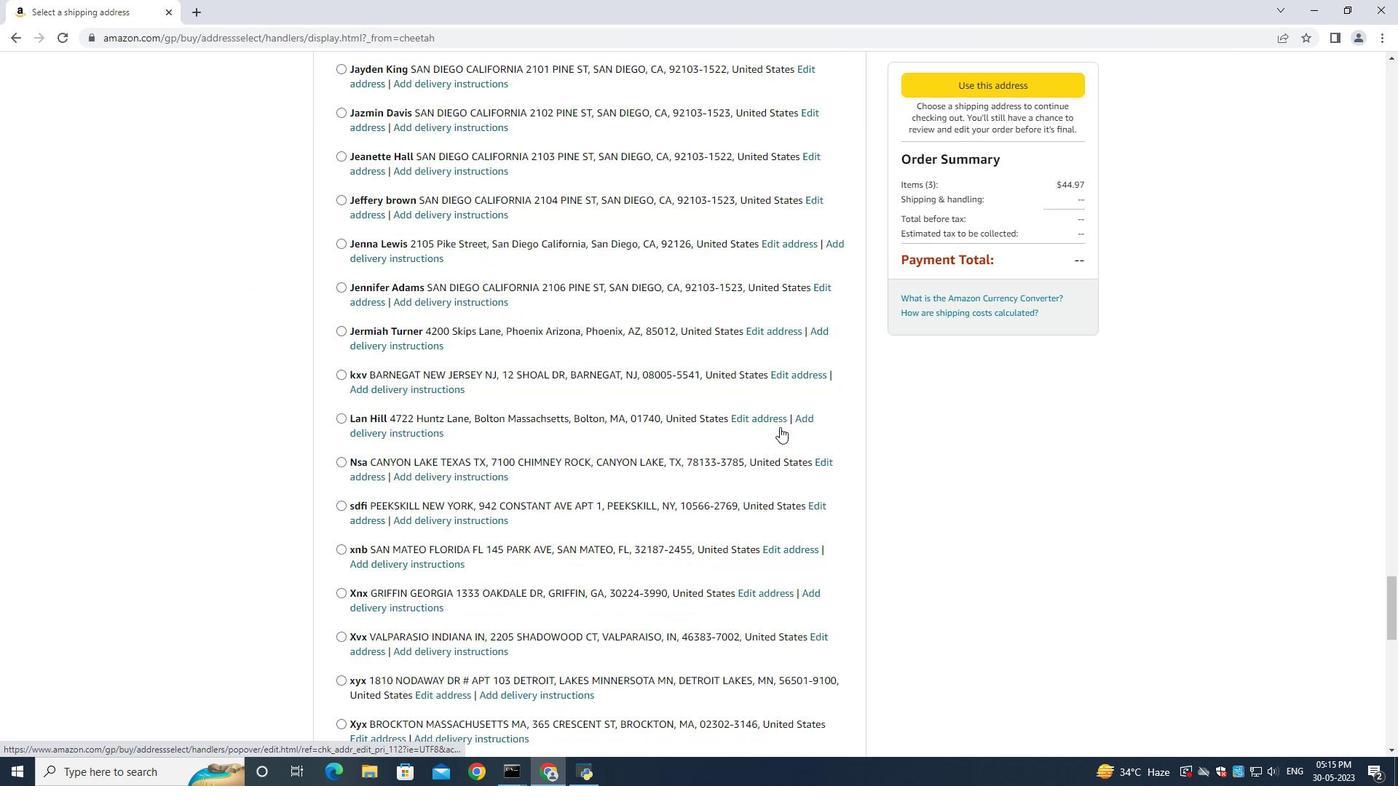 
Action: Mouse scrolled (779, 426) with delta (0, 0)
Screenshot: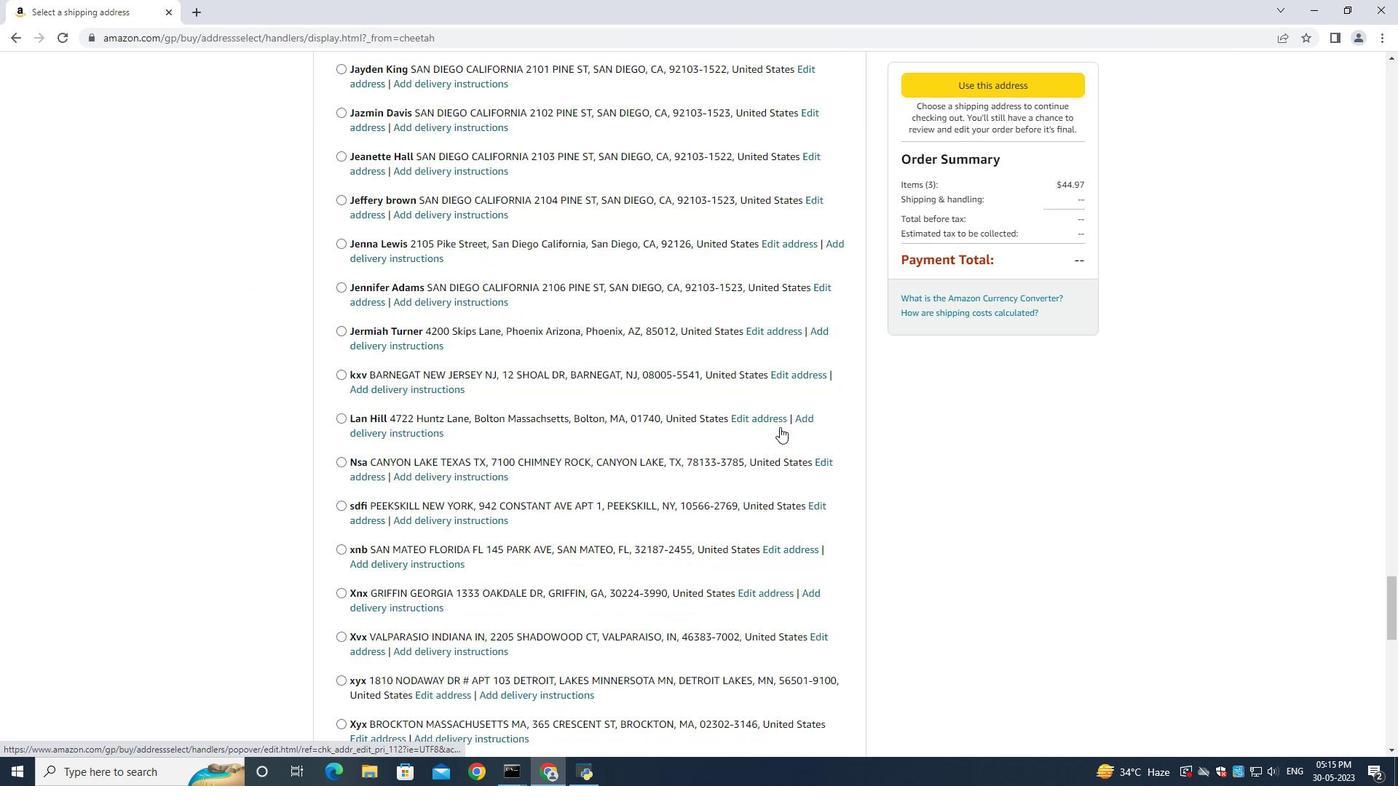 
Action: Mouse scrolled (779, 426) with delta (0, 0)
Screenshot: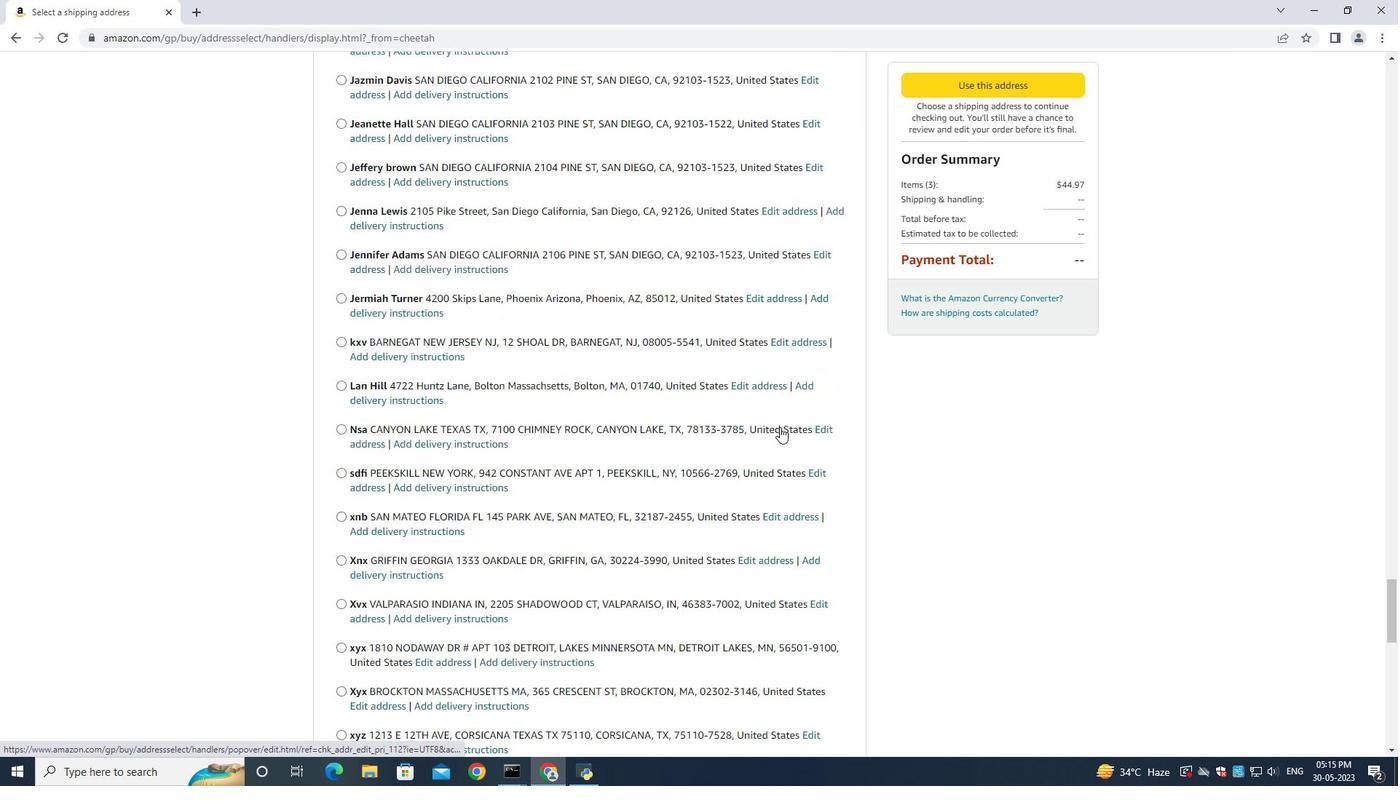 
Action: Mouse scrolled (779, 426) with delta (0, 0)
Screenshot: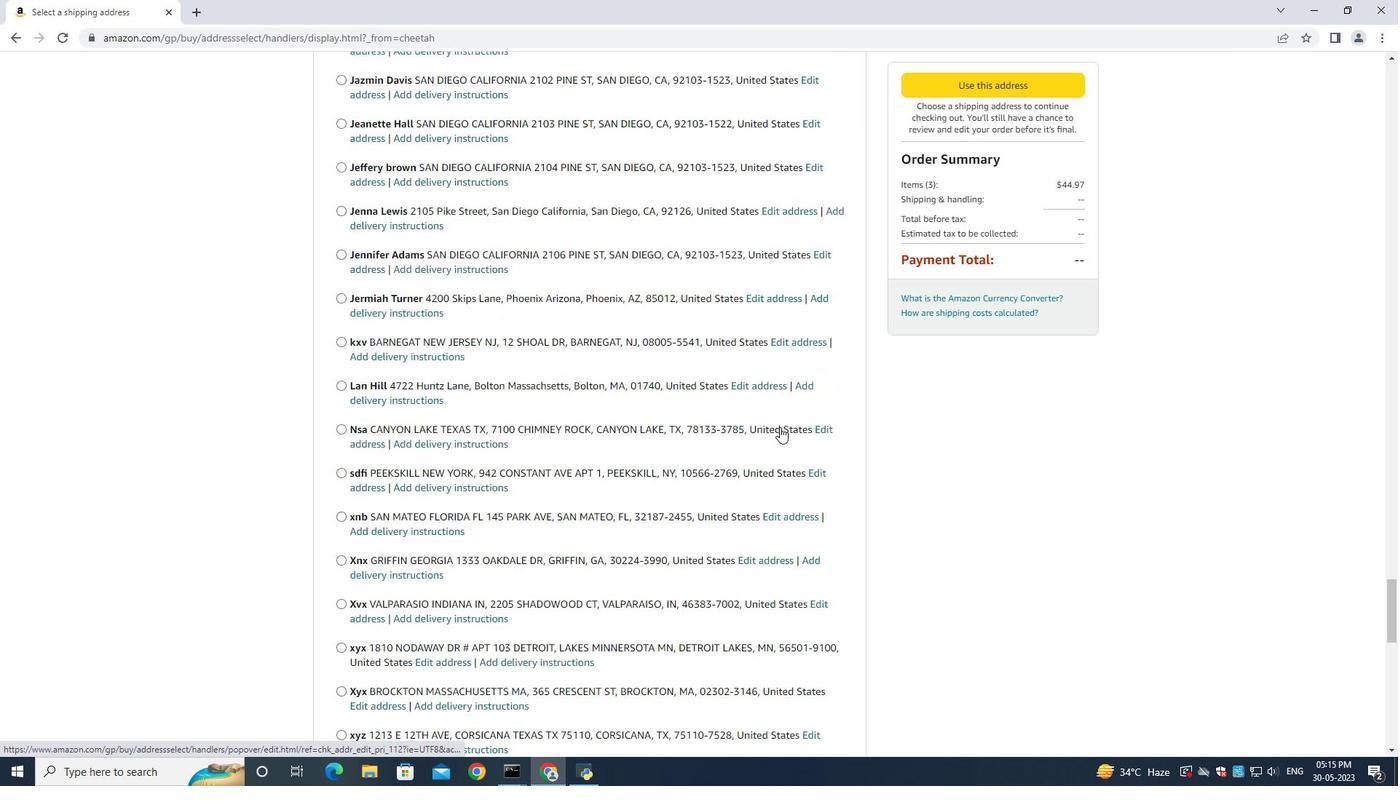 
Action: Mouse scrolled (779, 426) with delta (0, 0)
Screenshot: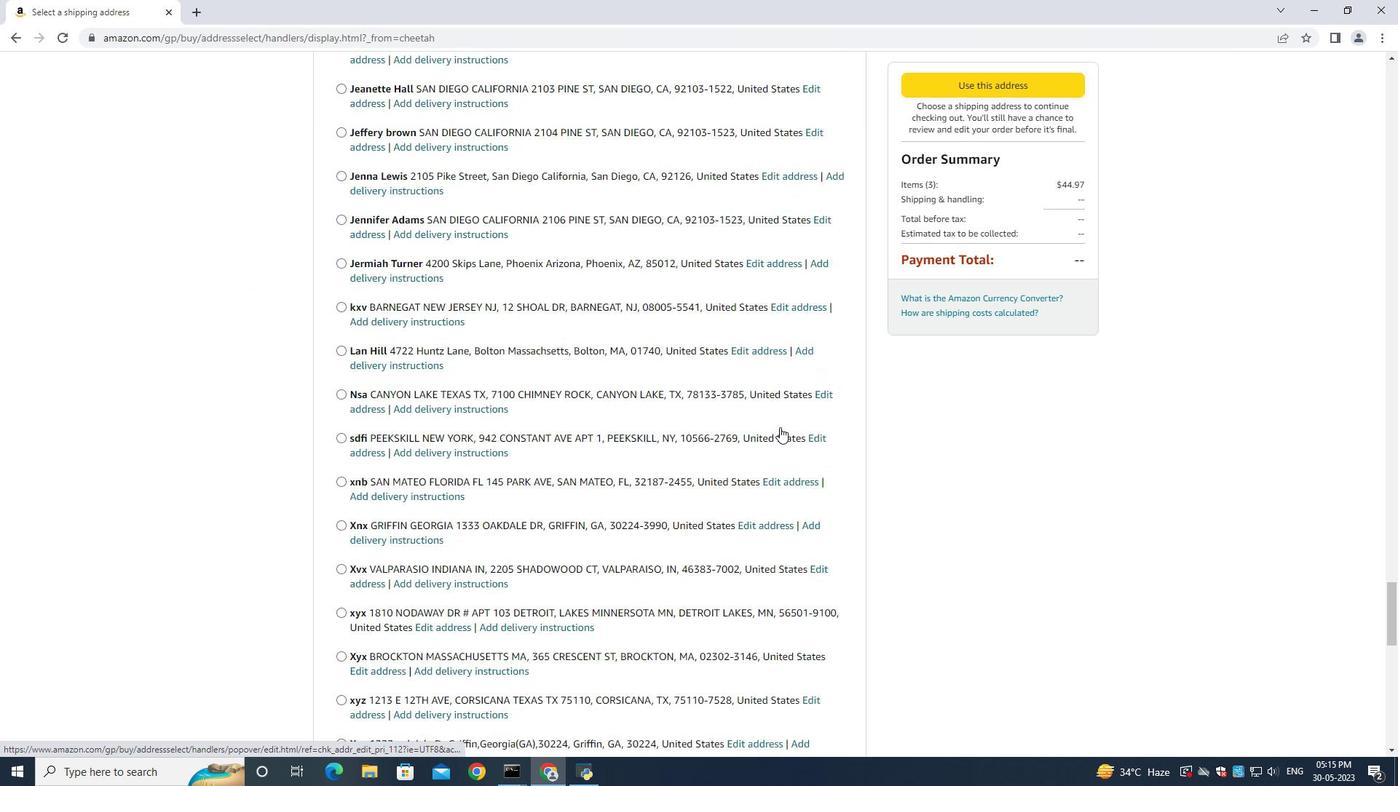 
Action: Mouse scrolled (779, 426) with delta (0, 0)
Screenshot: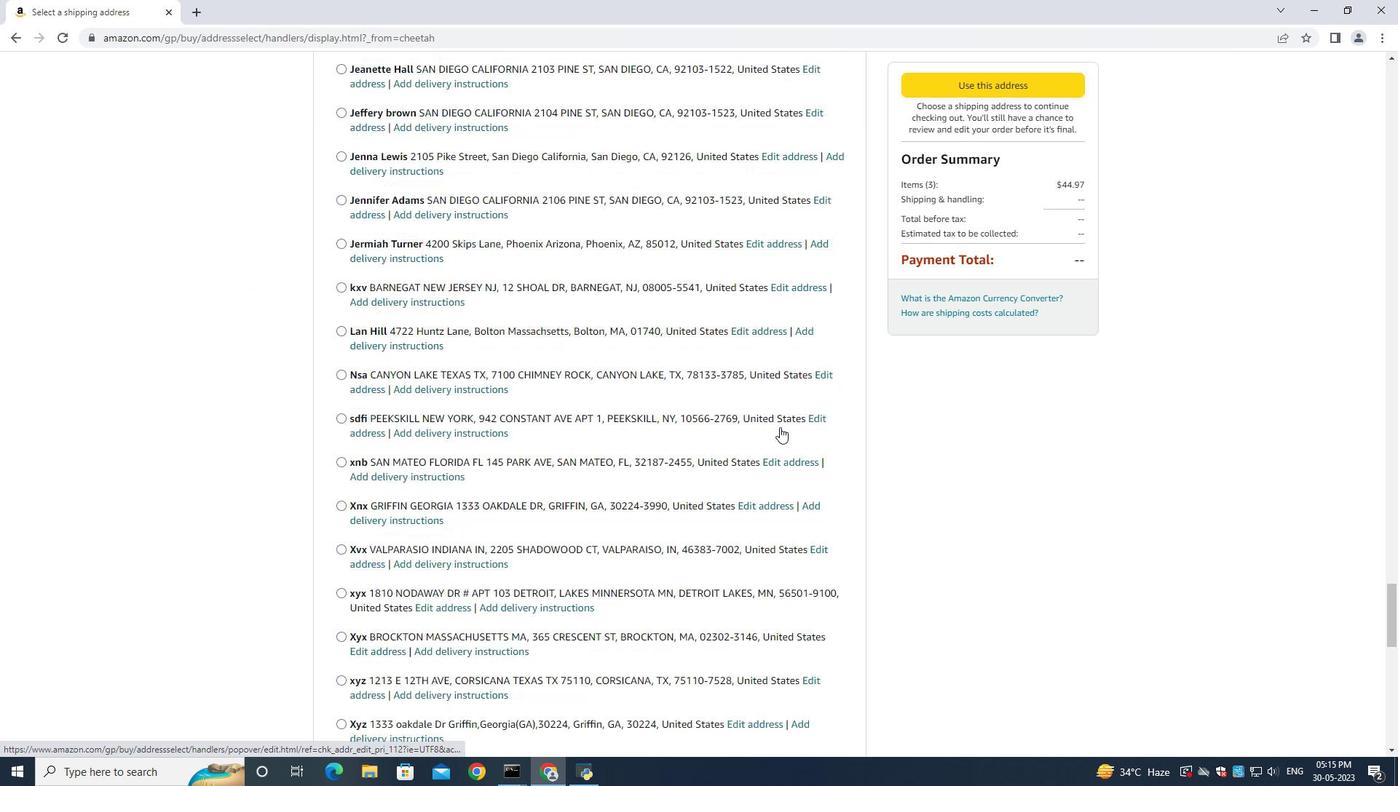 
Action: Mouse scrolled (779, 426) with delta (0, 0)
Screenshot: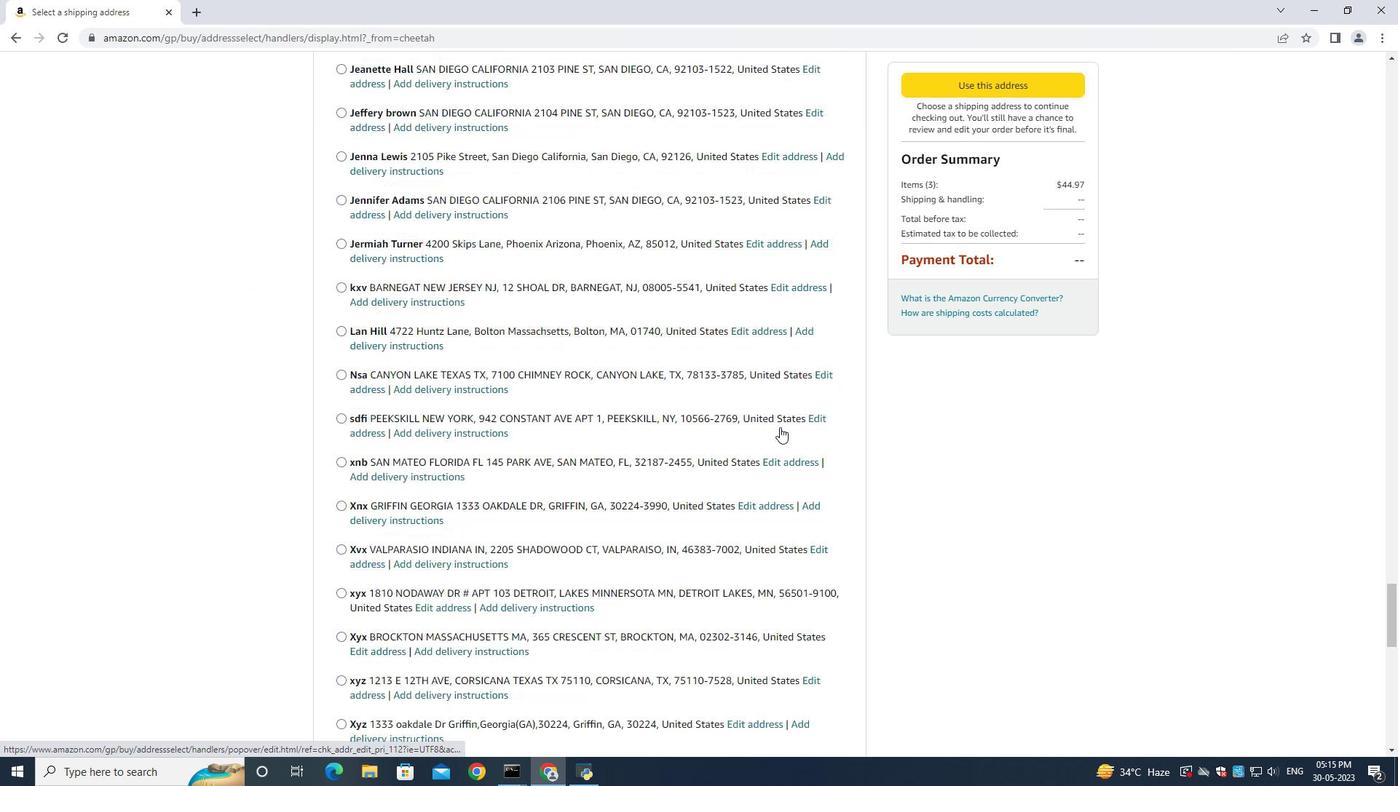 
Action: Mouse scrolled (779, 426) with delta (0, 0)
Screenshot: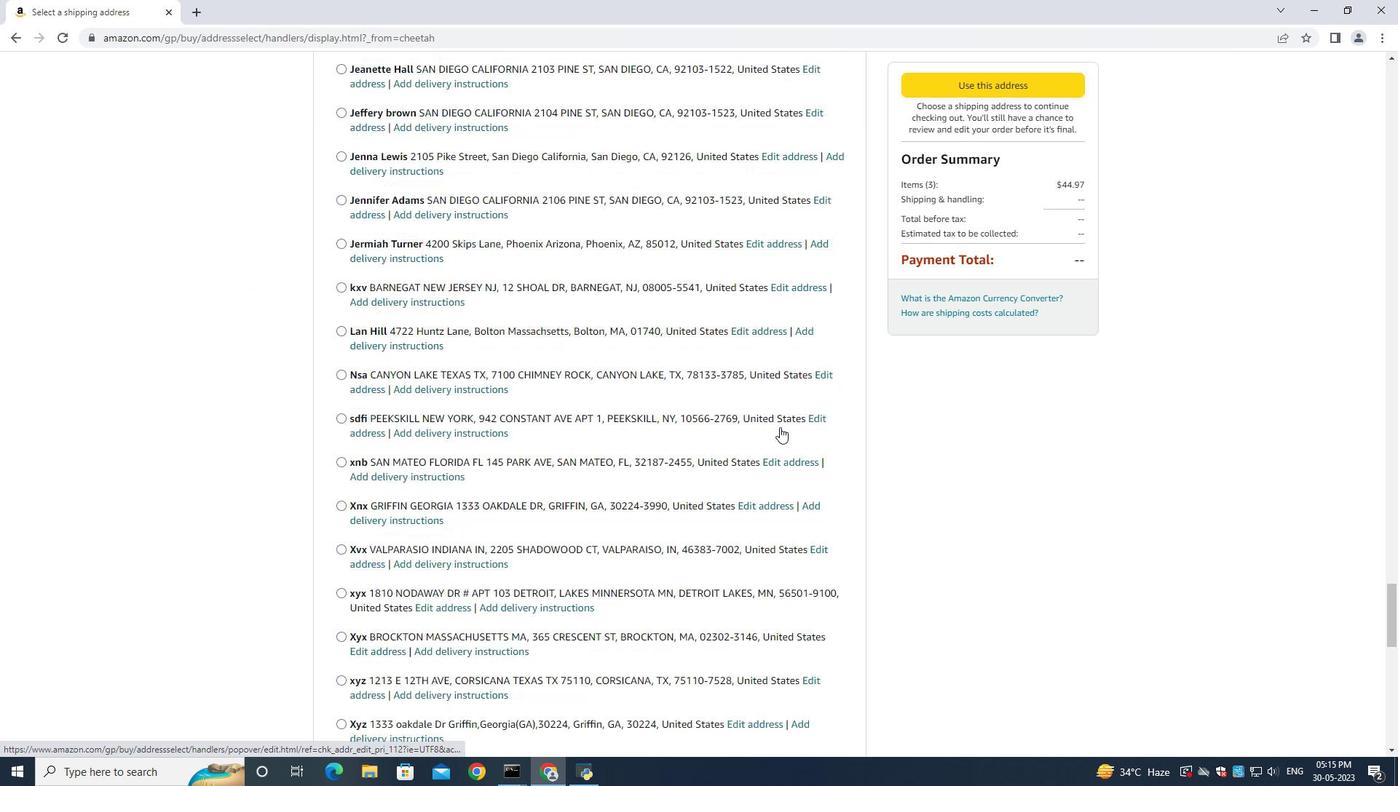 
Action: Mouse scrolled (779, 426) with delta (0, 0)
Screenshot: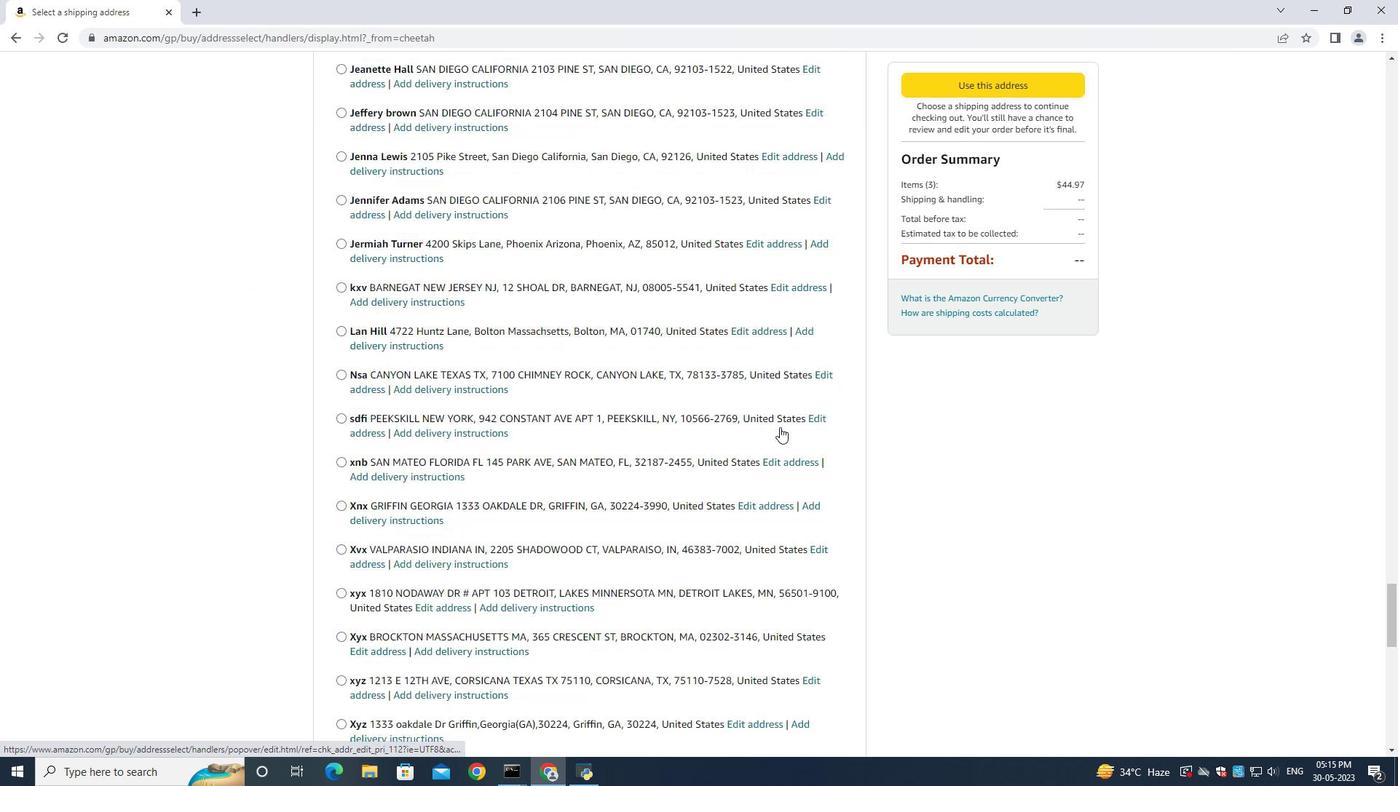 
Action: Mouse scrolled (779, 426) with delta (0, 0)
Screenshot: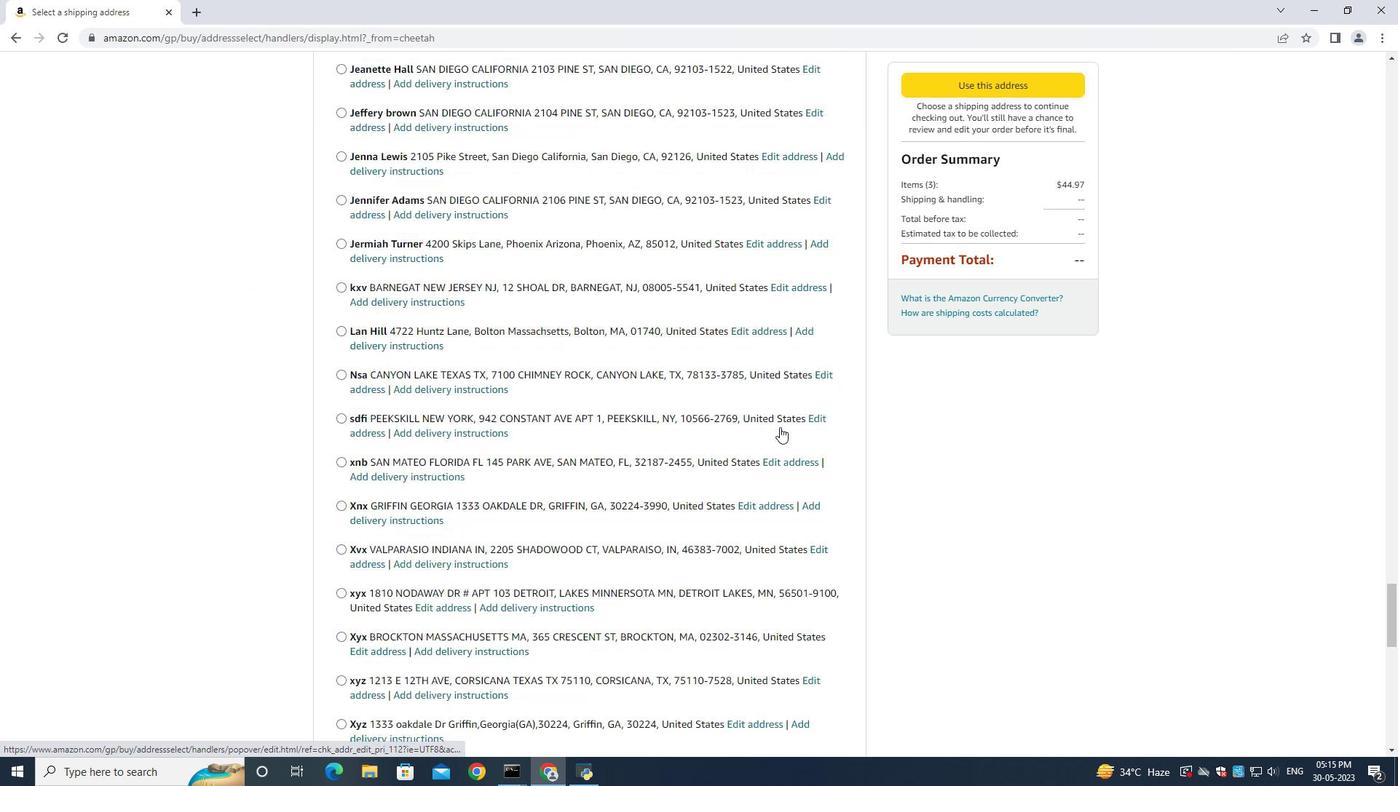 
Action: Mouse scrolled (779, 426) with delta (0, 0)
Screenshot: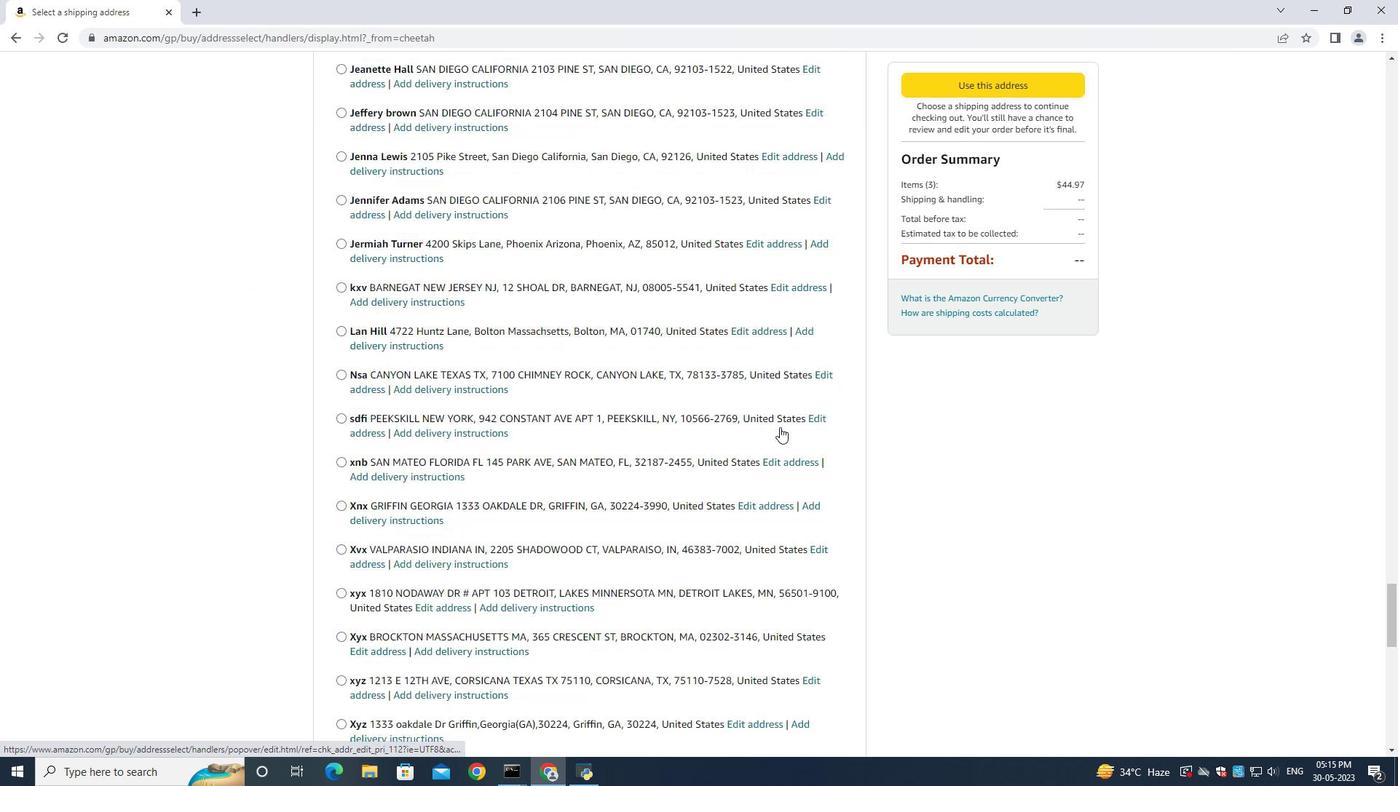 
Action: Mouse scrolled (779, 426) with delta (0, 0)
Screenshot: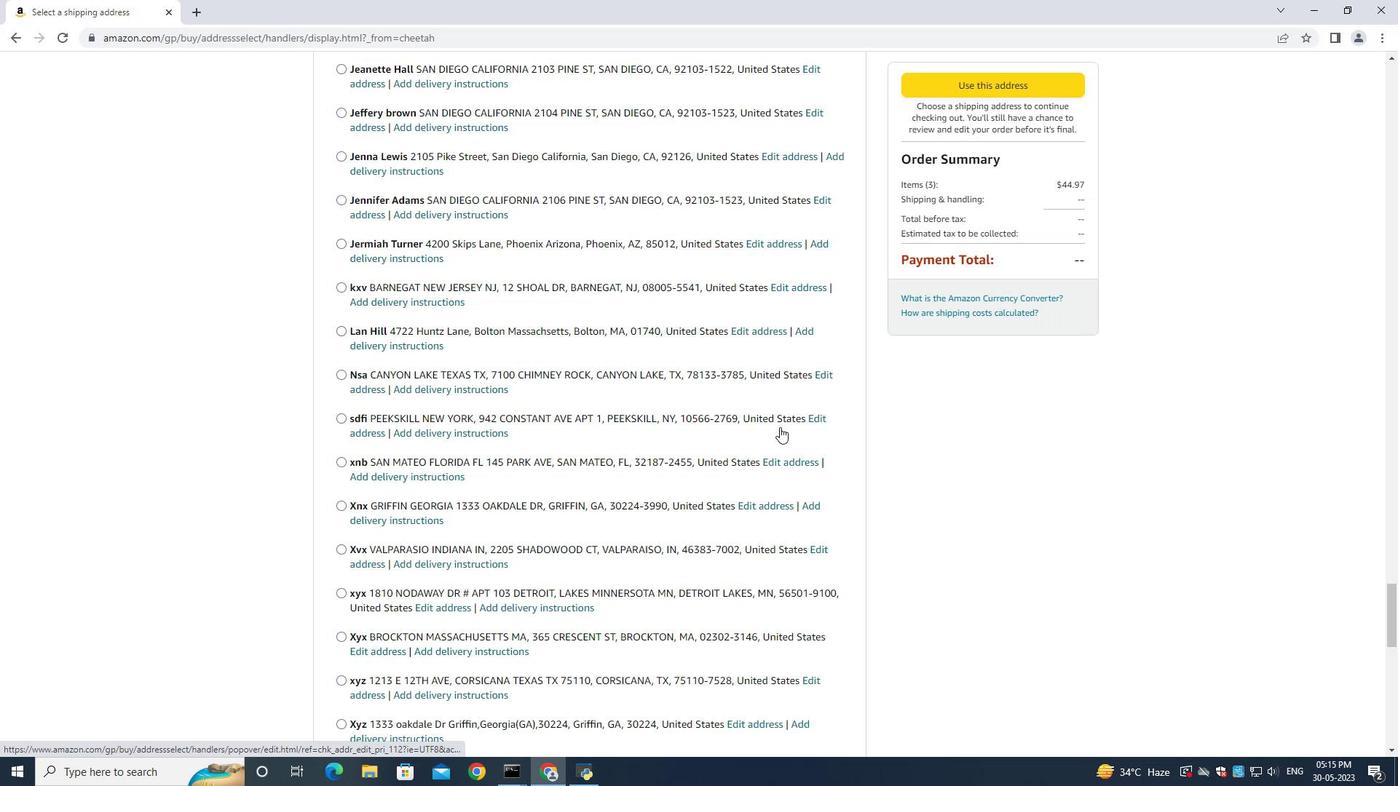 
Action: Mouse scrolled (779, 426) with delta (0, 0)
Screenshot: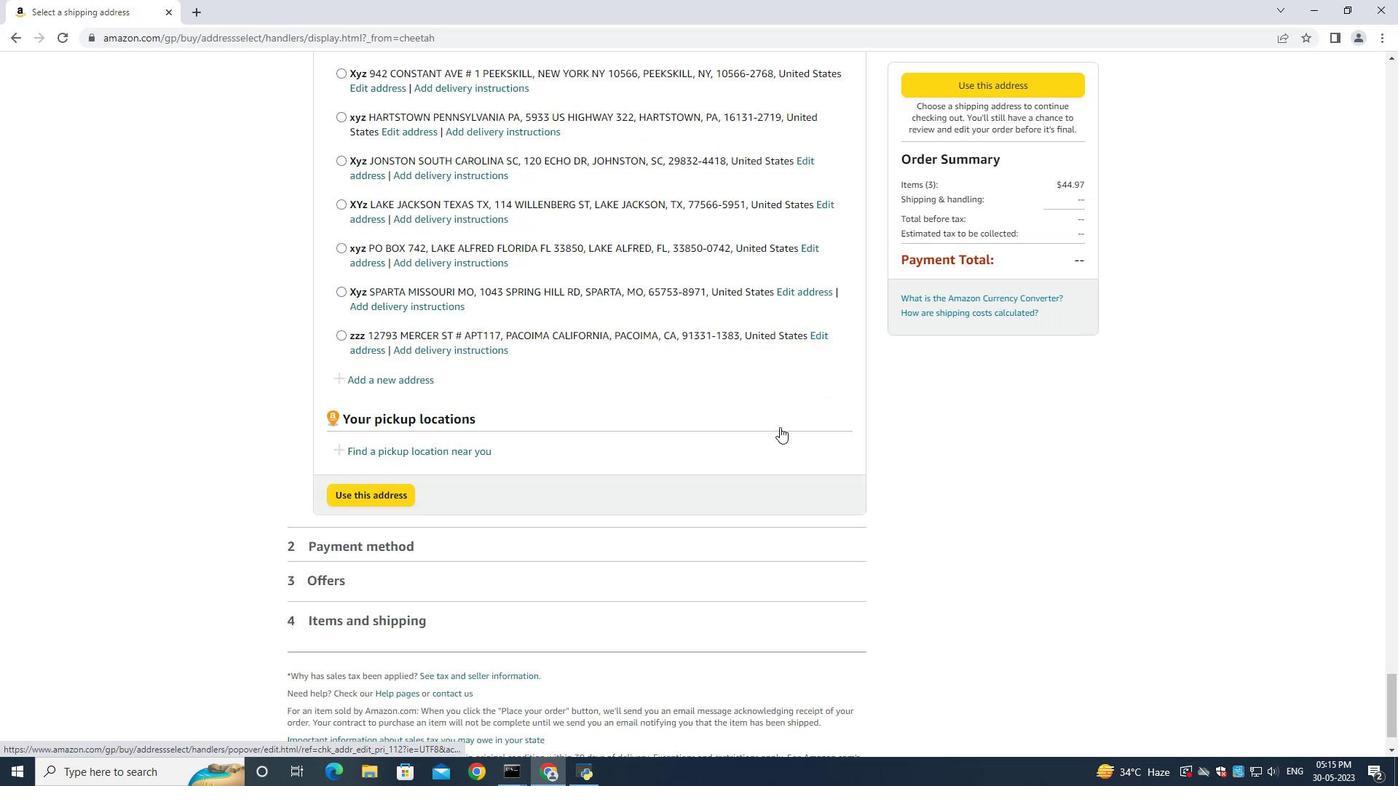 
Action: Mouse scrolled (779, 426) with delta (0, 0)
Screenshot: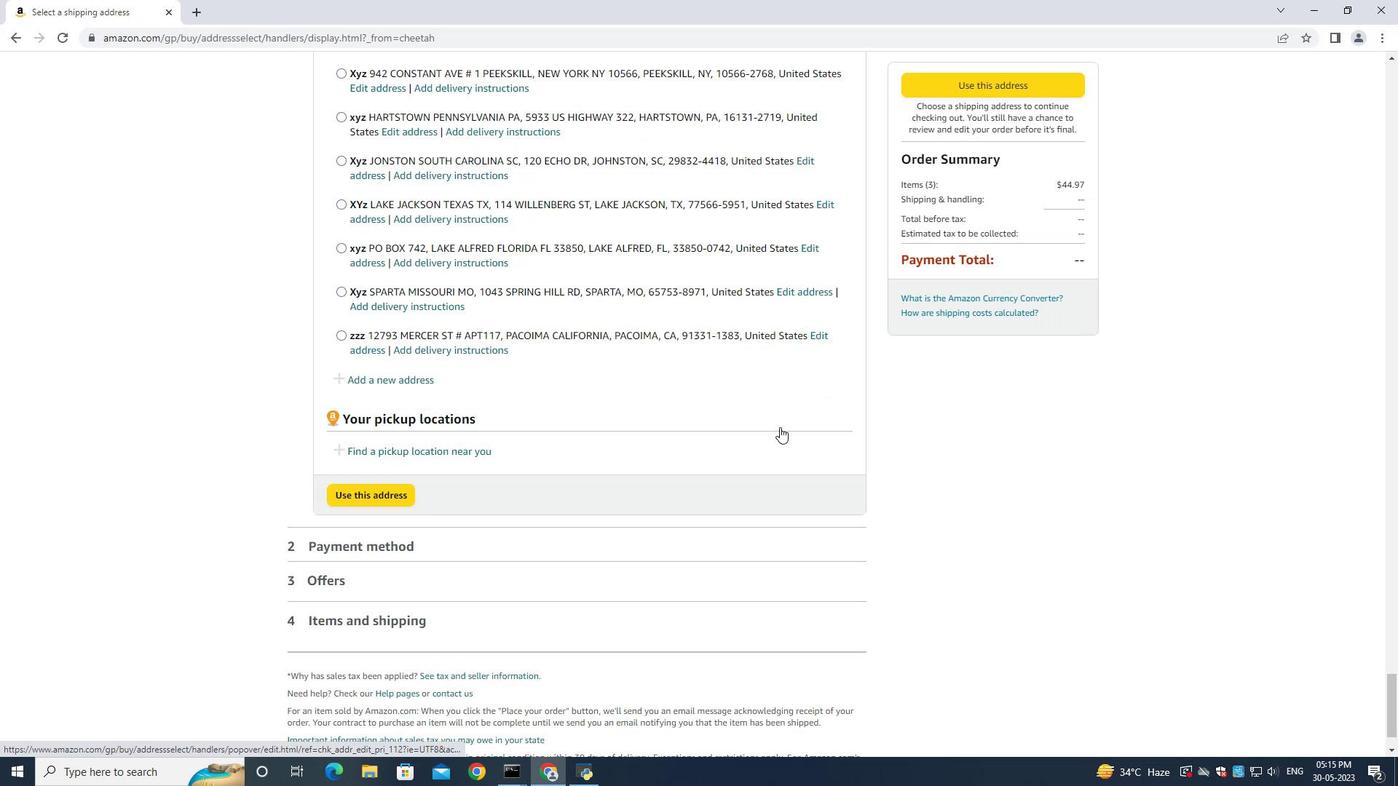 
Action: Mouse scrolled (779, 426) with delta (0, 0)
Screenshot: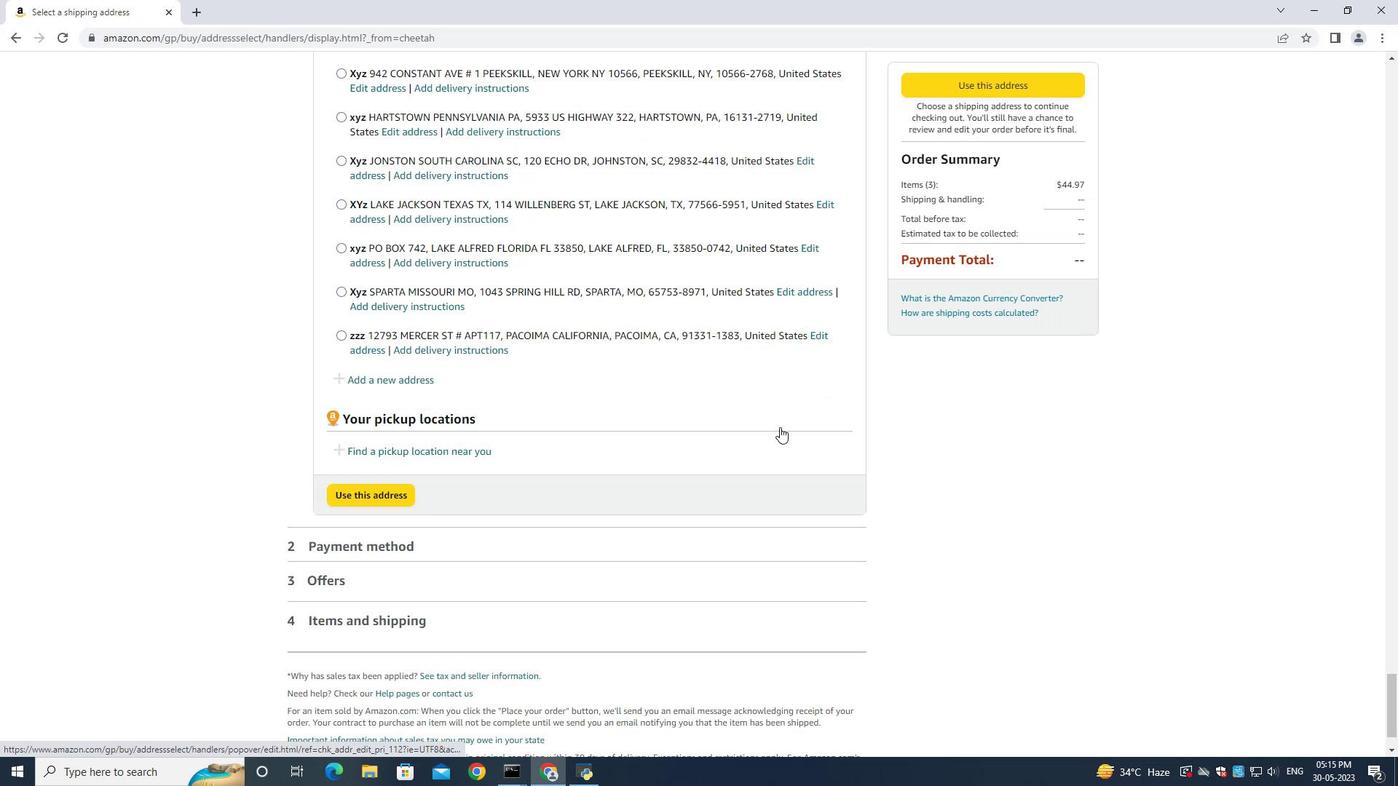 
Action: Mouse scrolled (779, 426) with delta (0, 0)
Screenshot: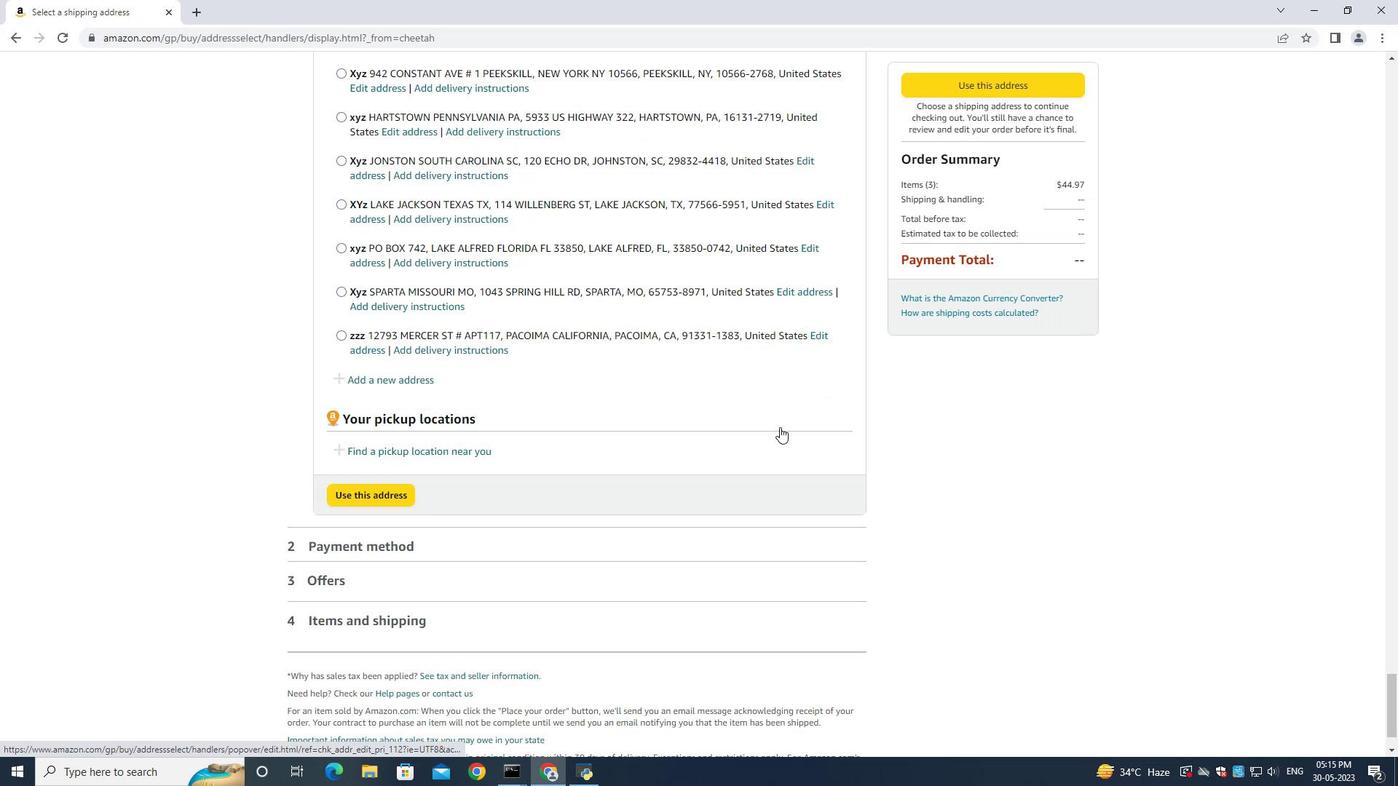 
Action: Mouse scrolled (779, 426) with delta (0, 0)
Screenshot: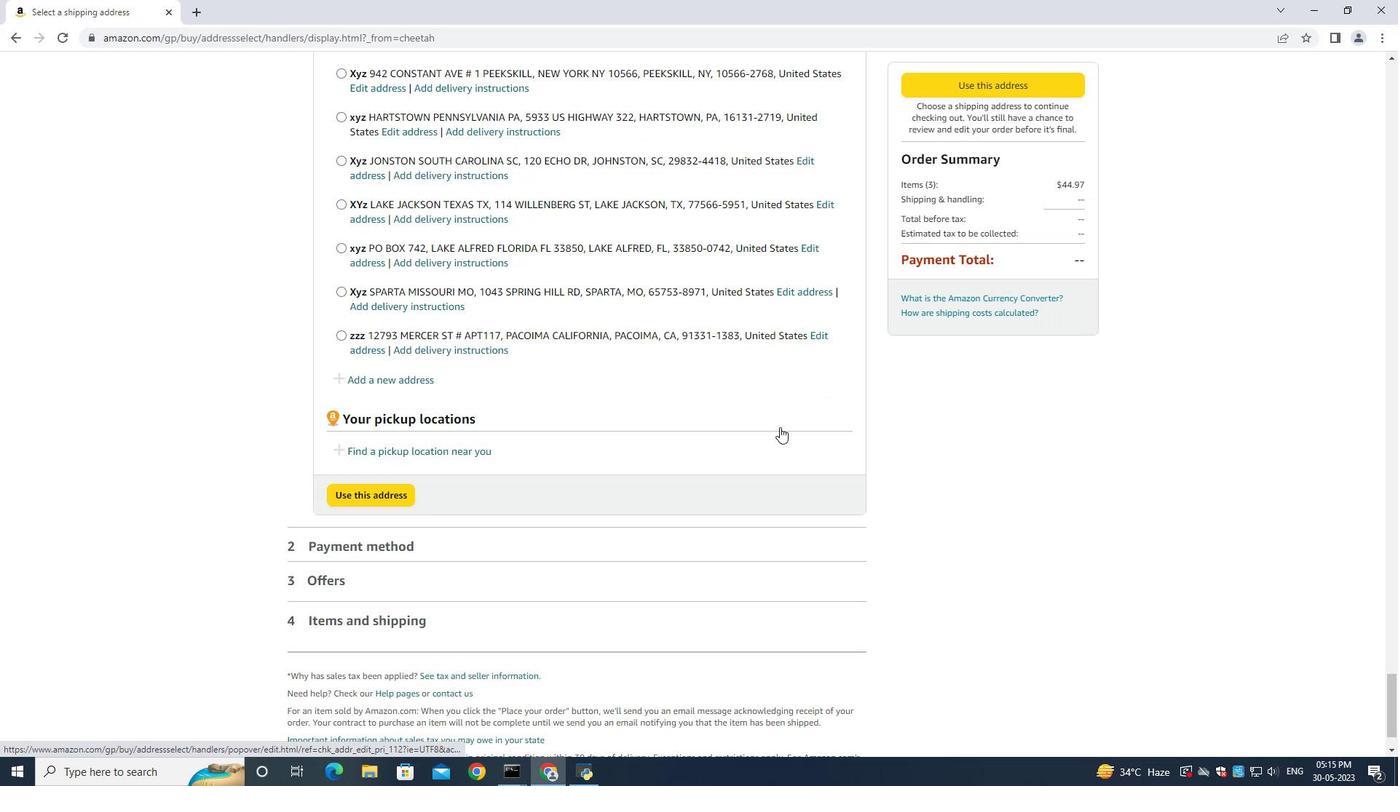 
Action: Mouse scrolled (779, 426) with delta (0, 0)
Screenshot: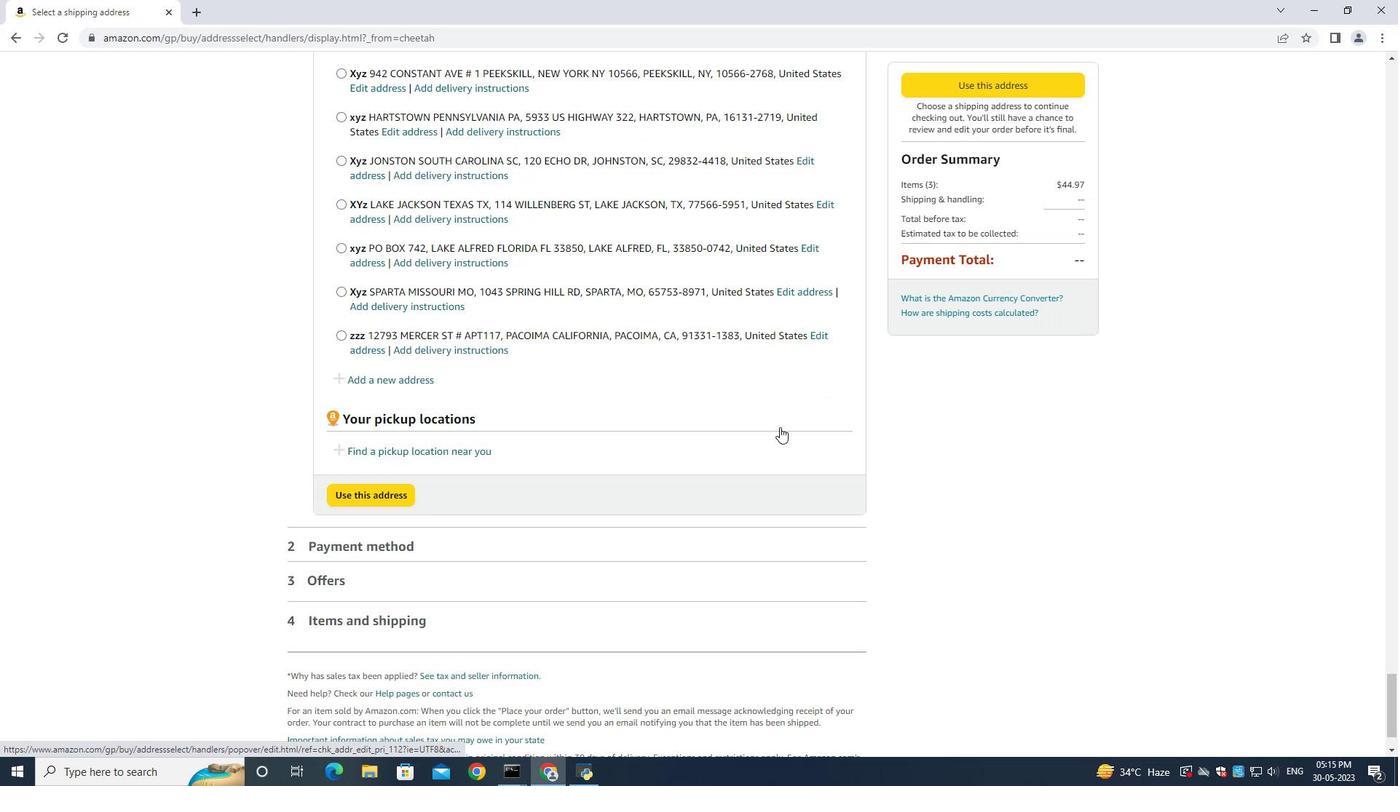 
Action: Mouse moved to (423, 302)
Screenshot: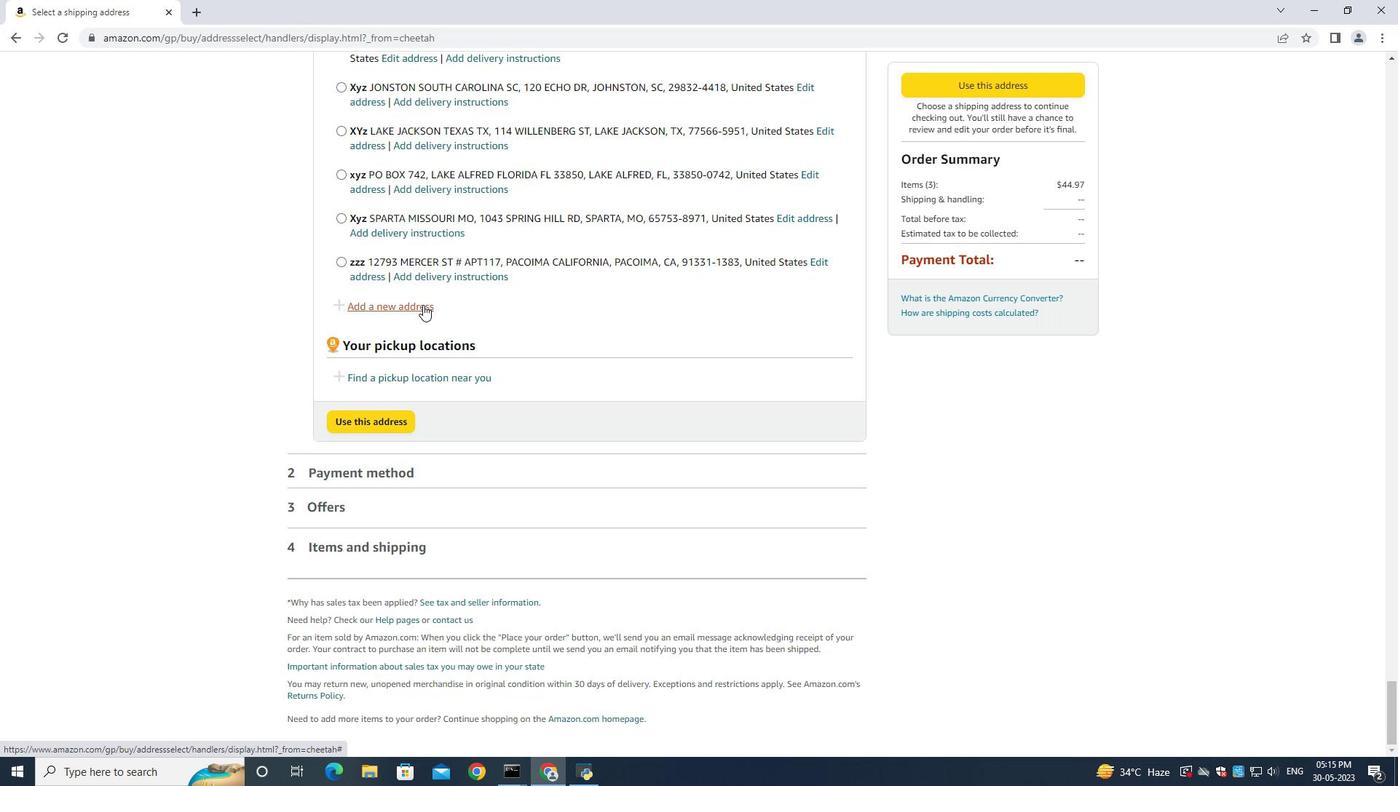 
Action: Mouse pressed left at (423, 302)
Screenshot: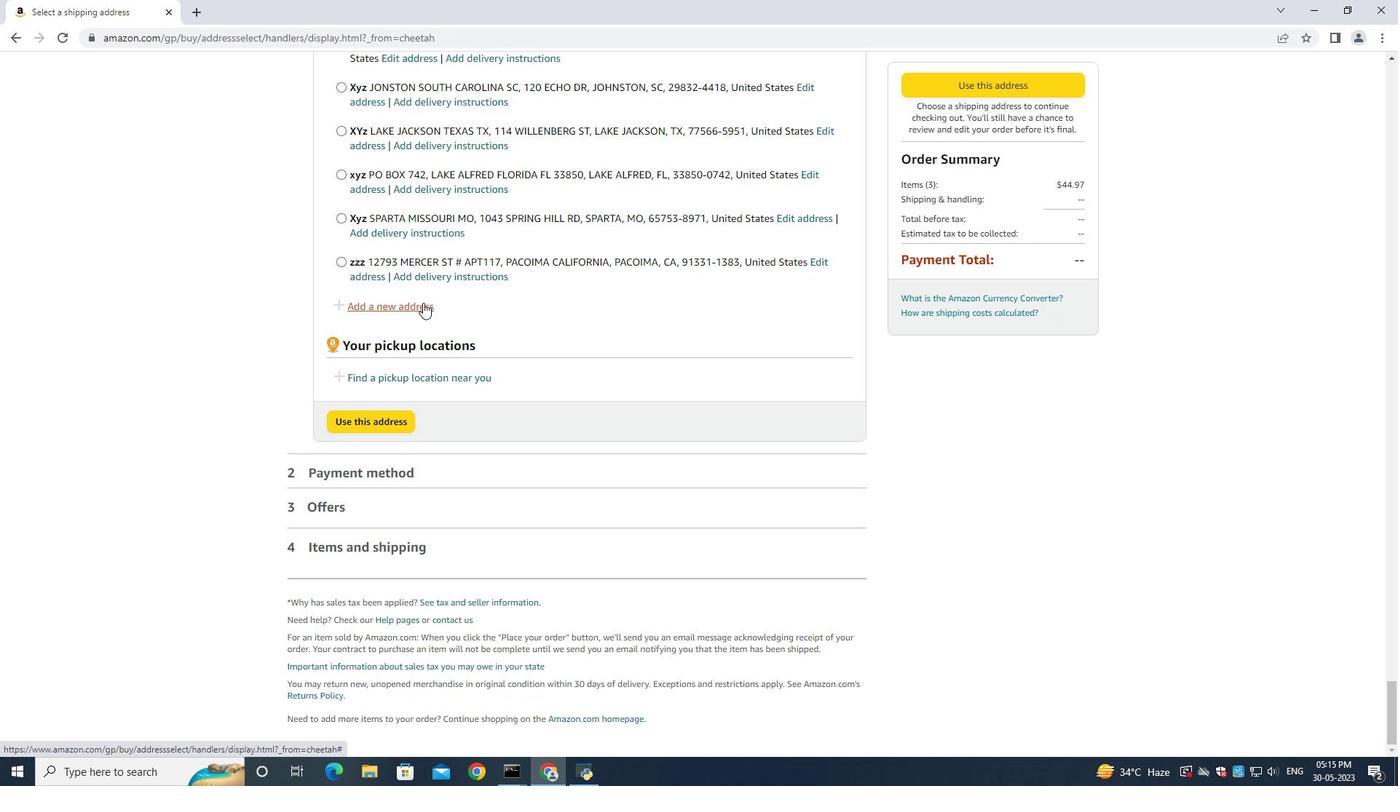 
Action: Mouse moved to (487, 354)
Screenshot: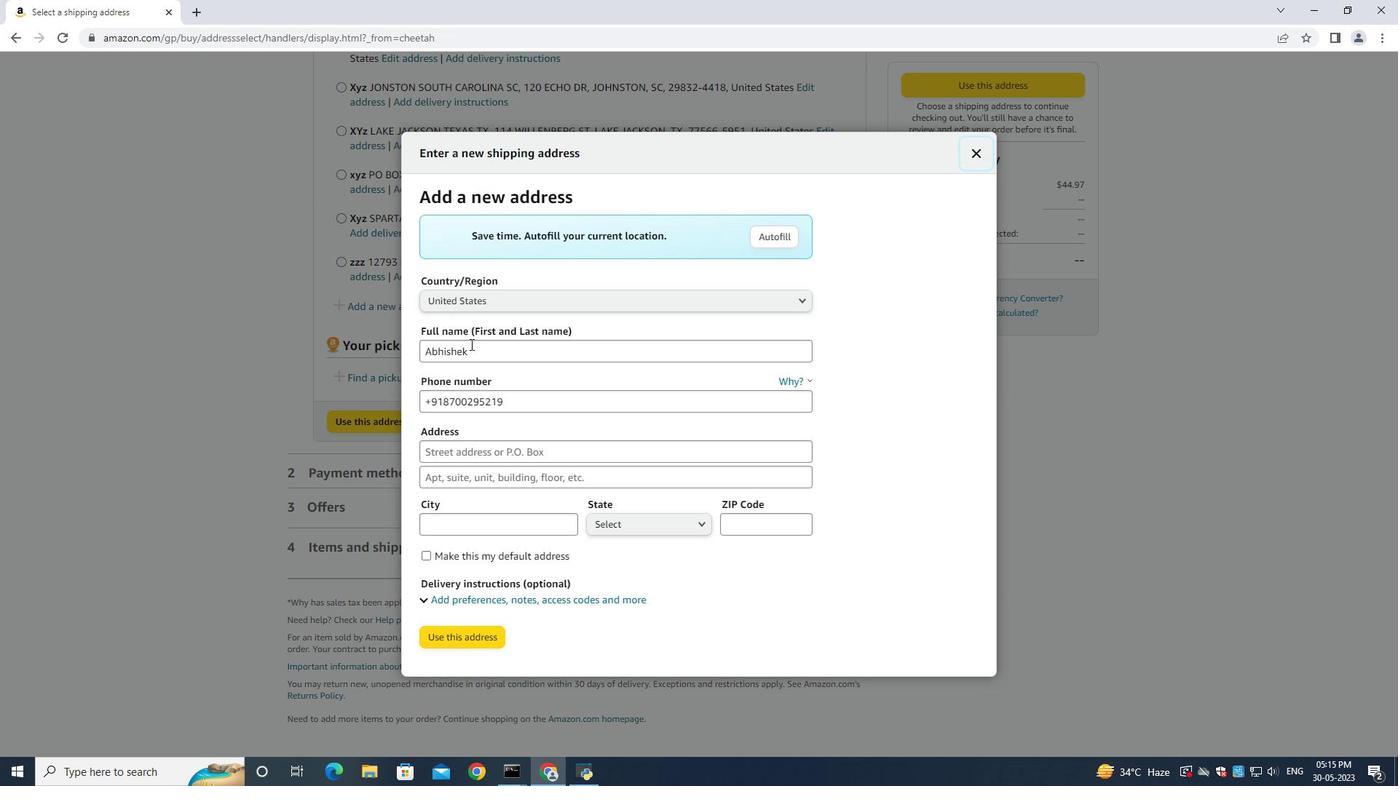
Action: Mouse pressed left at (487, 354)
Screenshot: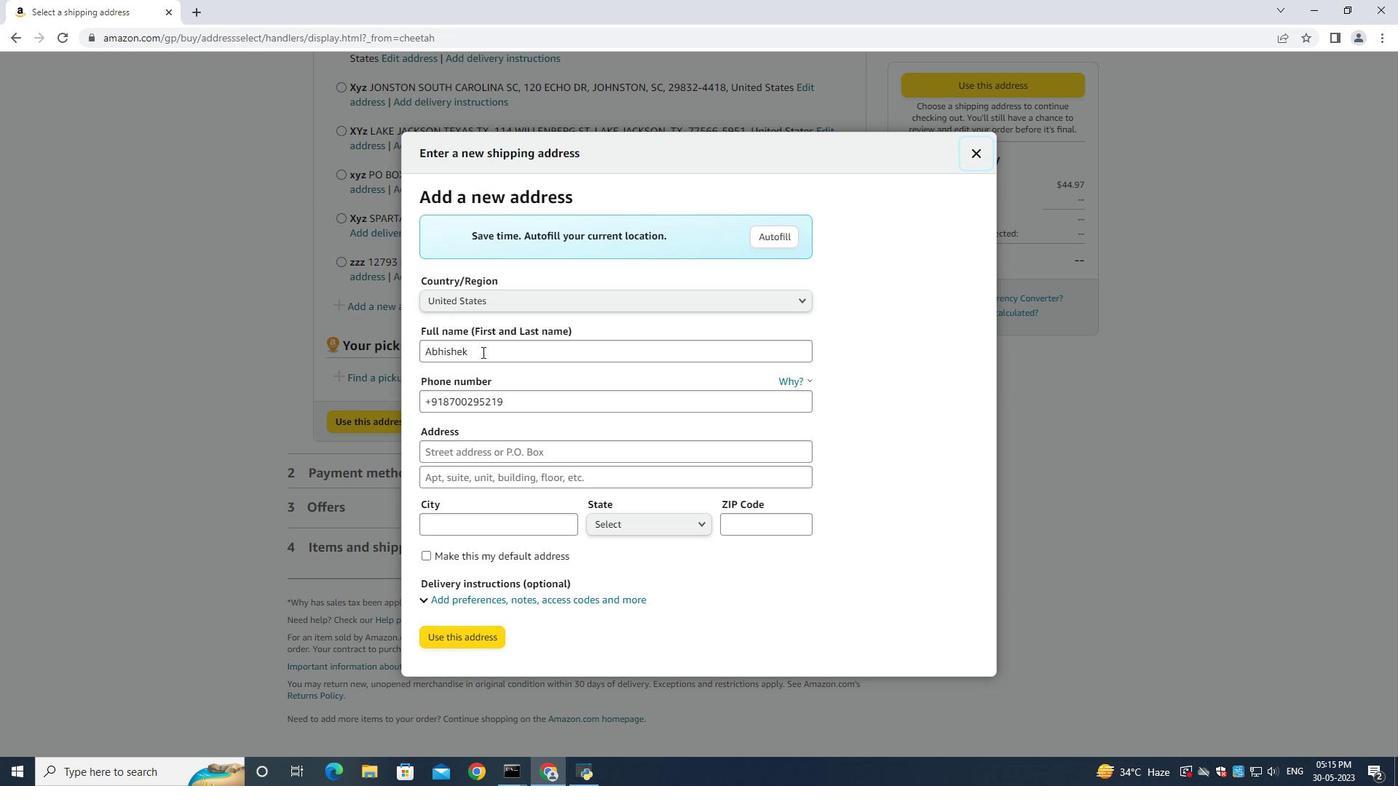 
Action: Mouse moved to (487, 354)
Screenshot: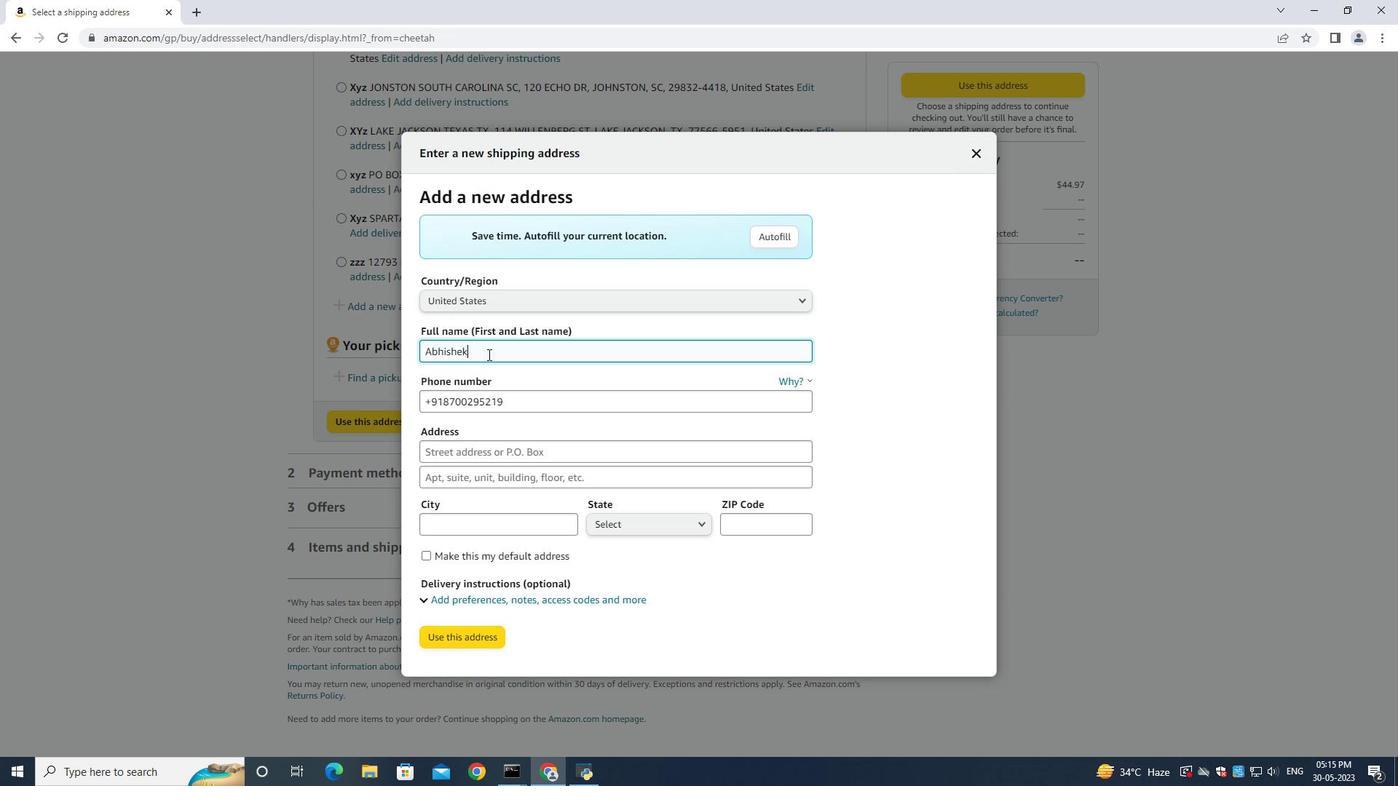 
Action: Key pressed ctrl+A<Key.backspace><Key.shift><Key.shift><Key.shift><Key.shift><Key.shift><Key.shift><Key.shift><Key.shift><Key.shift><Key.shift><Key.shift><Key.shift><Key.shift><Key.shift><Key.shift><Key.shift><Key.shift><Key.shift><Key.shift><Key.shift><Key.shift><Key.shift><Key.shift><Key.shift><Key.shift><Key.shift><Key.shift><Key.shift><Key.shift><Key.shift><Key.shift><Key.shift><Key.shift><Key.shift><Key.shift><Key.shift><Key.shift><Key.shift><Key.shift><Key.shift><Key.shift><Key.shift><Key.shift><Key.shift><Key.shift><Key.shift><Key.shift><Key.shift><Key.shift><Key.shift><Key.shift><Key.shift><Key.shift><Key.shift><Key.shift><Key.shift><Key.shift><Key.shift><Key.shift><Key.shift><Key.shift><Key.shift><Key.shift><Key.shift><Key.shift><Key.shift><Key.shift><Key.shift><Key.shift><Key.shift><Key.shift><Key.shift><Key.shift><Key.shift><Key.shift><Key.shift><Key.shift><Key.shift><Key.shift><Key.shift><Key.shift><Key.shift><Key.shift>Jeremy<Key.space><Key.shift>Carter<Key.space>
Screenshot: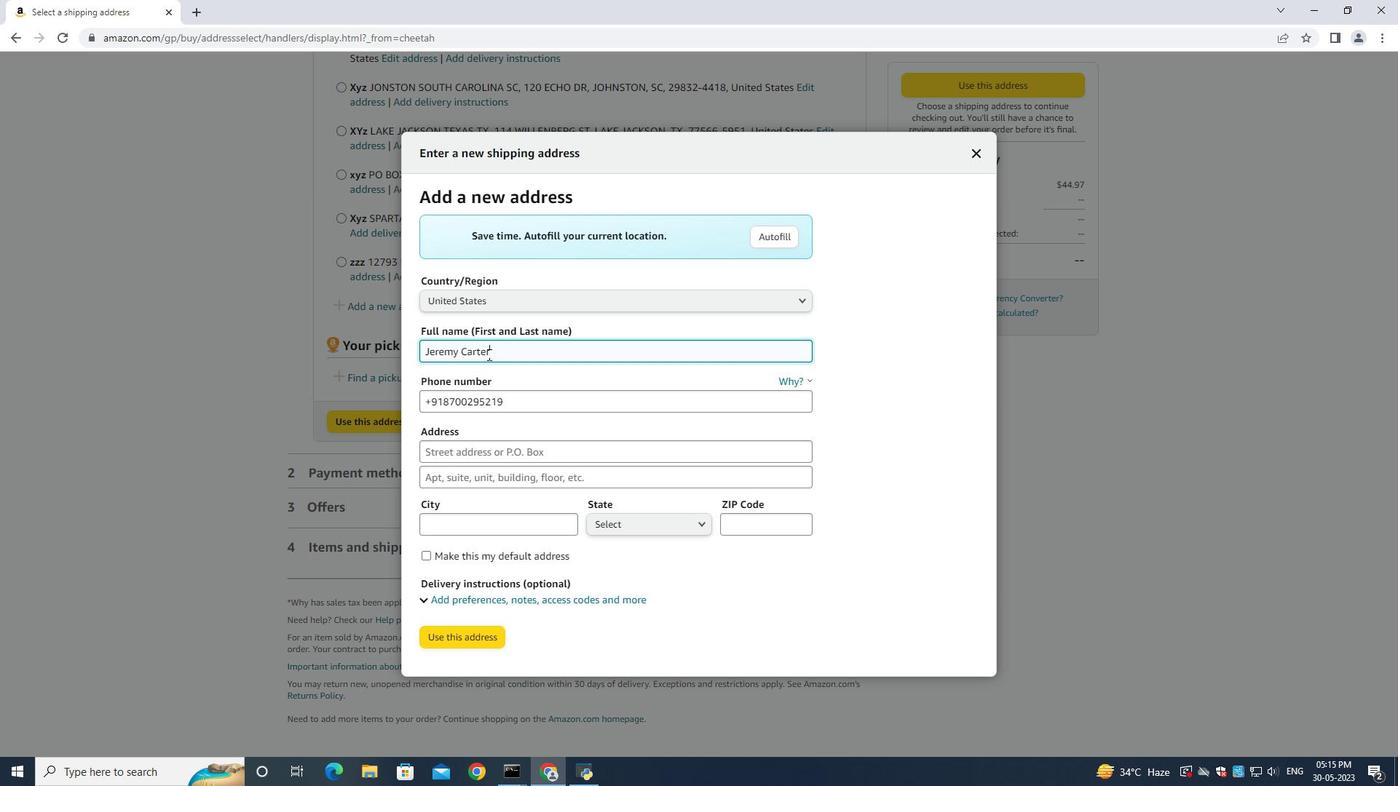 
Action: Mouse moved to (551, 404)
Screenshot: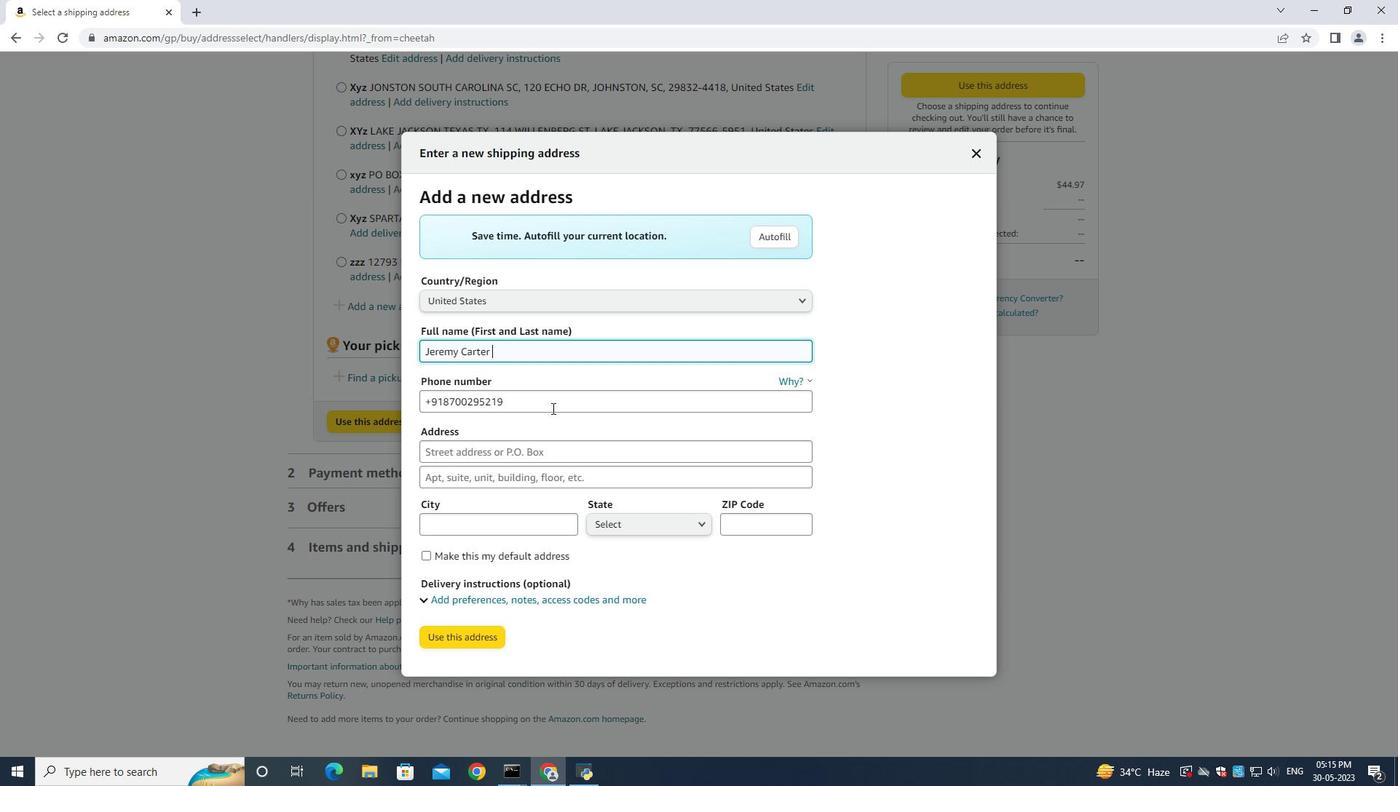 
Action: Mouse pressed left at (551, 404)
Screenshot: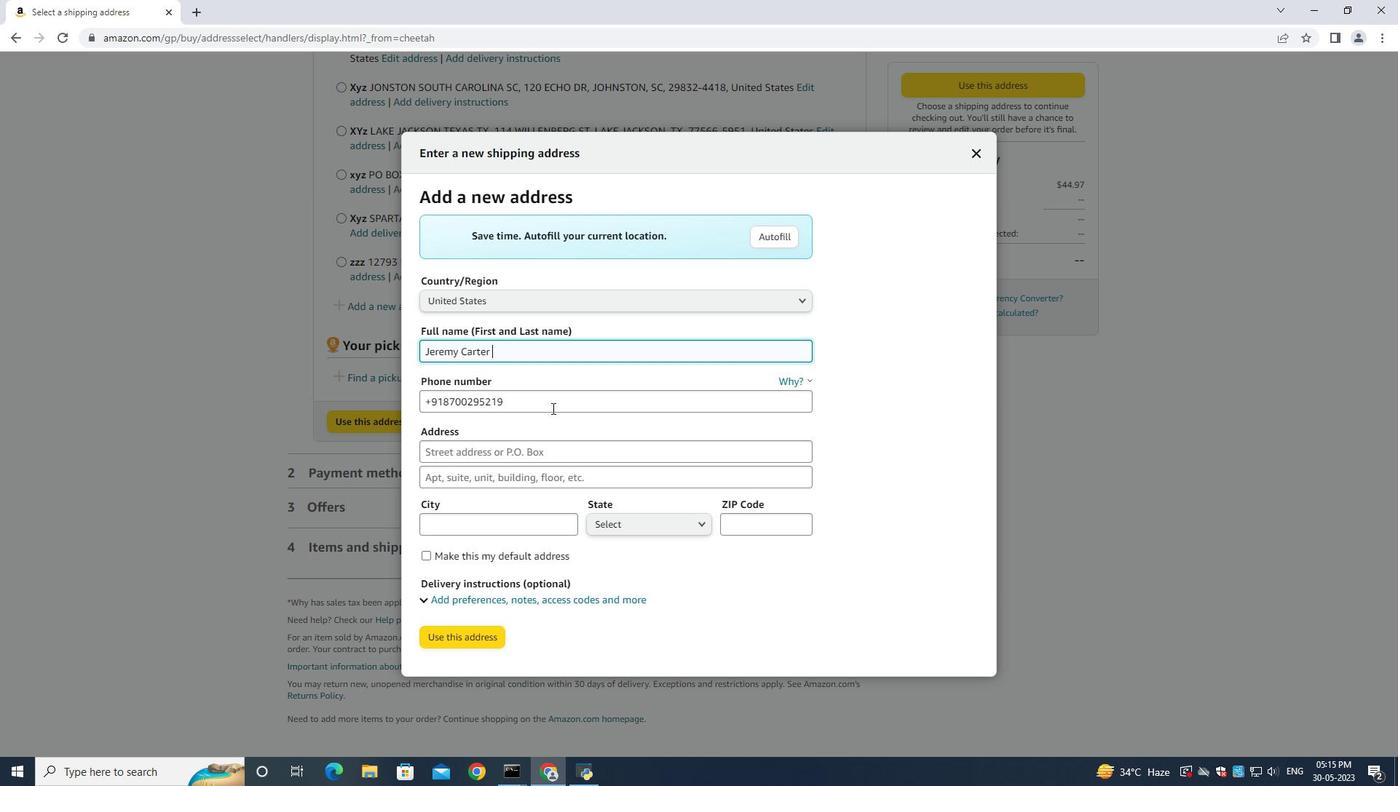 
Action: Key pressed ctrl+A<Key.backspace>9285042162<Key.tab>4201<Key.space><Key.shift>Skips<Key.space><Key.shift><Key.shift><Key.shift>Lane<Key.space><Key.tab><Key.shift><Key.shift><Key.shift><Key.shift><Key.shift><Key.shift><Key.shift><Key.shift><Key.shift><Key.shift><Key.shift><Key.shift><Key.shift><Key.shift><Key.shift><Key.shift><Key.shift><Key.shift><Key.shift><Key.shift><Key.shift><Key.shift><Key.shift><Key.shift><Key.shift><Key.shift><Key.shift><Key.shift><Key.shift><Key.shift><Key.shift><Key.shift><Key.shift><Key.shift><Key.shift><Key.shift><Key.shift><Key.shift><Key.shift>Phoenix<Key.space><Key.shift>Arizona<Key.space><Key.tab><Key.shift><Key.shift><Key.shift><Key.shift><Key.shift><Key.shift><Key.shift><Key.shift><Key.shift><Key.shift><Key.shift><Key.shift><Key.shift>Phoenix<Key.tab><Key.up><Key.shift>Ari<Key.shift>A
Screenshot: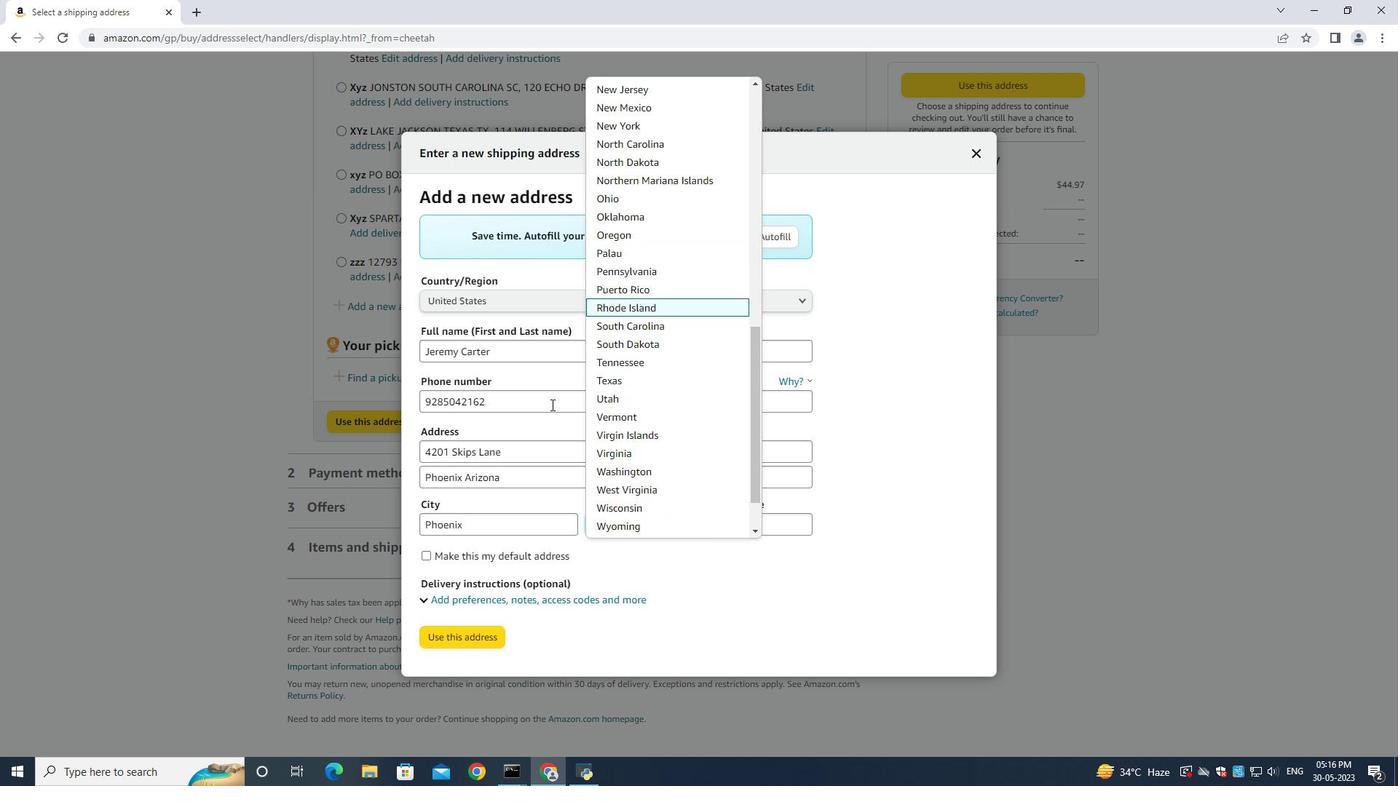 
Action: Mouse moved to (620, 147)
Screenshot: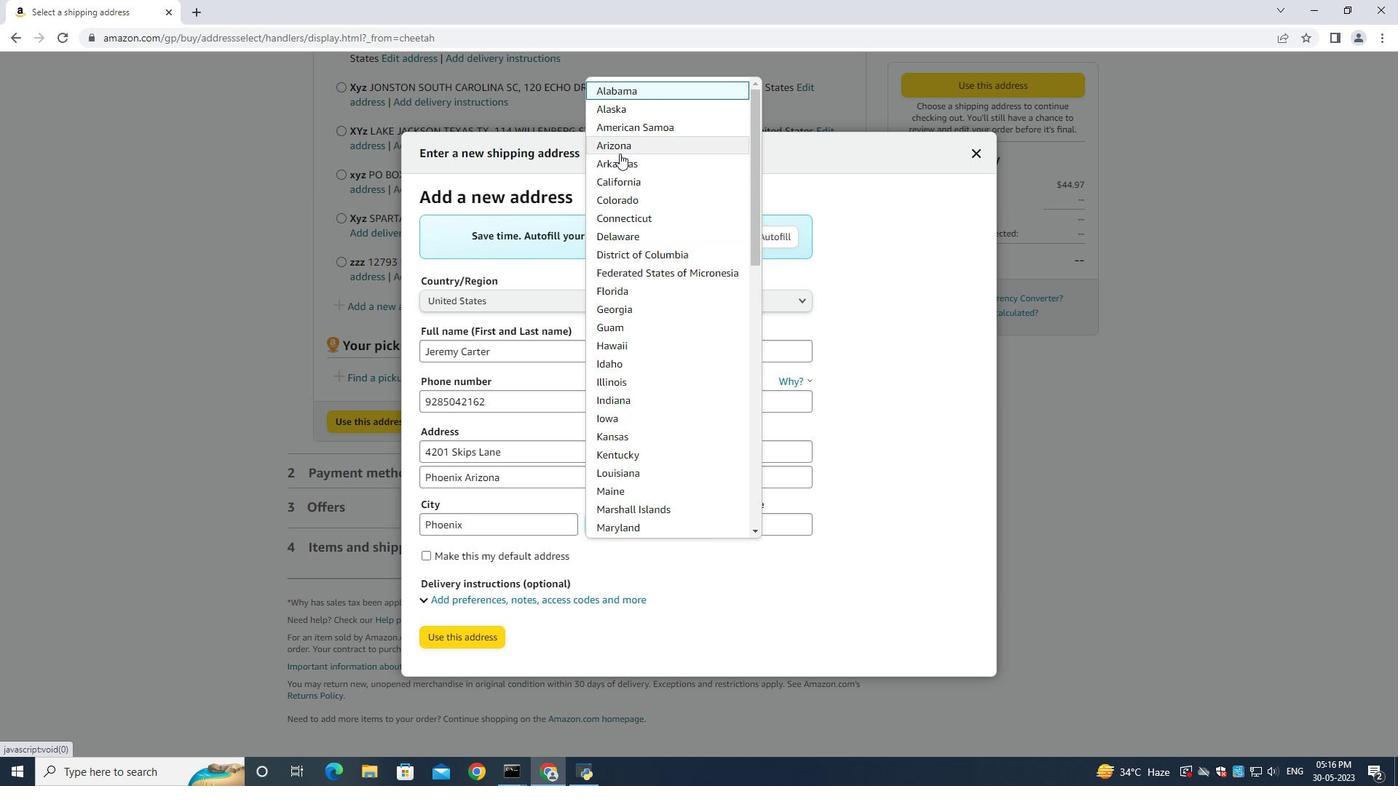 
Action: Mouse pressed left at (620, 147)
Screenshot: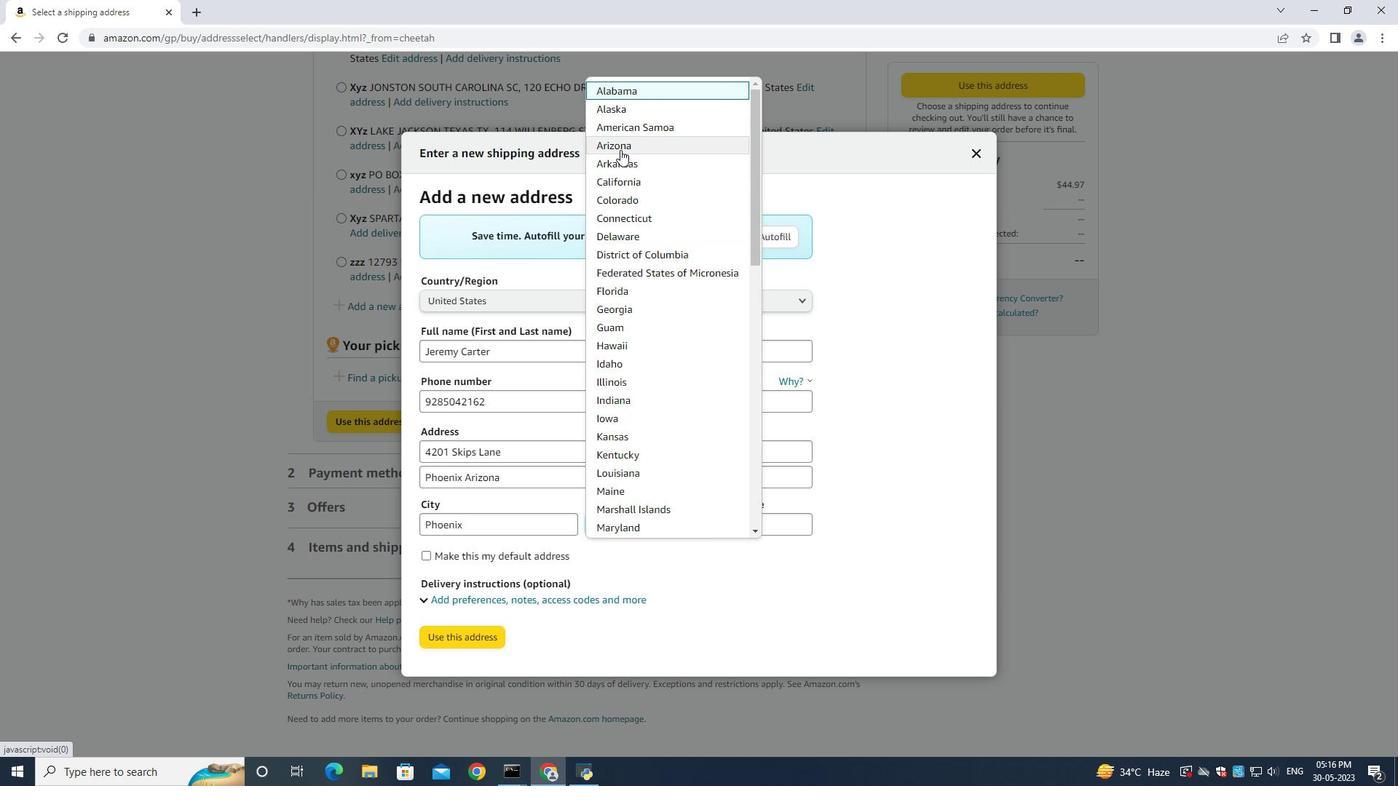 
Action: Mouse moved to (738, 527)
Screenshot: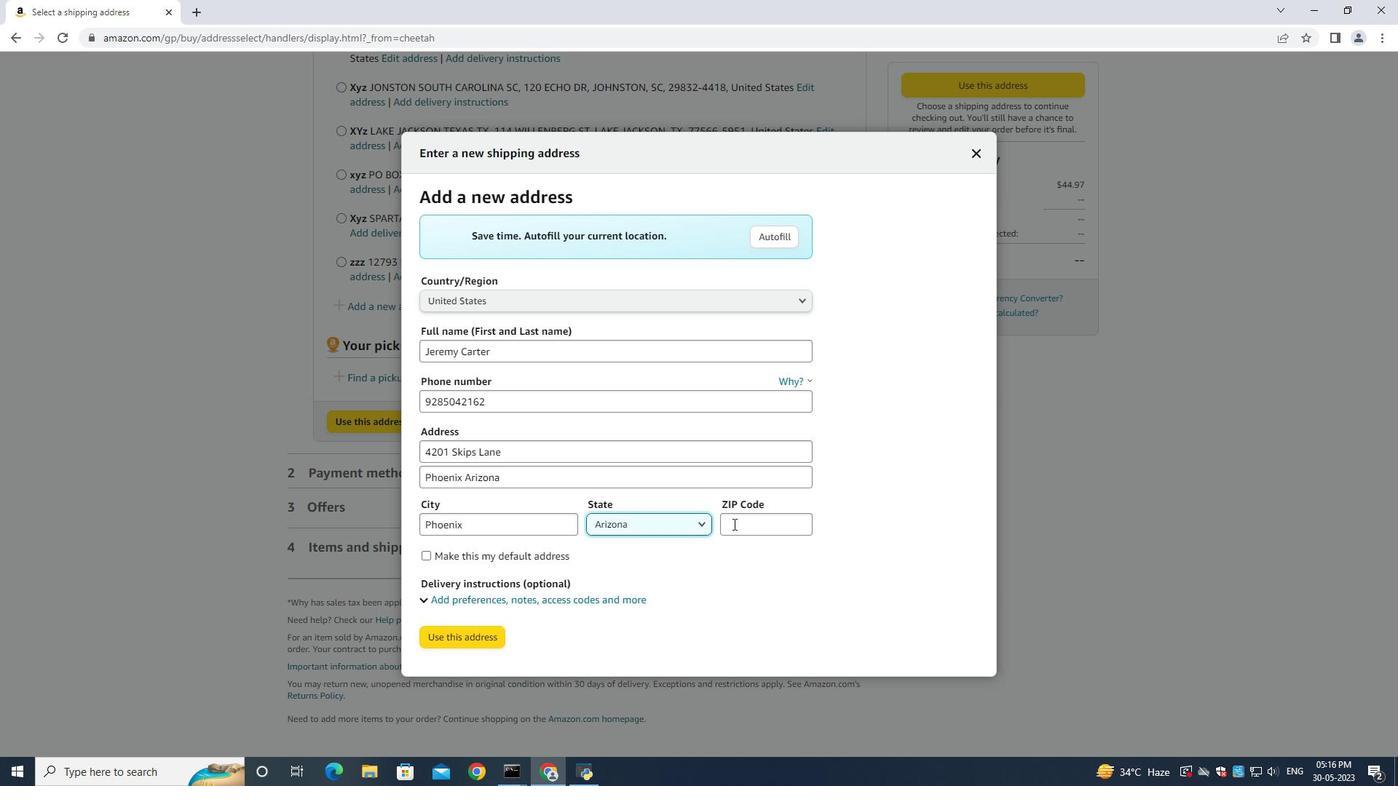 
Action: Mouse pressed left at (738, 527)
Screenshot: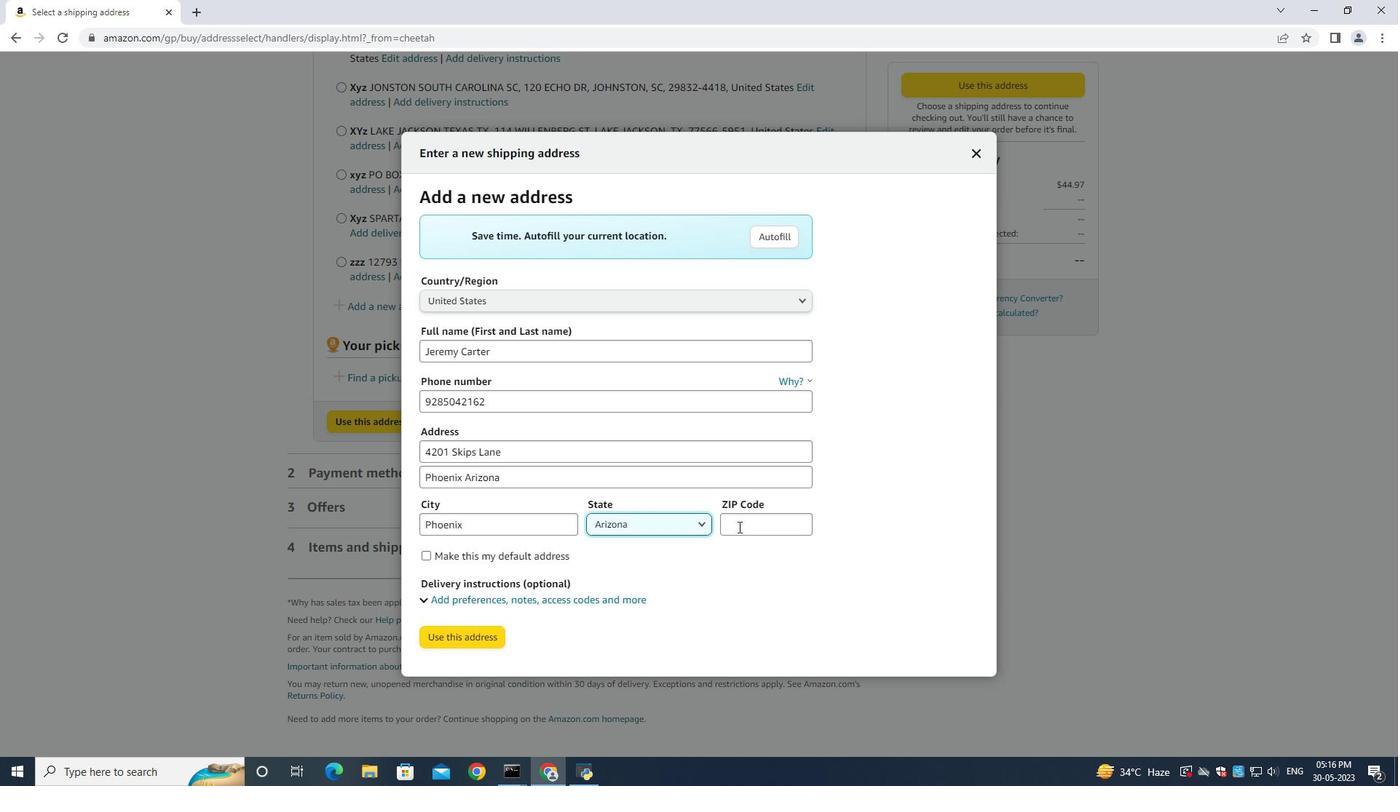 
Action: Mouse moved to (738, 527)
Screenshot: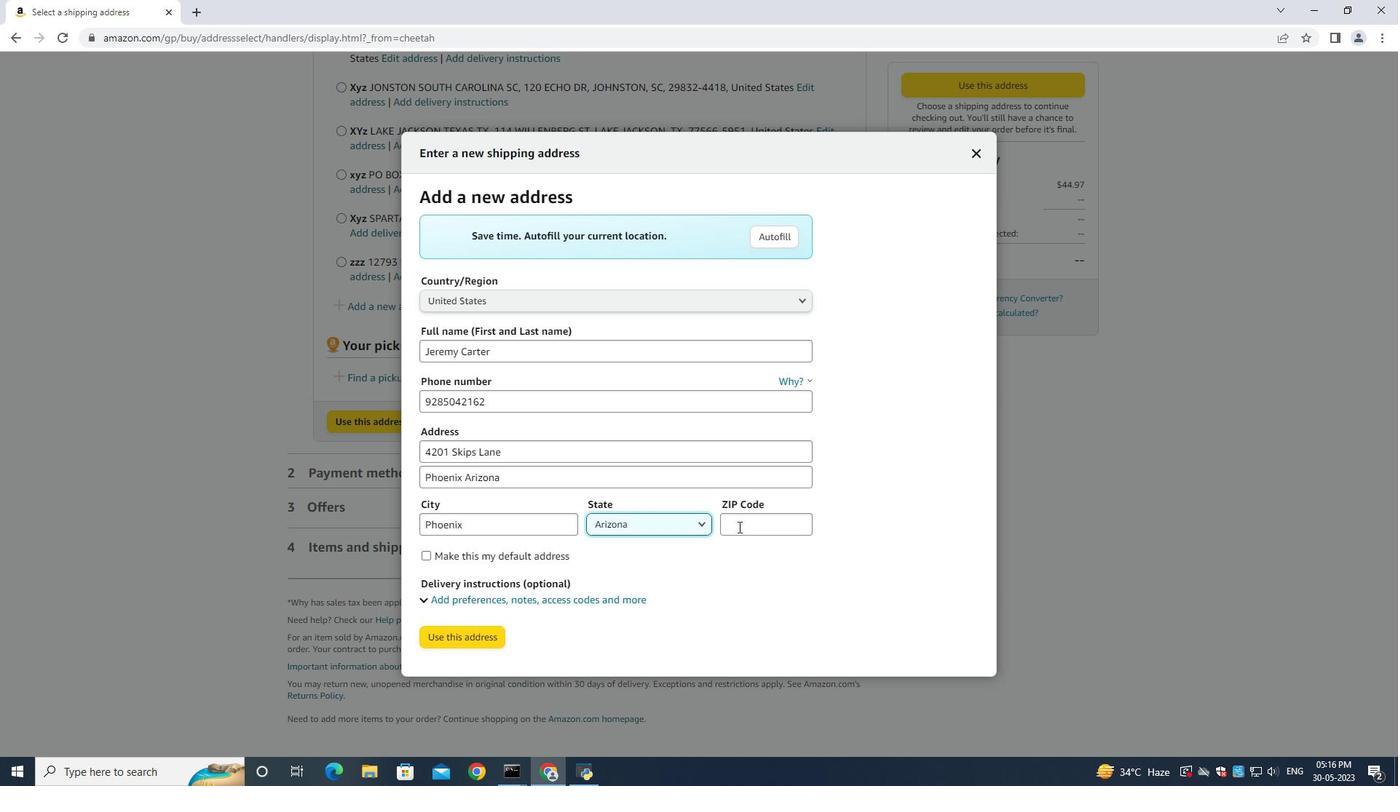 
Action: Key pressed 85012
Screenshot: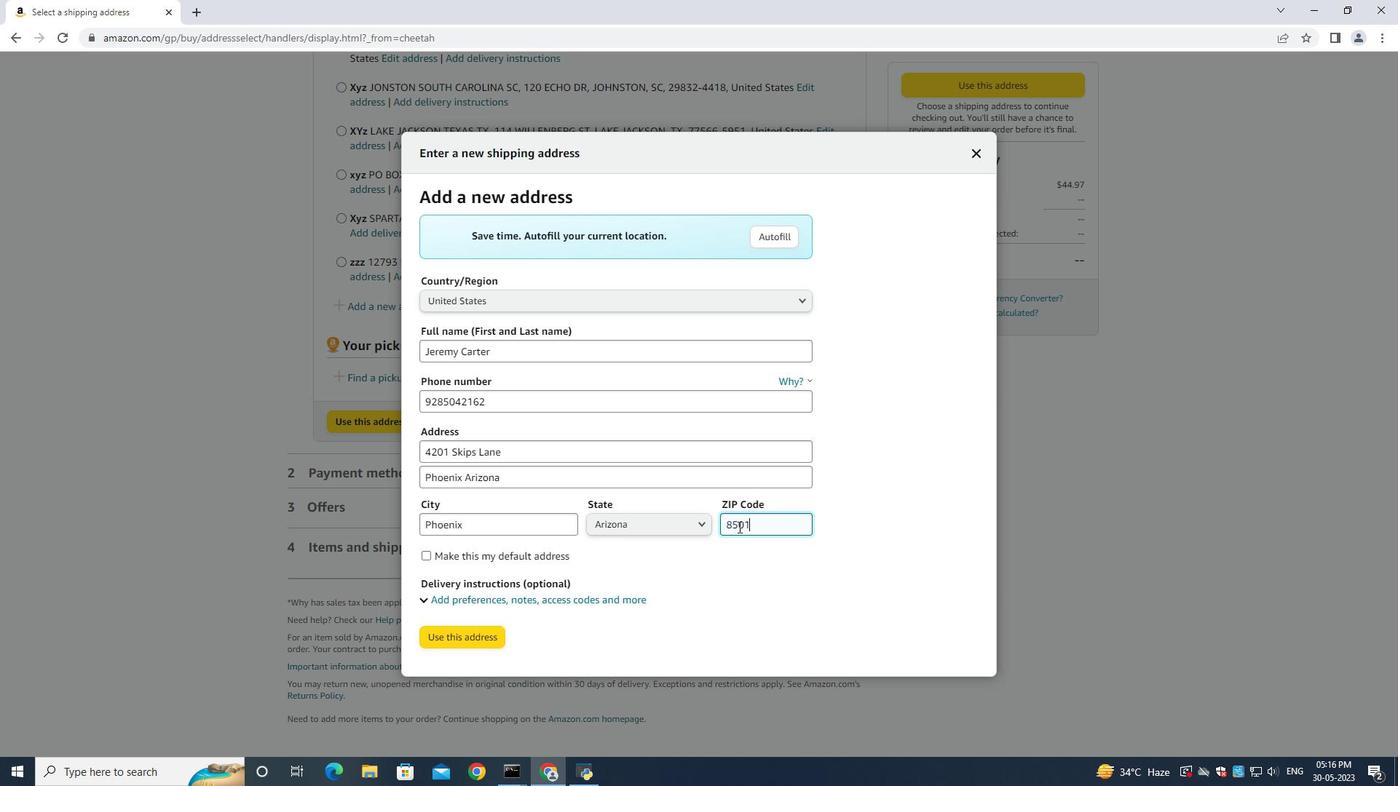 
Action: Mouse moved to (469, 642)
Screenshot: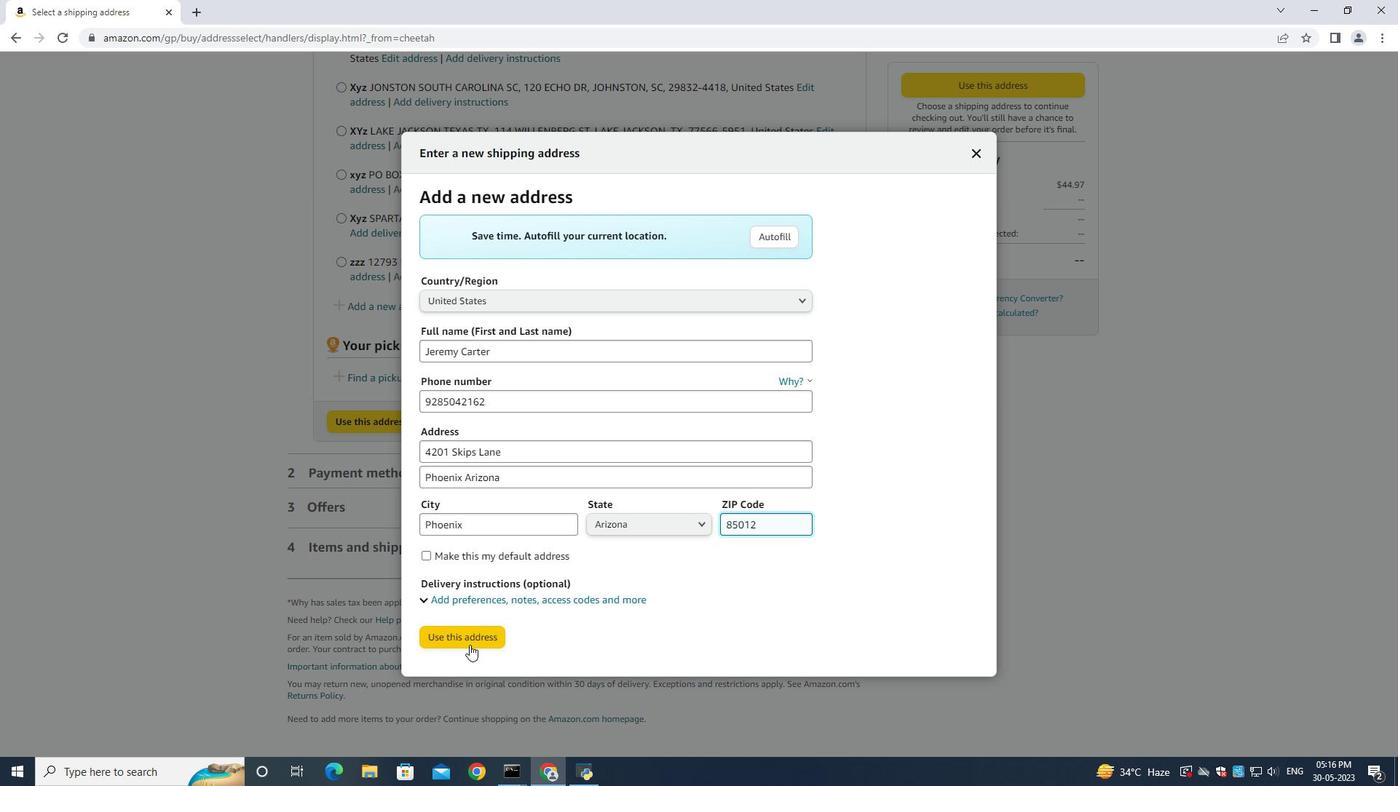 
Action: Mouse pressed left at (469, 642)
Screenshot: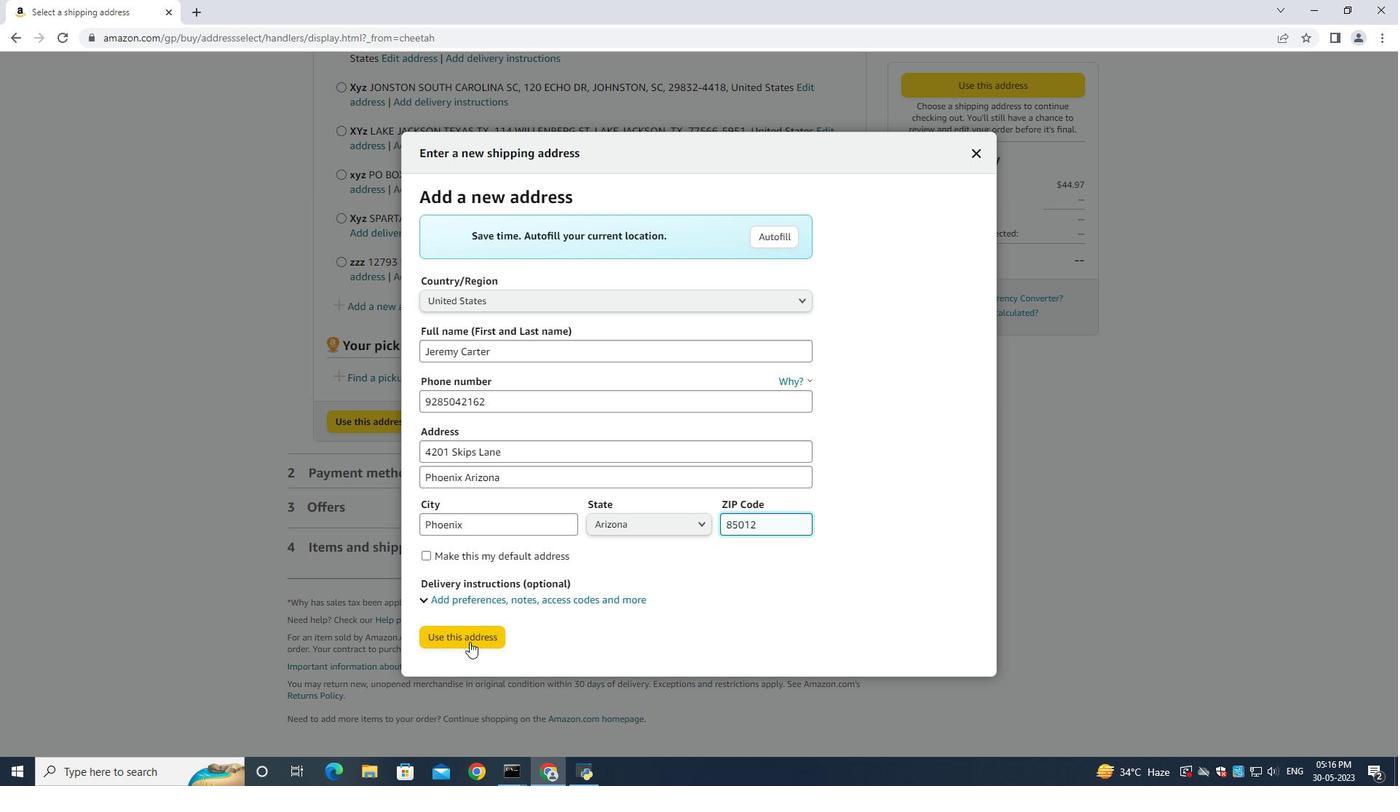 
Action: Mouse moved to (439, 744)
Screenshot: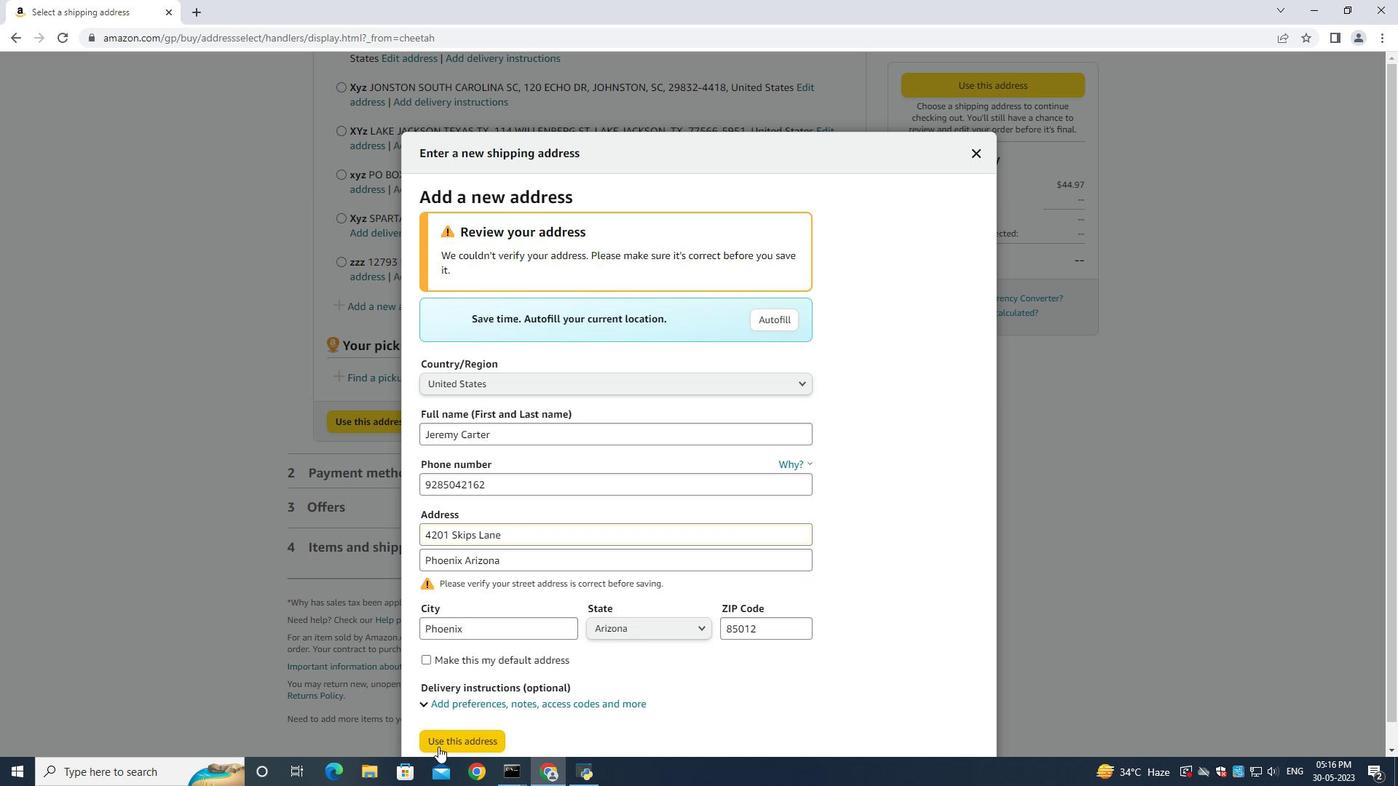 
Action: Mouse pressed left at (439, 744)
Screenshot: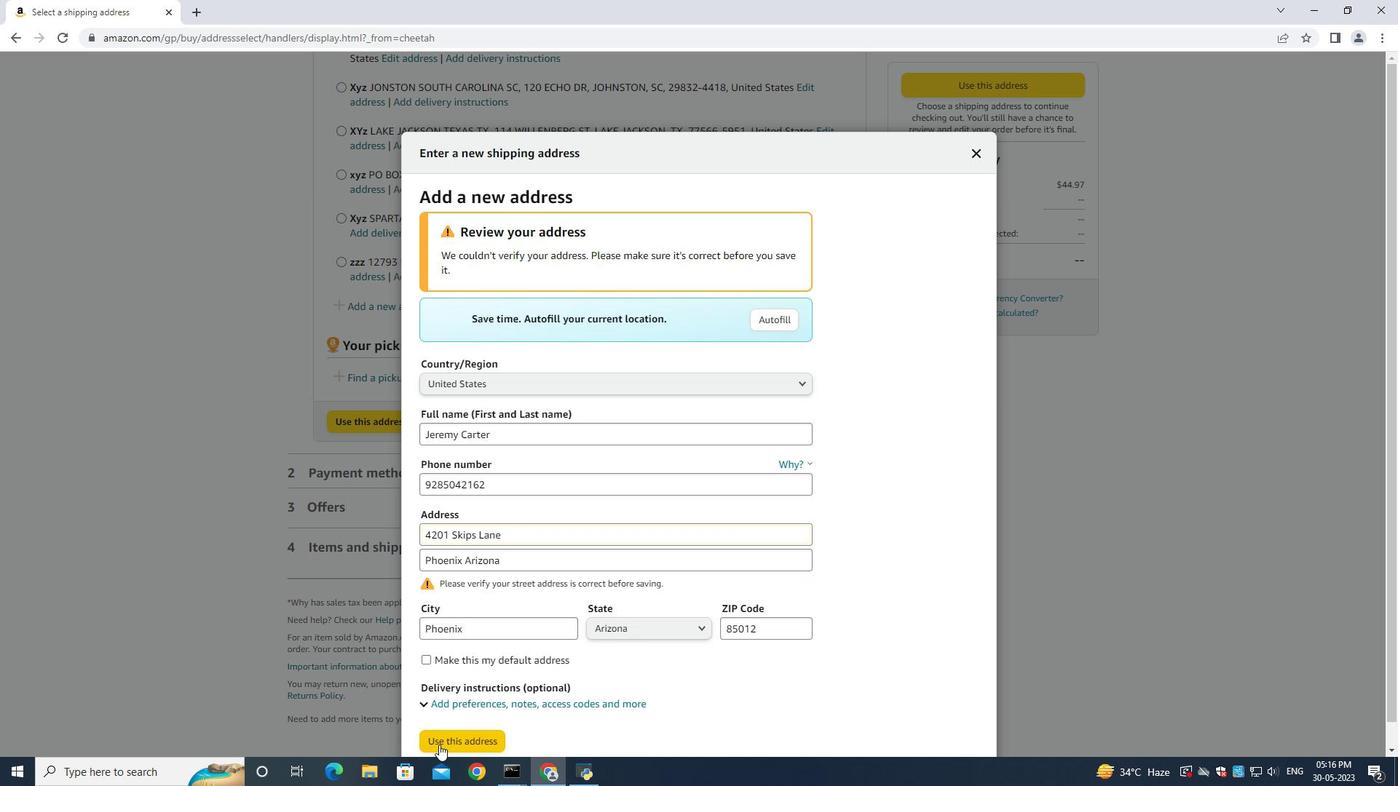 
Action: Mouse moved to (567, 468)
Screenshot: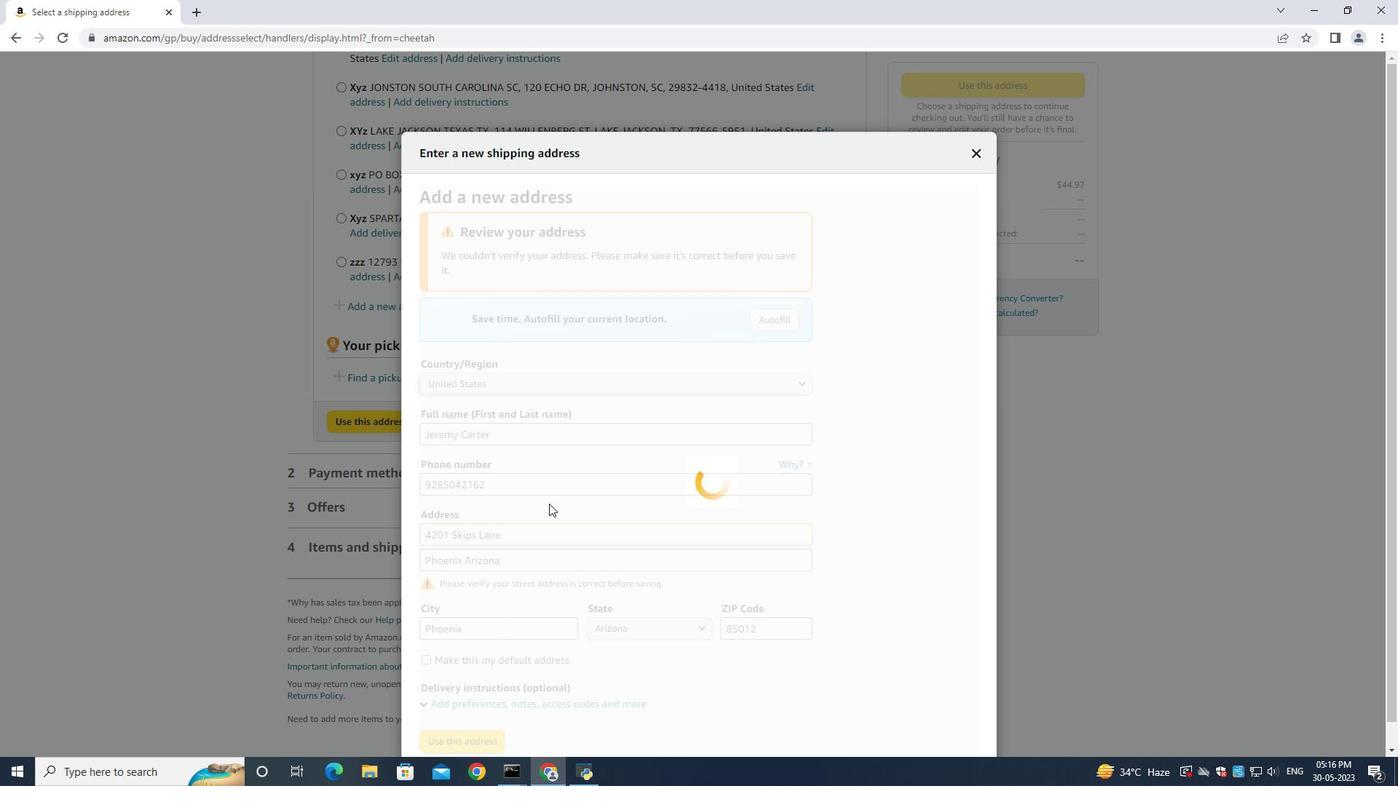
